 Task: Blend multiple musical genres in a single multitrack project.
Action: Mouse moved to (86, 3)
Screenshot: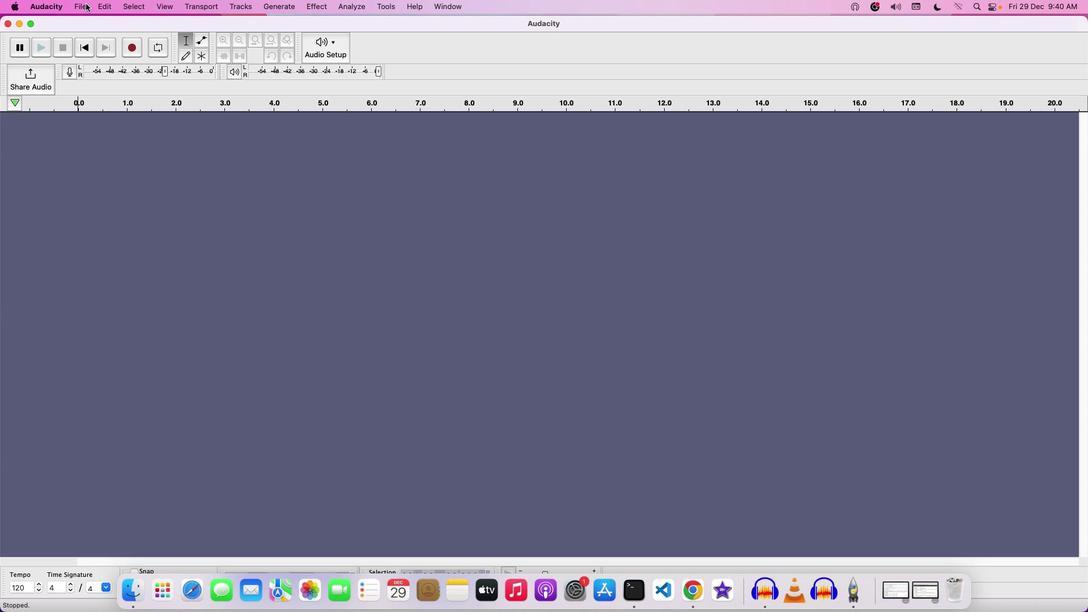 
Action: Mouse pressed left at (86, 3)
Screenshot: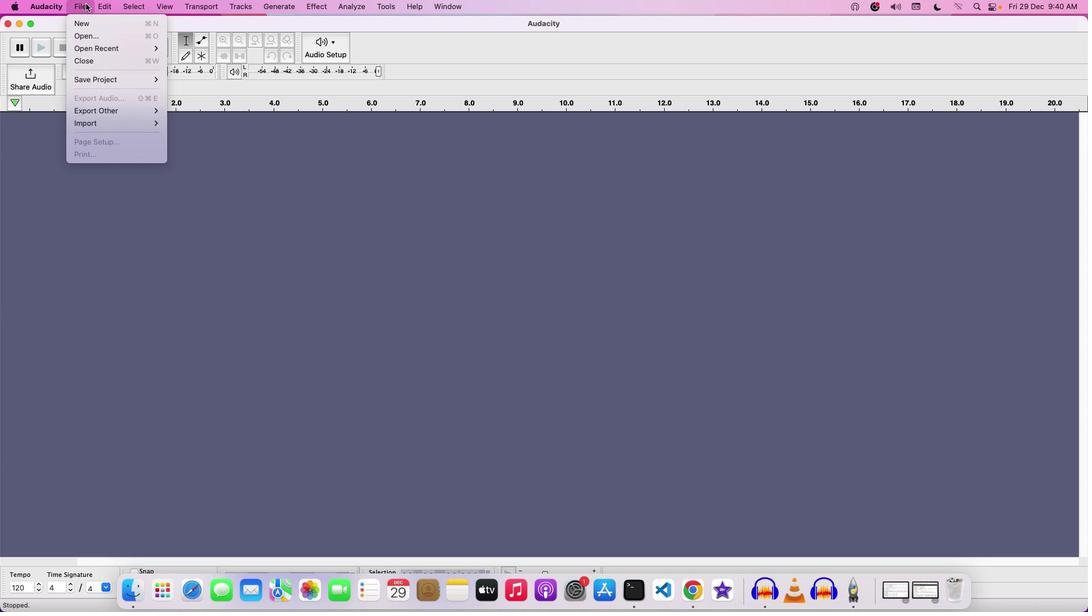 
Action: Mouse moved to (128, 39)
Screenshot: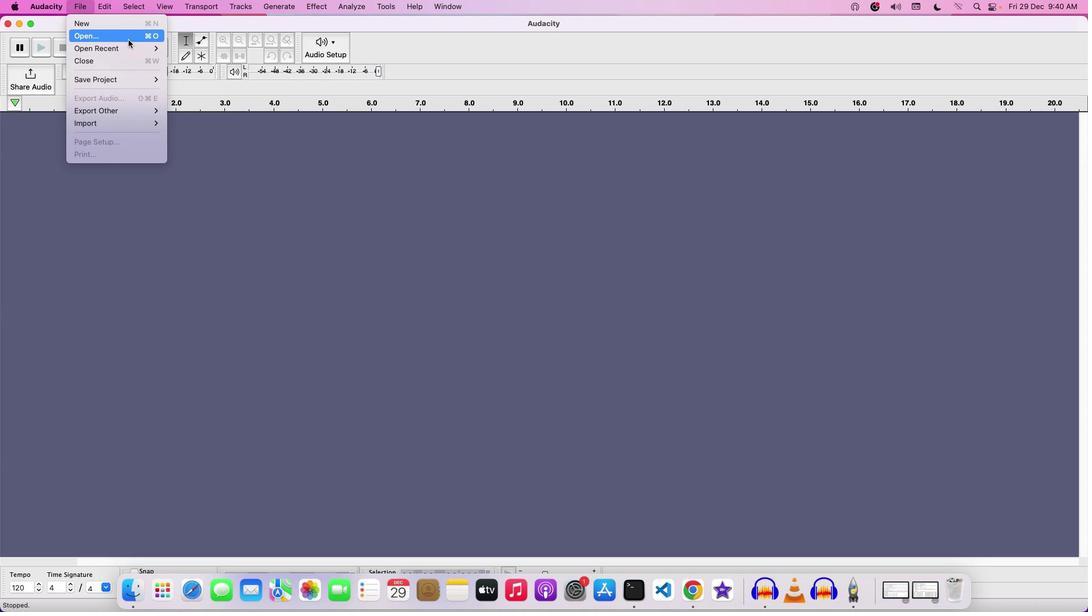 
Action: Mouse pressed left at (128, 39)
Screenshot: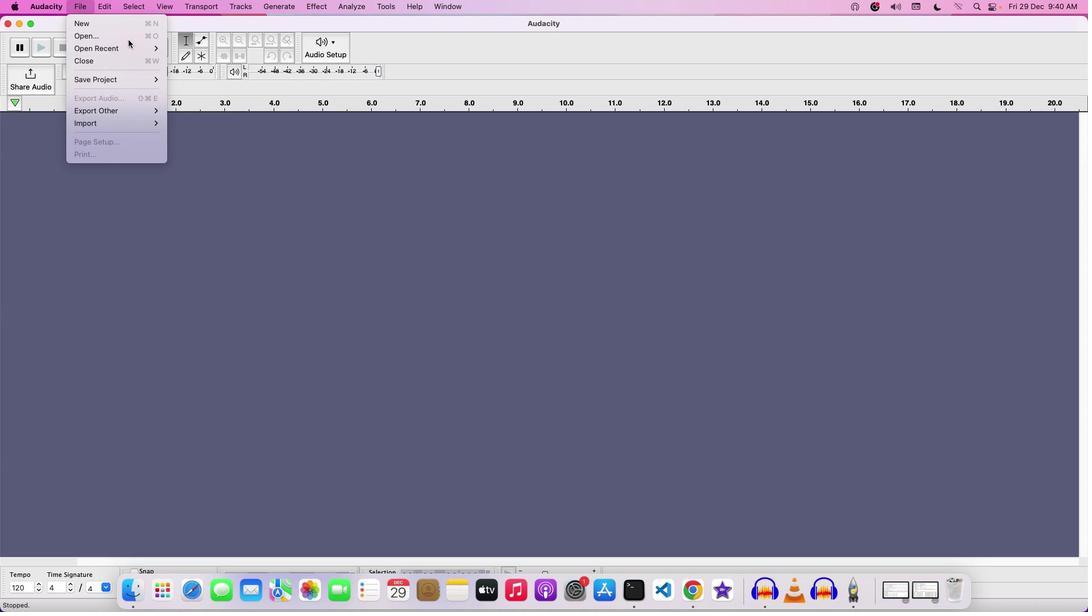
Action: Mouse moved to (358, 153)
Screenshot: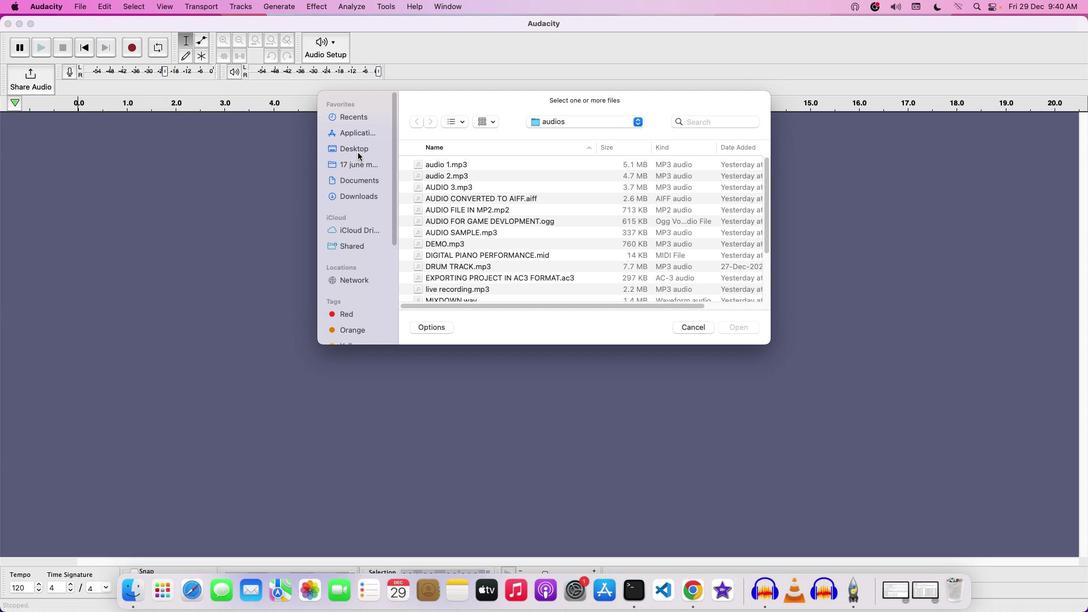 
Action: Mouse pressed left at (358, 153)
Screenshot: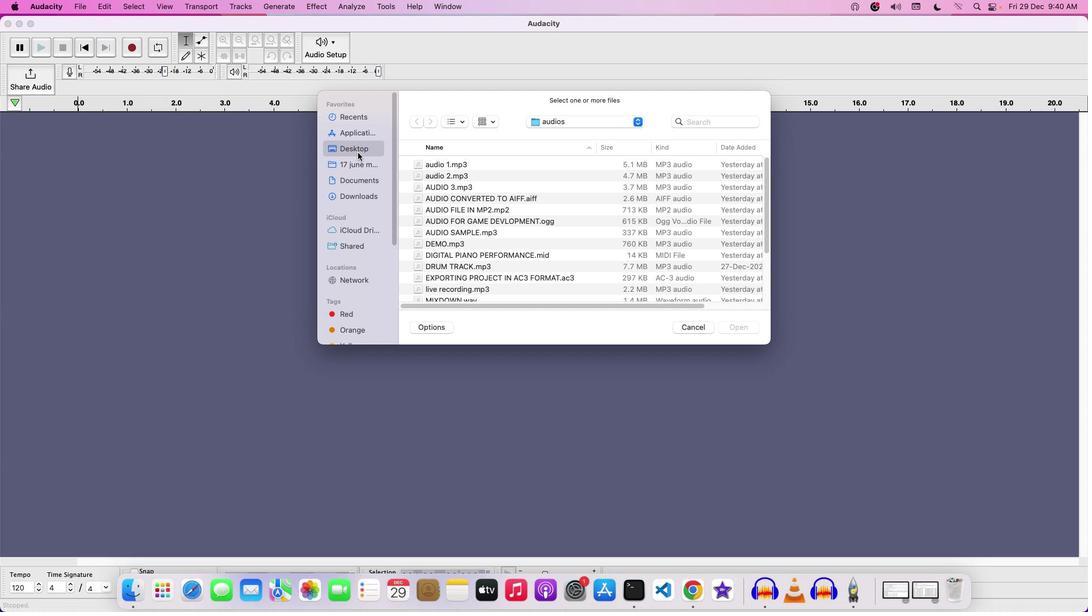 
Action: Mouse moved to (459, 177)
Screenshot: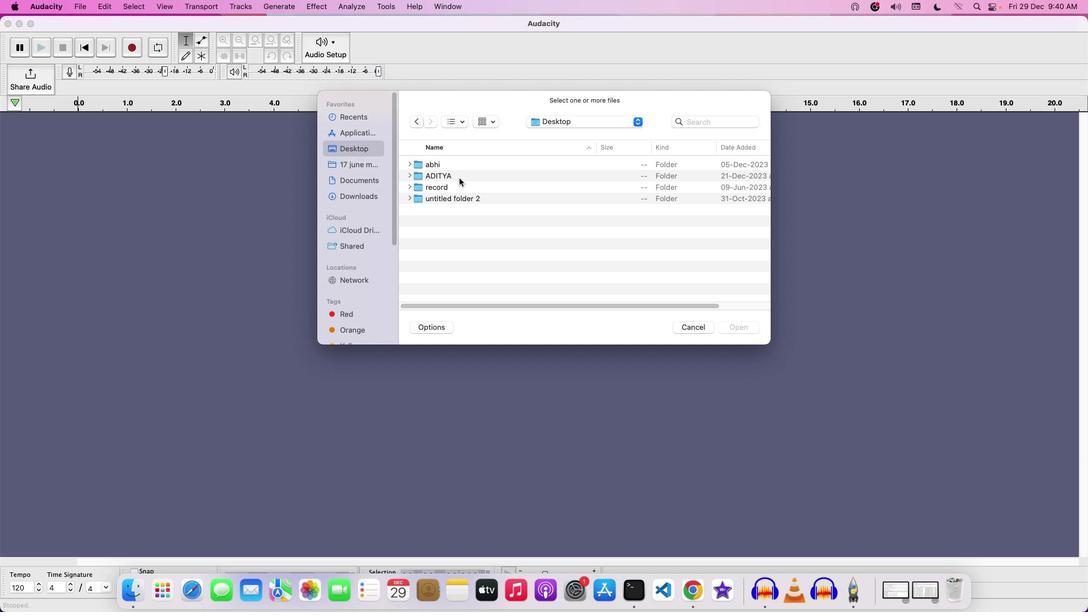 
Action: Mouse pressed left at (459, 177)
Screenshot: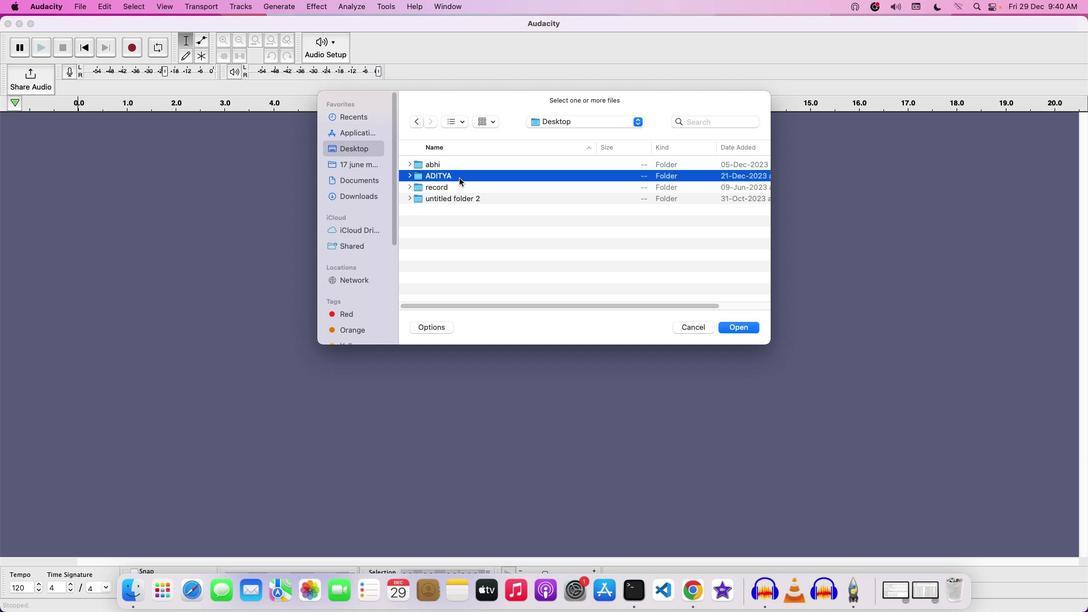 
Action: Mouse pressed left at (459, 177)
Screenshot: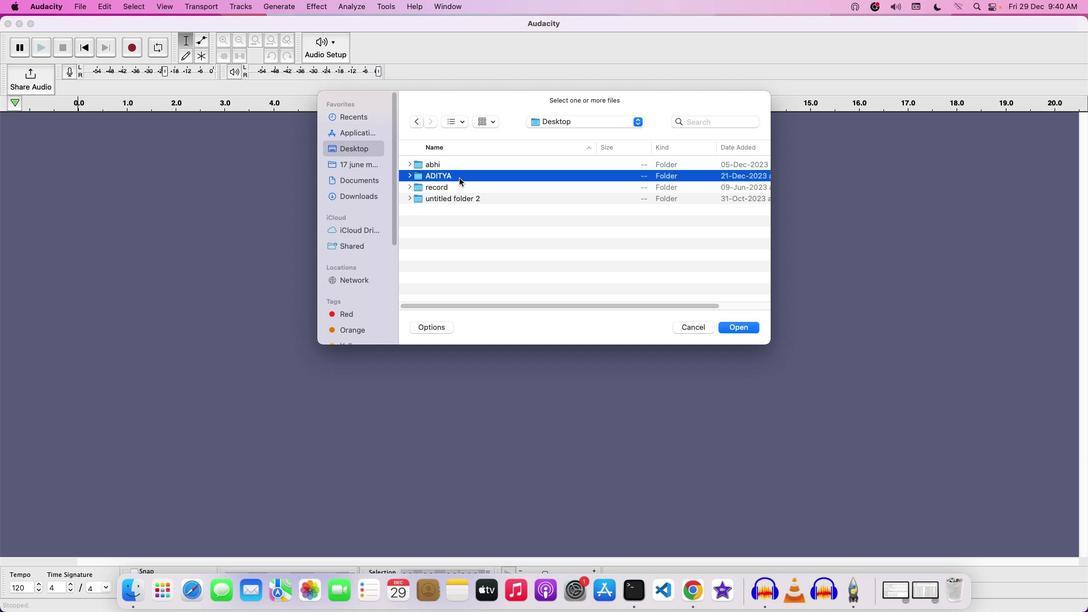 
Action: Mouse moved to (471, 166)
Screenshot: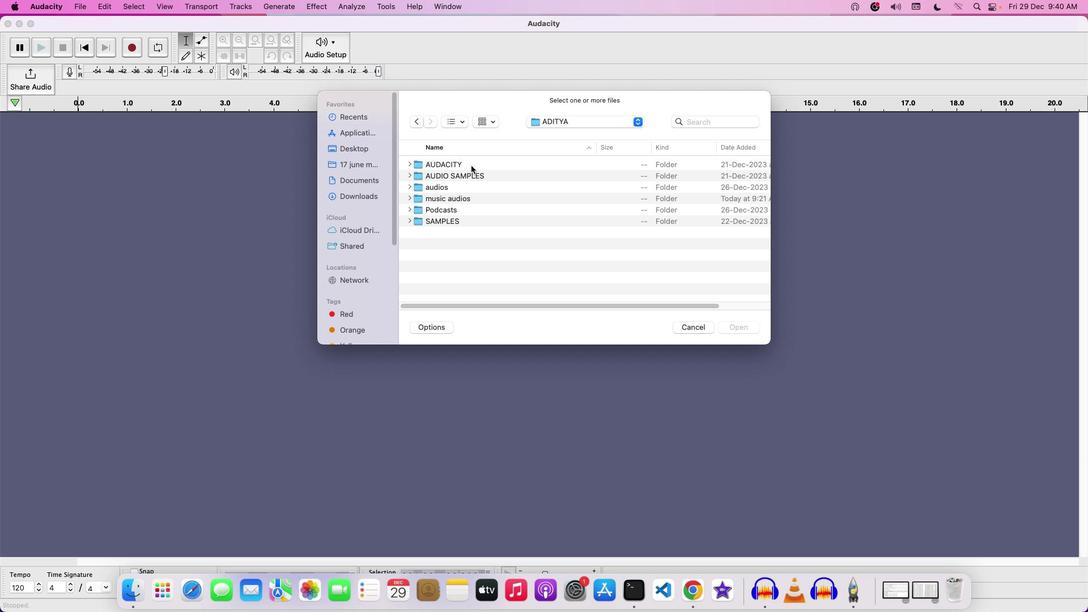 
Action: Mouse pressed left at (471, 166)
Screenshot: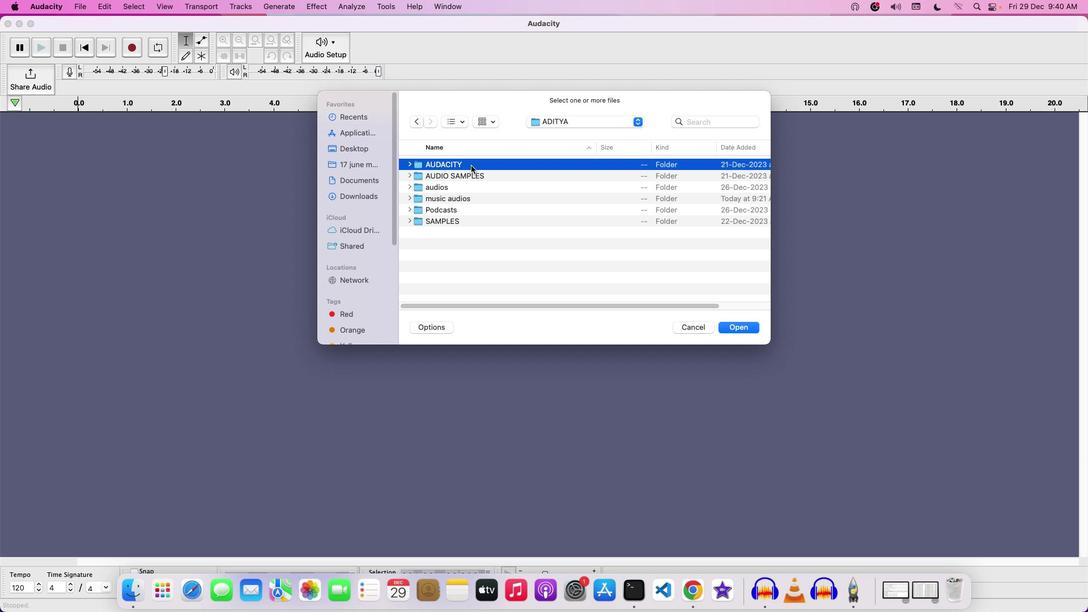 
Action: Mouse pressed left at (471, 166)
Screenshot: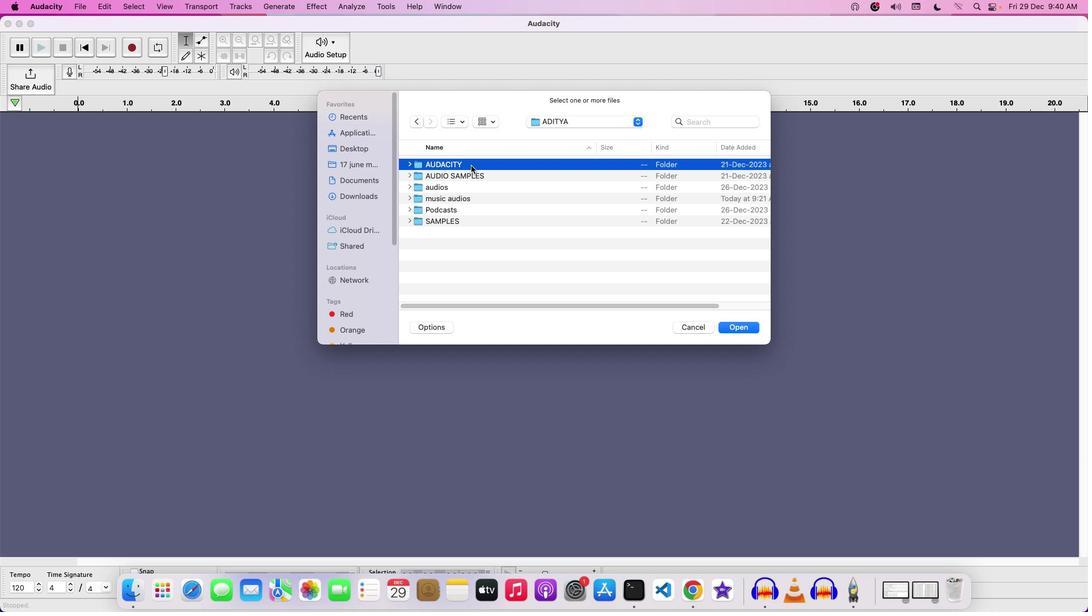 
Action: Mouse moved to (423, 119)
Screenshot: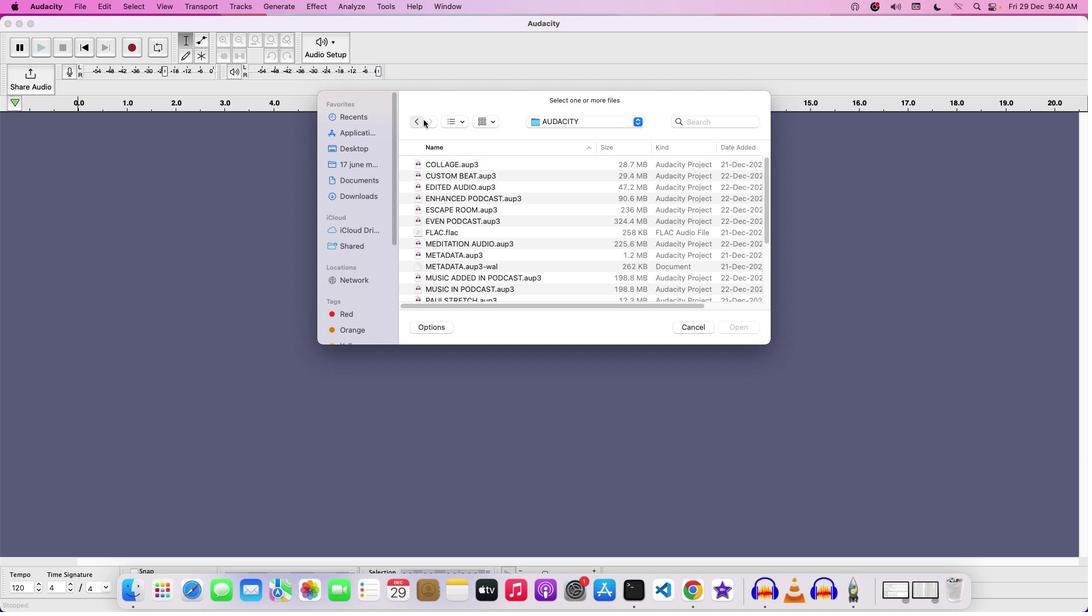 
Action: Mouse pressed left at (423, 119)
Screenshot: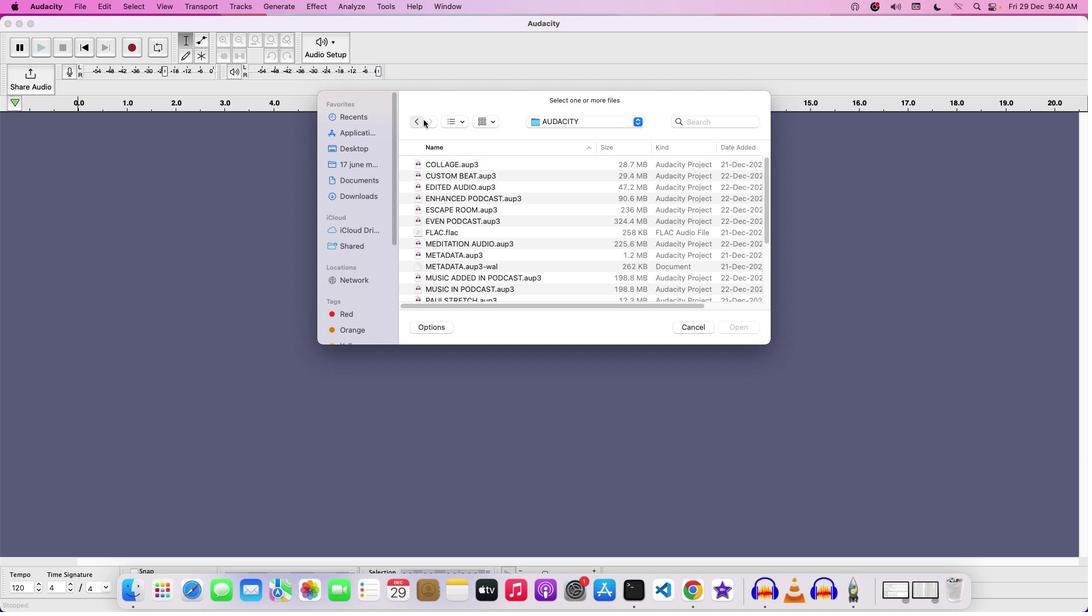
Action: Mouse moved to (442, 199)
Screenshot: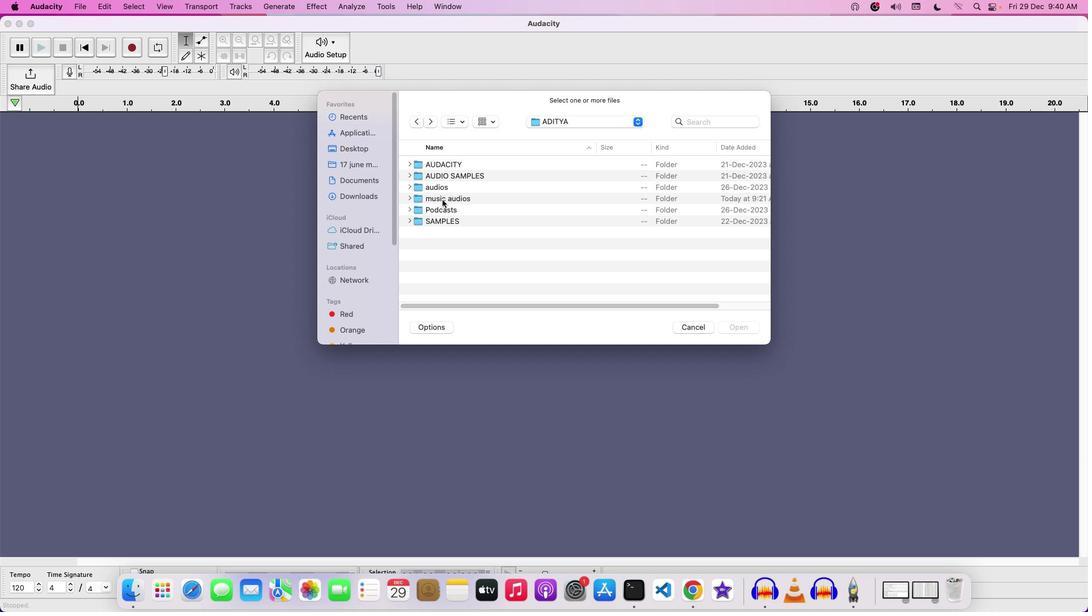 
Action: Mouse pressed left at (442, 199)
Screenshot: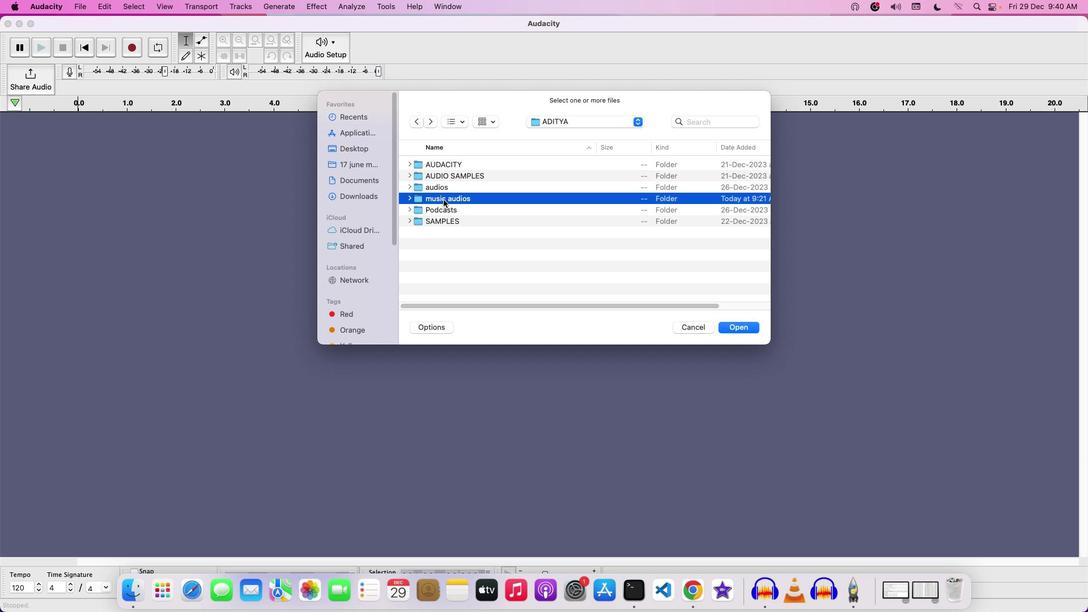 
Action: Mouse moved to (730, 325)
Screenshot: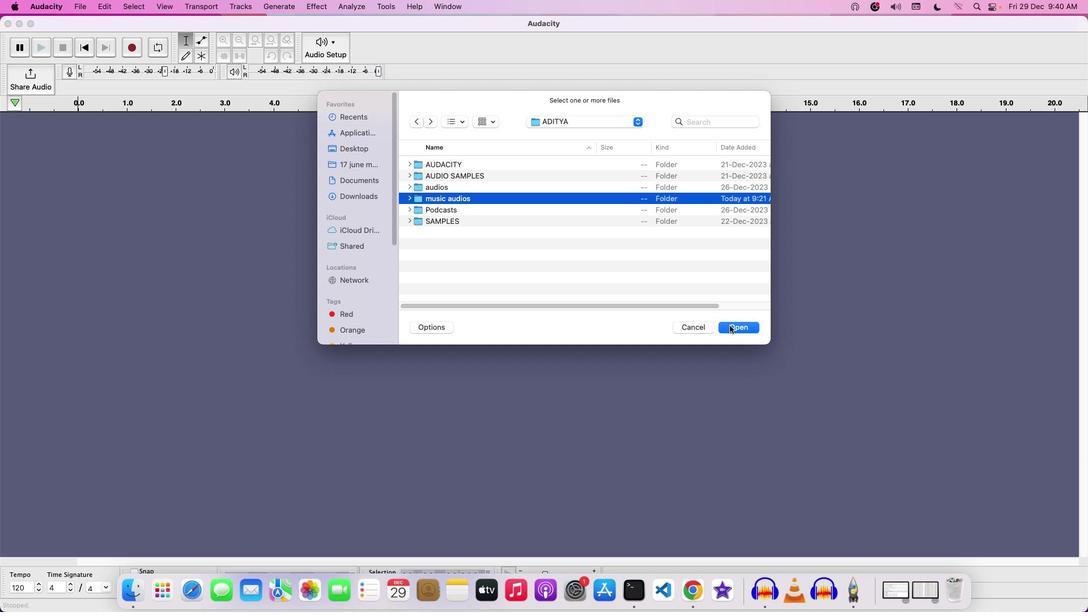 
Action: Mouse pressed left at (730, 325)
Screenshot: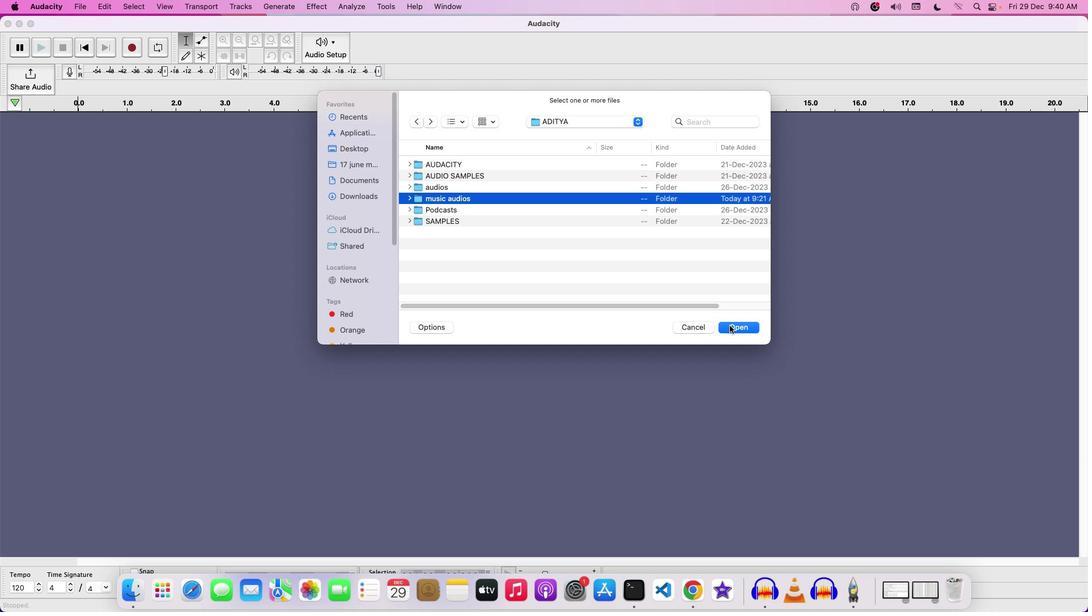 
Action: Mouse moved to (446, 188)
Screenshot: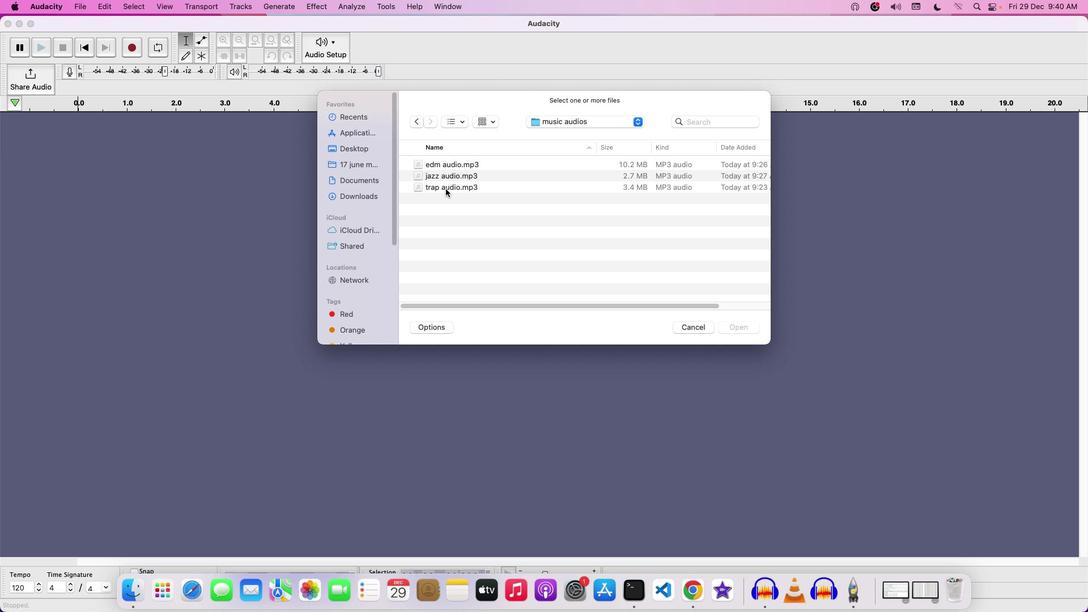 
Action: Mouse pressed left at (446, 188)
Screenshot: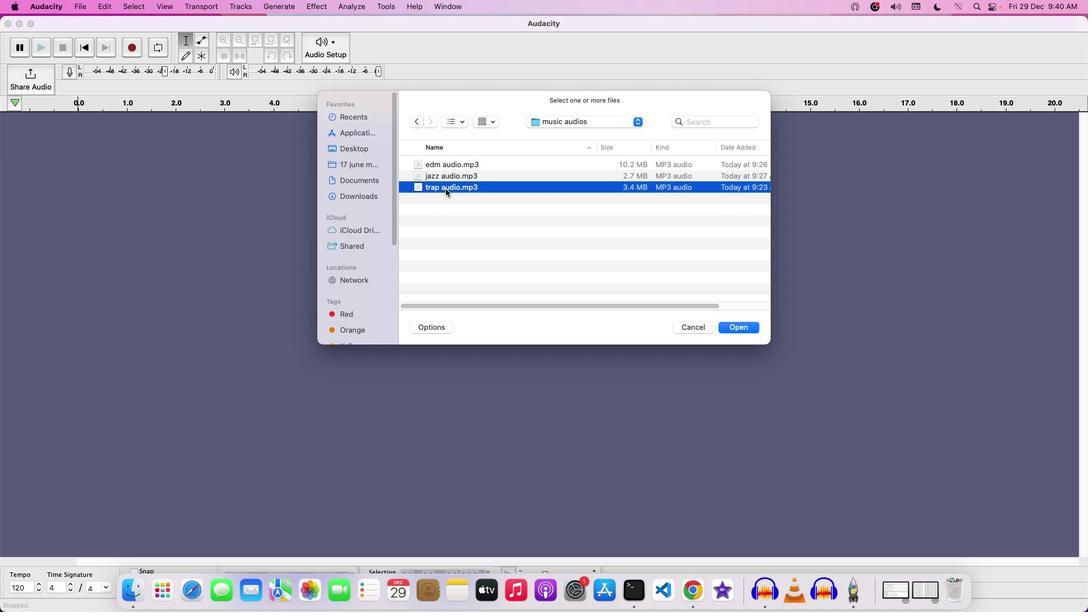 
Action: Mouse moved to (458, 189)
Screenshot: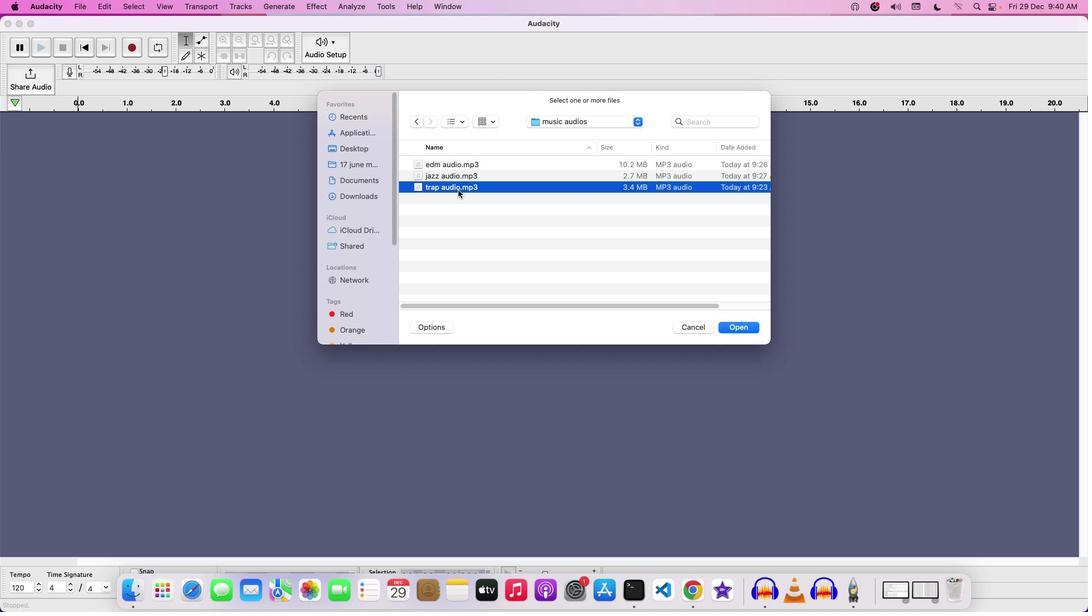 
Action: Mouse pressed left at (458, 189)
Screenshot: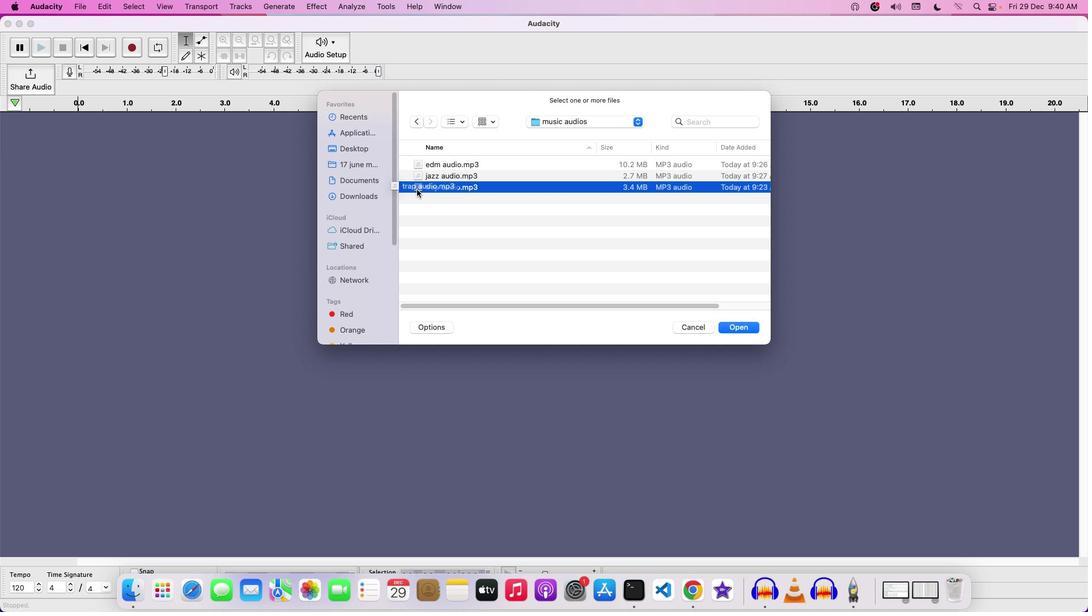 
Action: Mouse moved to (460, 174)
Screenshot: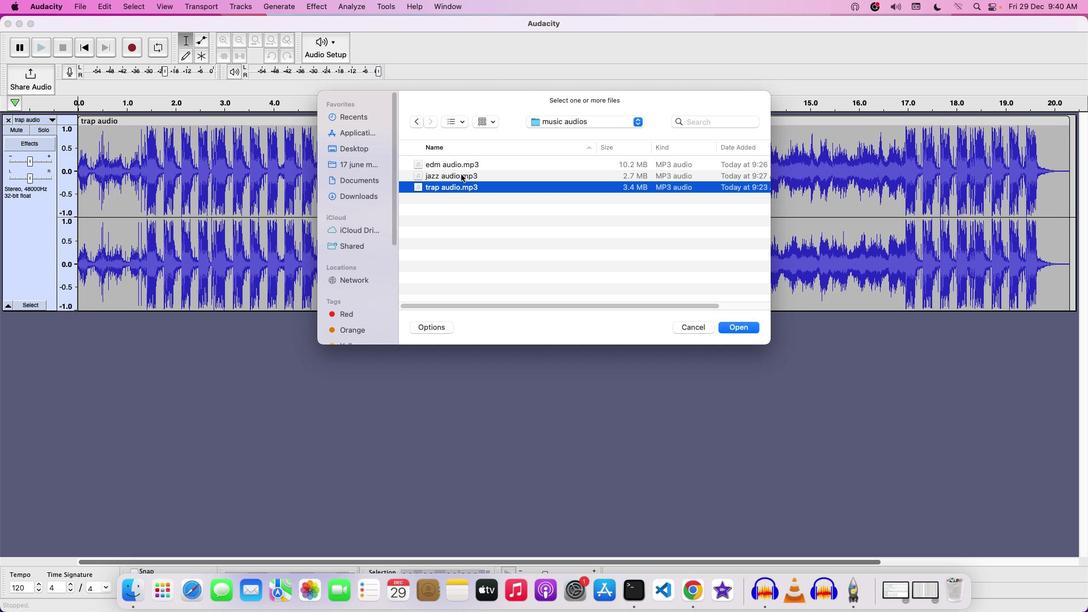 
Action: Mouse pressed left at (460, 174)
Screenshot: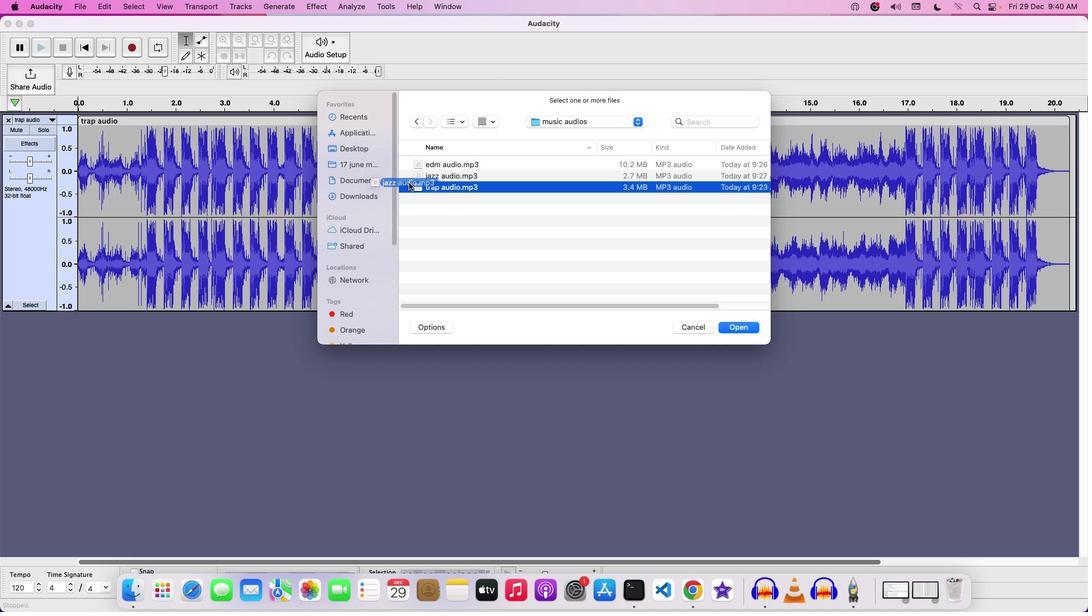 
Action: Mouse moved to (476, 169)
Screenshot: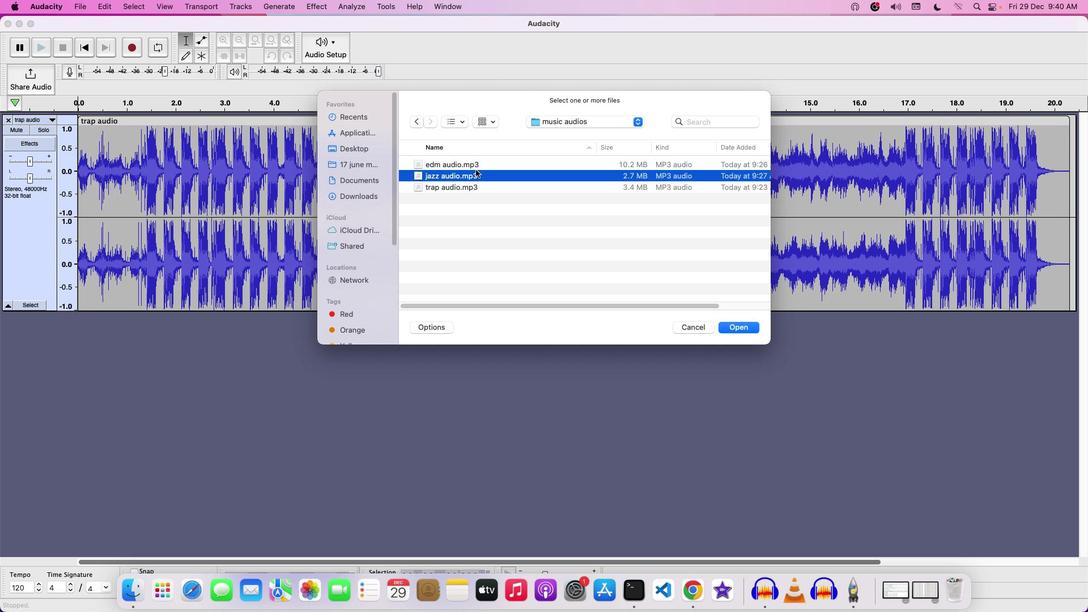 
Action: Mouse pressed left at (476, 169)
Screenshot: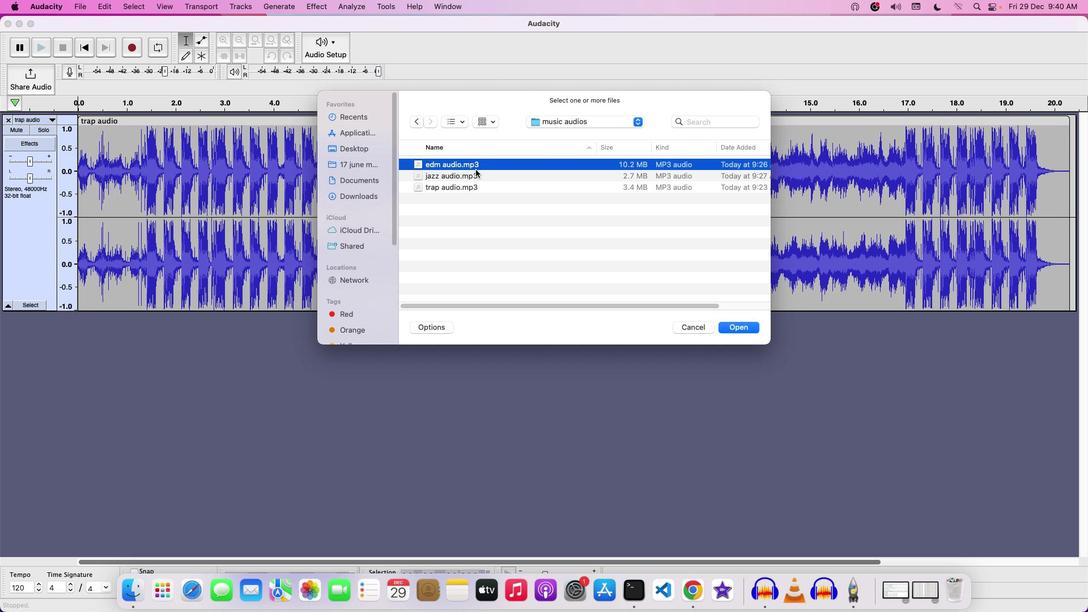 
Action: Mouse moved to (531, 227)
Screenshot: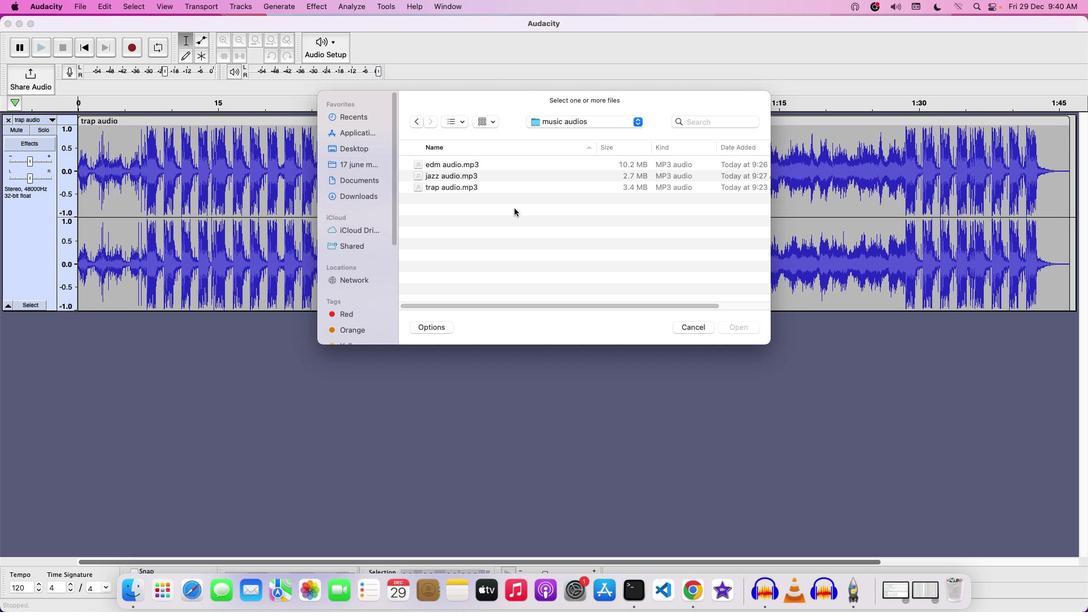 
Action: Mouse pressed left at (531, 227)
Screenshot: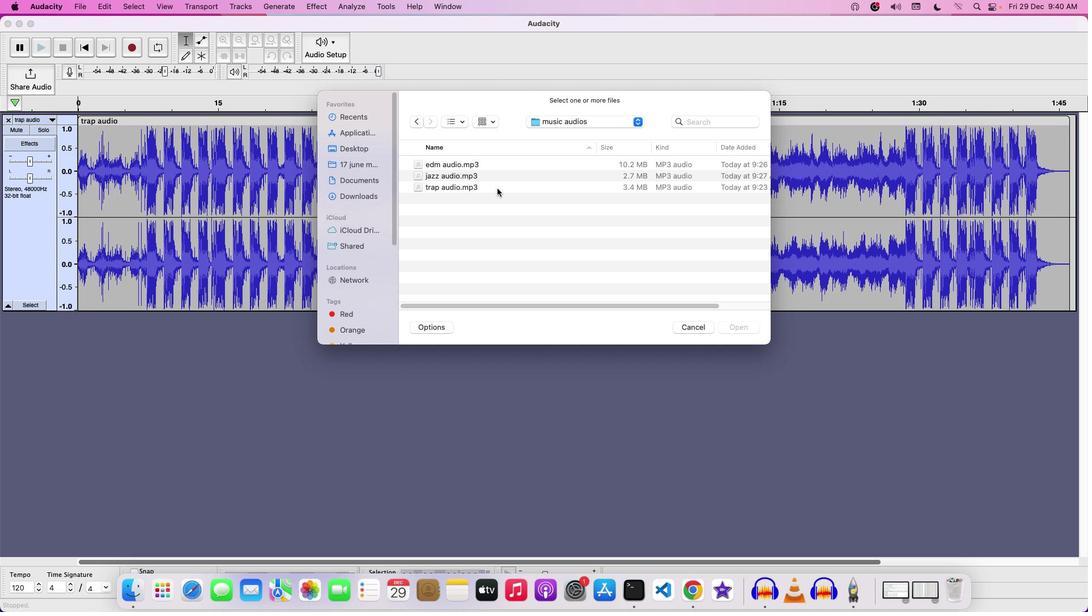 
Action: Mouse moved to (494, 163)
Screenshot: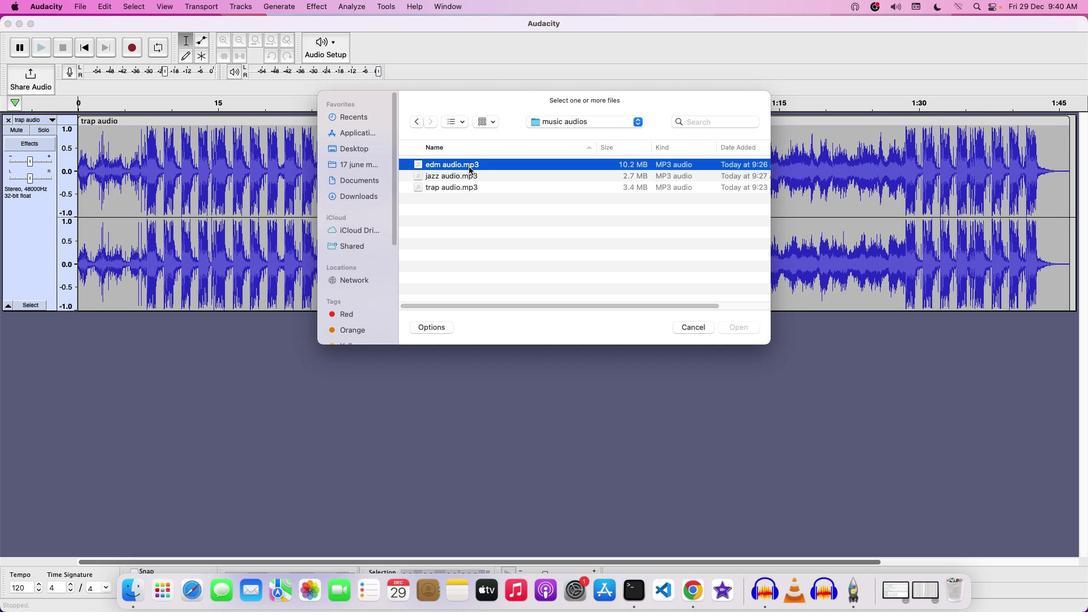 
Action: Mouse pressed left at (494, 163)
Screenshot: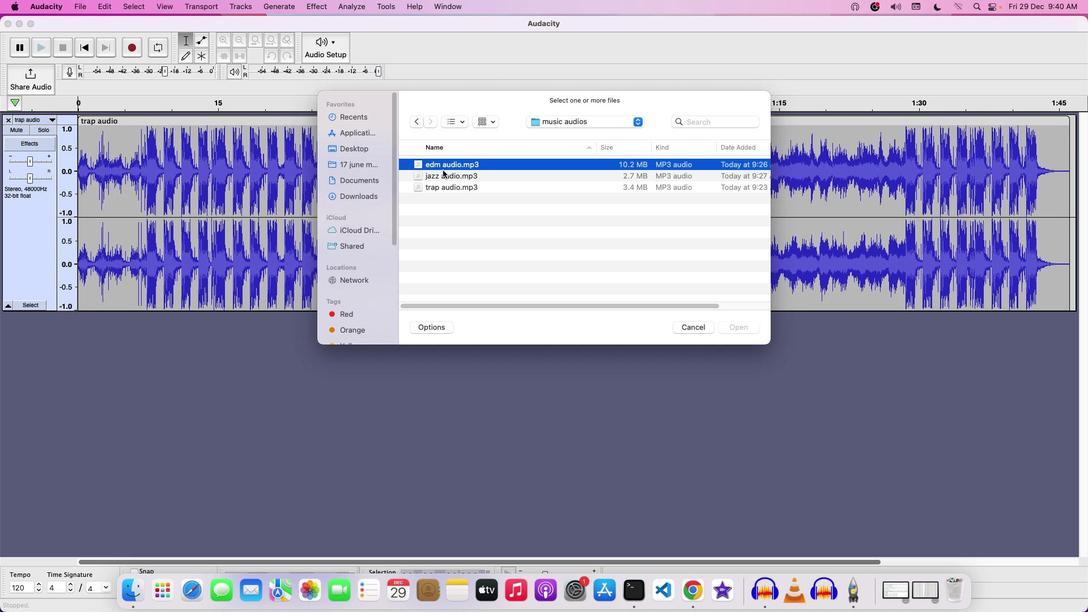 
Action: Mouse moved to (488, 164)
Screenshot: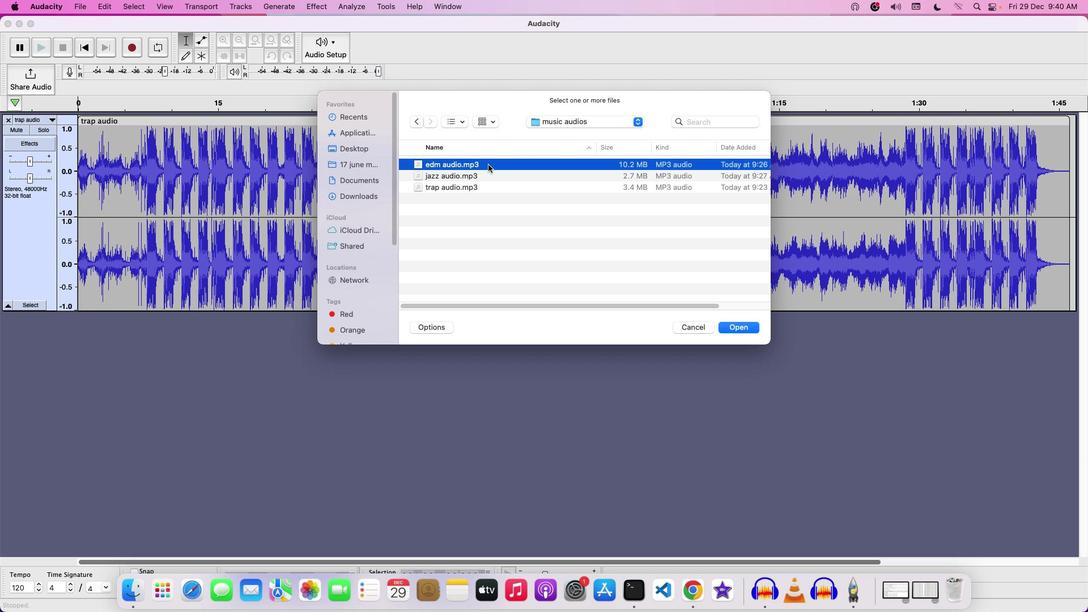 
Action: Mouse pressed left at (488, 164)
Screenshot: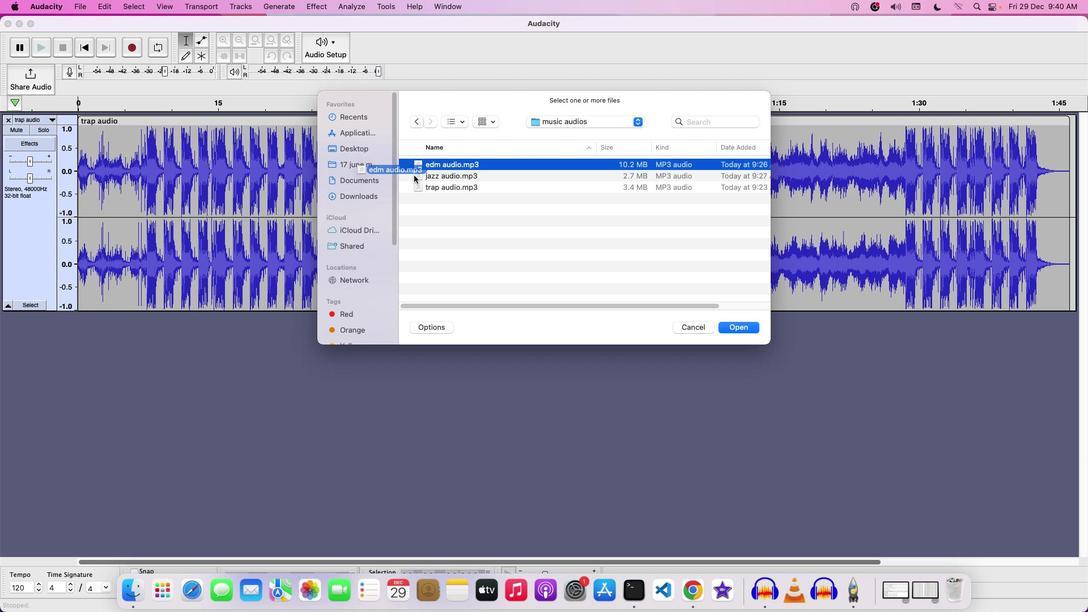 
Action: Mouse moved to (434, 176)
Screenshot: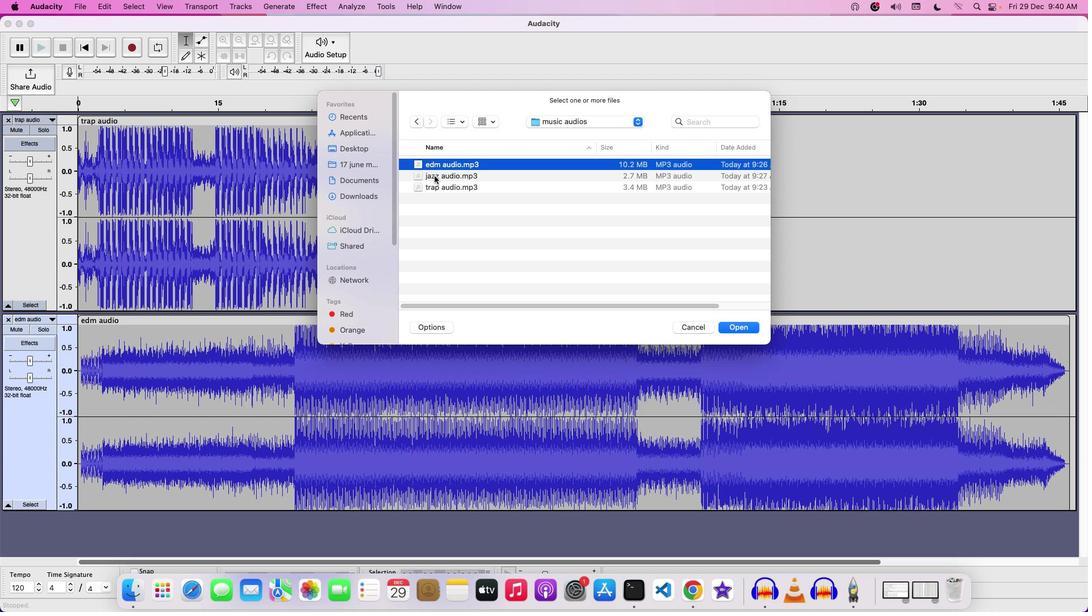 
Action: Mouse pressed left at (434, 176)
Screenshot: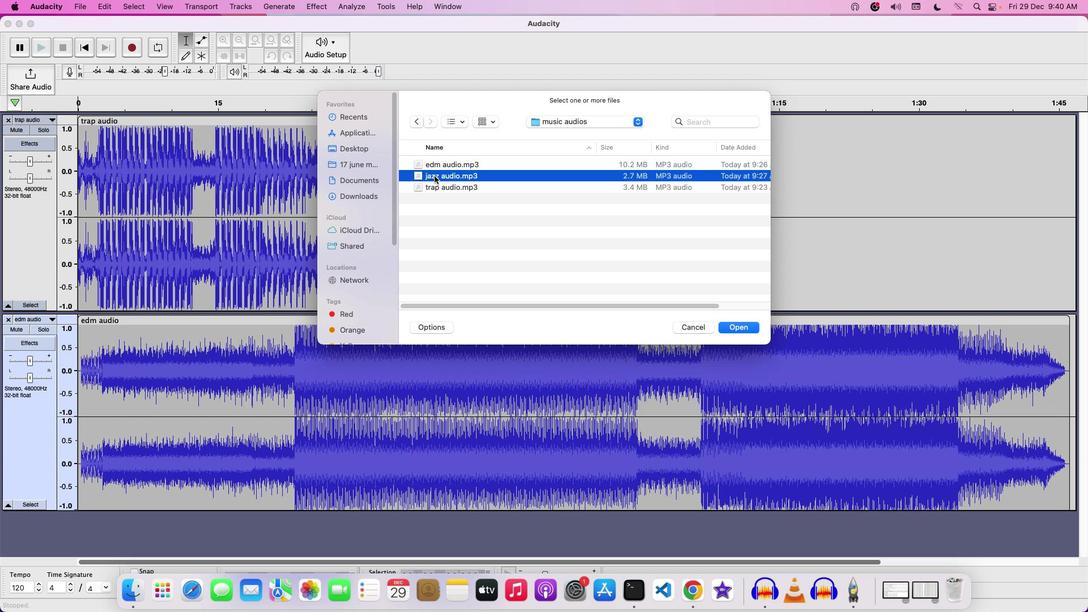 
Action: Mouse moved to (452, 176)
Screenshot: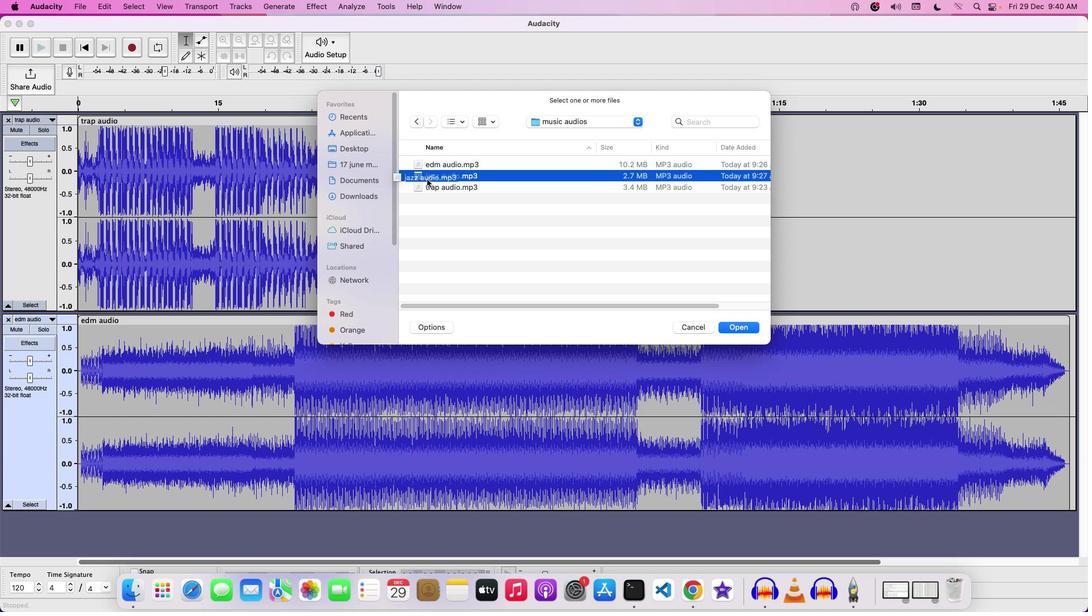 
Action: Mouse pressed left at (452, 176)
Screenshot: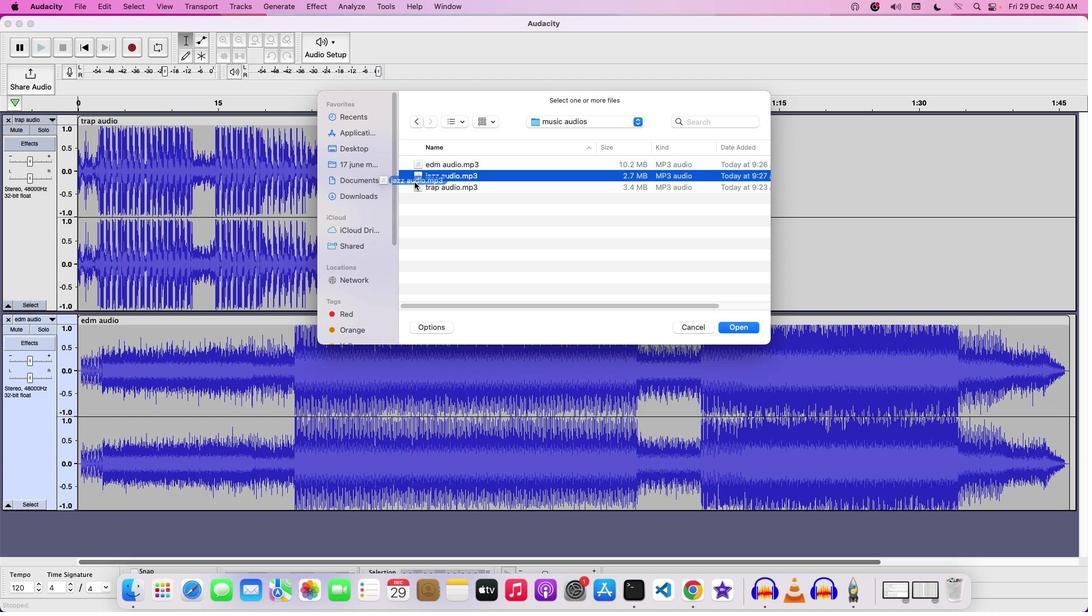 
Action: Mouse moved to (693, 324)
Screenshot: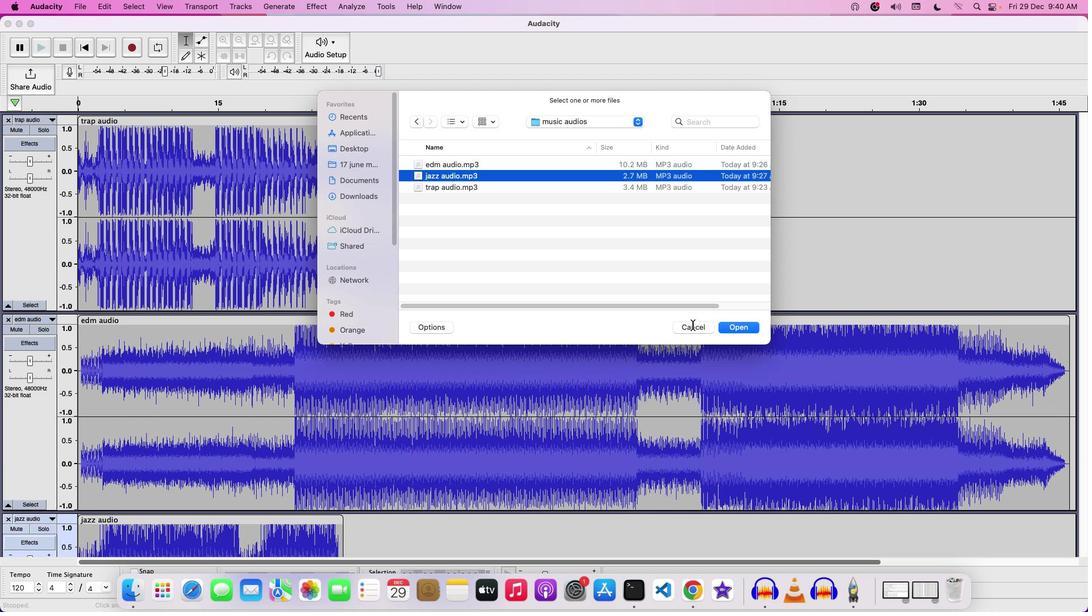 
Action: Mouse pressed left at (693, 324)
Screenshot: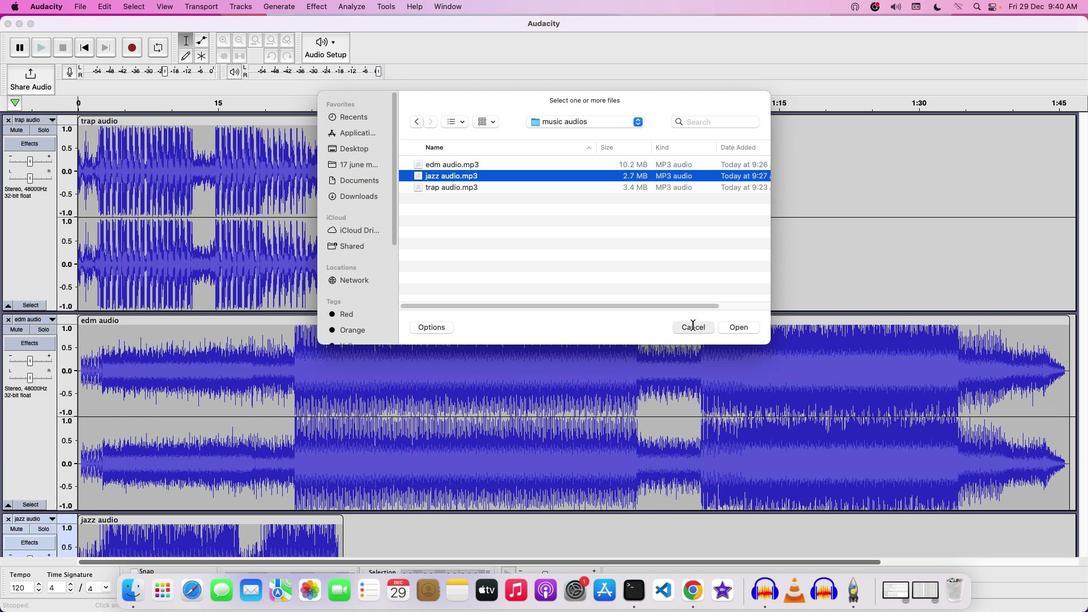 
Action: Mouse moved to (503, 348)
Screenshot: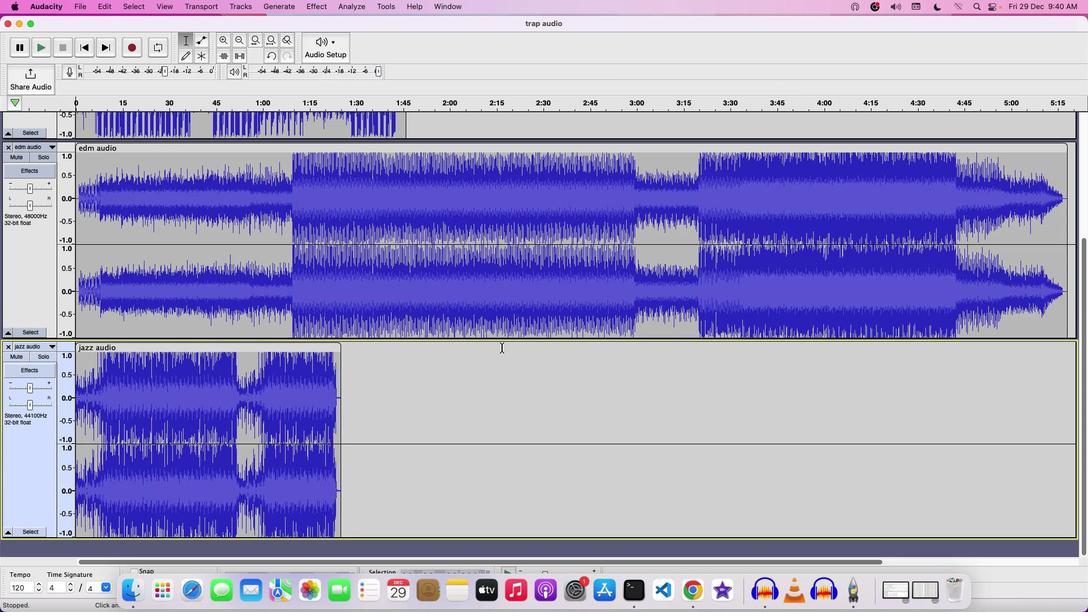 
Action: Mouse scrolled (503, 348) with delta (0, 0)
Screenshot: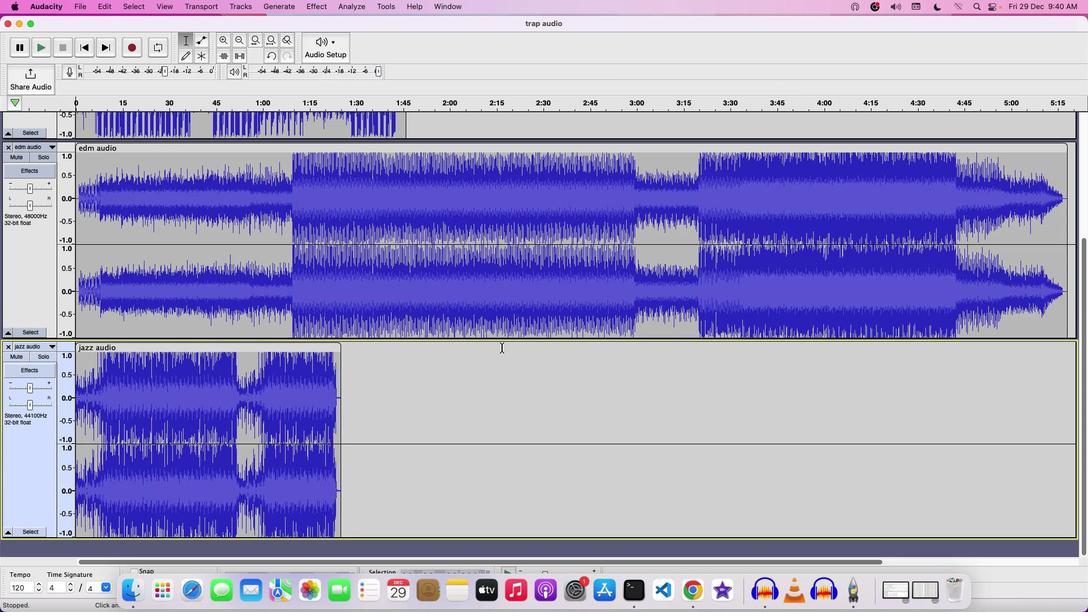 
Action: Mouse moved to (502, 348)
Screenshot: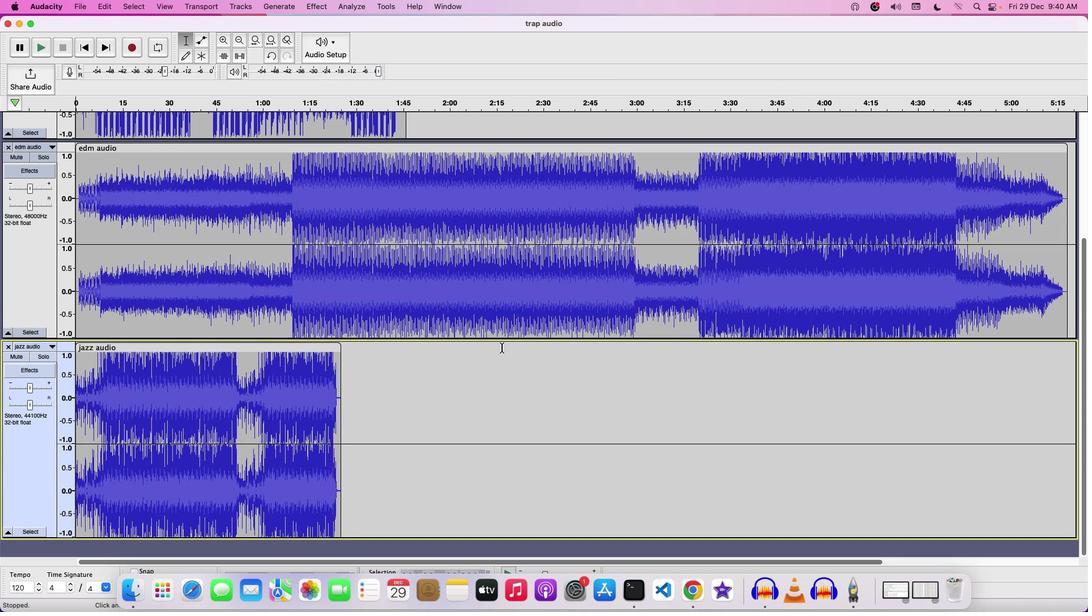 
Action: Mouse scrolled (502, 348) with delta (0, 0)
Screenshot: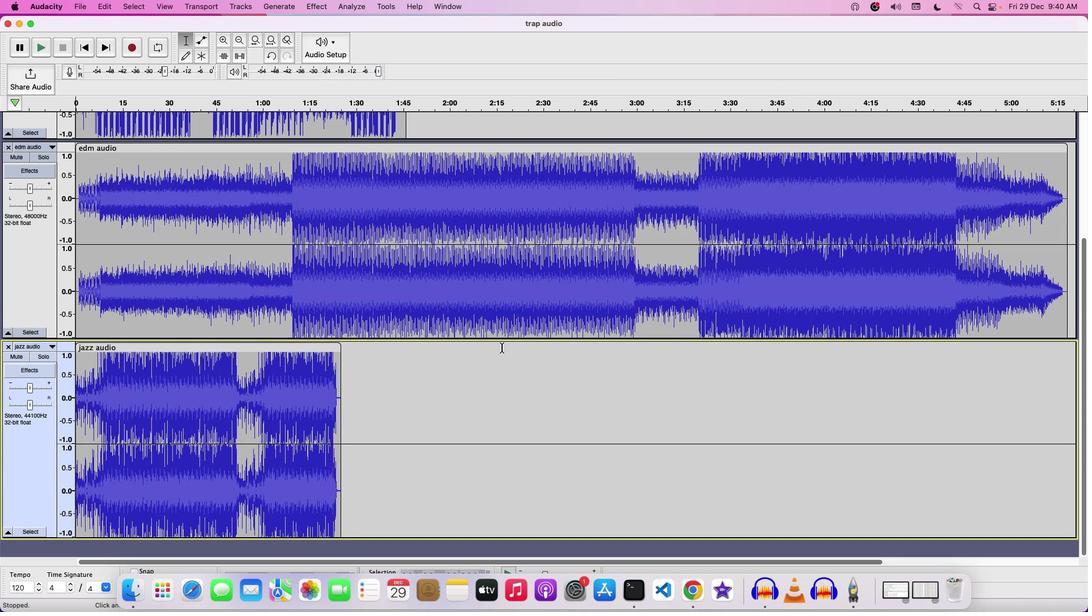 
Action: Mouse moved to (502, 348)
Screenshot: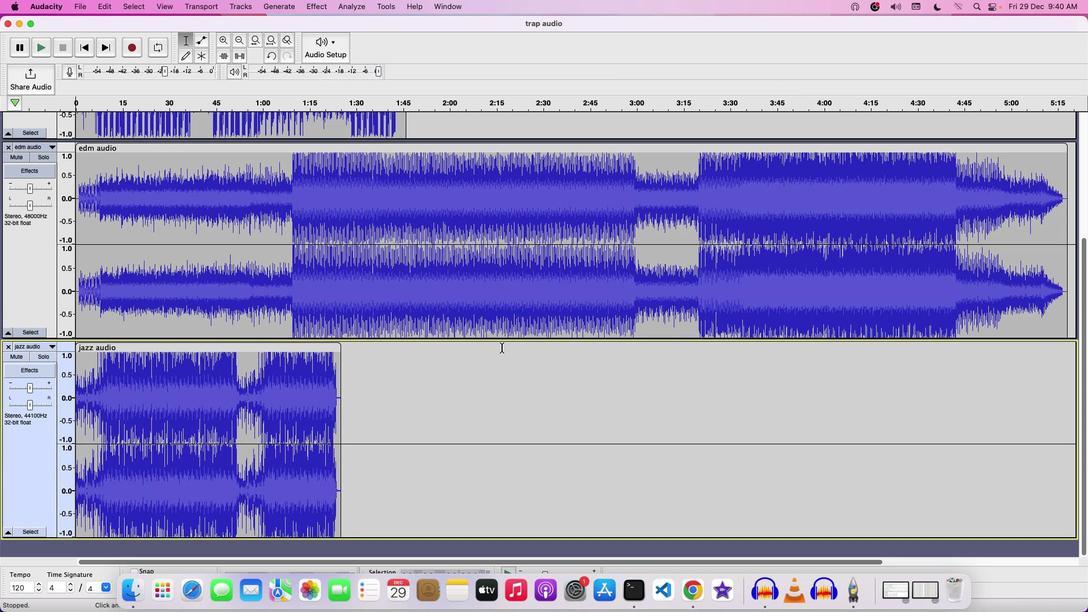 
Action: Mouse scrolled (502, 348) with delta (0, 0)
Screenshot: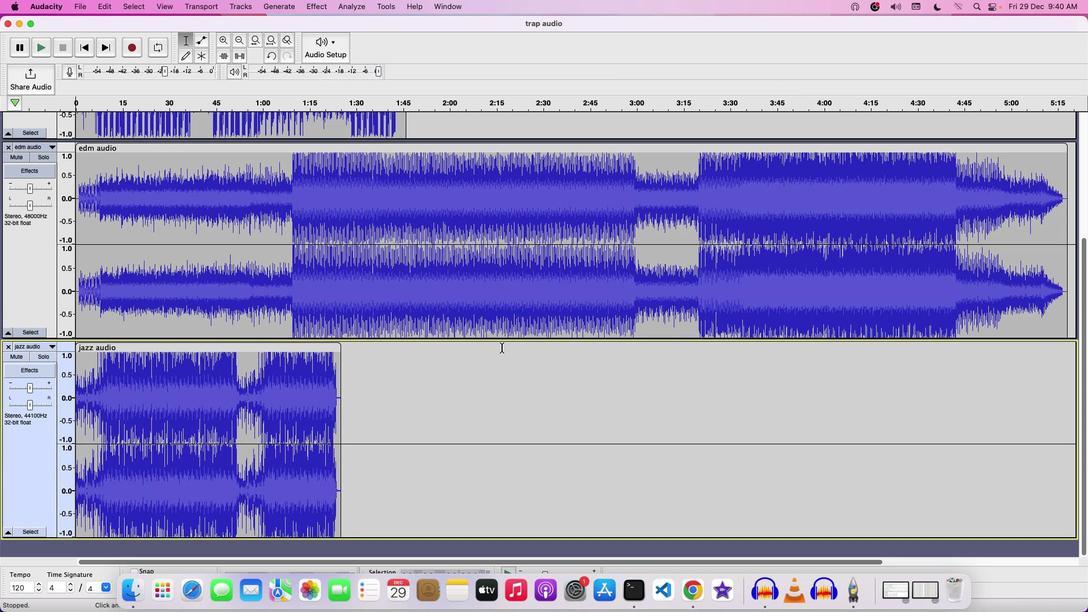 
Action: Mouse moved to (502, 348)
Screenshot: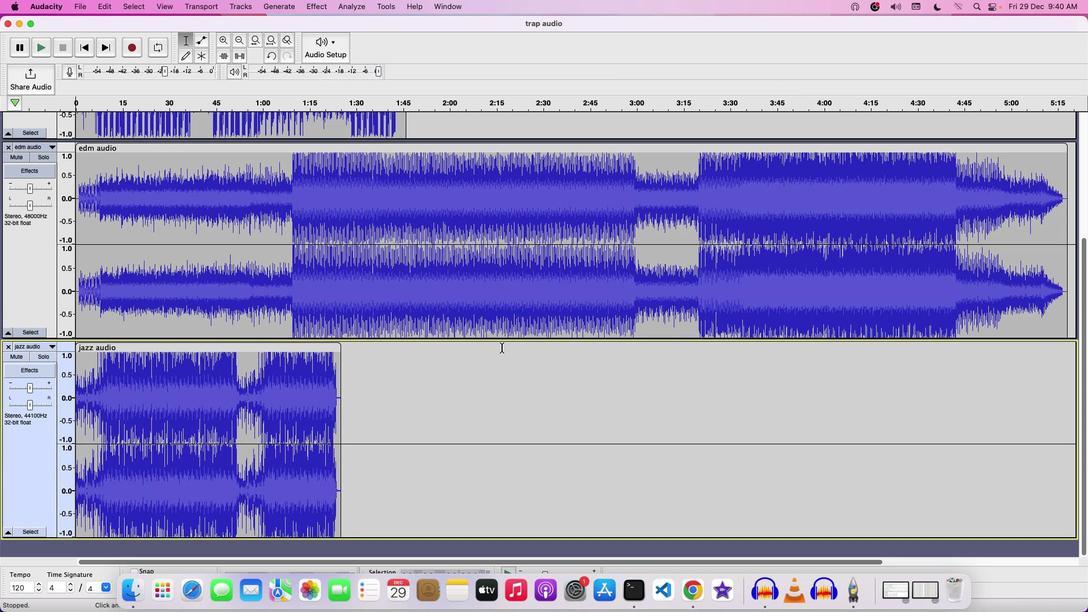 
Action: Mouse scrolled (502, 348) with delta (0, -1)
Screenshot: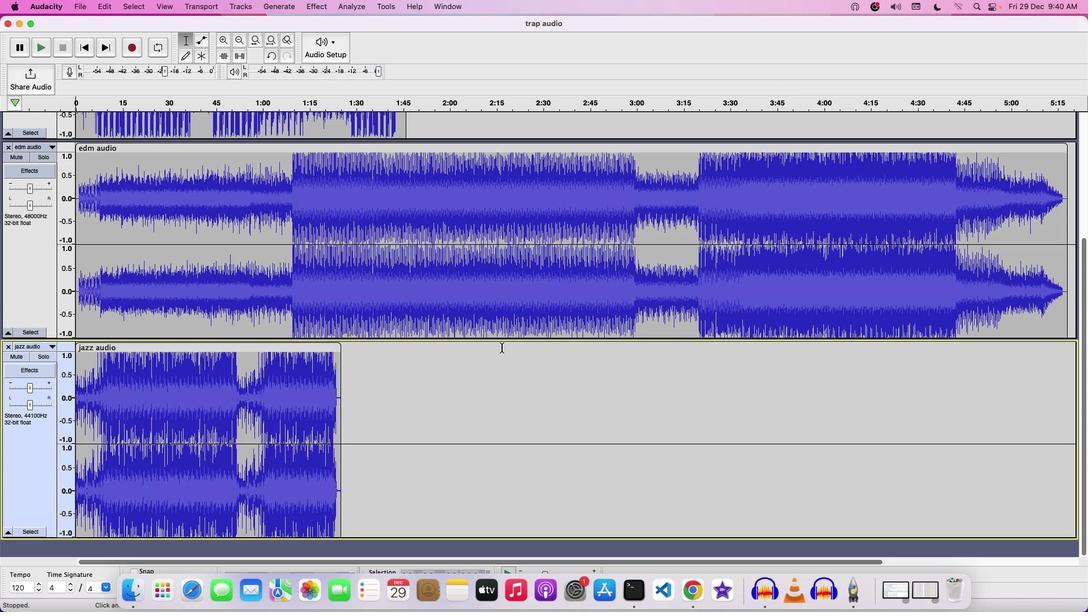 
Action: Mouse moved to (501, 348)
Screenshot: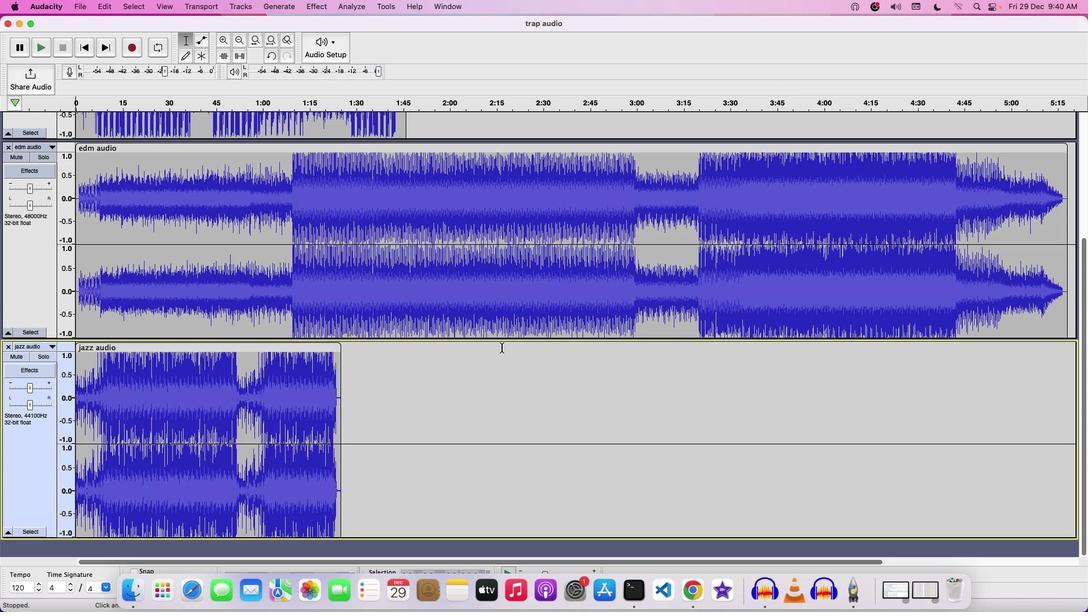 
Action: Mouse scrolled (501, 348) with delta (0, 0)
Screenshot: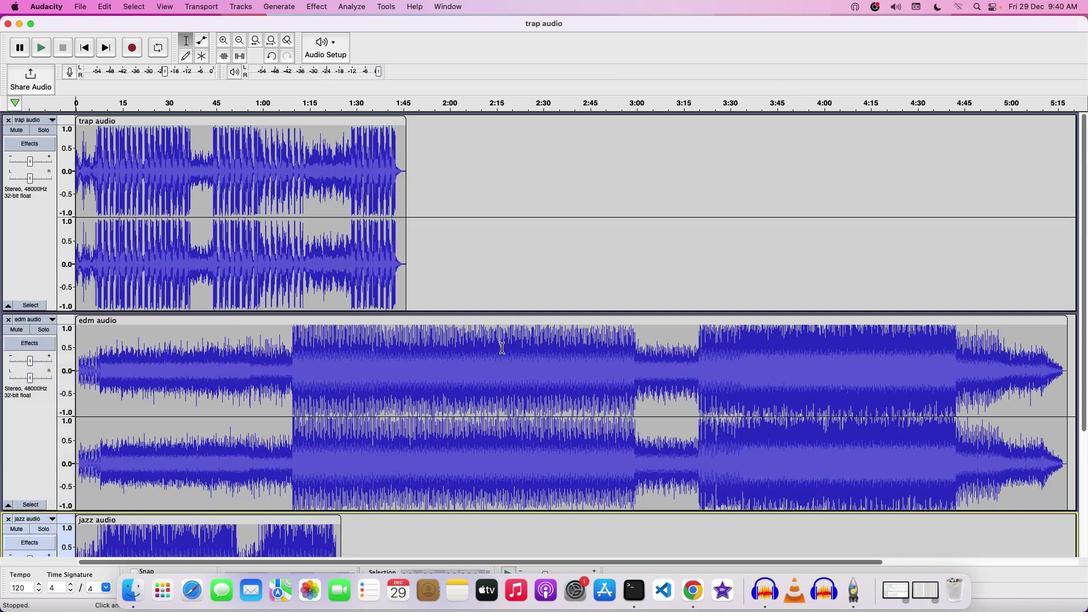 
Action: Mouse scrolled (501, 348) with delta (0, 0)
Screenshot: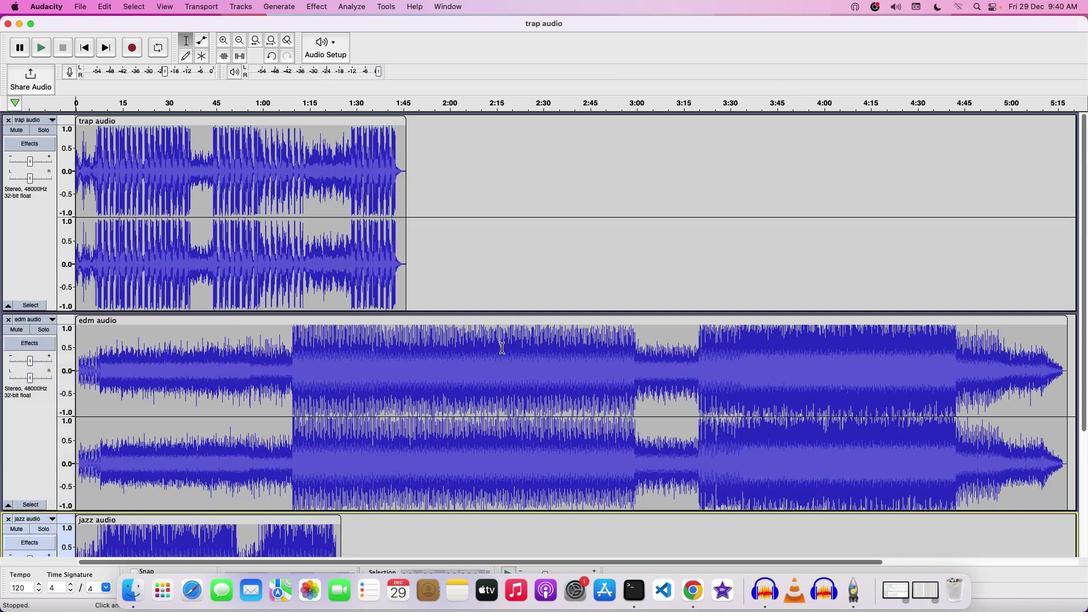
Action: Mouse scrolled (501, 348) with delta (0, 1)
Screenshot: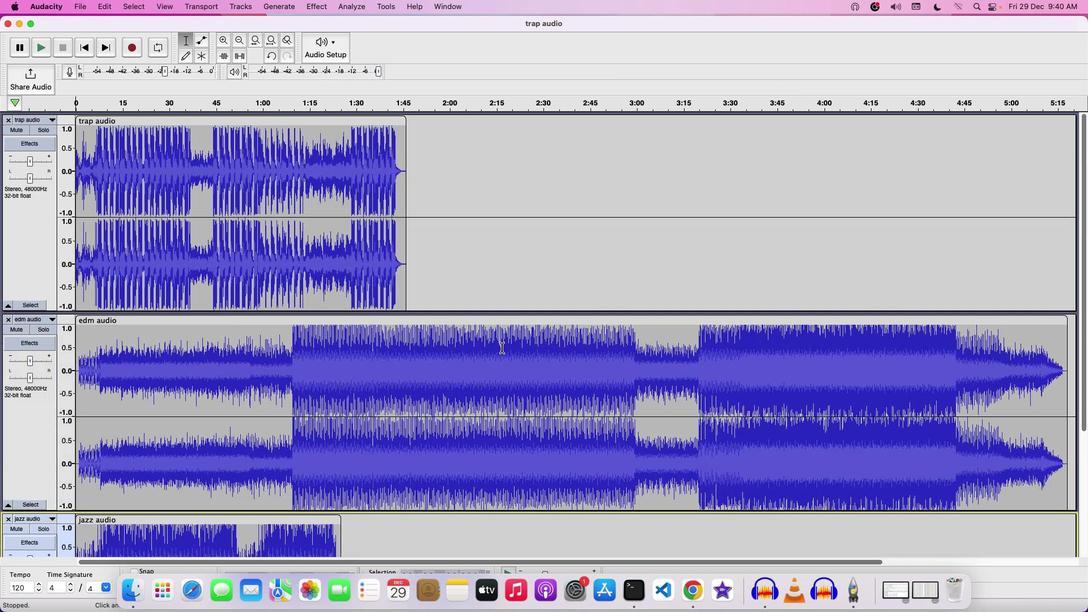 
Action: Mouse scrolled (501, 348) with delta (0, 2)
Screenshot: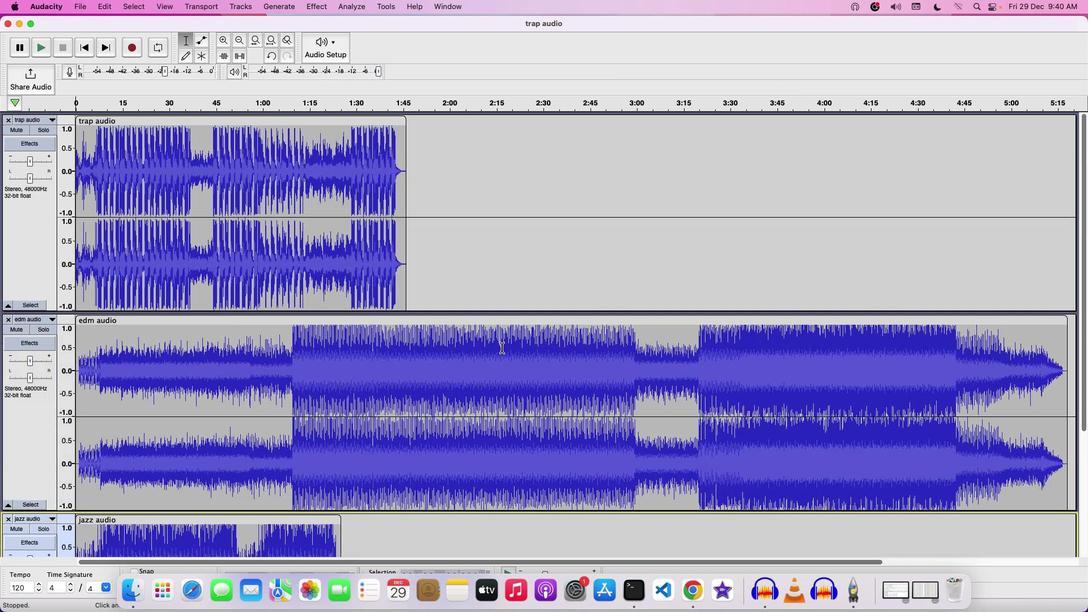 
Action: Mouse scrolled (501, 348) with delta (0, 0)
Screenshot: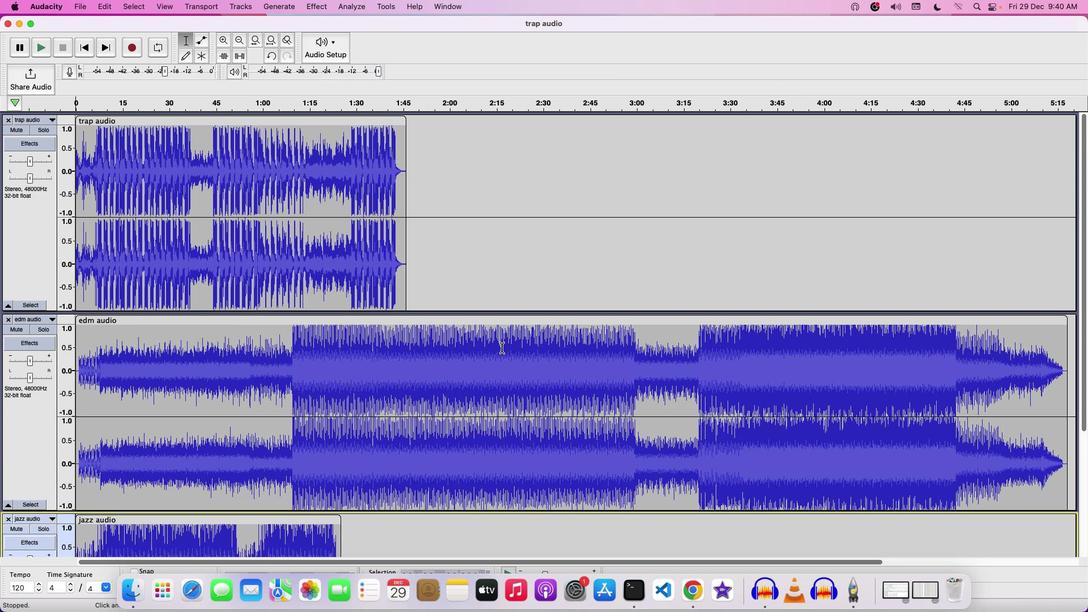 
Action: Mouse scrolled (501, 348) with delta (0, 0)
Screenshot: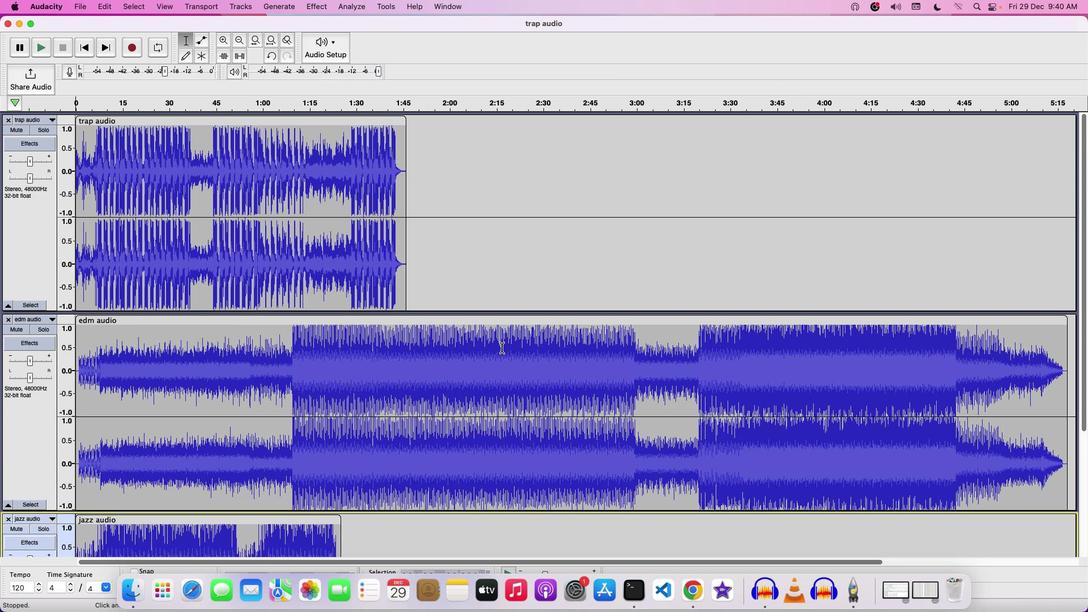 
Action: Mouse scrolled (501, 348) with delta (0, 1)
Screenshot: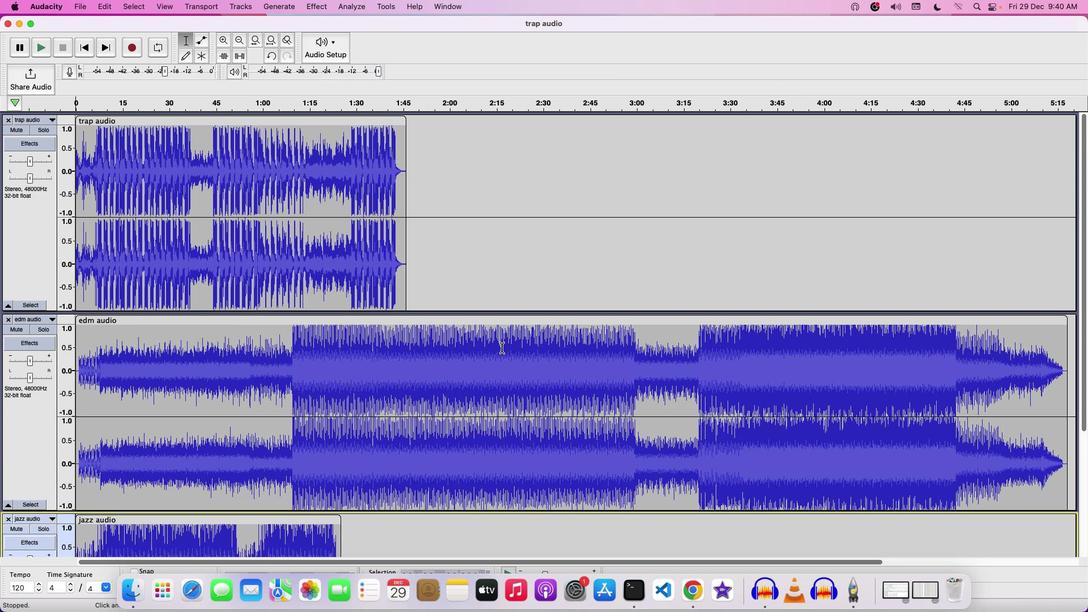 
Action: Mouse moved to (1069, 327)
Screenshot: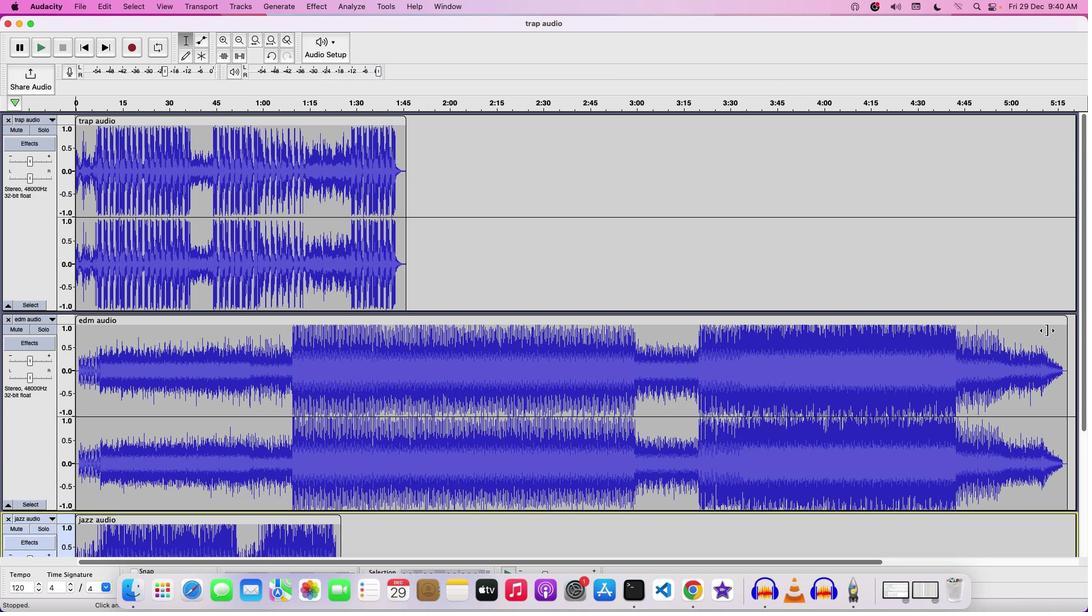 
Action: Mouse pressed left at (1069, 327)
Screenshot: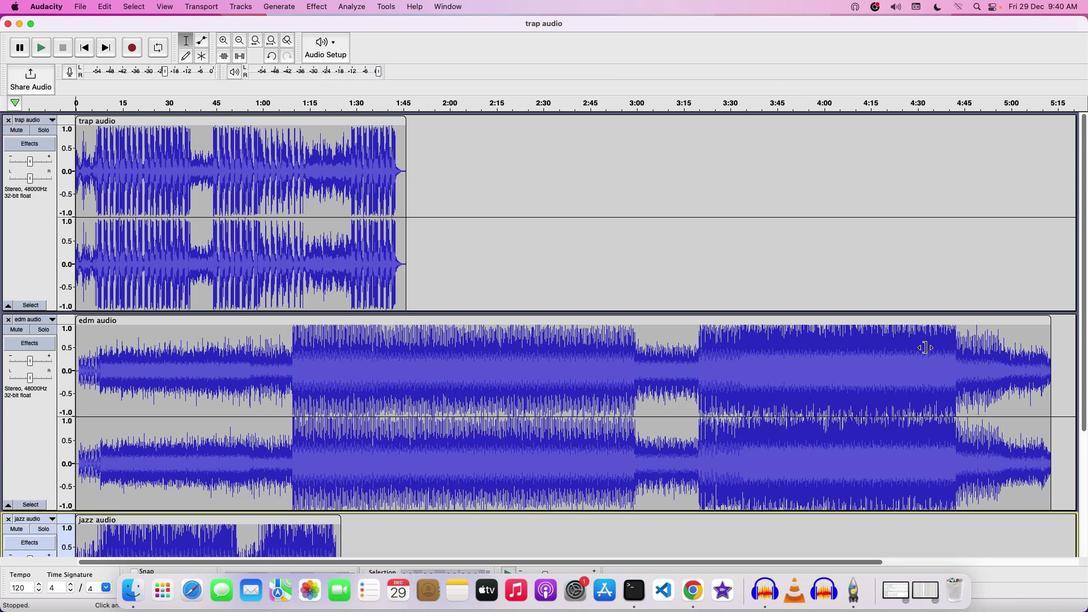 
Action: Mouse moved to (351, 321)
Screenshot: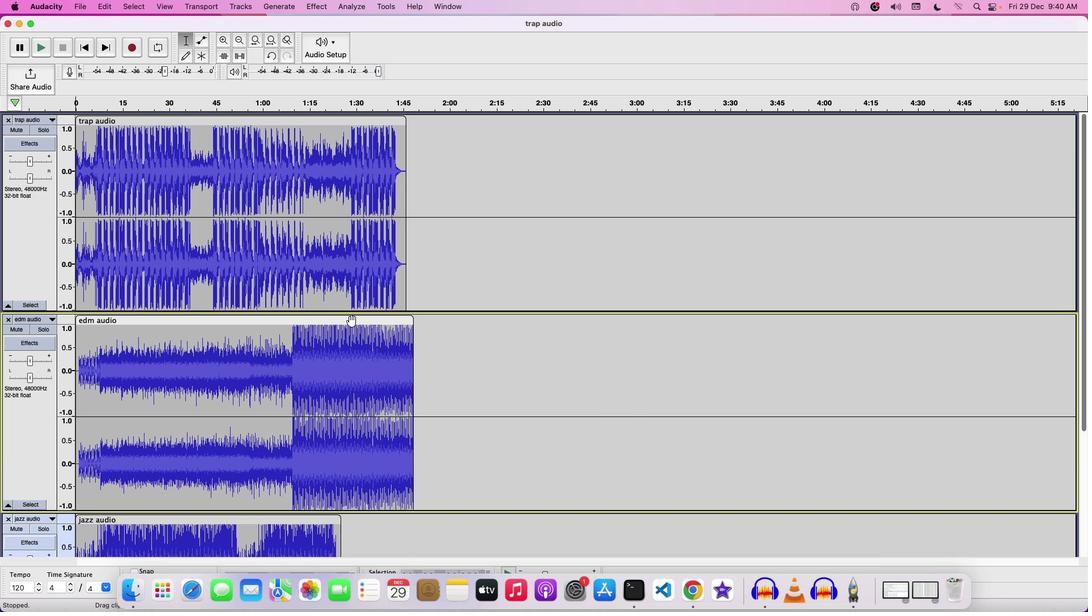 
Action: Mouse pressed left at (351, 321)
Screenshot: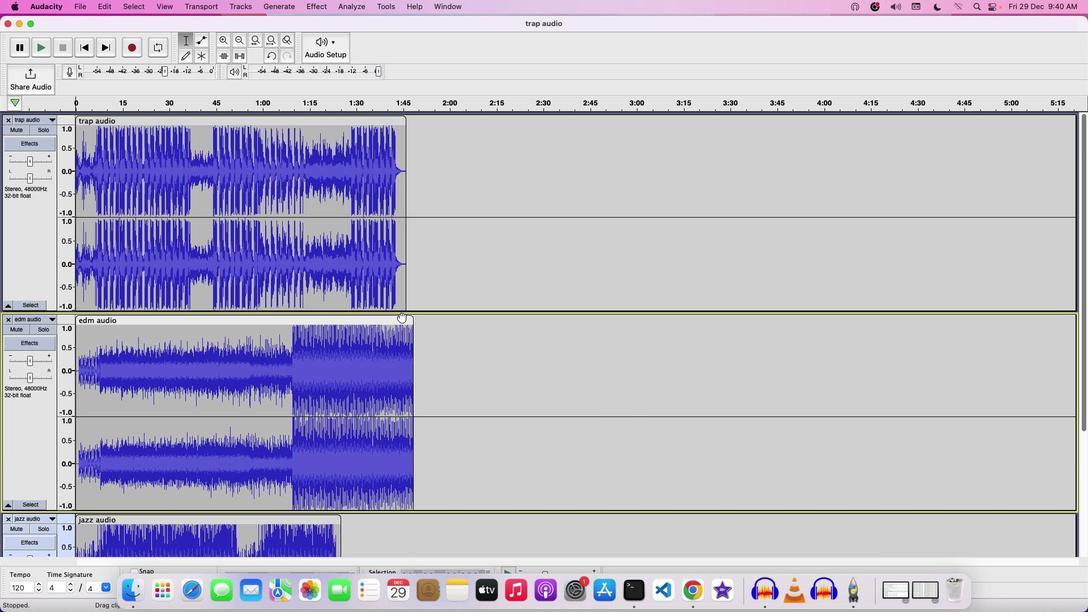 
Action: Mouse moved to (253, 522)
Screenshot: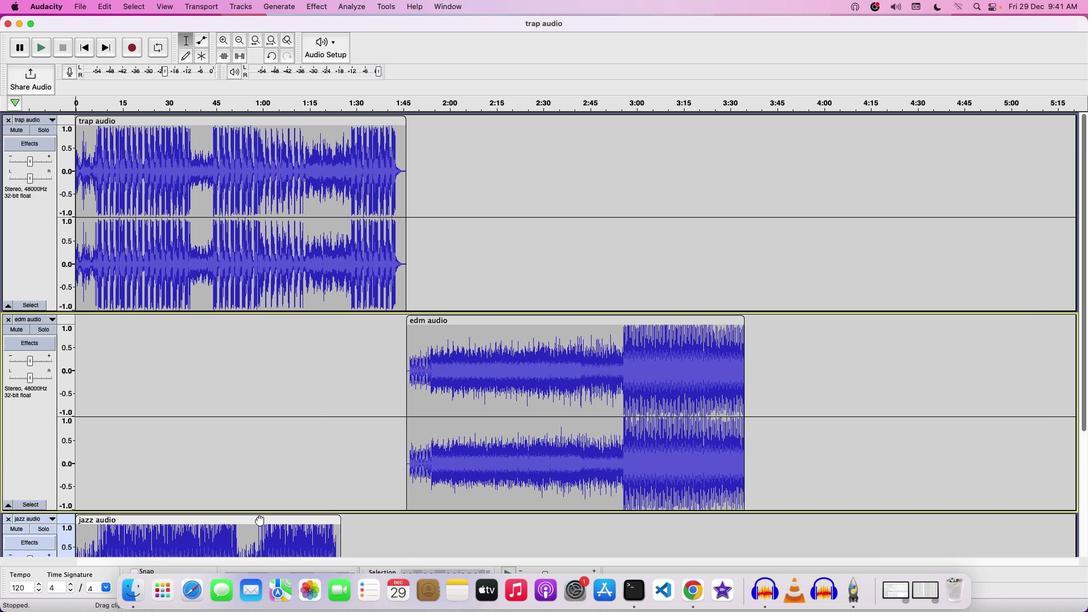
Action: Mouse pressed left at (253, 522)
Screenshot: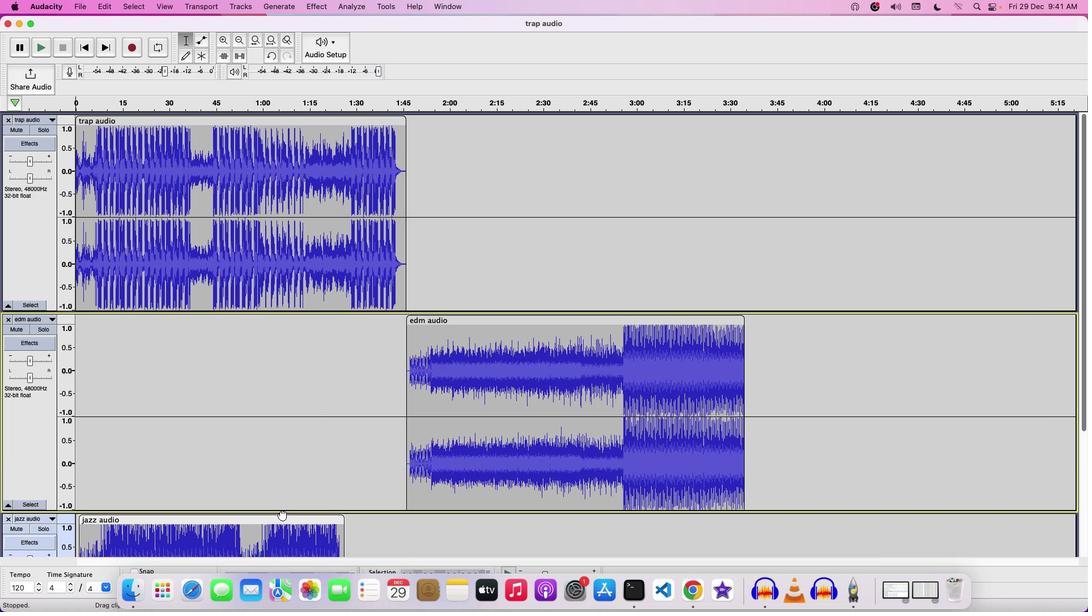 
Action: Mouse moved to (1008, 355)
Screenshot: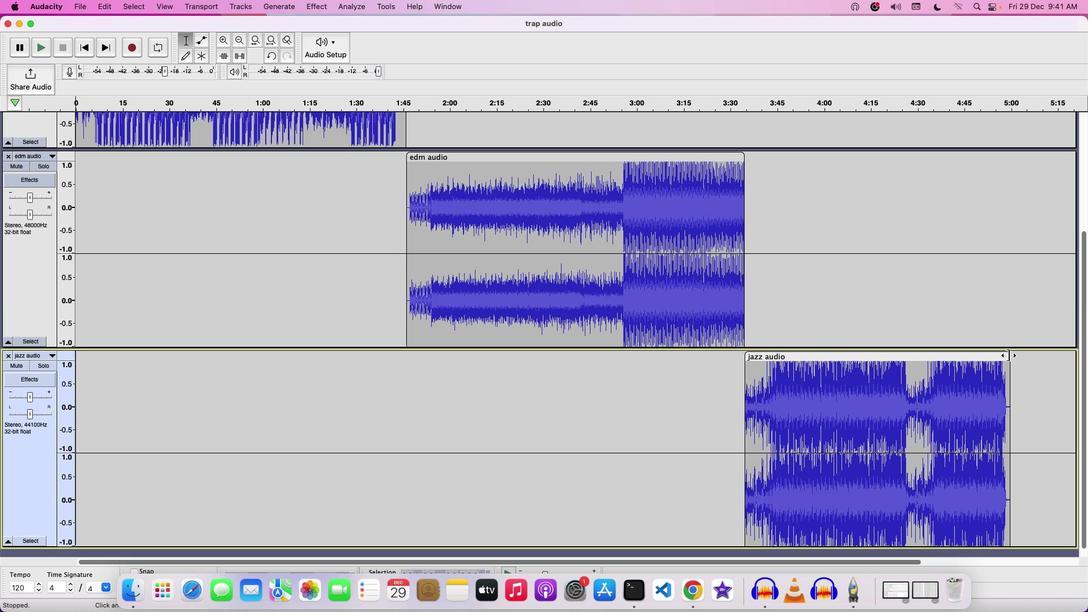 
Action: Mouse pressed left at (1008, 355)
Screenshot: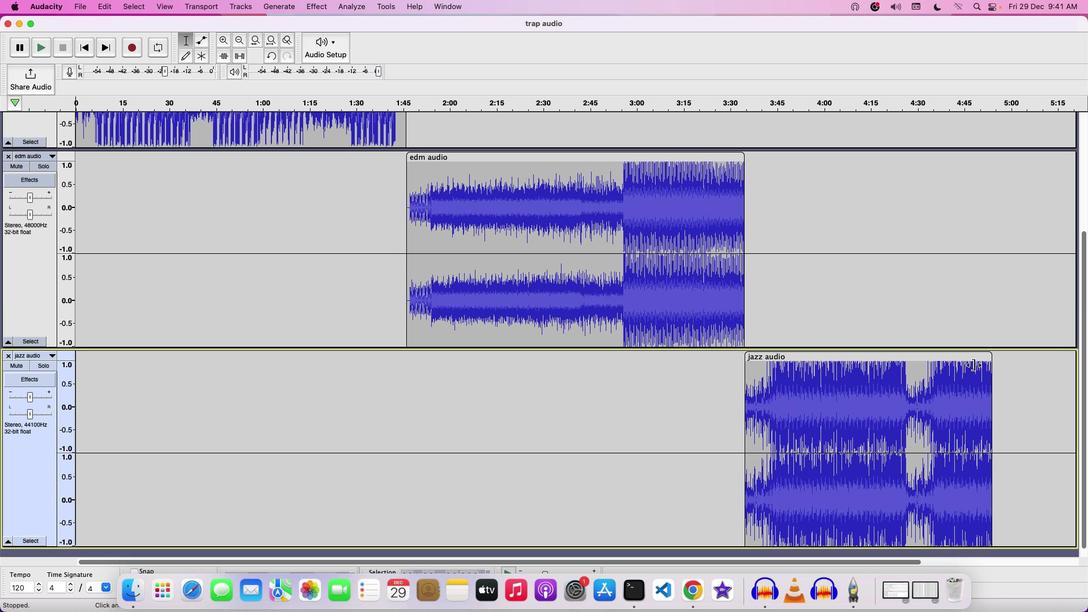 
Action: Mouse moved to (433, 375)
Screenshot: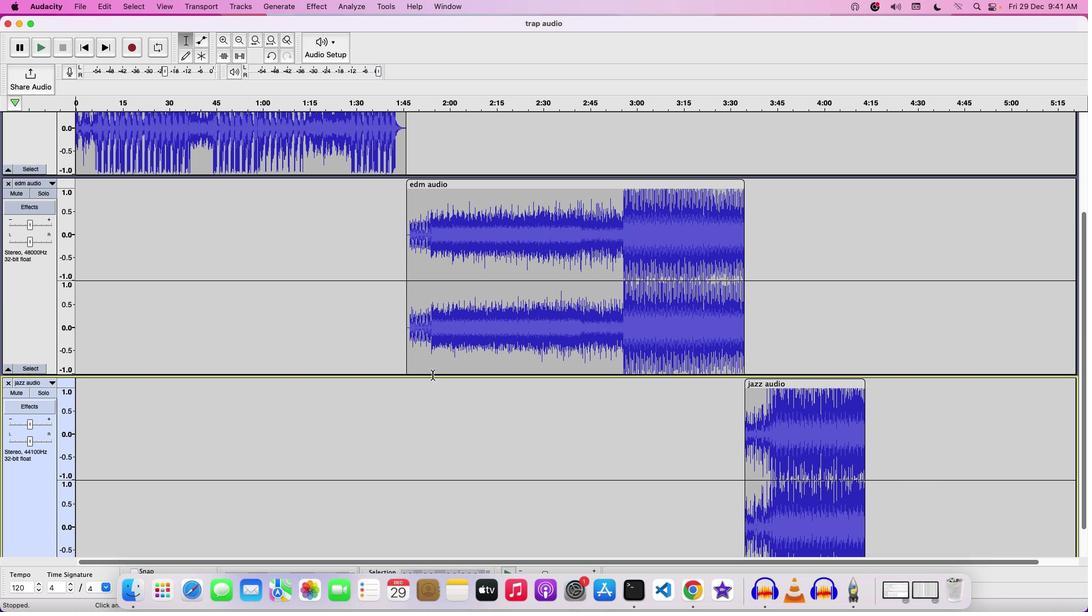 
Action: Mouse scrolled (433, 375) with delta (0, 0)
Screenshot: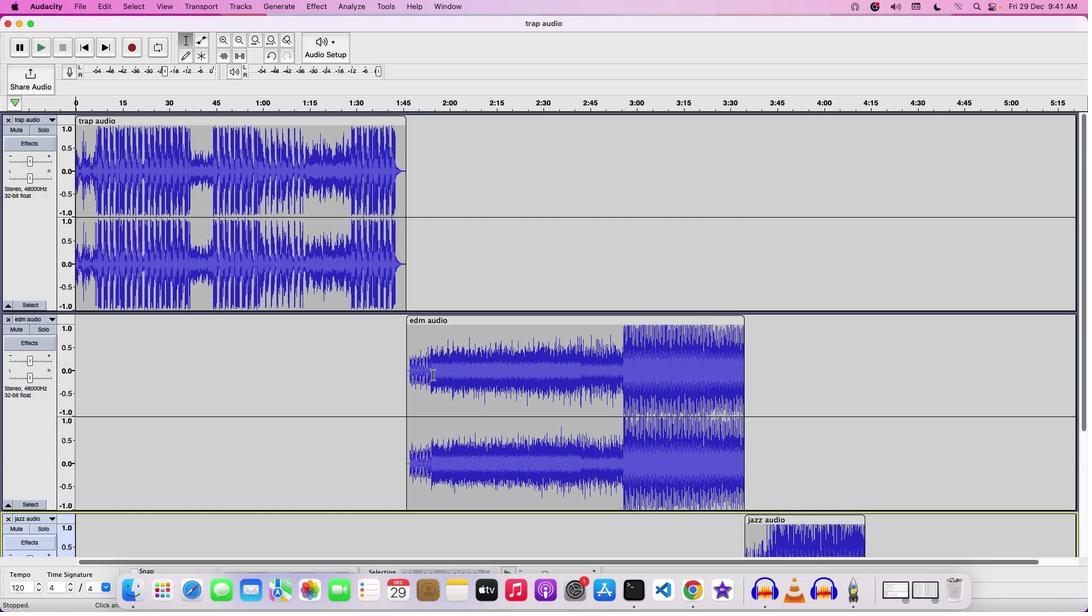 
Action: Mouse scrolled (433, 375) with delta (0, 0)
Screenshot: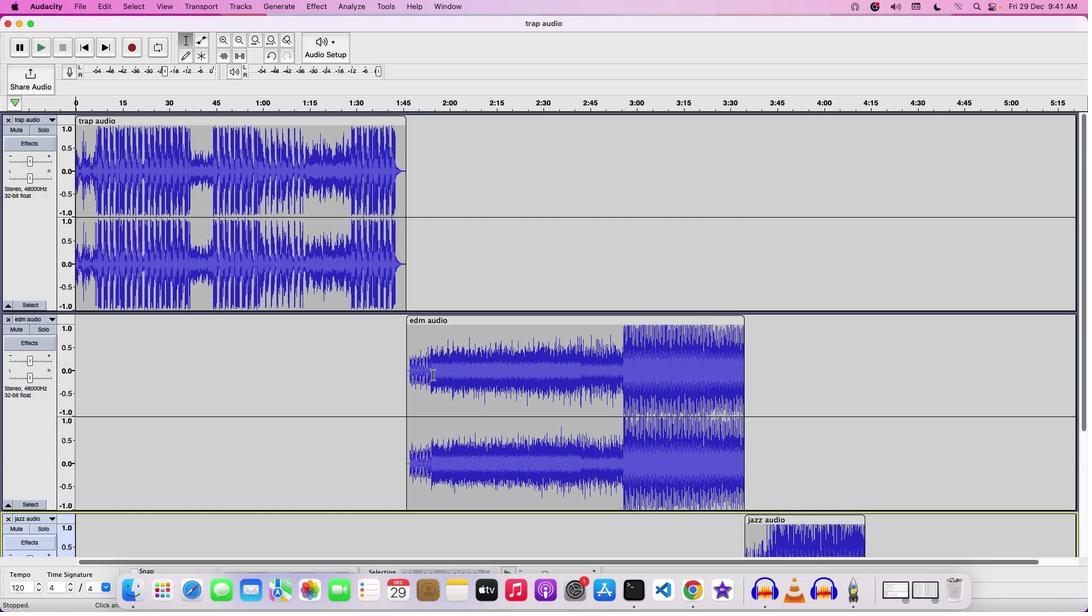 
Action: Mouse scrolled (433, 375) with delta (0, -1)
Screenshot: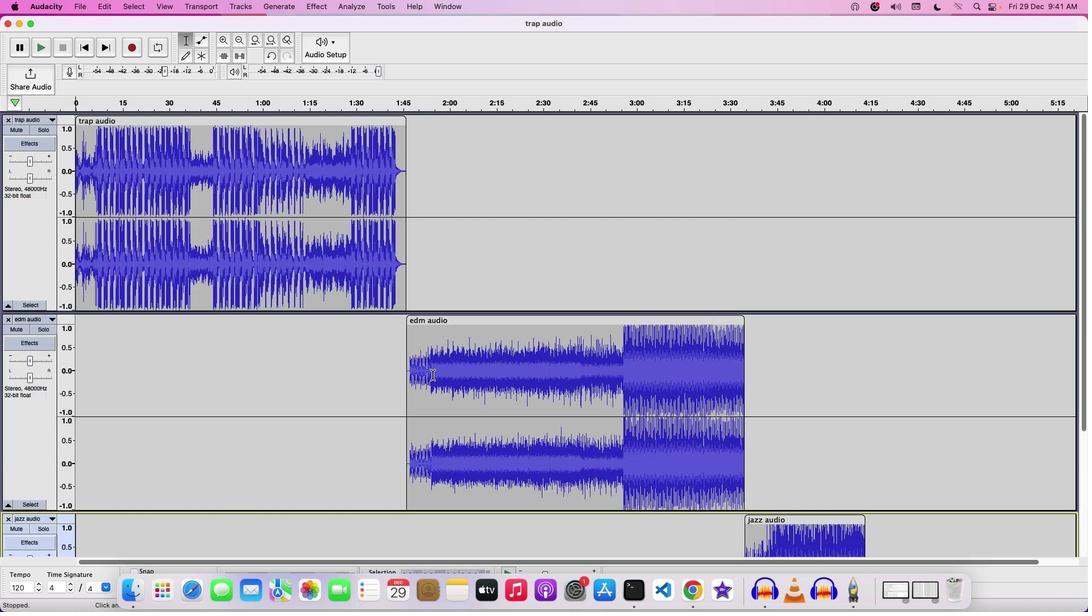 
Action: Mouse scrolled (433, 375) with delta (0, 2)
Screenshot: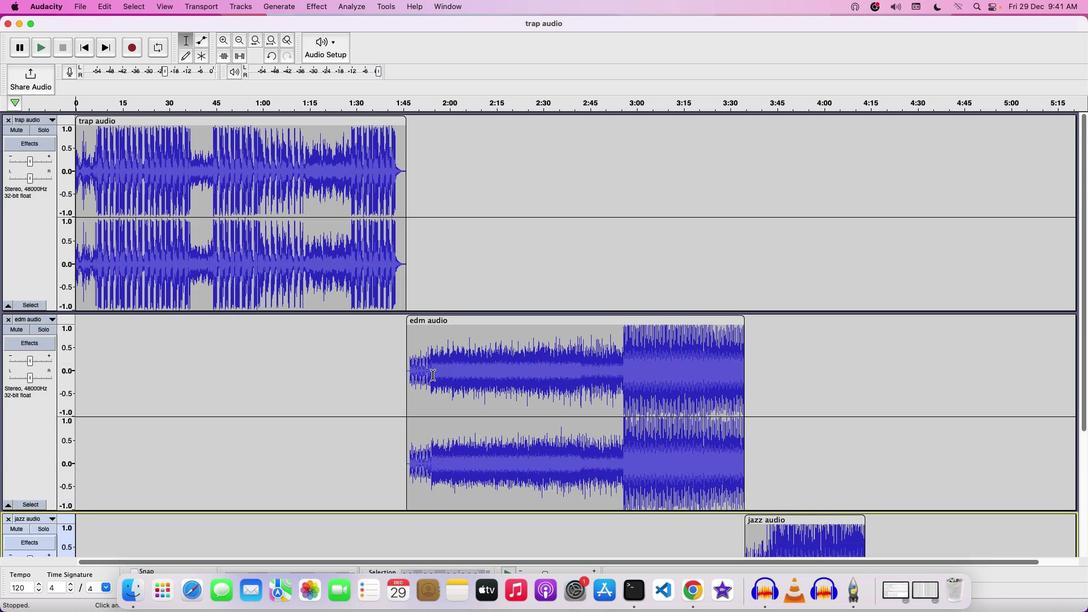 
Action: Mouse scrolled (433, 375) with delta (0, 2)
Screenshot: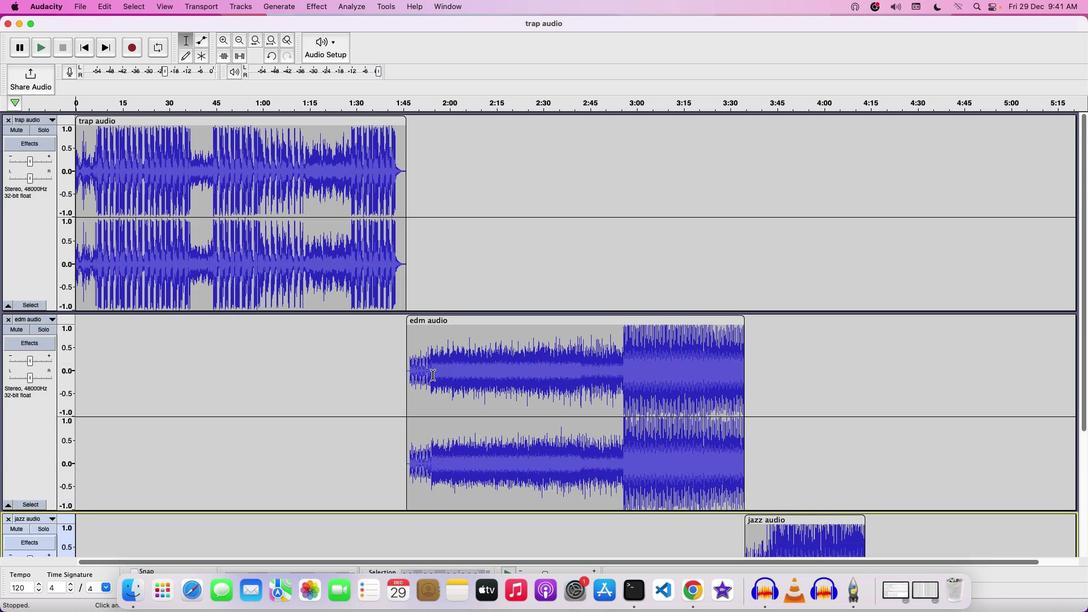 
Action: Mouse scrolled (433, 375) with delta (0, -1)
Screenshot: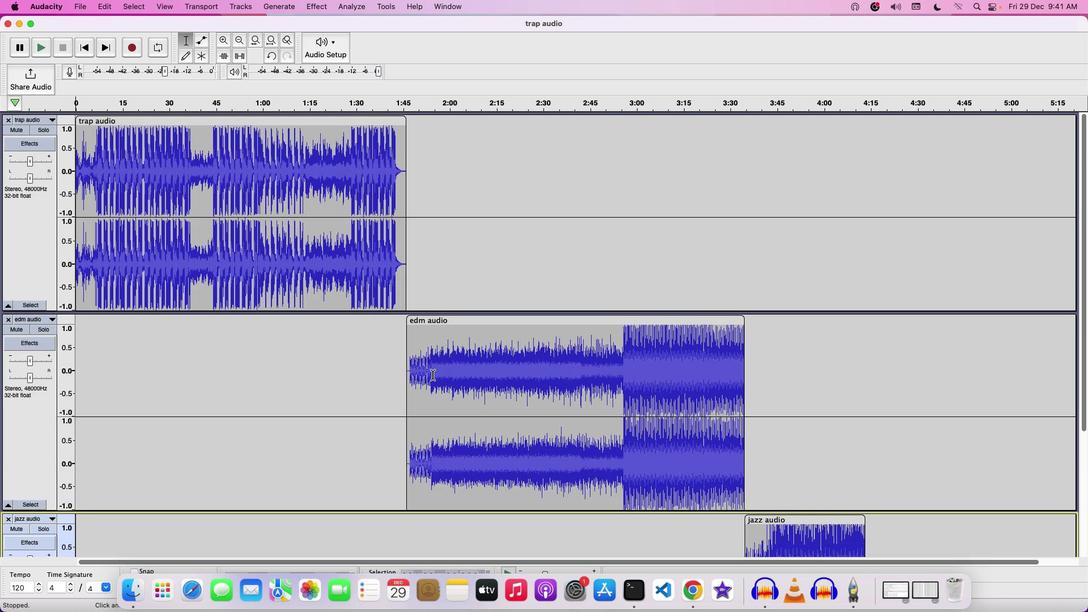 
Action: Mouse scrolled (433, 375) with delta (0, 2)
Screenshot: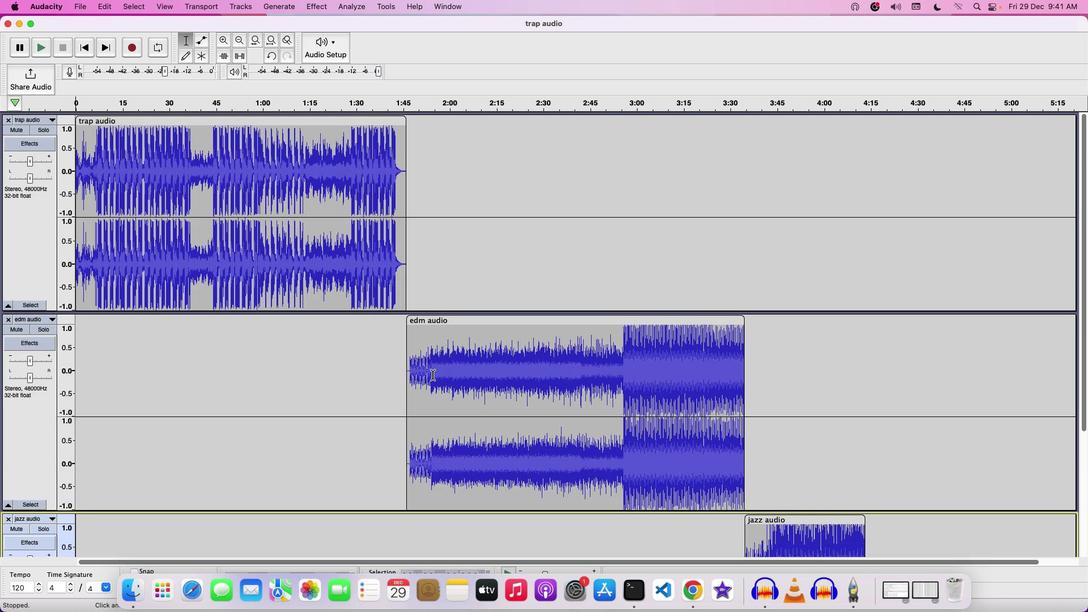 
Action: Mouse moved to (430, 373)
Screenshot: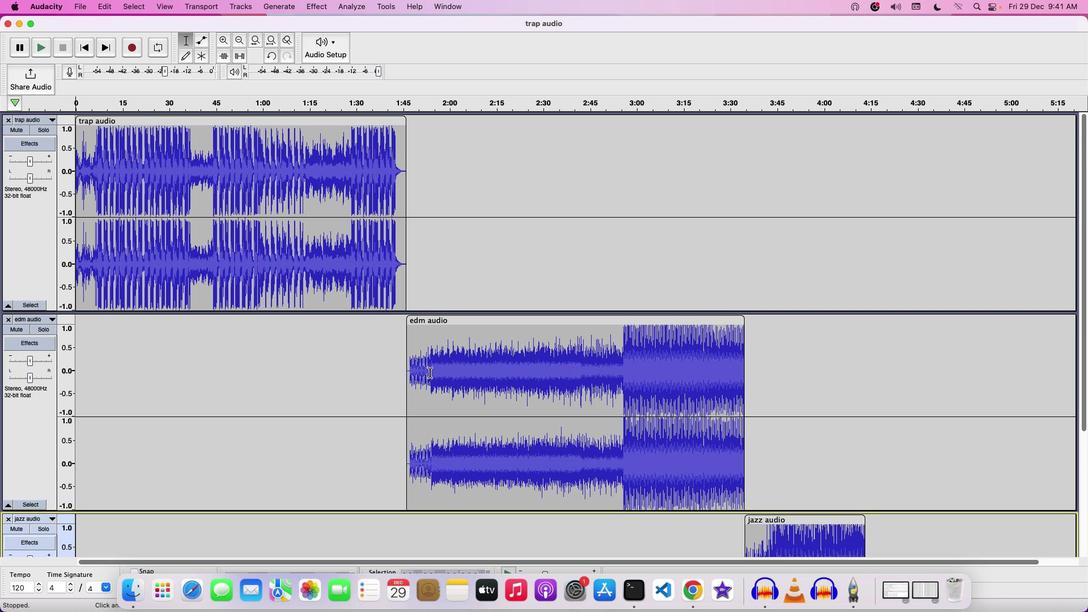 
Action: Mouse scrolled (430, 373) with delta (0, 0)
Screenshot: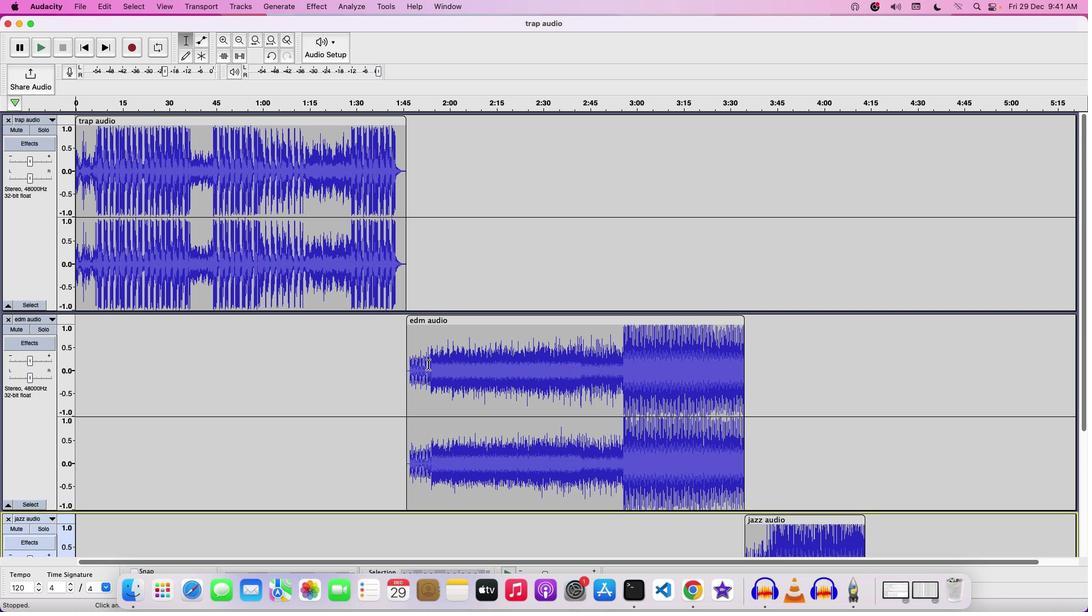 
Action: Mouse scrolled (430, 373) with delta (0, 0)
Screenshot: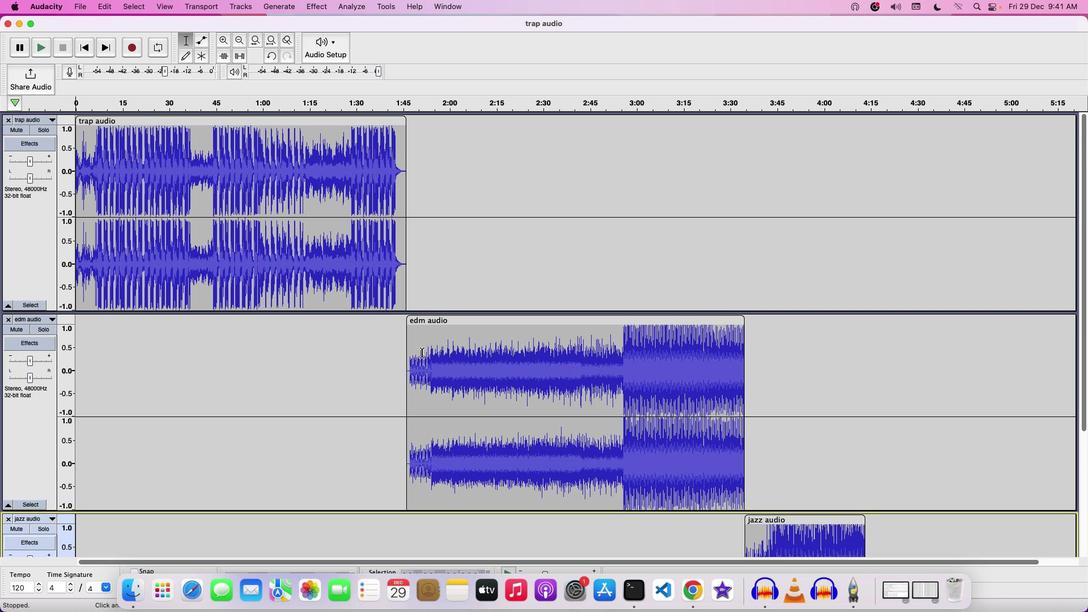 
Action: Mouse moved to (430, 373)
Screenshot: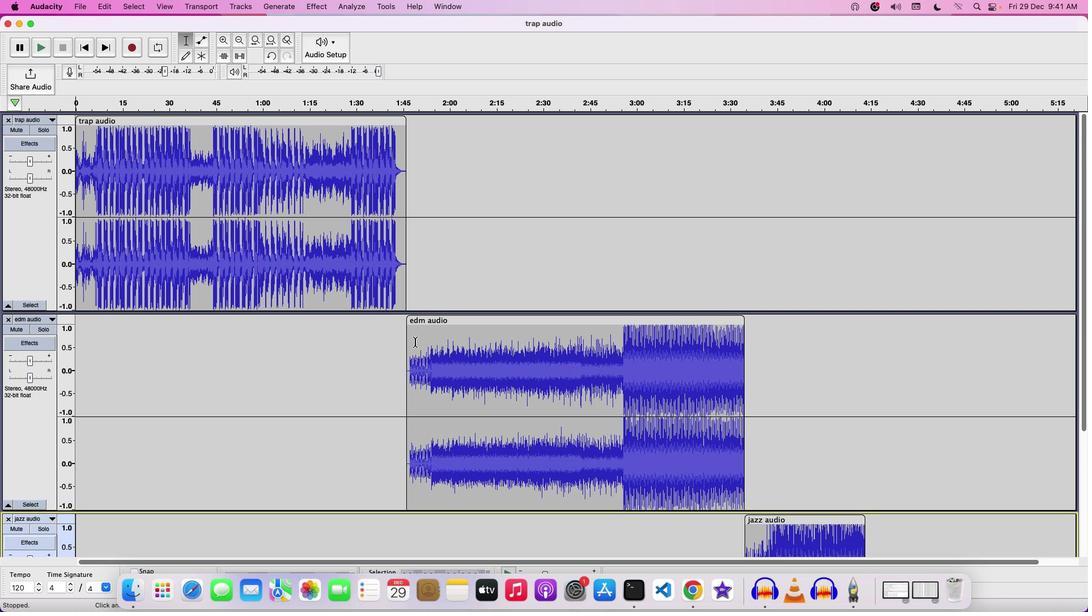 
Action: Mouse scrolled (430, 373) with delta (0, 1)
Screenshot: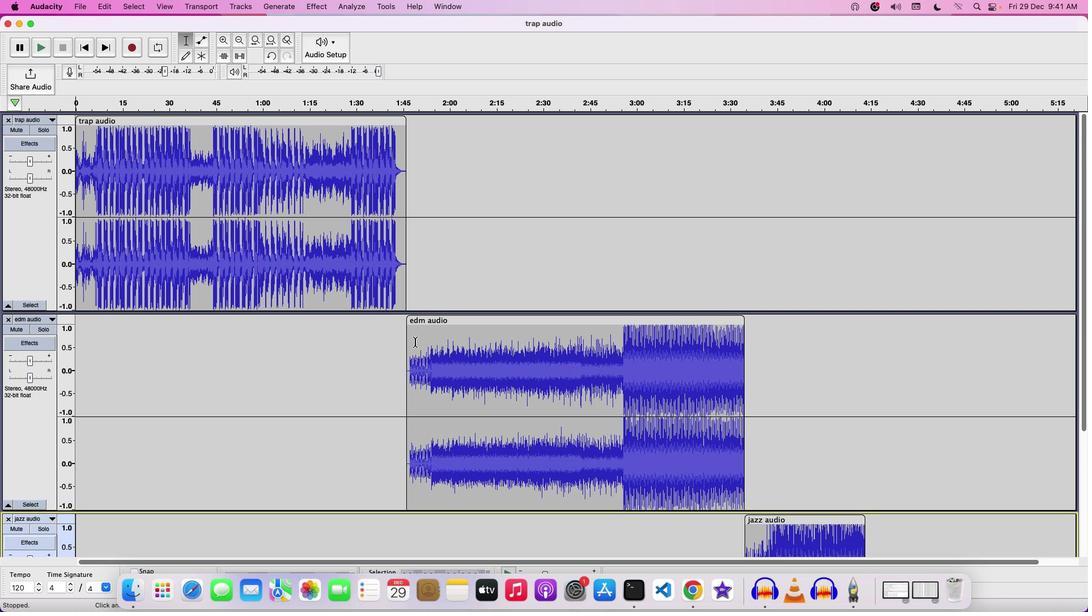
Action: Mouse moved to (403, 123)
Screenshot: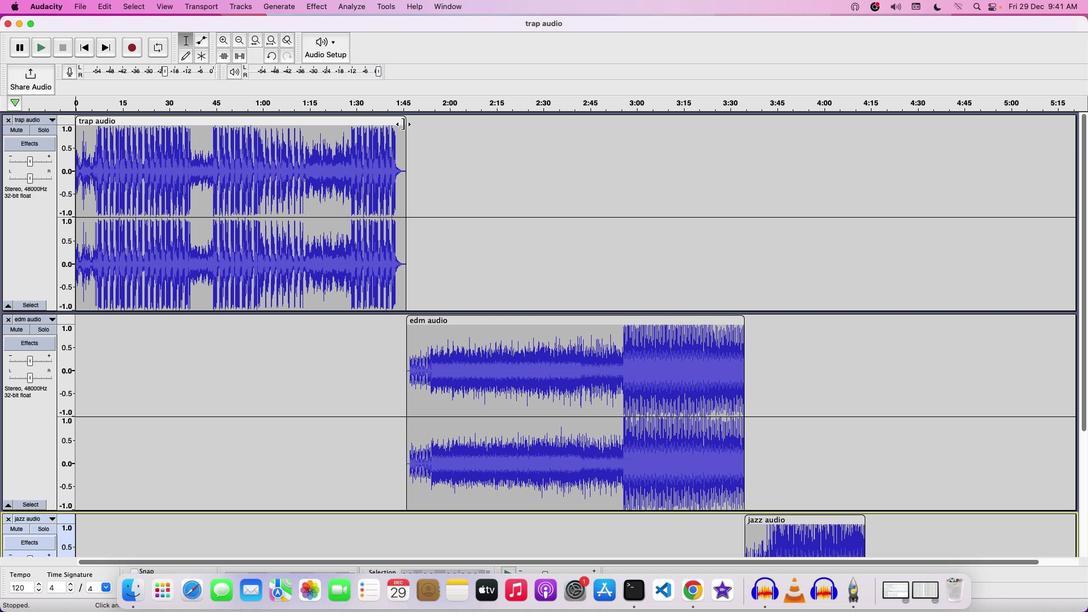 
Action: Mouse pressed left at (403, 123)
Screenshot: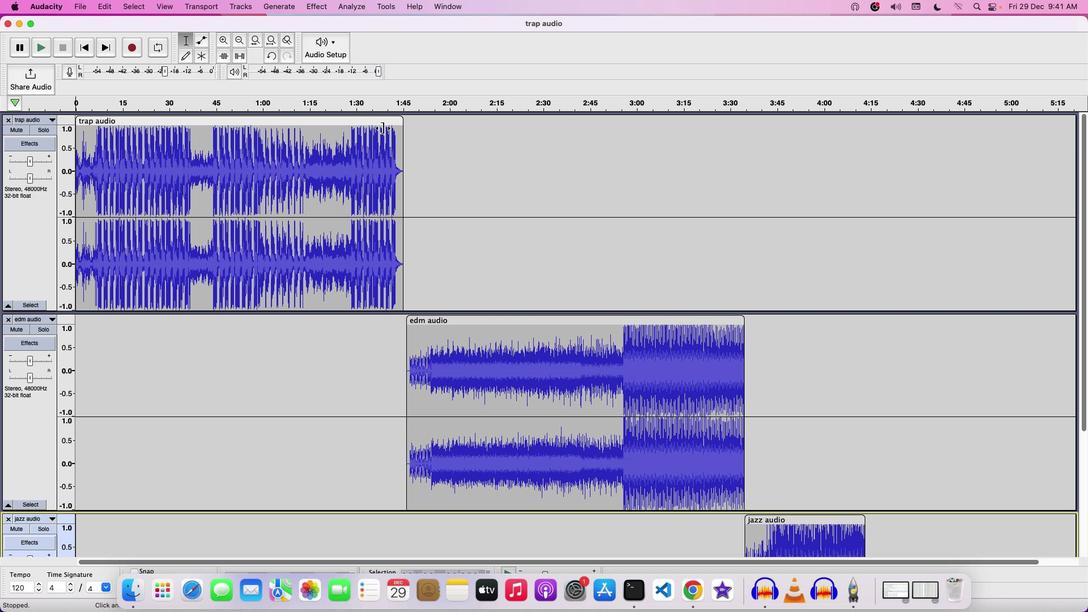 
Action: Mouse moved to (407, 321)
Screenshot: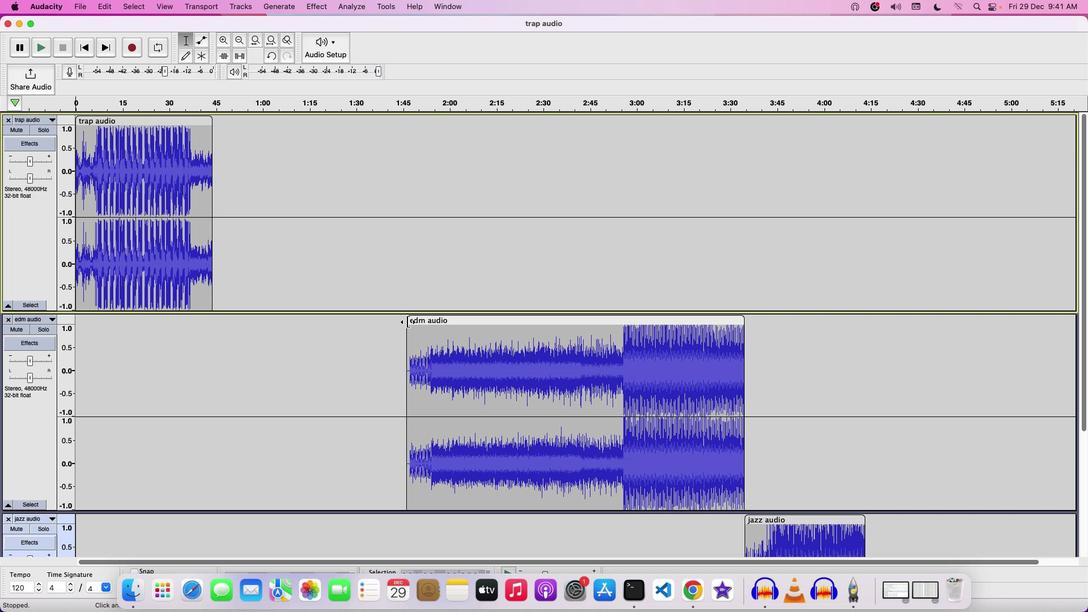 
Action: Mouse pressed left at (407, 321)
Screenshot: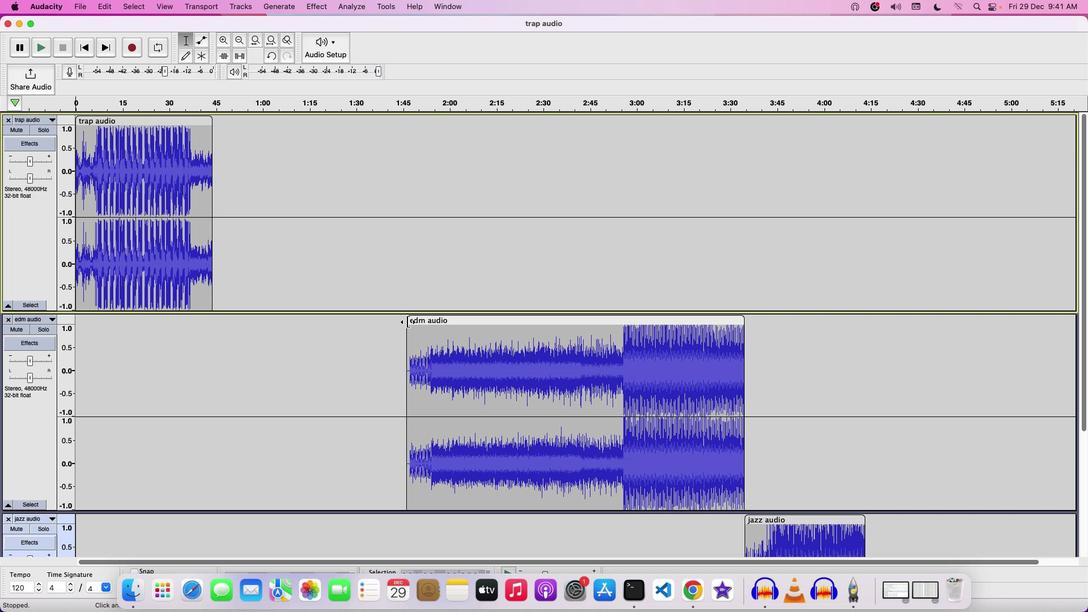 
Action: Mouse moved to (429, 320)
Screenshot: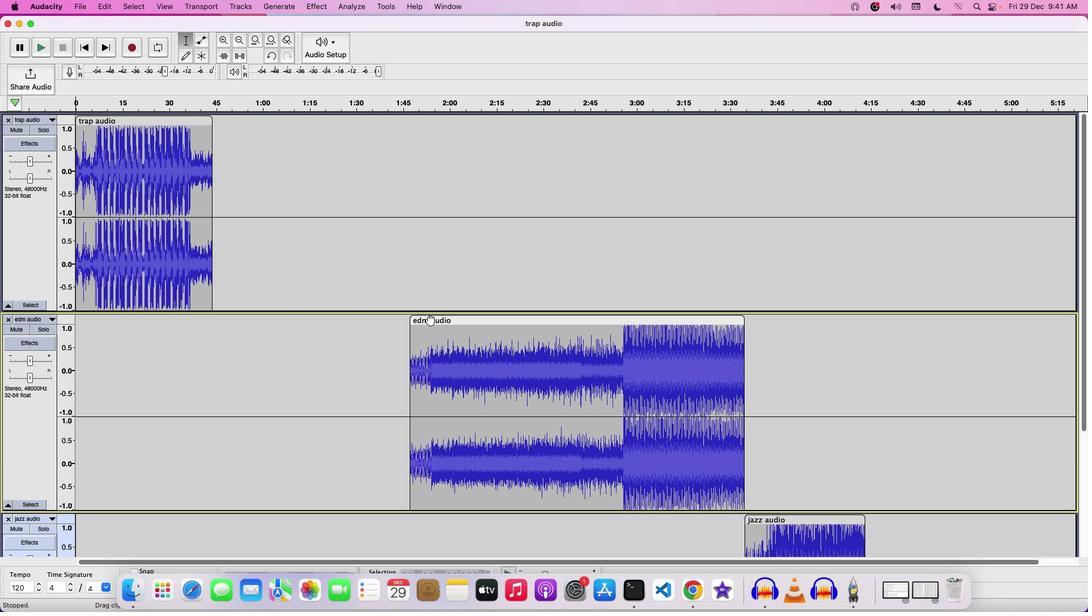 
Action: Mouse pressed left at (429, 320)
Screenshot: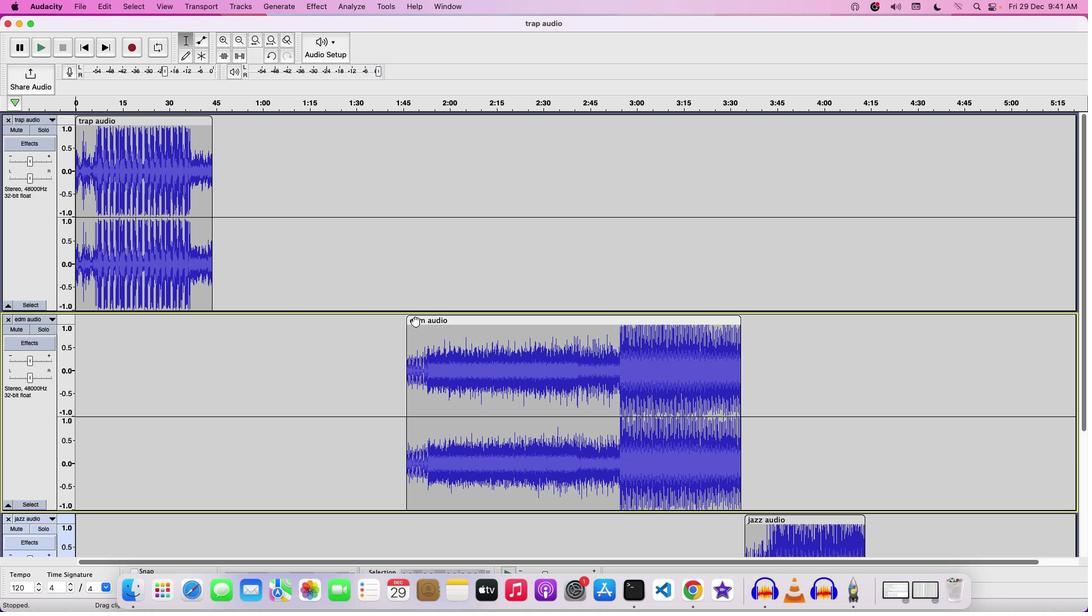 
Action: Mouse moved to (558, 322)
Screenshot: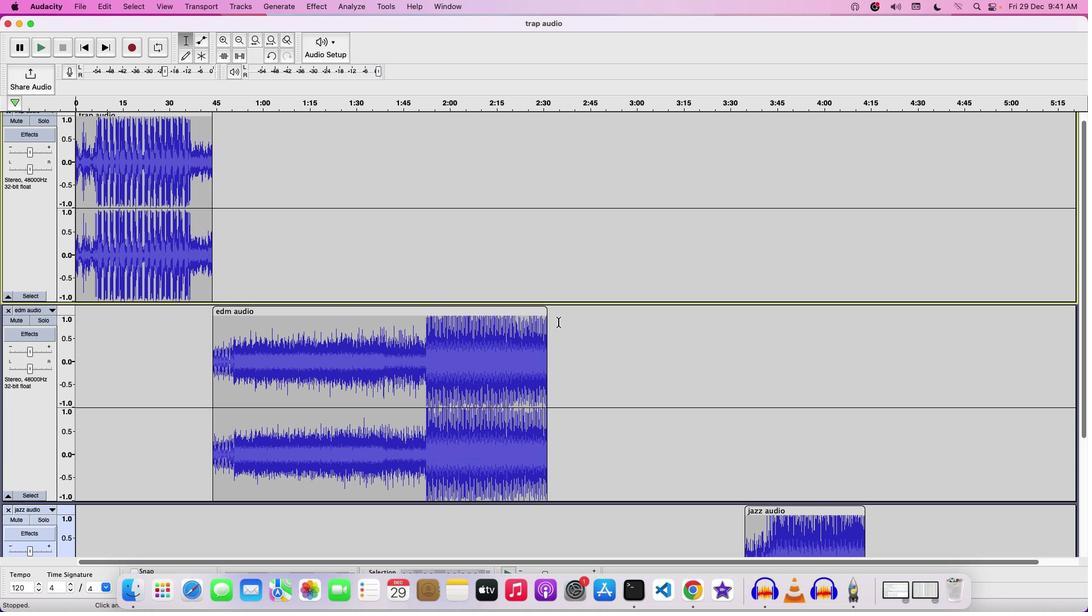 
Action: Mouse scrolled (558, 322) with delta (0, 0)
Screenshot: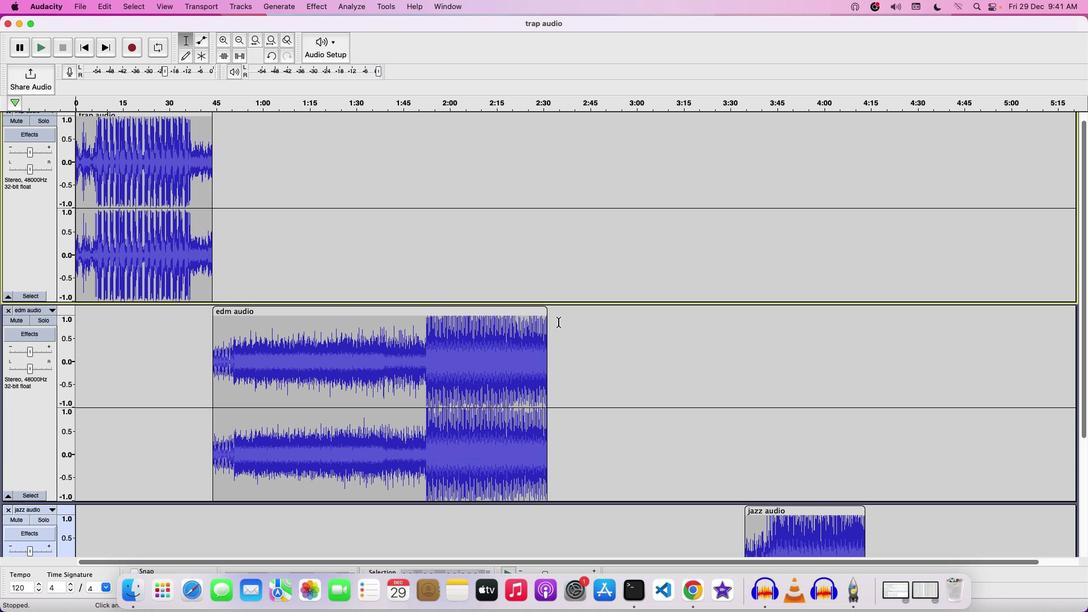 
Action: Mouse scrolled (558, 322) with delta (0, 0)
Screenshot: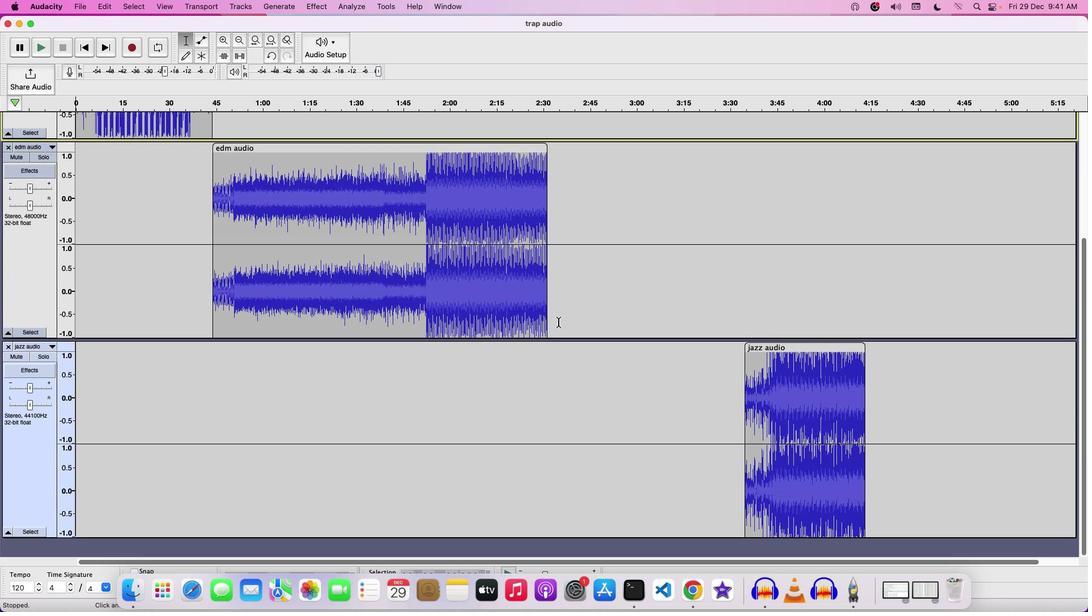 
Action: Mouse scrolled (558, 322) with delta (0, 0)
Screenshot: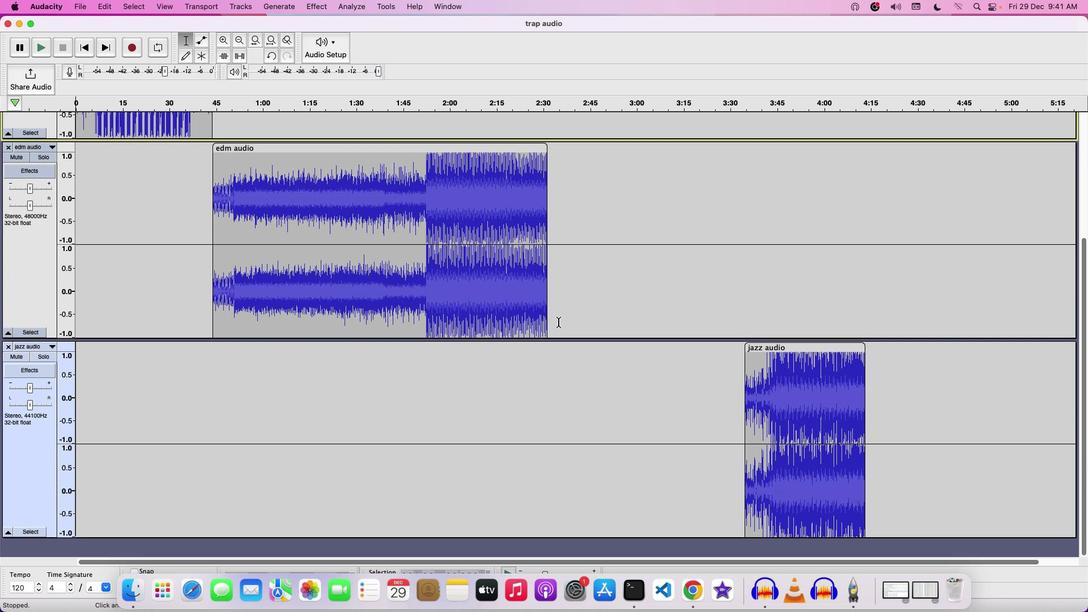 
Action: Mouse scrolled (558, 322) with delta (0, -1)
Screenshot: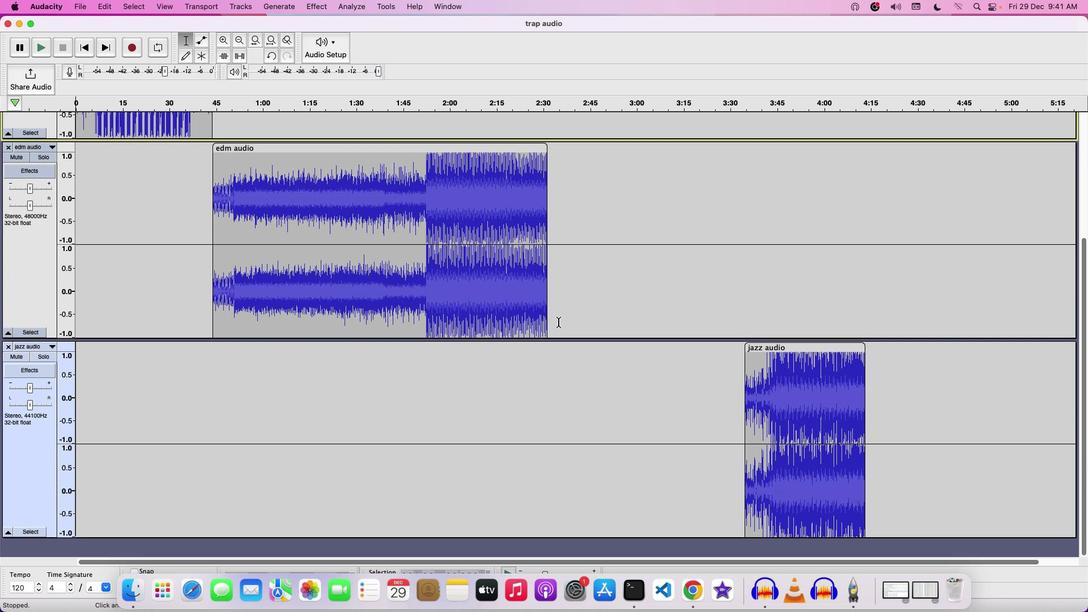 
Action: Mouse scrolled (558, 322) with delta (0, -2)
Screenshot: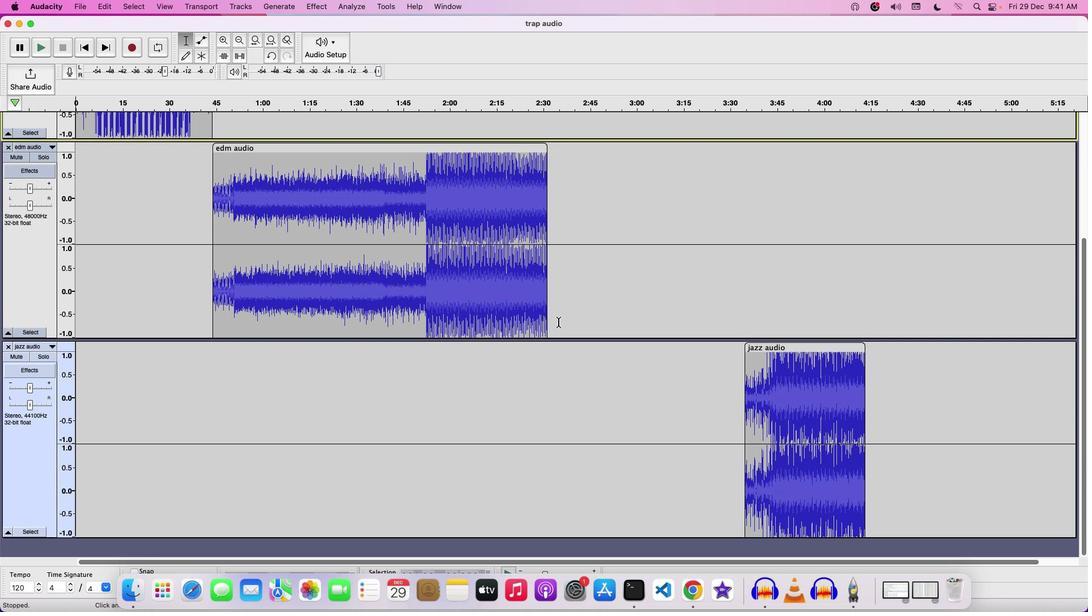 
Action: Mouse scrolled (558, 322) with delta (0, 0)
Screenshot: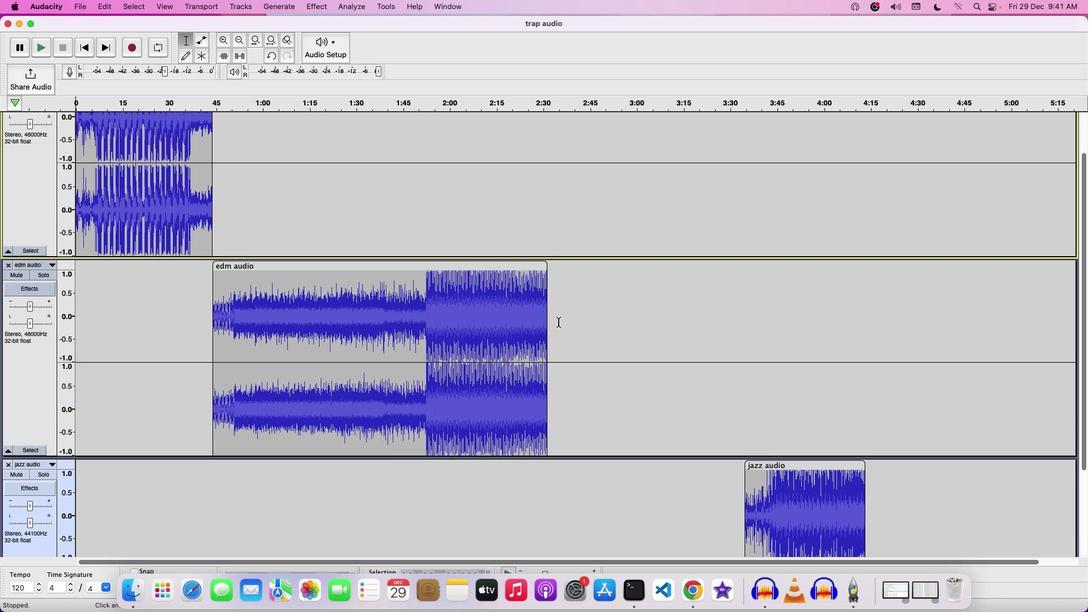
Action: Mouse scrolled (558, 322) with delta (0, 0)
Screenshot: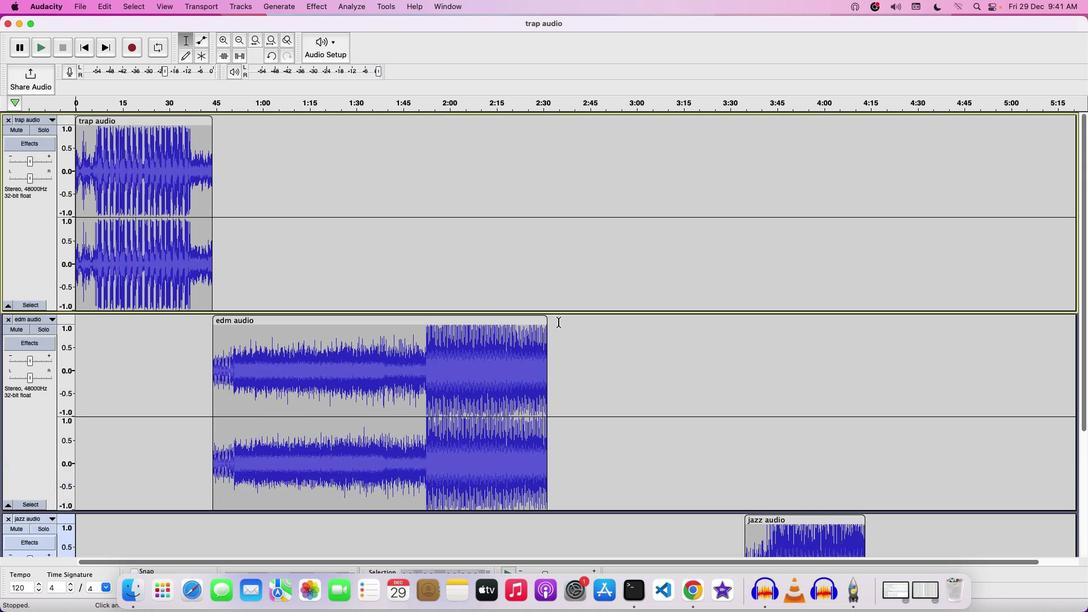 
Action: Mouse scrolled (558, 322) with delta (0, 1)
Screenshot: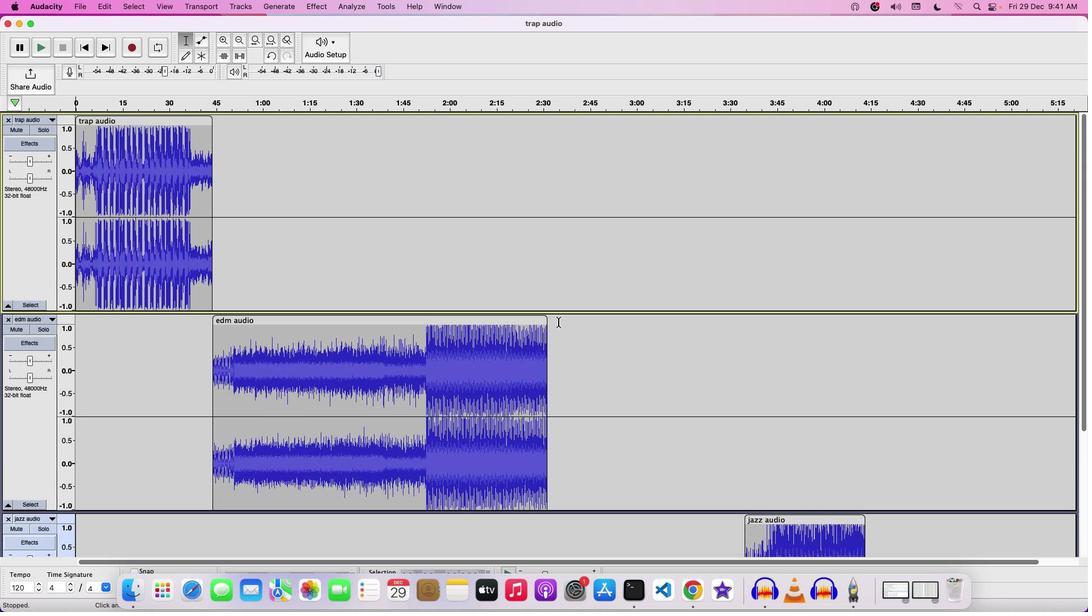 
Action: Mouse scrolled (558, 322) with delta (0, 1)
Screenshot: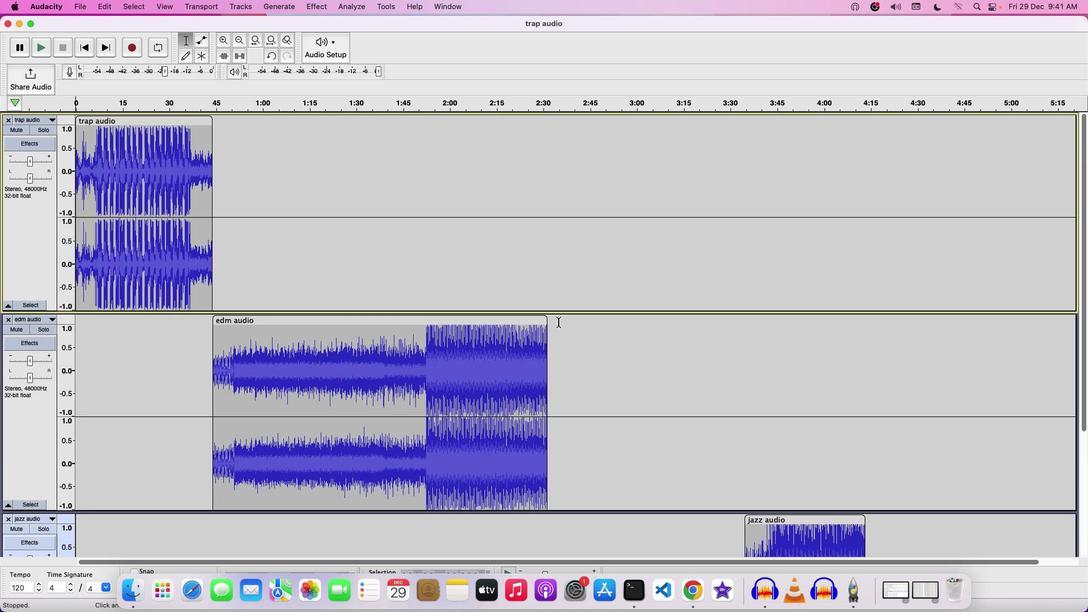 
Action: Mouse moved to (213, 323)
Screenshot: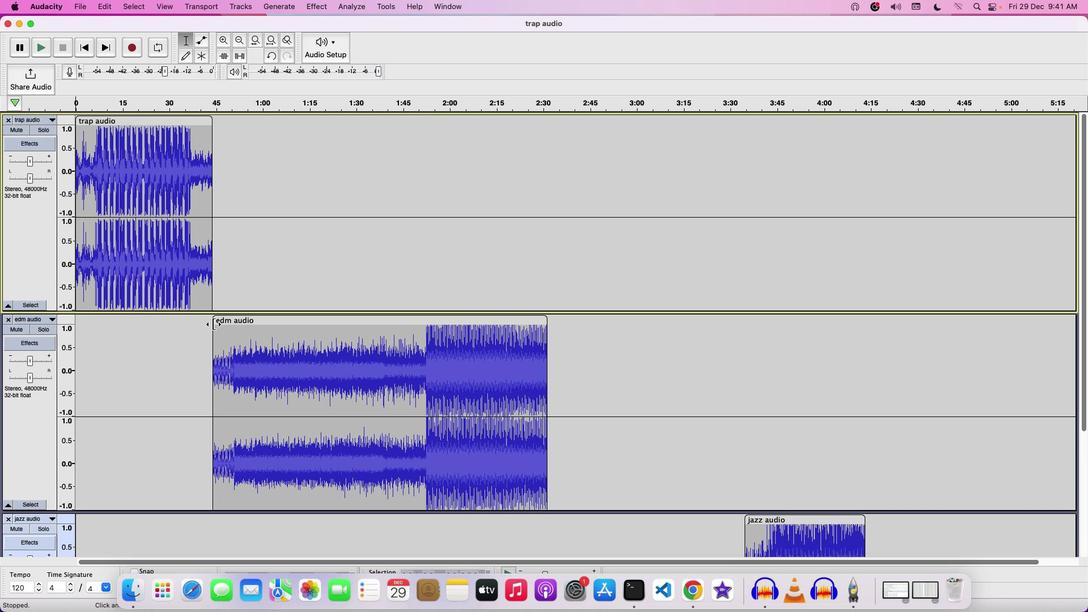 
Action: Mouse pressed left at (213, 323)
Screenshot: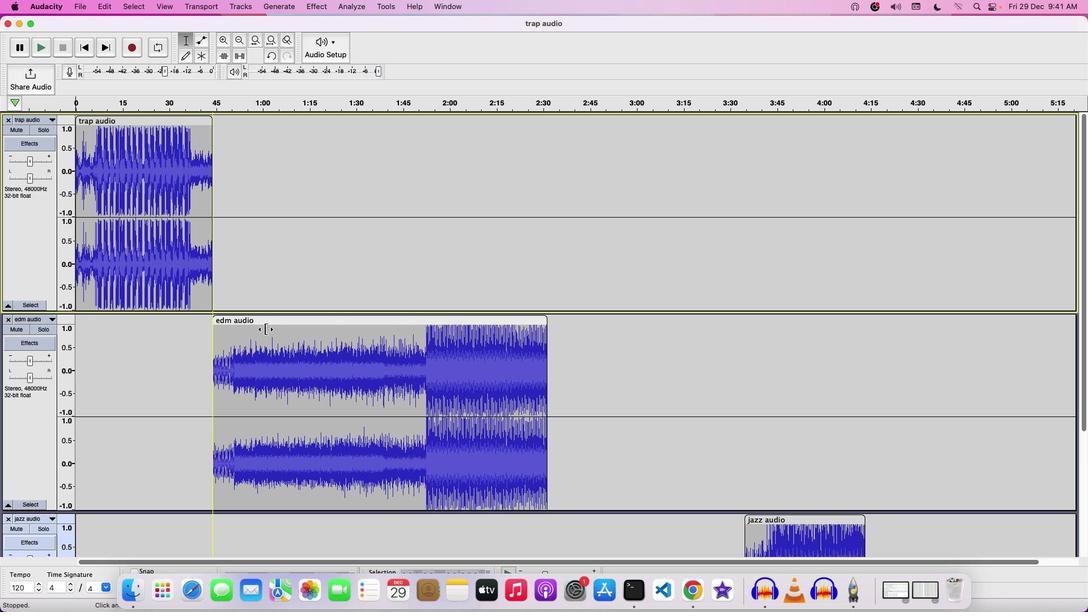 
Action: Mouse moved to (371, 320)
Screenshot: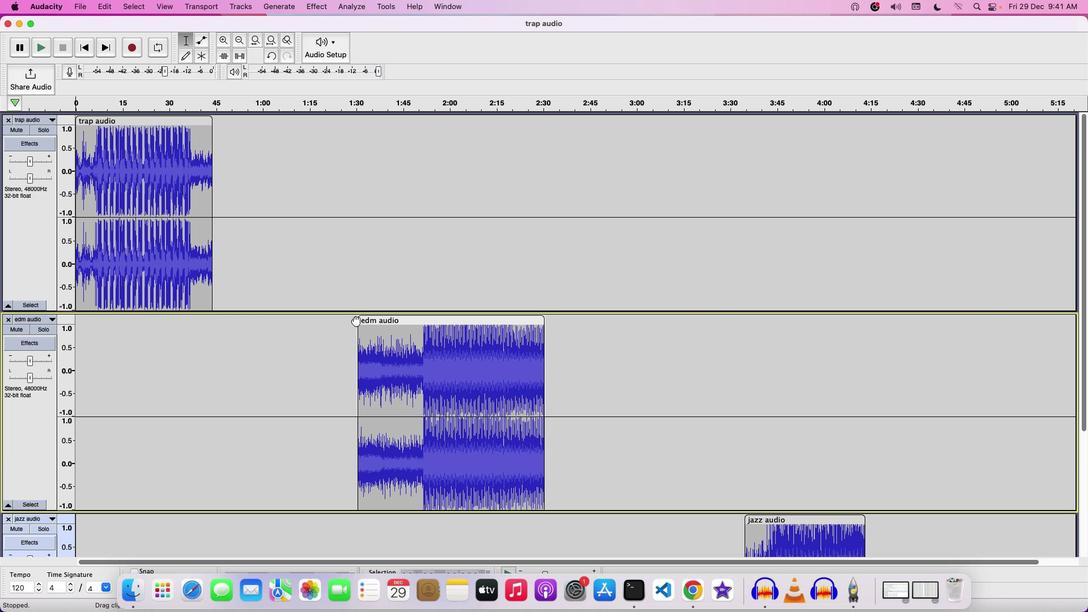 
Action: Mouse pressed left at (371, 320)
Screenshot: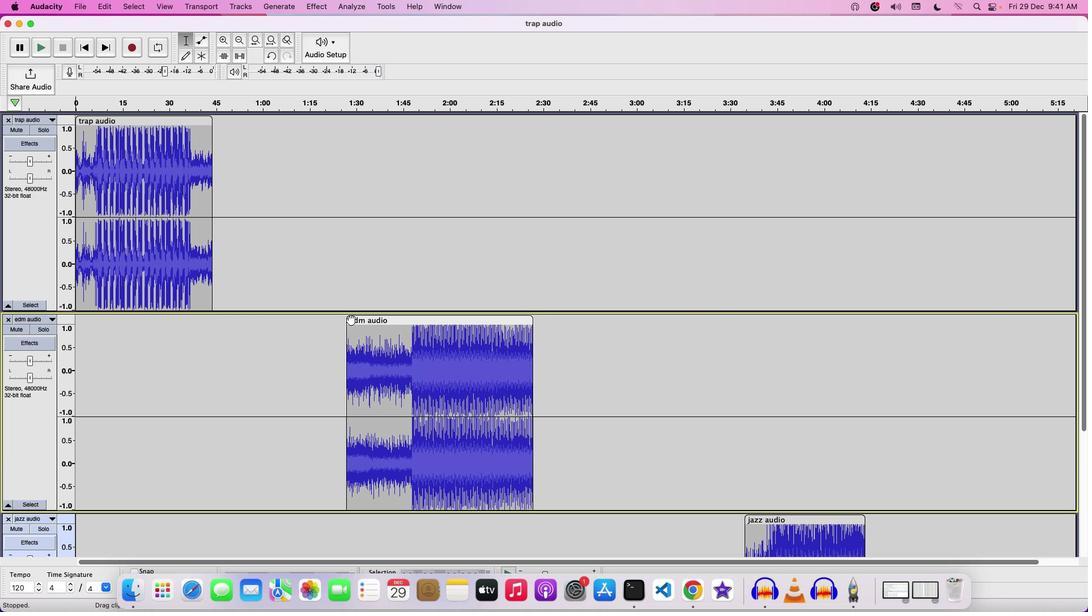 
Action: Mouse moved to (616, 320)
Screenshot: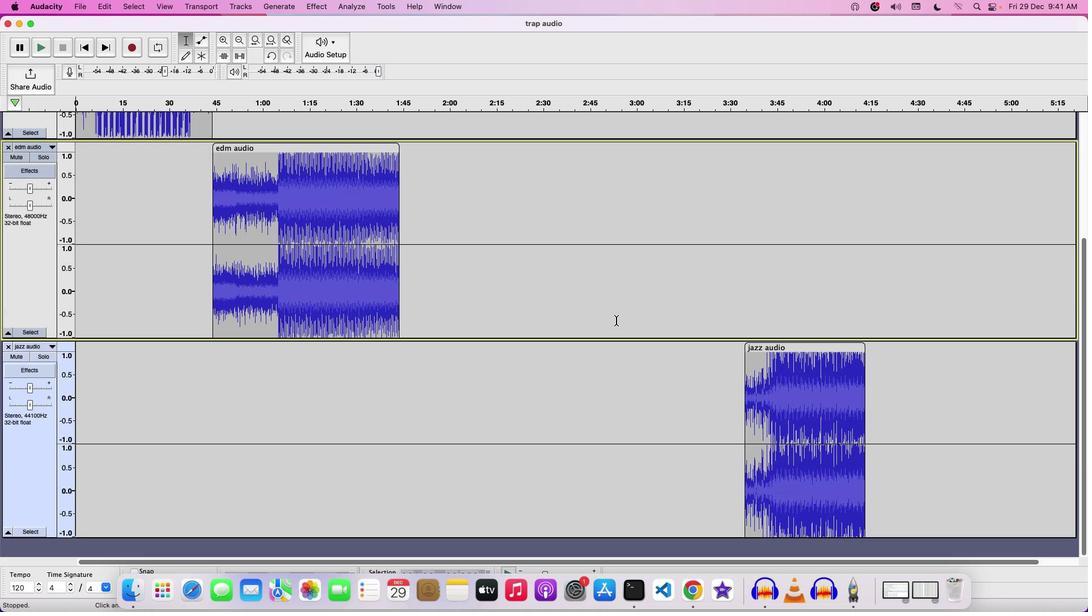 
Action: Mouse scrolled (616, 320) with delta (0, 0)
Screenshot: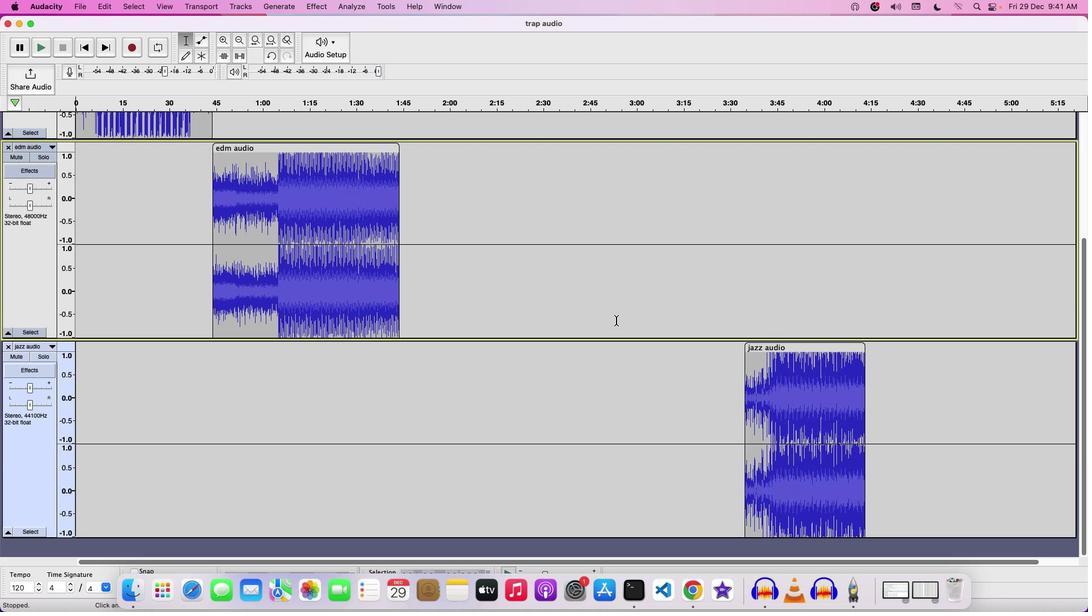 
Action: Mouse scrolled (616, 320) with delta (0, 0)
Screenshot: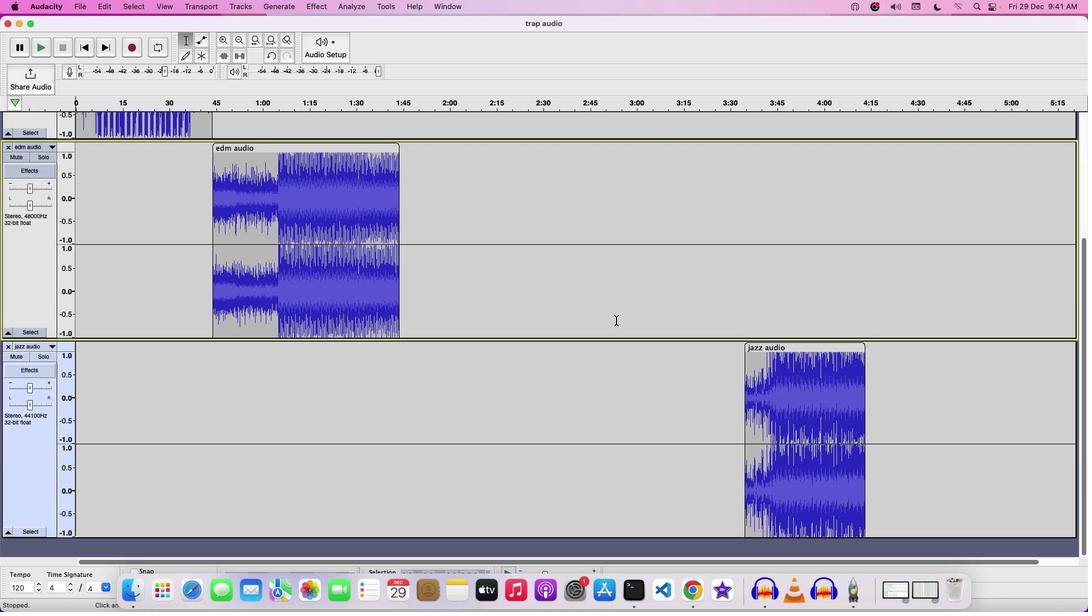 
Action: Mouse scrolled (616, 320) with delta (0, -1)
Screenshot: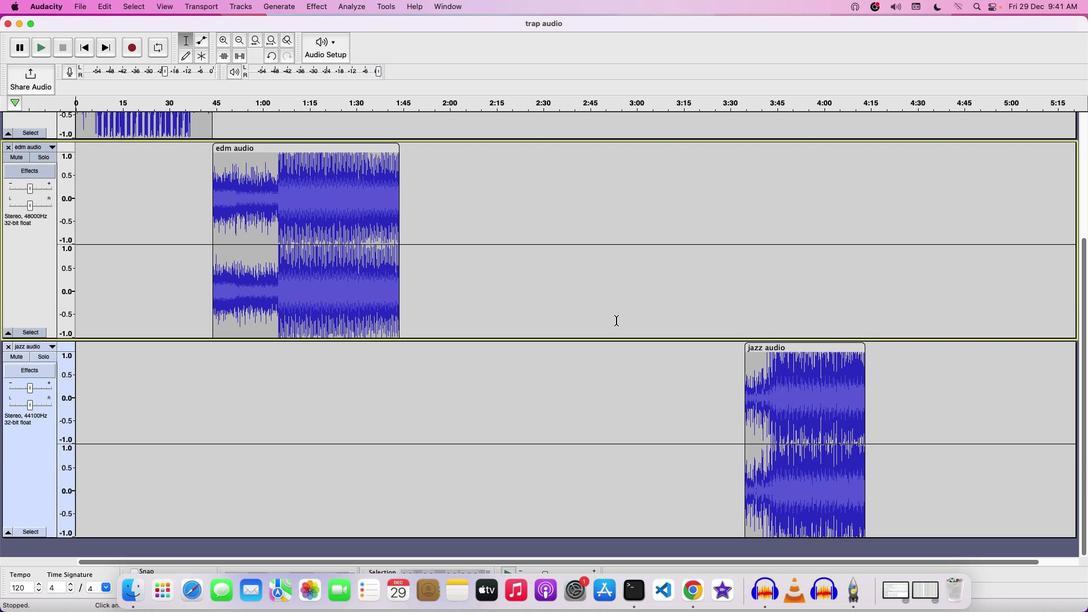
Action: Mouse scrolled (616, 320) with delta (0, -1)
Screenshot: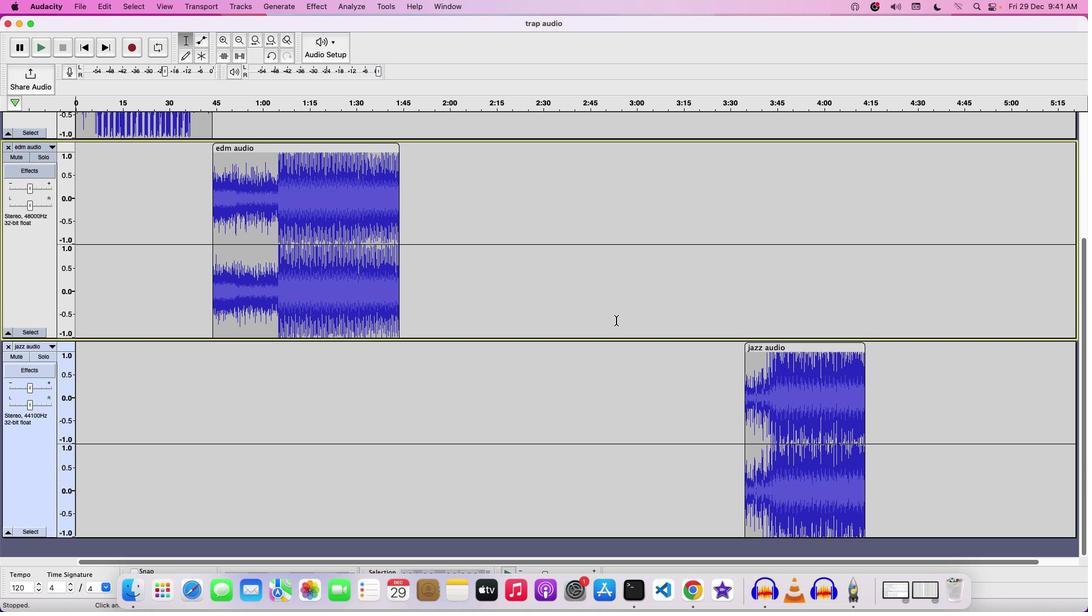 
Action: Mouse moved to (758, 348)
Screenshot: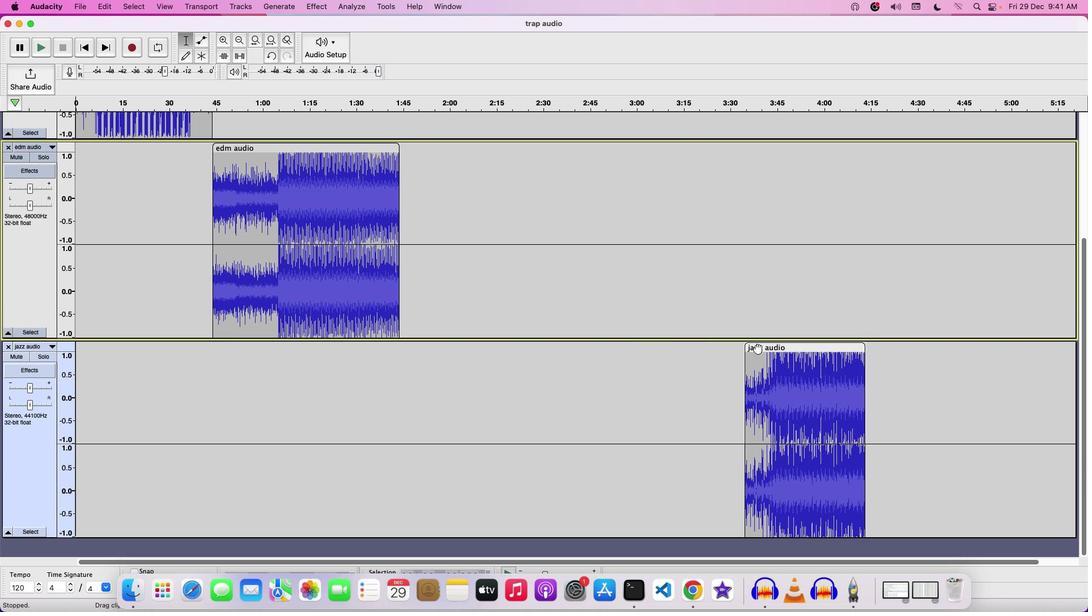 
Action: Mouse pressed left at (758, 348)
Screenshot: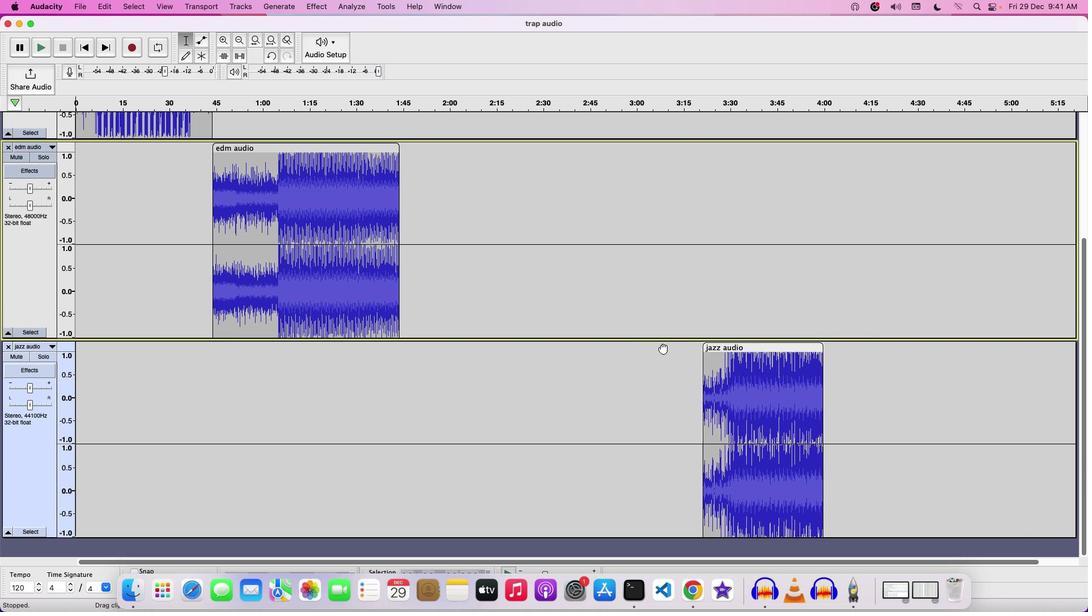 
Action: Mouse moved to (503, 301)
Screenshot: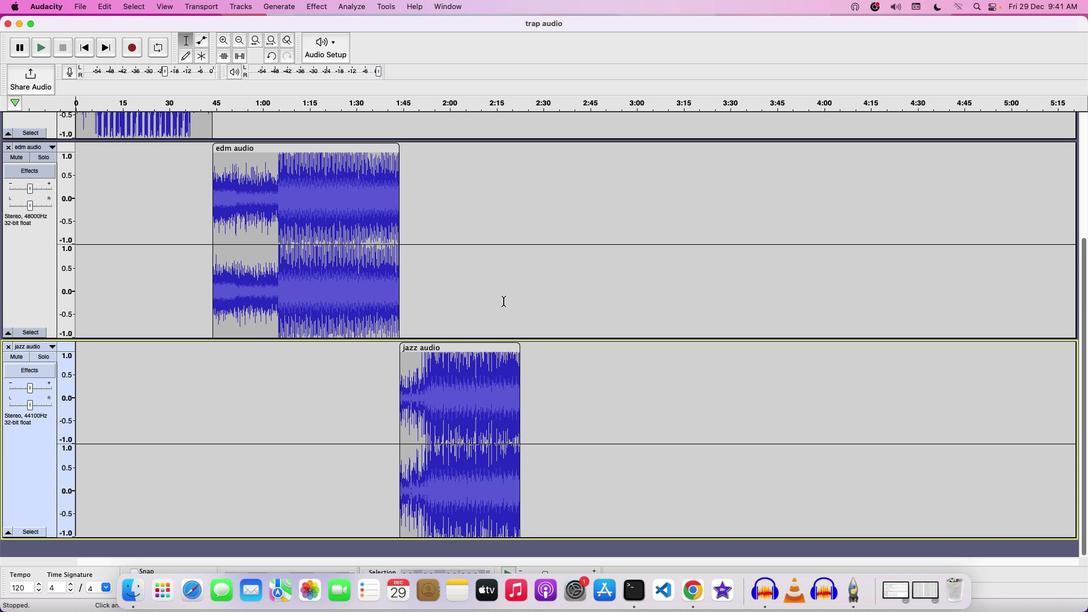 
Action: Mouse scrolled (503, 301) with delta (0, 0)
Screenshot: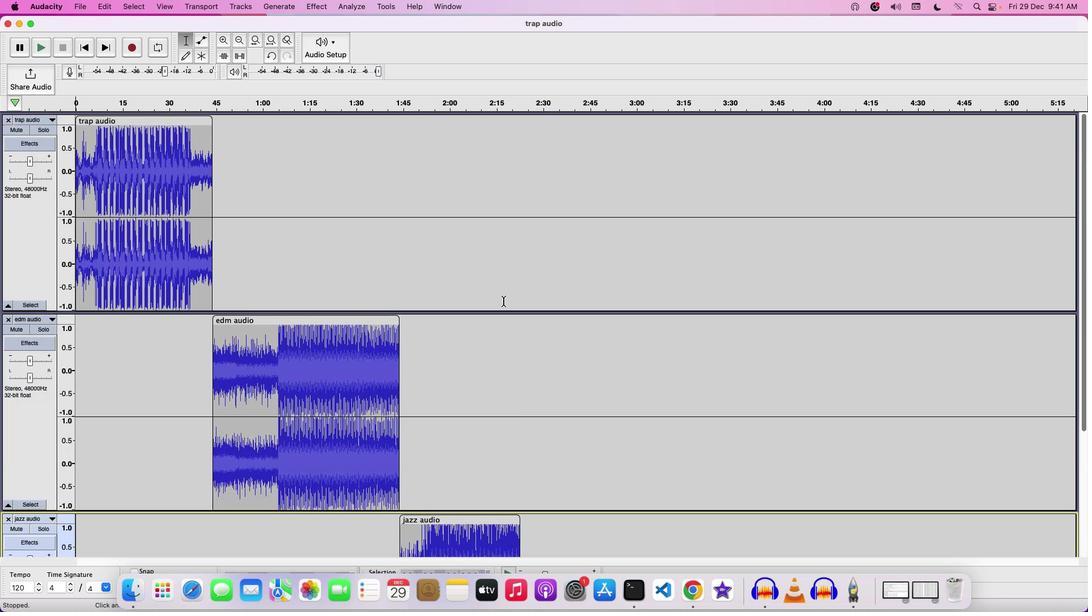 
Action: Mouse scrolled (503, 301) with delta (0, 0)
Screenshot: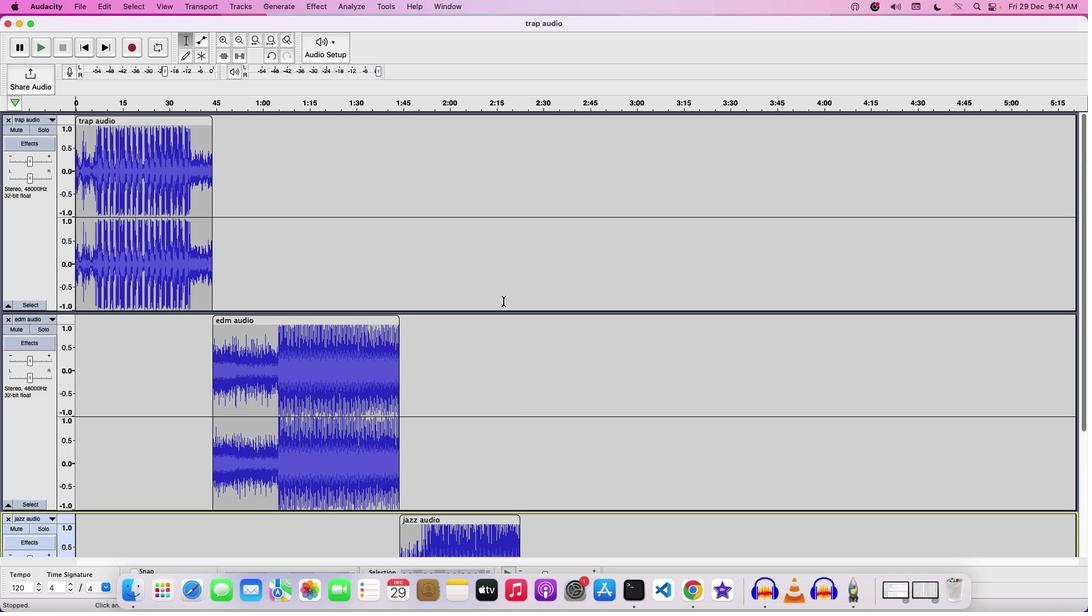 
Action: Mouse scrolled (503, 301) with delta (0, 1)
Screenshot: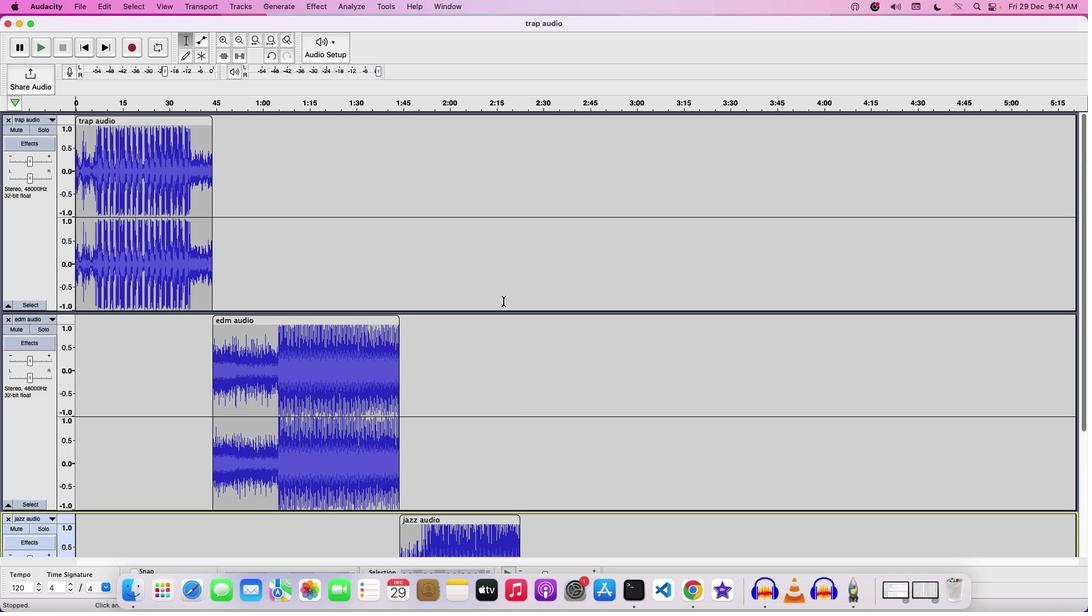 
Action: Mouse scrolled (503, 301) with delta (0, 2)
Screenshot: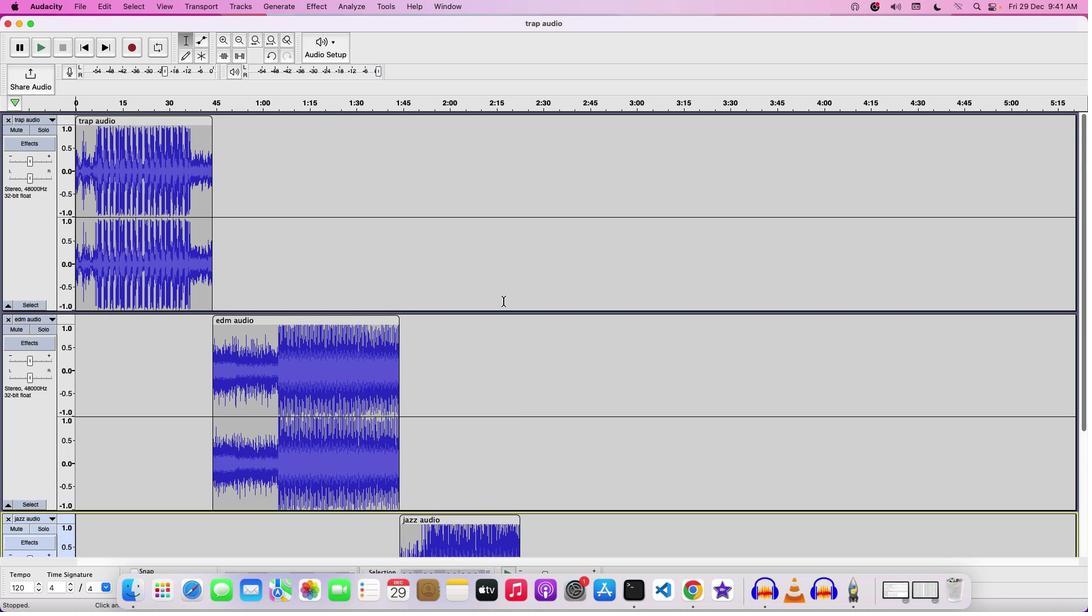 
Action: Mouse scrolled (503, 301) with delta (0, 2)
Screenshot: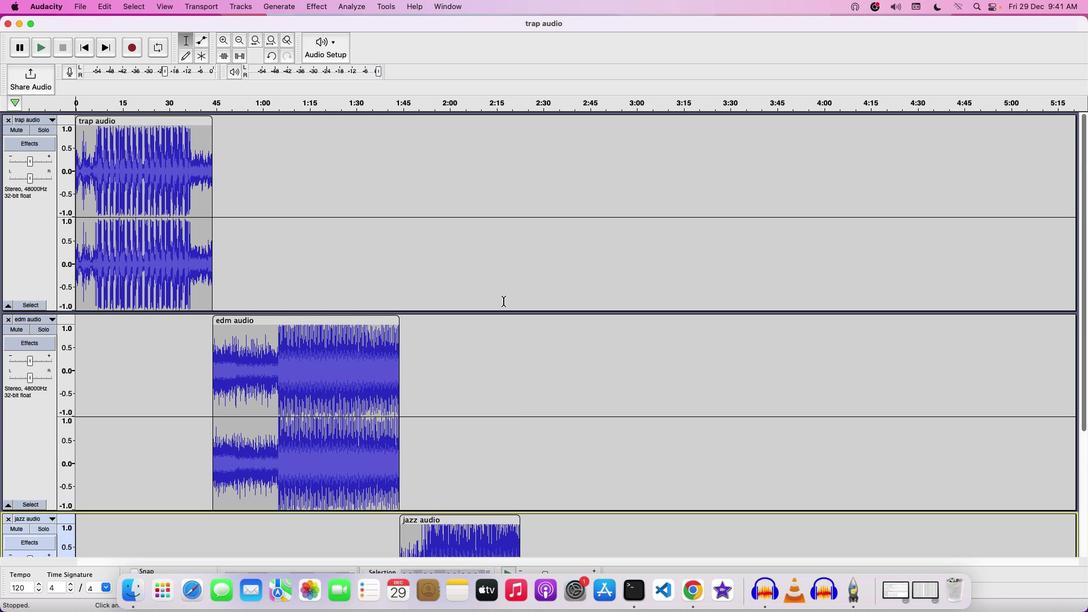 
Action: Mouse scrolled (503, 301) with delta (0, 3)
Screenshot: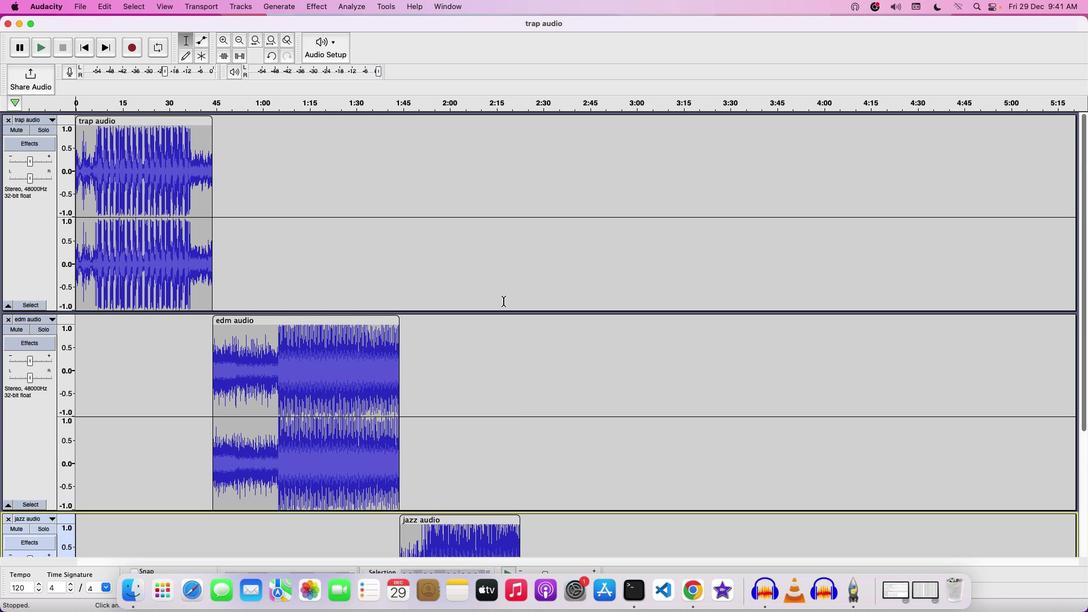 
Action: Mouse scrolled (503, 301) with delta (0, 3)
Screenshot: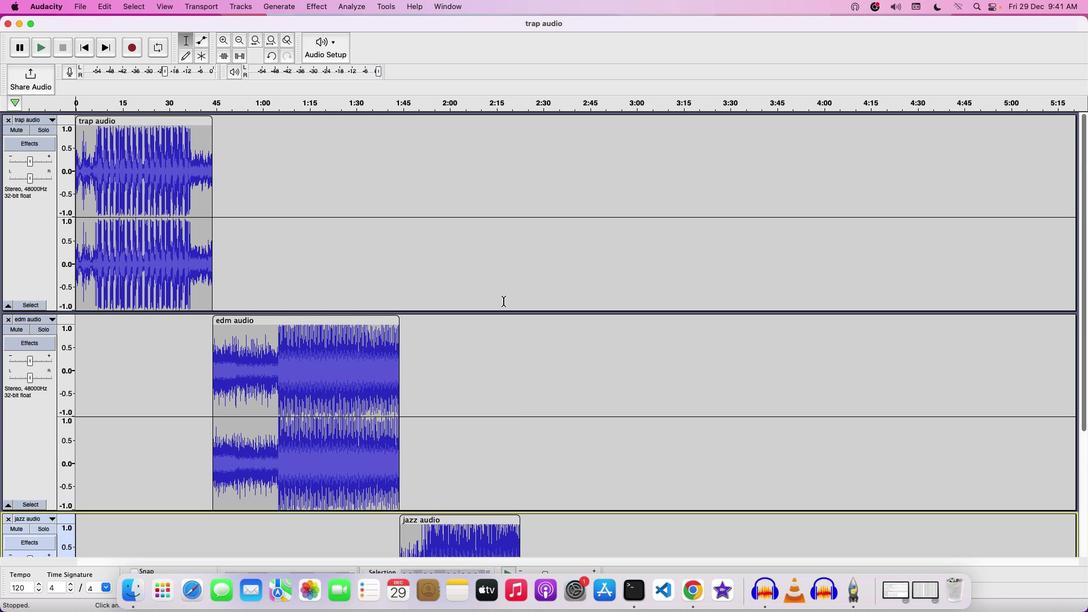 
Action: Mouse scrolled (503, 301) with delta (0, 0)
Screenshot: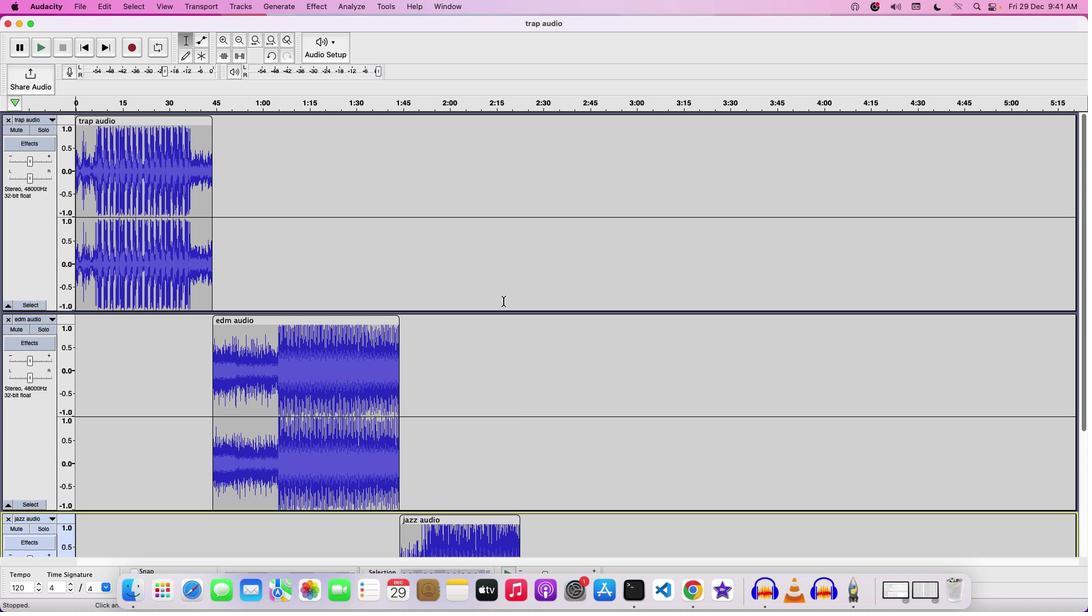 
Action: Mouse scrolled (503, 301) with delta (0, 0)
Screenshot: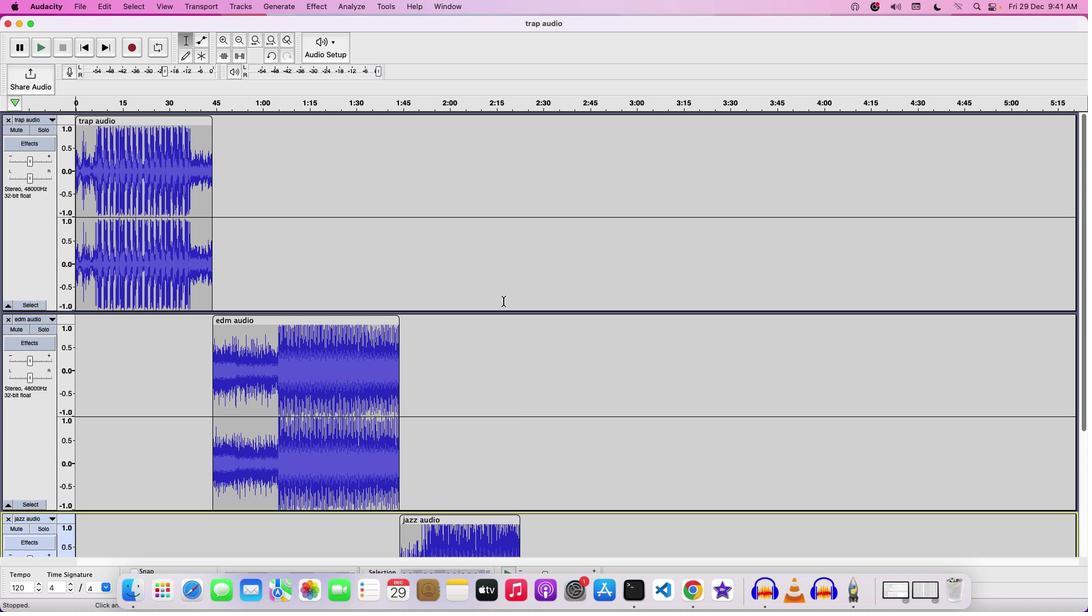 
Action: Mouse scrolled (503, 301) with delta (0, 1)
Screenshot: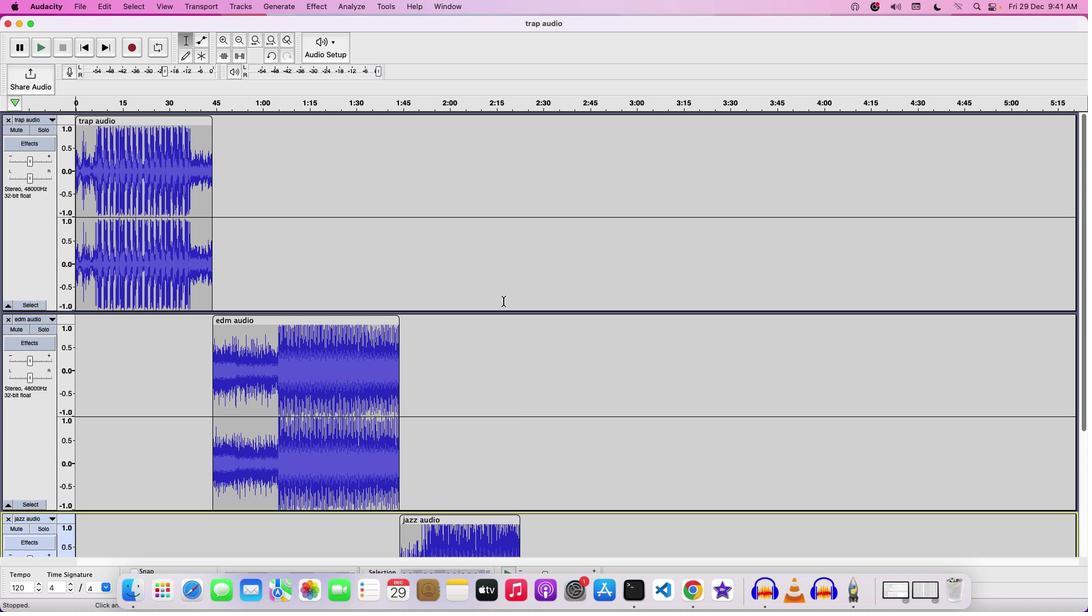 
Action: Mouse scrolled (503, 301) with delta (0, 2)
Screenshot: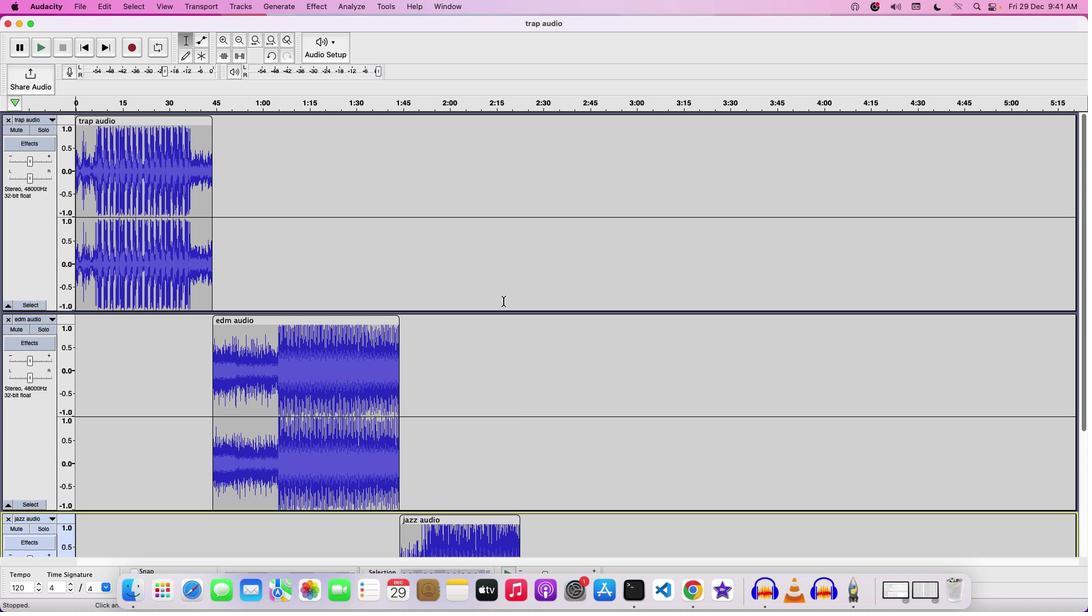 
Action: Mouse scrolled (503, 301) with delta (0, 3)
Screenshot: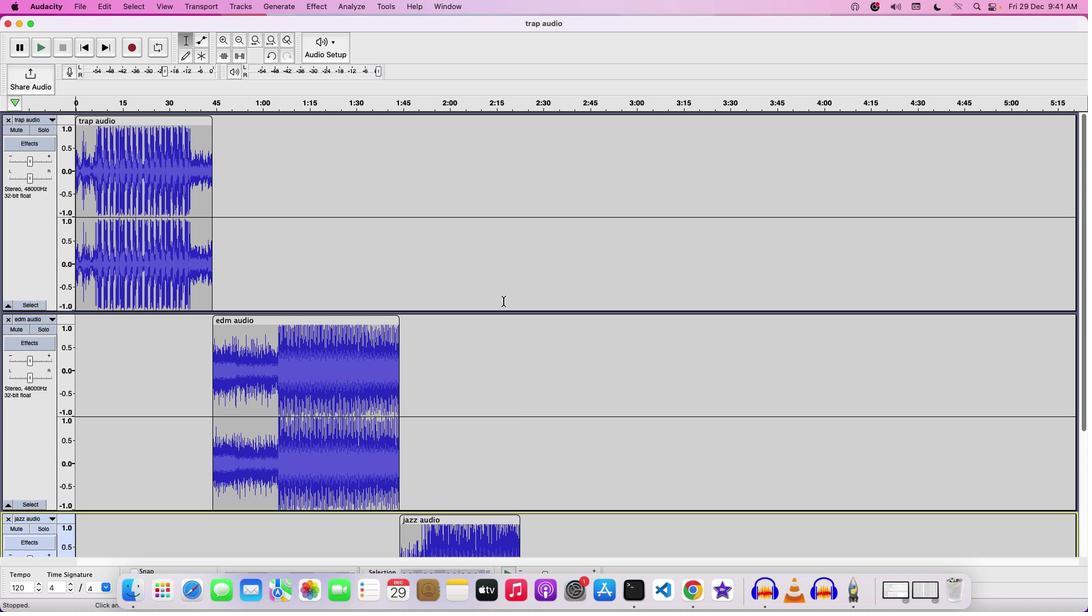 
Action: Mouse moved to (204, 40)
Screenshot: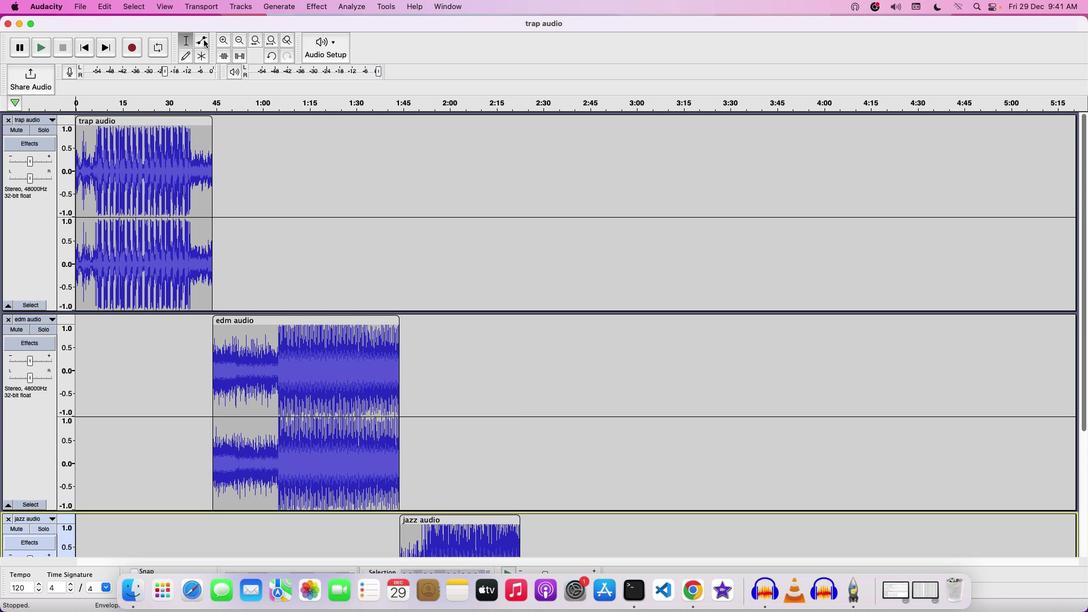
Action: Mouse pressed left at (204, 40)
Screenshot: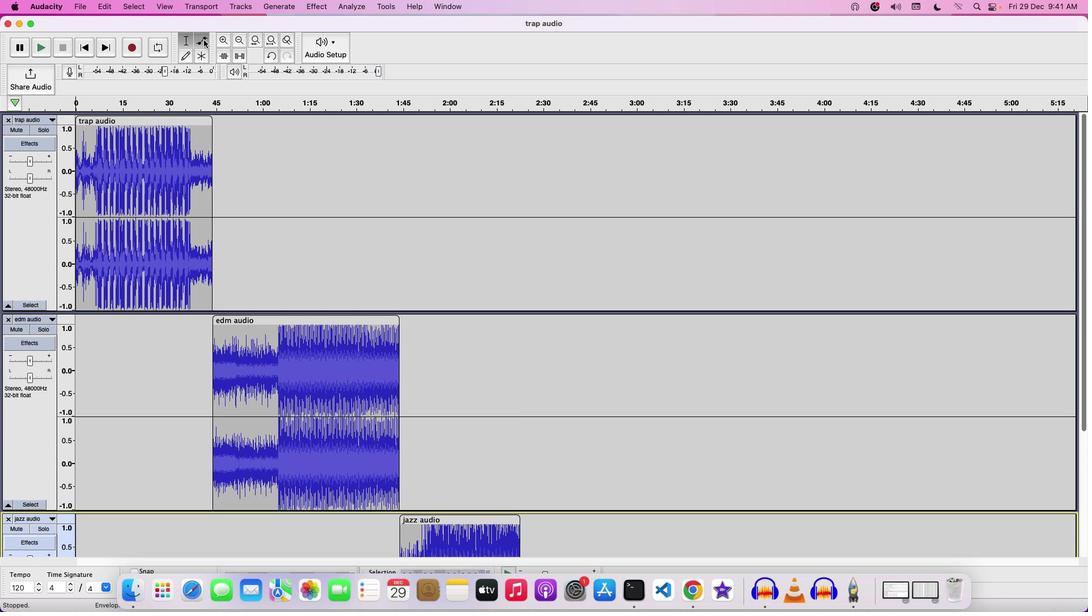 
Action: Mouse moved to (205, 125)
Screenshot: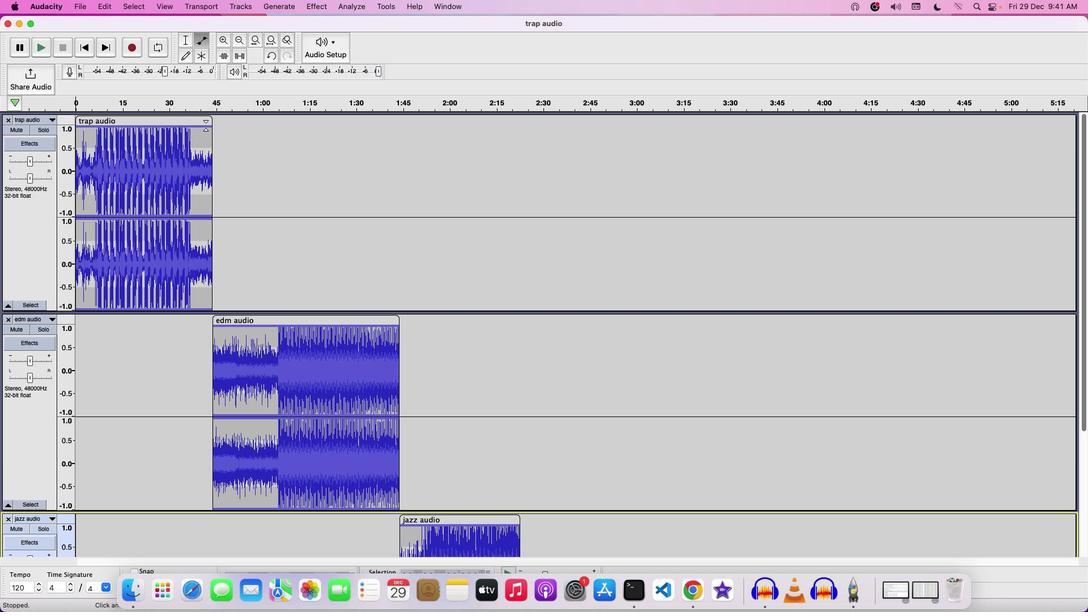 
Action: Mouse pressed left at (205, 125)
Screenshot: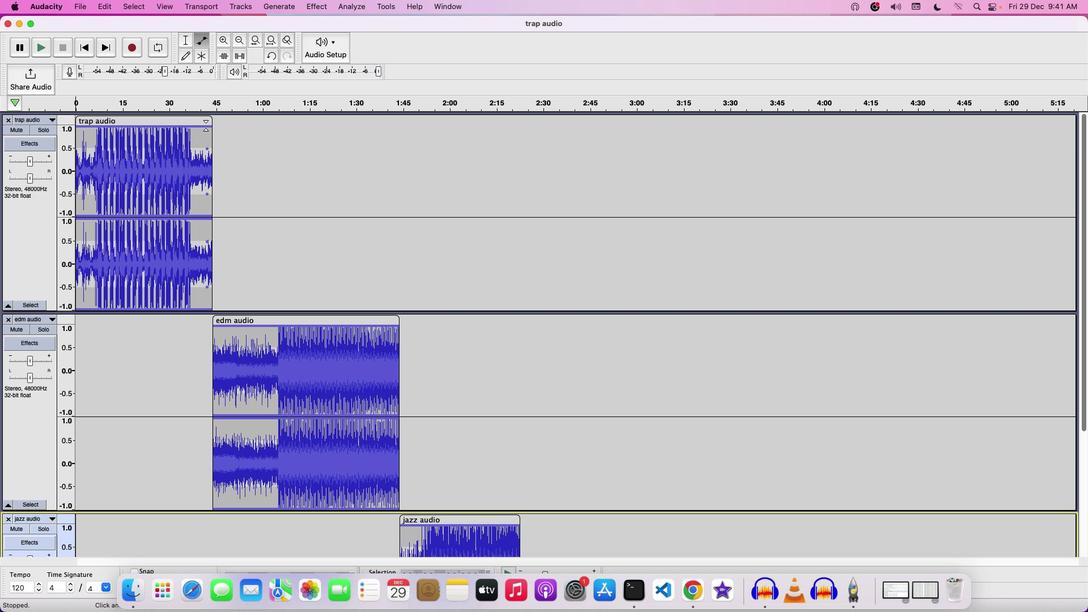 
Action: Mouse moved to (196, 126)
Screenshot: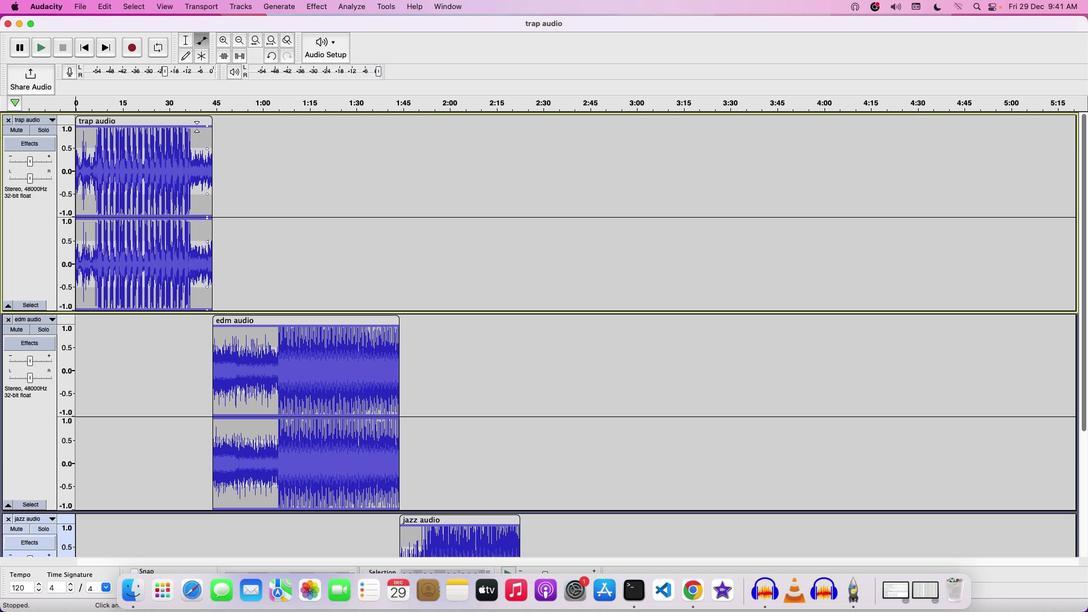 
Action: Mouse pressed left at (196, 126)
Screenshot: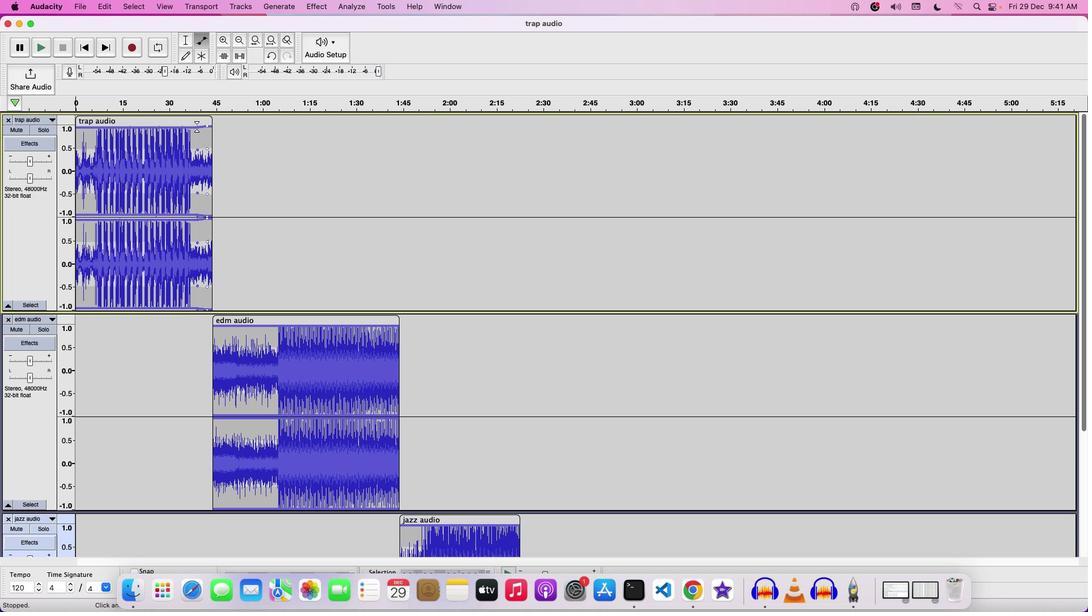 
Action: Mouse moved to (192, 126)
Screenshot: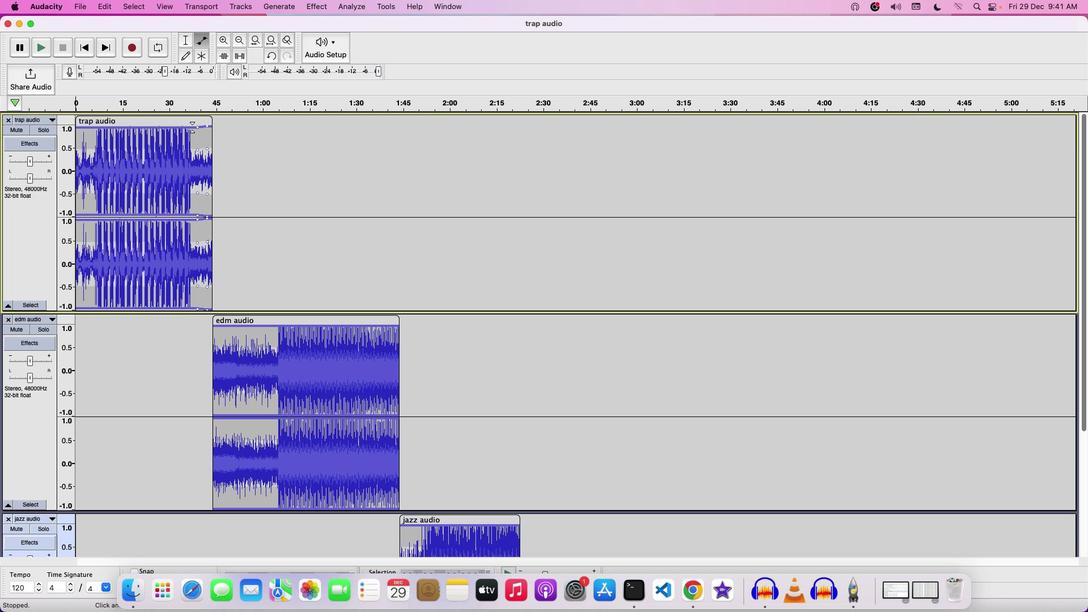 
Action: Mouse pressed left at (192, 126)
Screenshot: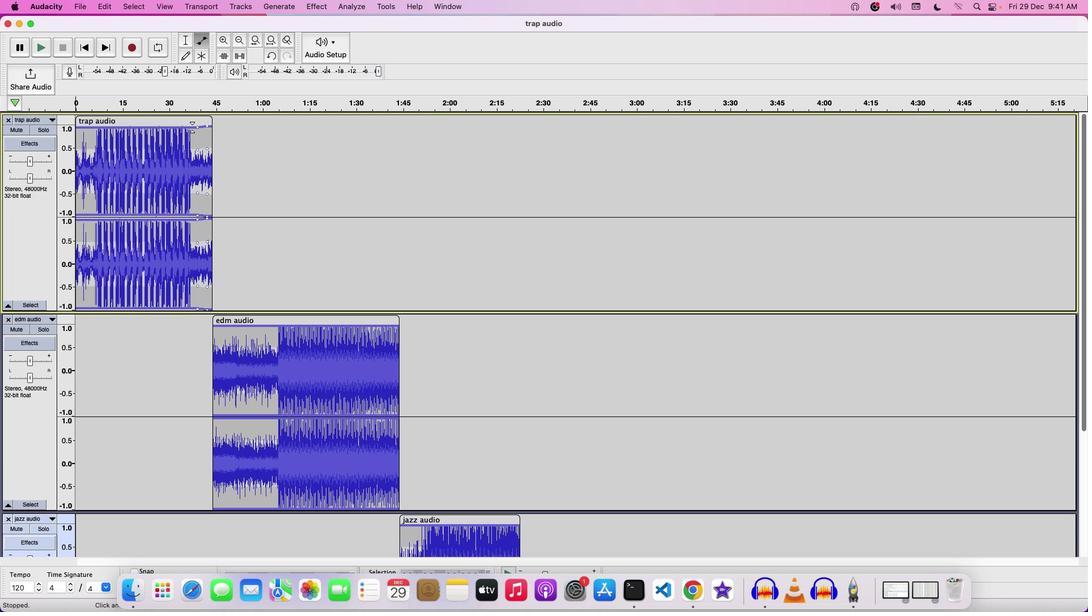 
Action: Mouse moved to (187, 125)
Screenshot: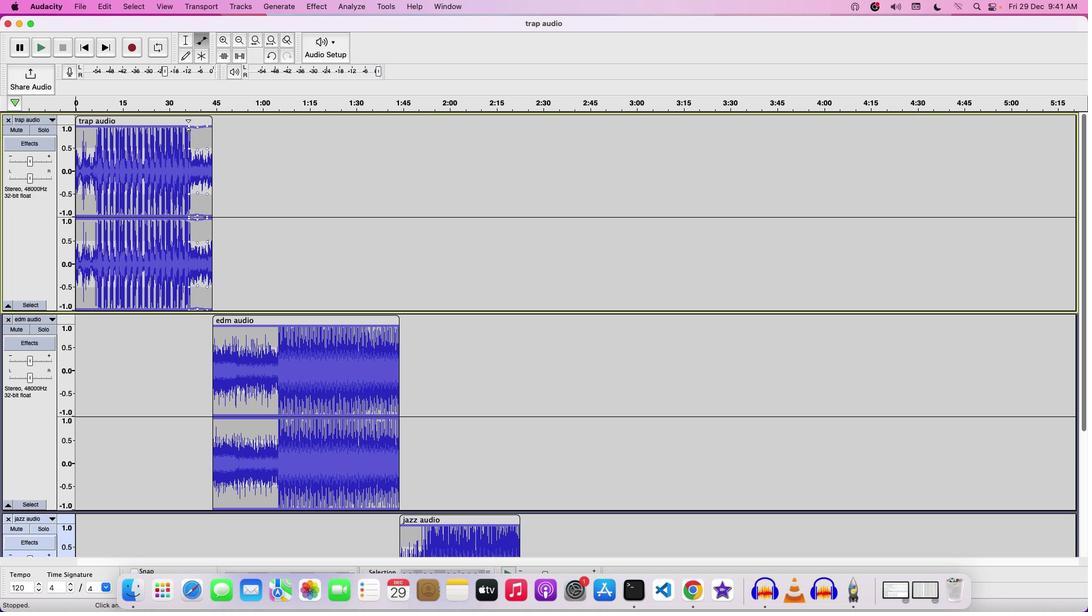 
Action: Mouse pressed left at (187, 125)
Screenshot: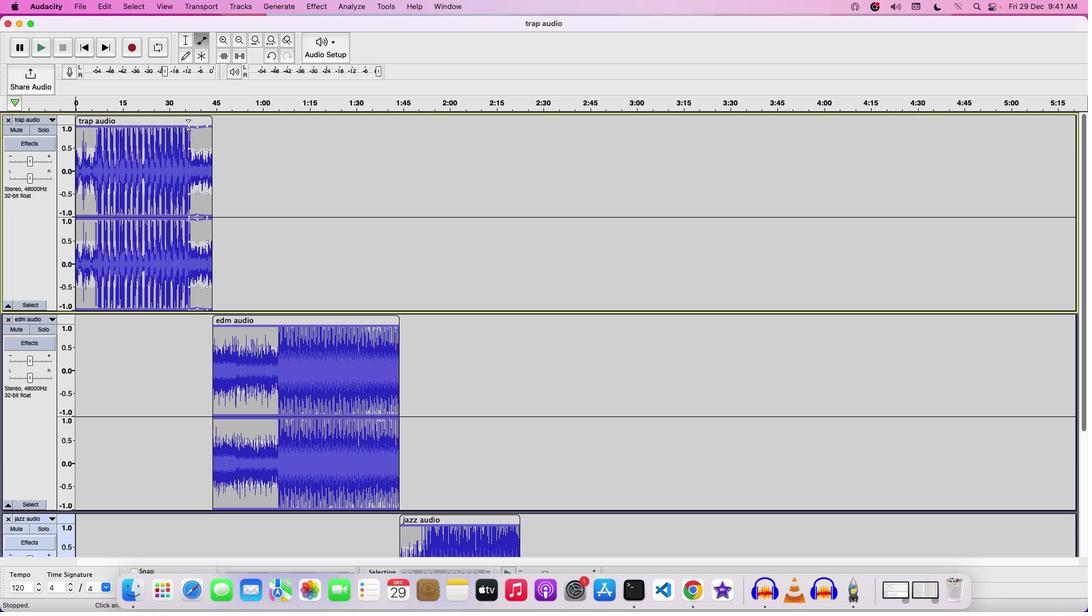 
Action: Mouse moved to (92, 126)
Screenshot: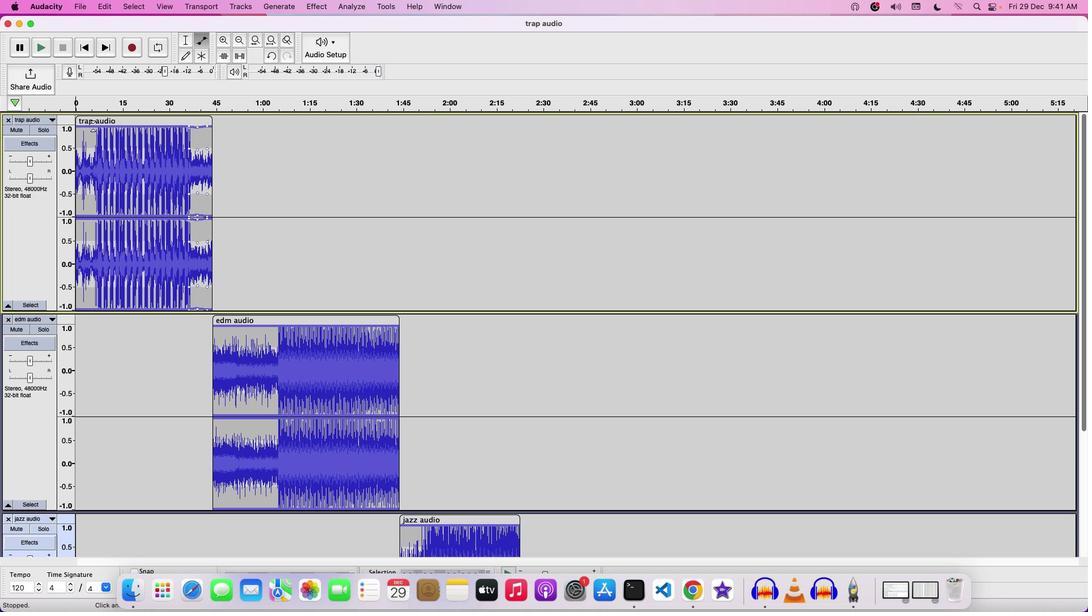 
Action: Mouse pressed left at (92, 126)
Screenshot: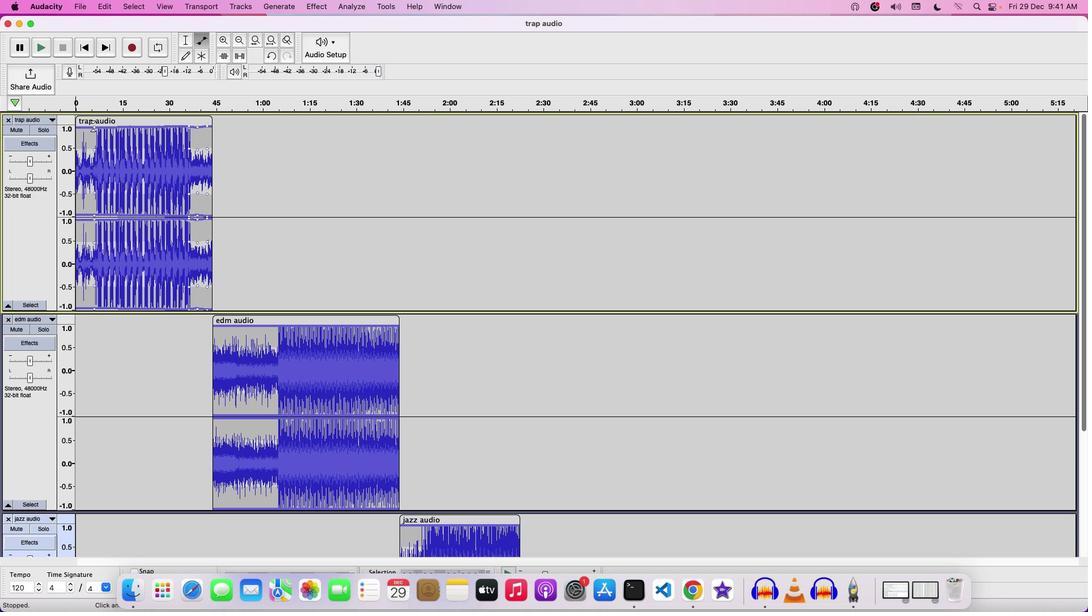 
Action: Mouse moved to (86, 125)
Screenshot: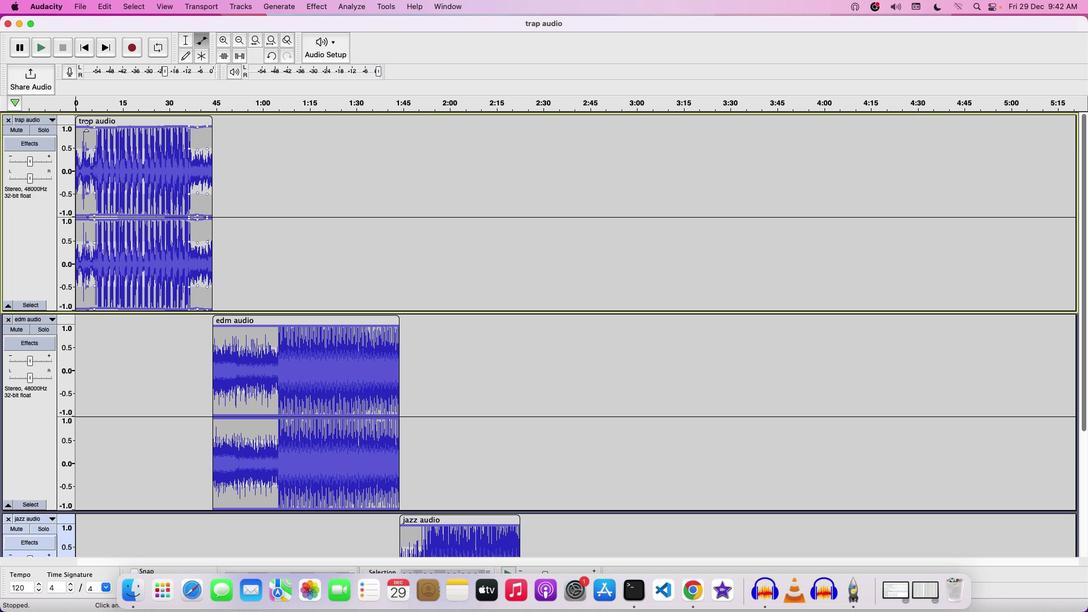 
Action: Mouse pressed left at (86, 125)
Screenshot: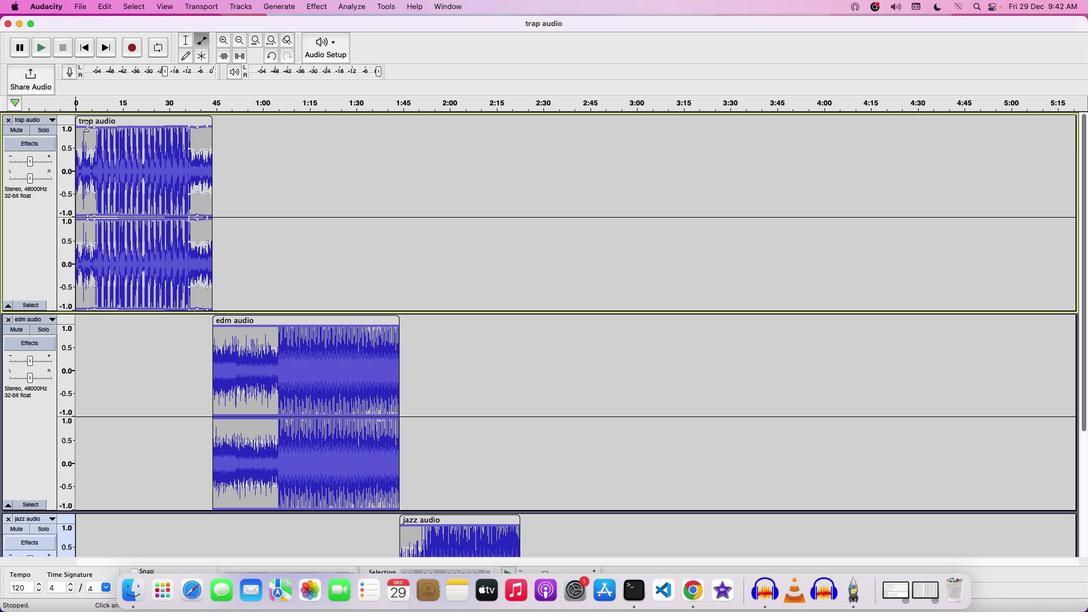 
Action: Mouse moved to (80, 125)
Screenshot: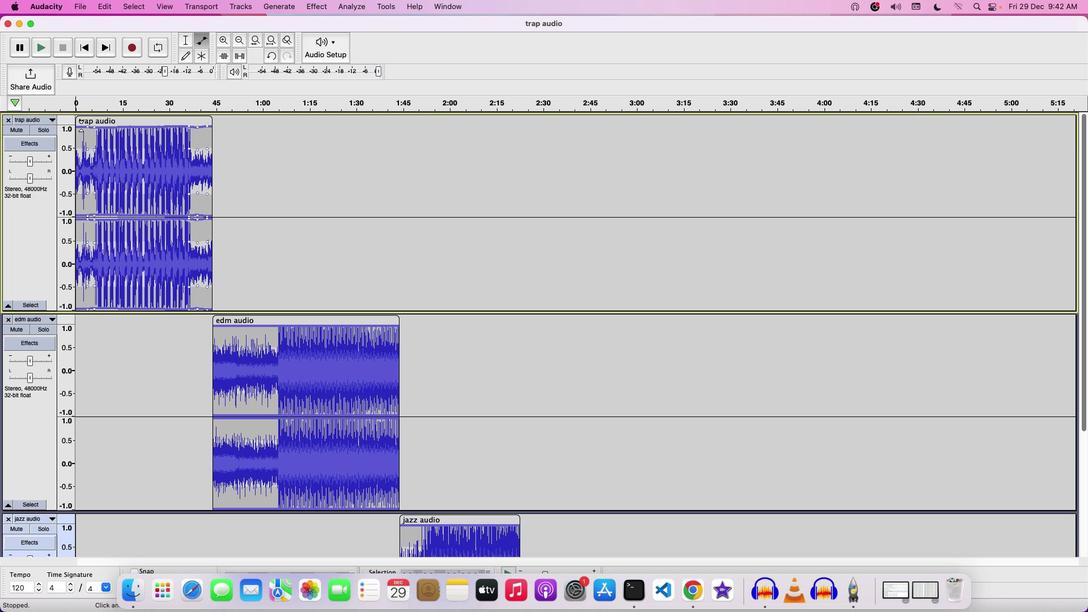 
Action: Mouse pressed left at (80, 125)
Screenshot: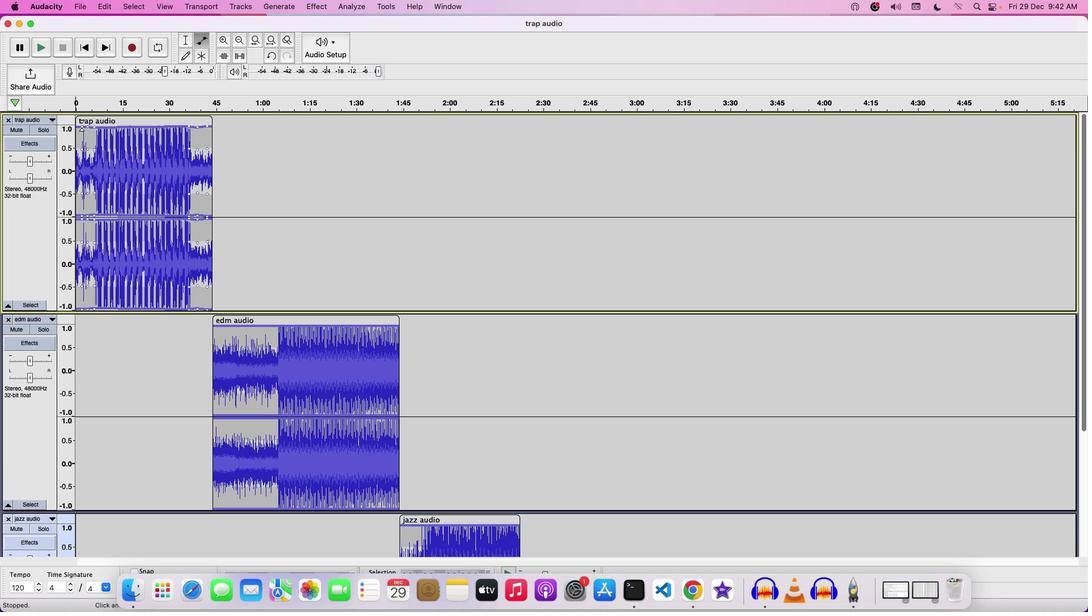 
Action: Mouse moved to (223, 325)
Screenshot: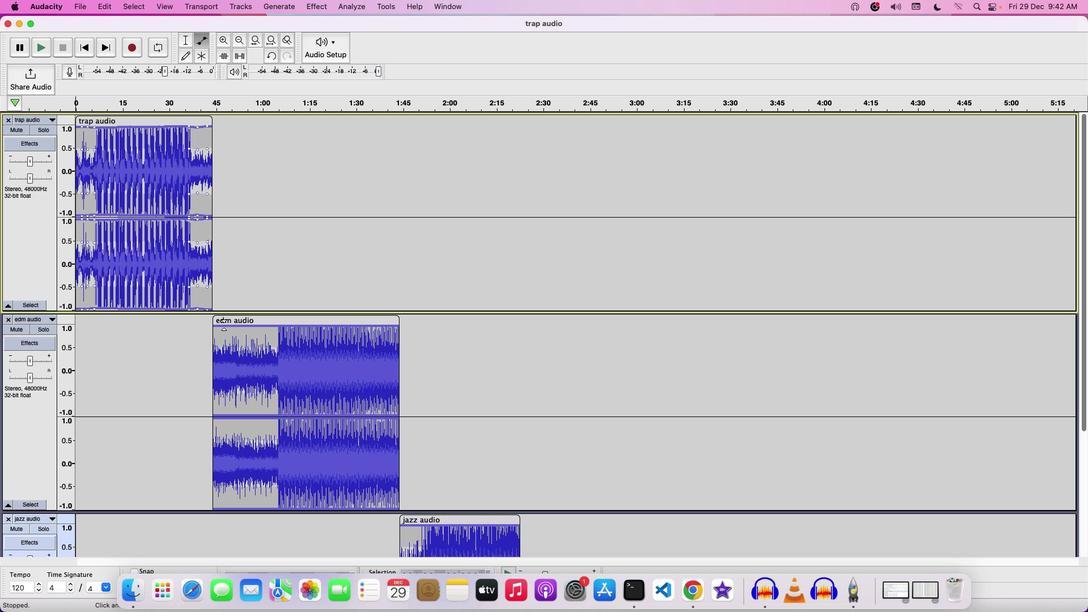 
Action: Mouse pressed left at (223, 325)
Screenshot: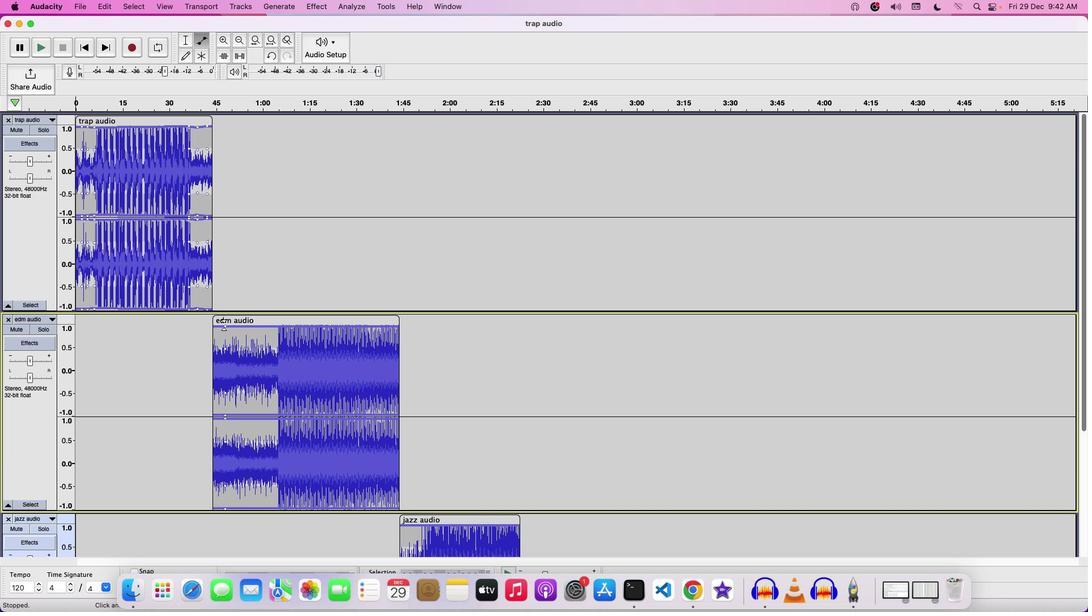 
Action: Mouse moved to (229, 325)
Screenshot: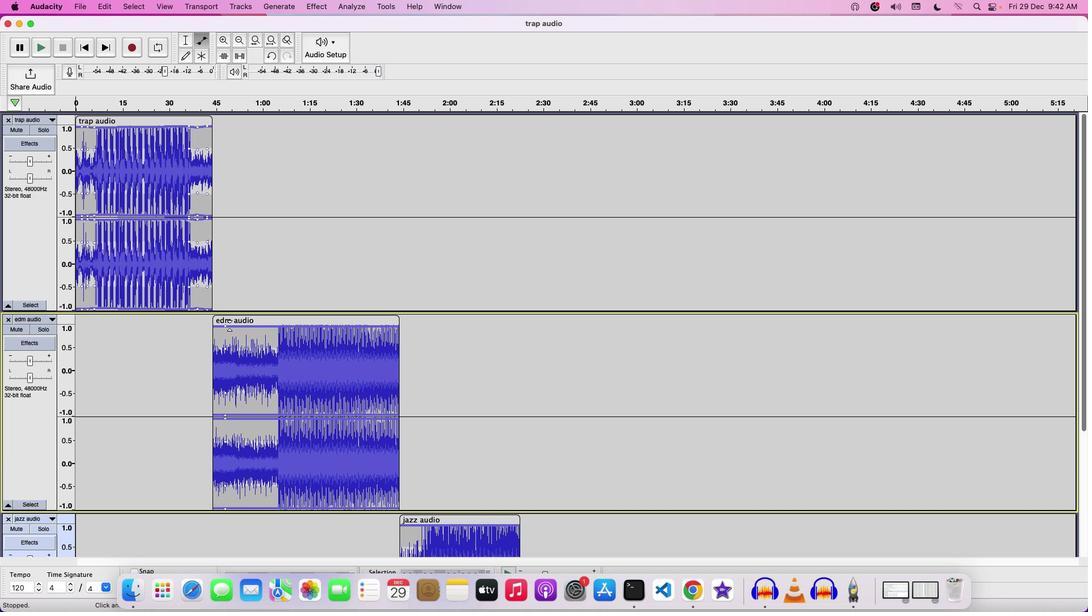 
Action: Mouse pressed left at (229, 325)
Screenshot: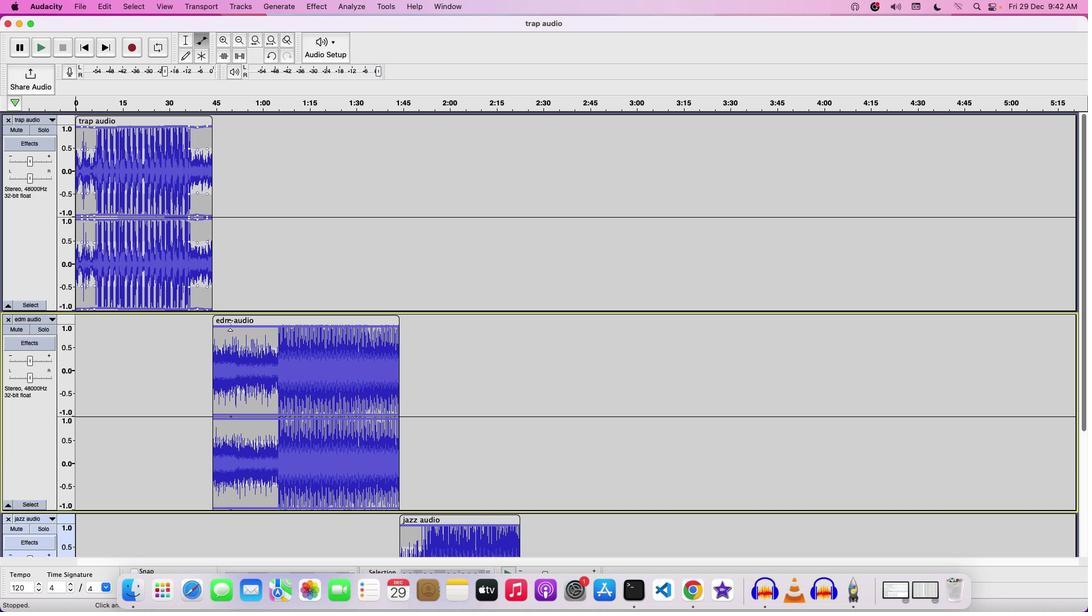 
Action: Mouse moved to (219, 325)
Screenshot: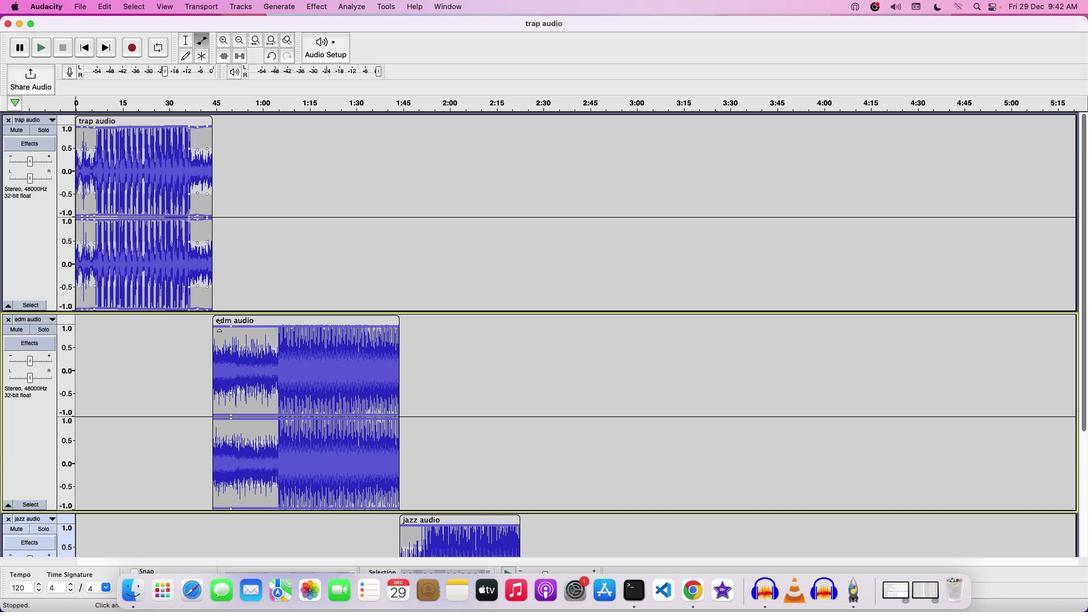 
Action: Mouse pressed left at (219, 325)
Screenshot: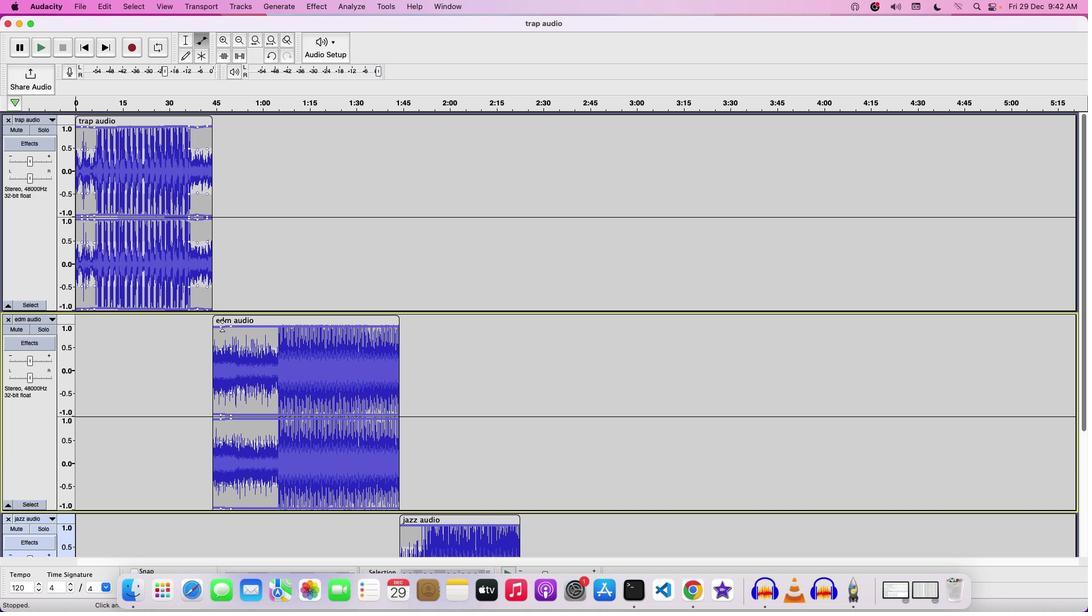 
Action: Mouse moved to (242, 325)
Screenshot: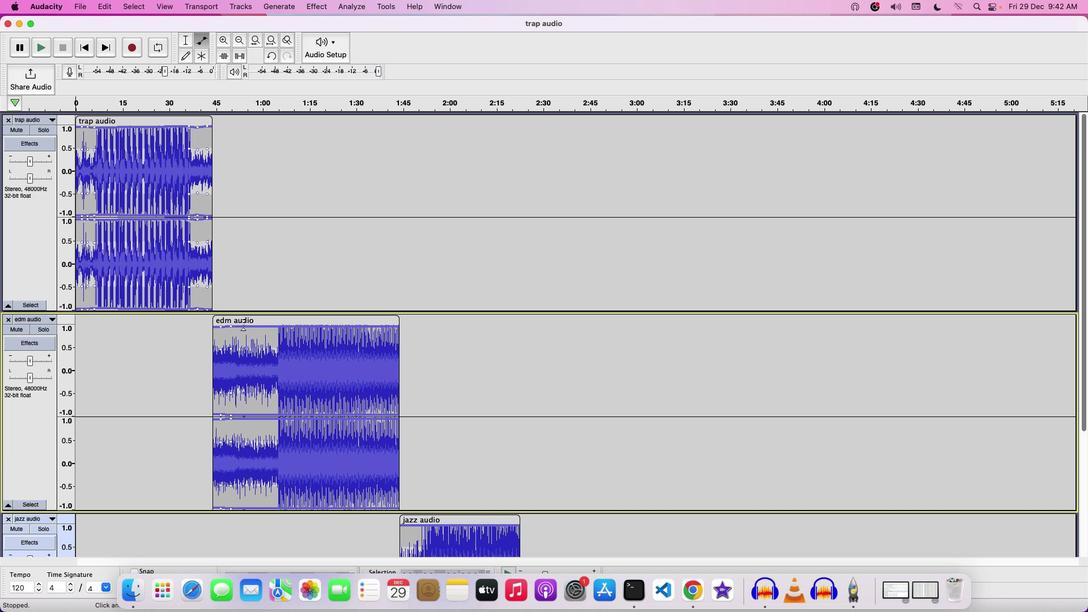 
Action: Mouse pressed left at (242, 325)
Screenshot: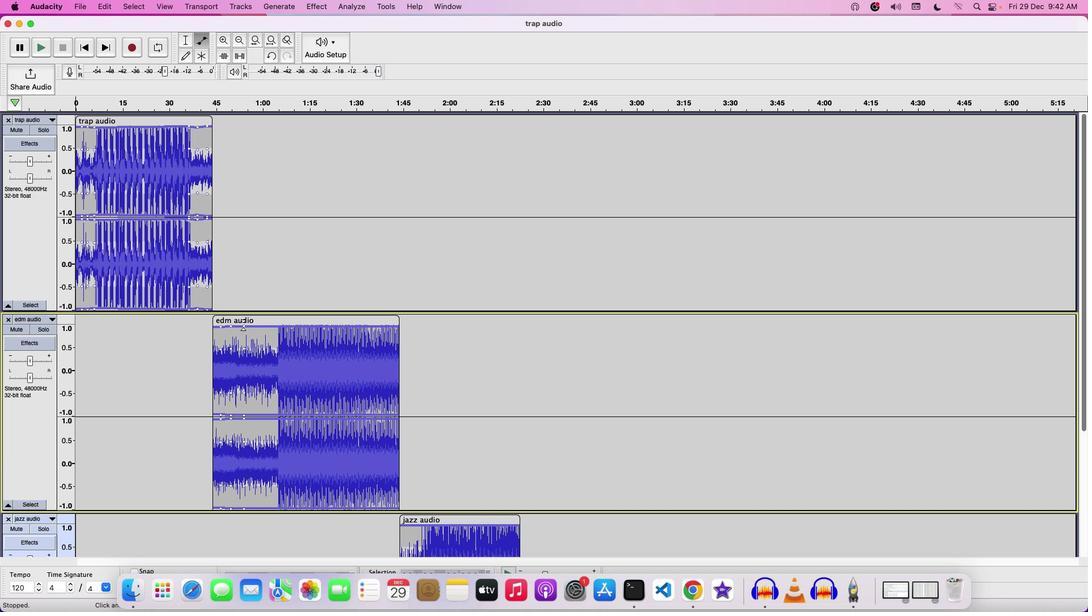 
Action: Mouse moved to (387, 328)
Screenshot: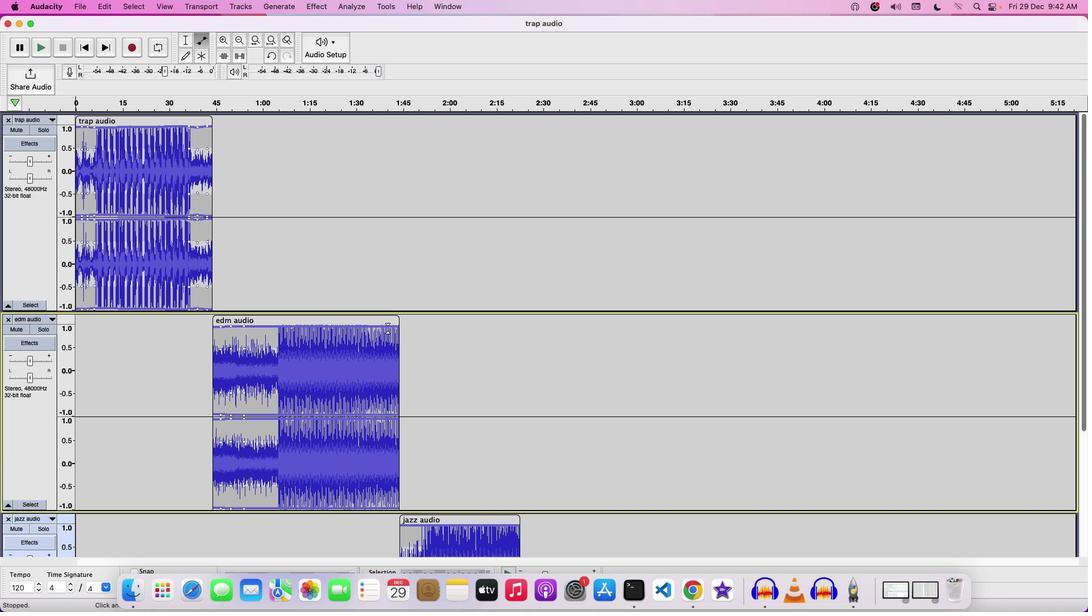 
Action: Mouse pressed left at (387, 328)
Screenshot: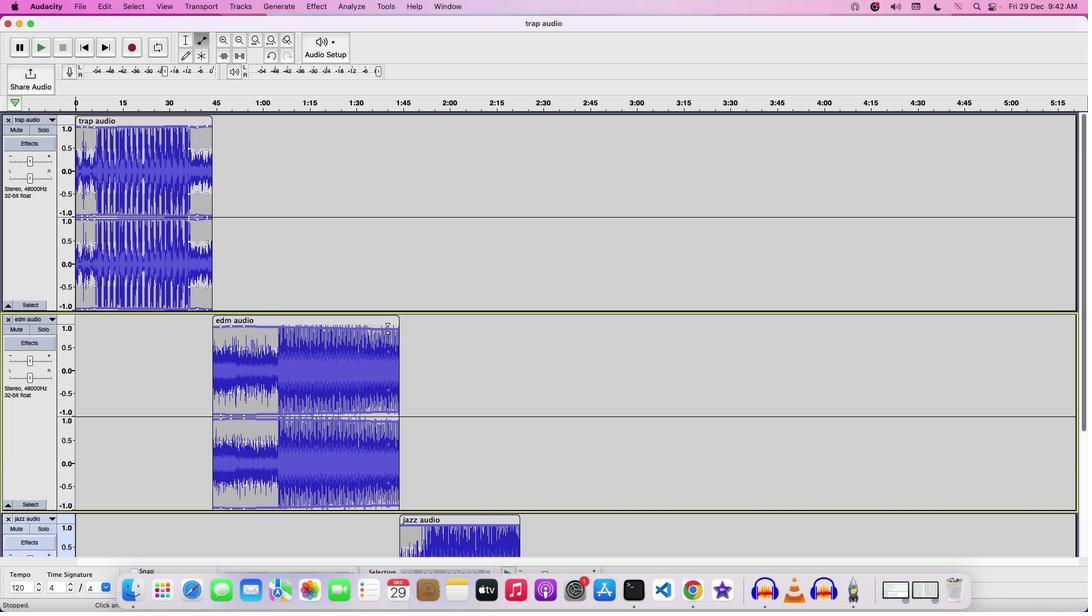 
Action: Mouse moved to (393, 328)
Screenshot: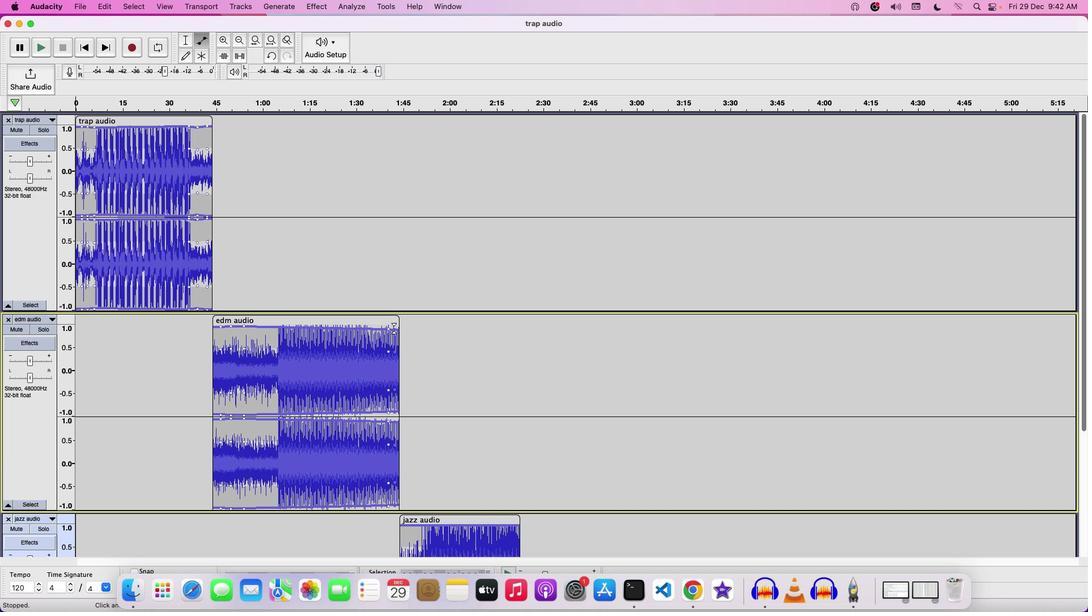 
Action: Mouse pressed left at (393, 328)
Screenshot: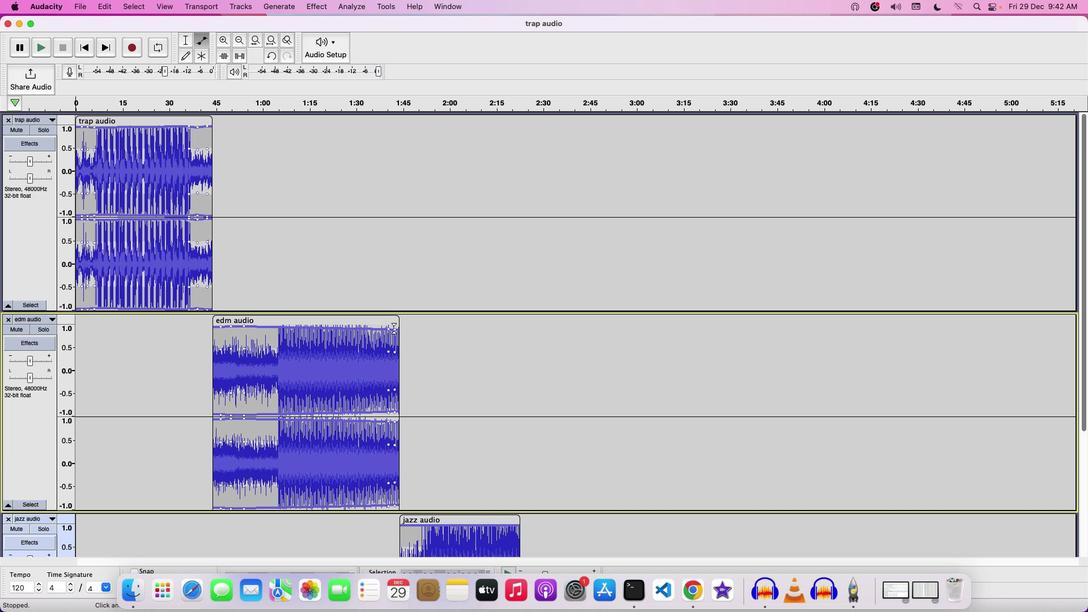 
Action: Mouse moved to (376, 327)
Screenshot: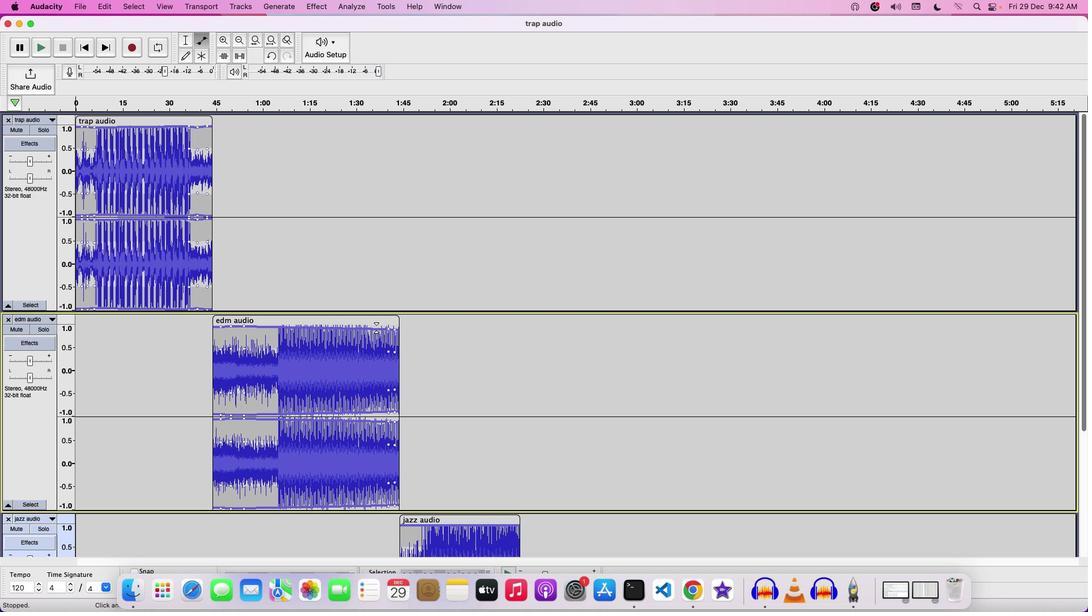 
Action: Mouse pressed left at (376, 327)
Screenshot: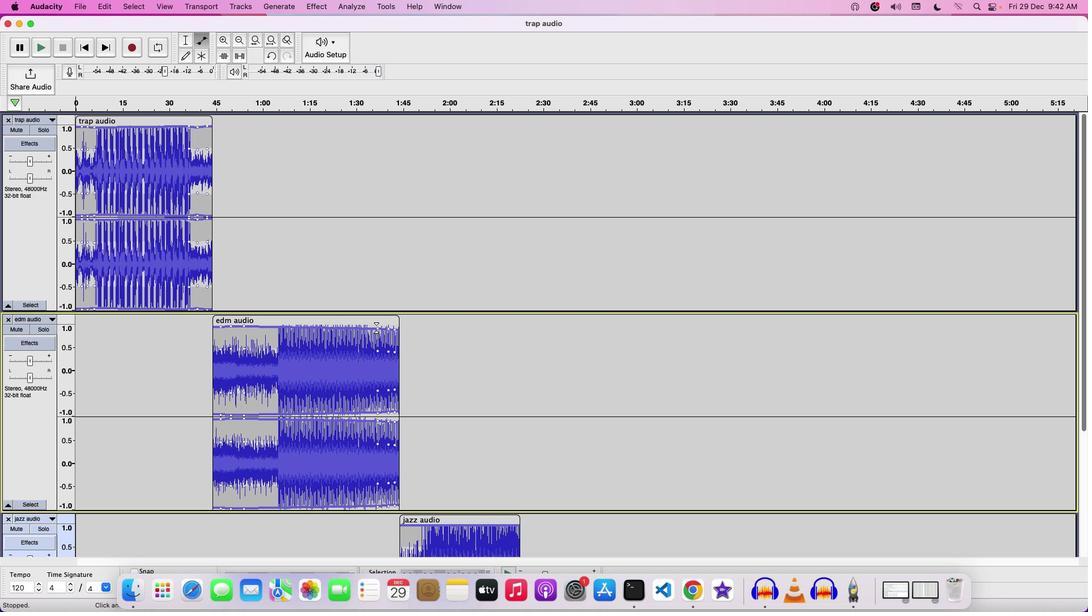 
Action: Mouse moved to (474, 338)
Screenshot: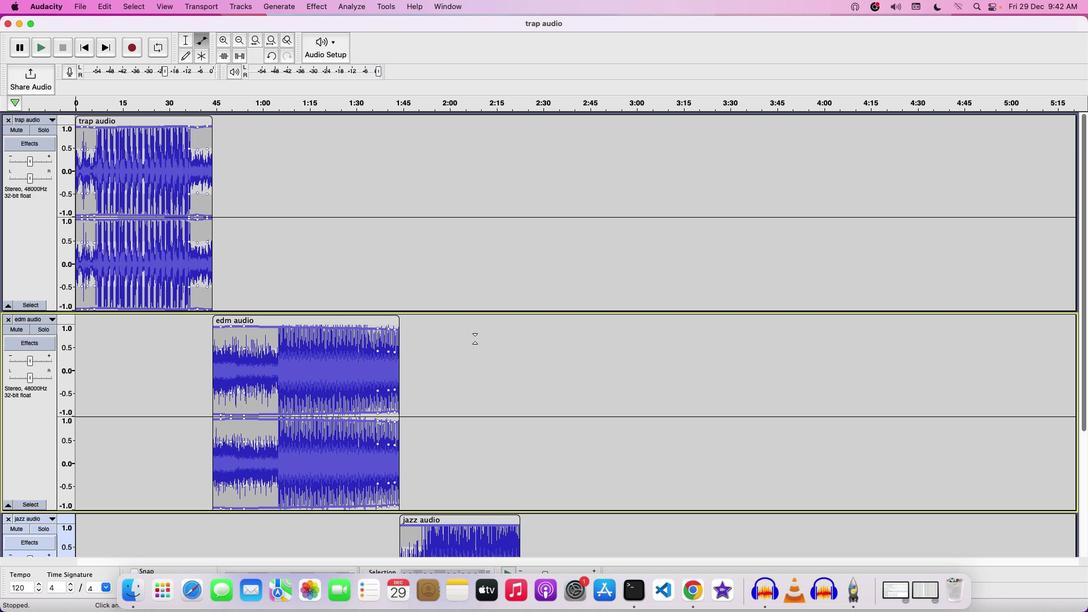 
Action: Mouse scrolled (474, 338) with delta (0, 0)
Screenshot: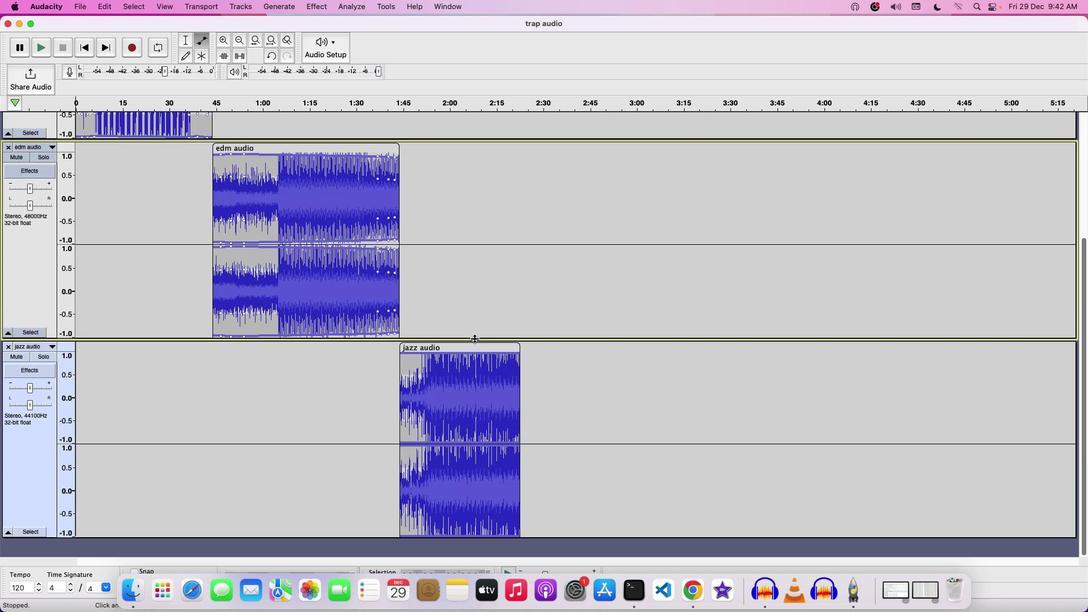 
Action: Mouse scrolled (474, 338) with delta (0, 0)
Screenshot: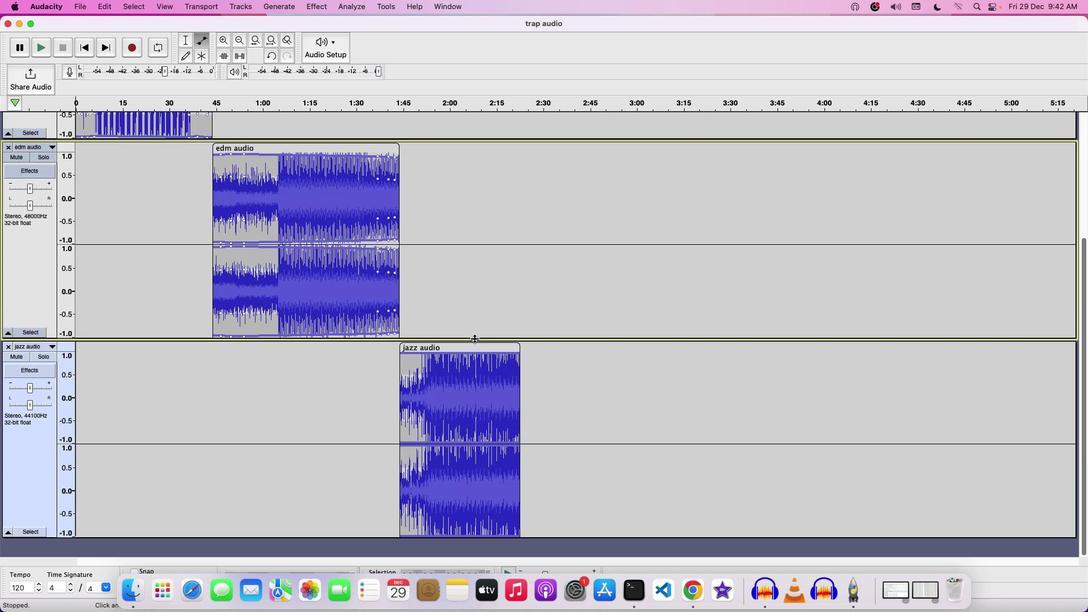 
Action: Mouse scrolled (474, 338) with delta (0, -1)
Screenshot: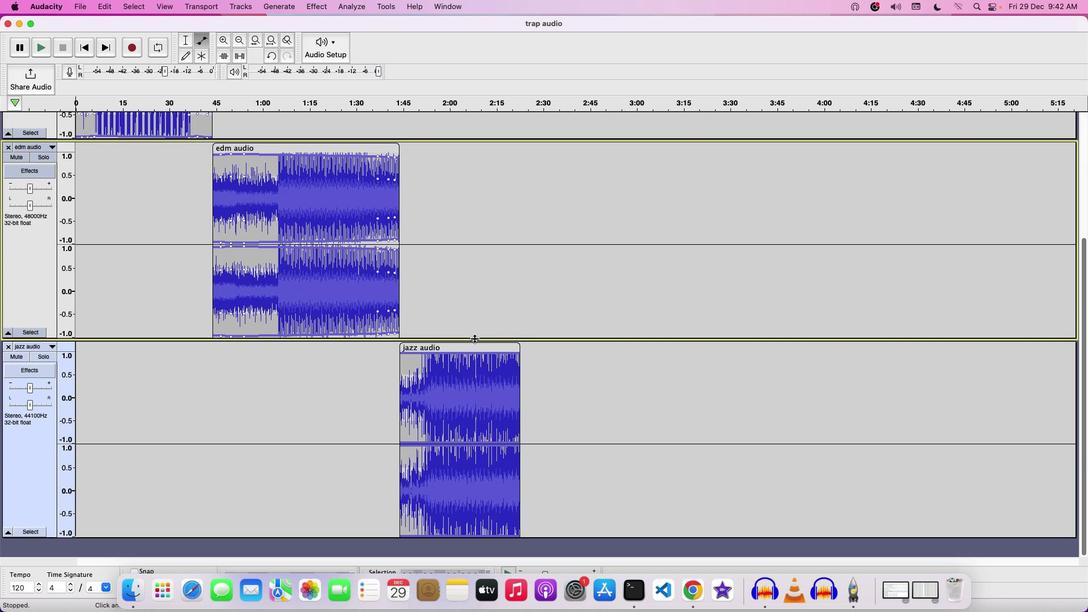 
Action: Mouse scrolled (474, 338) with delta (0, 0)
Screenshot: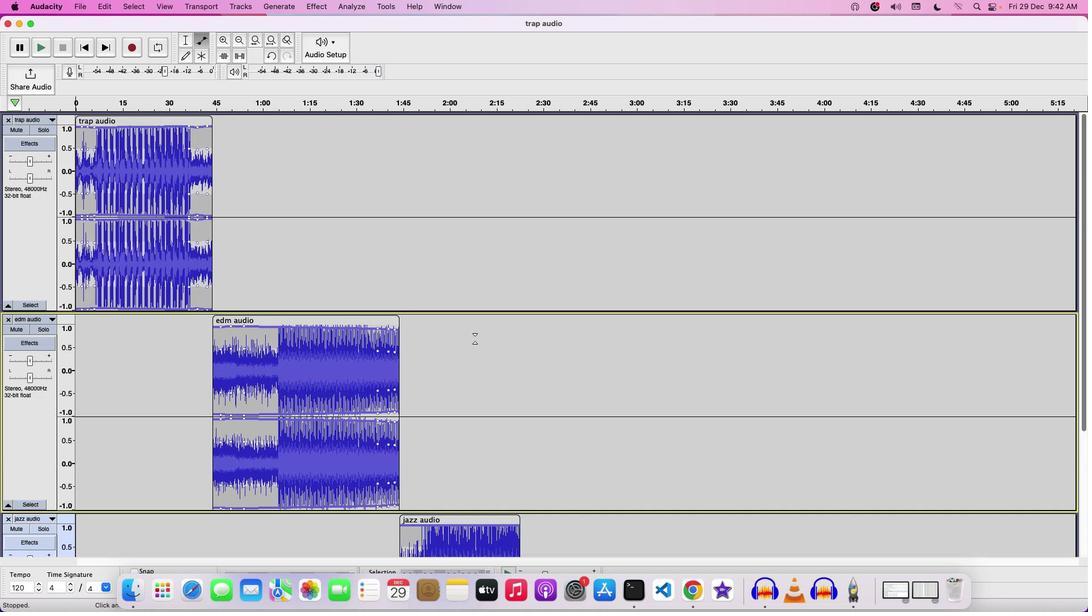 
Action: Mouse scrolled (474, 338) with delta (0, 0)
Screenshot: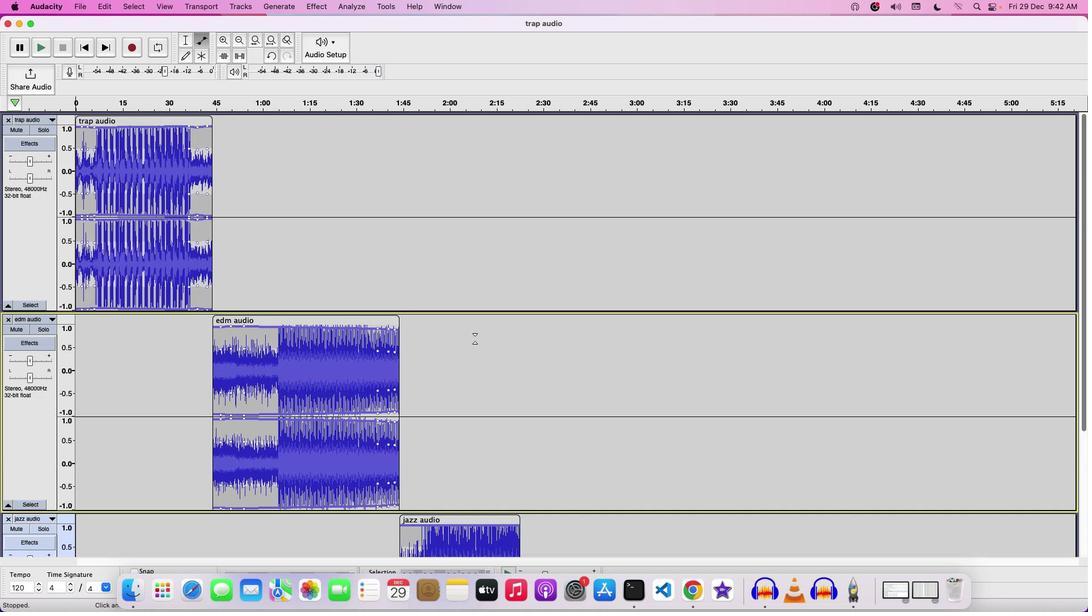 
Action: Mouse scrolled (474, 338) with delta (0, 1)
Screenshot: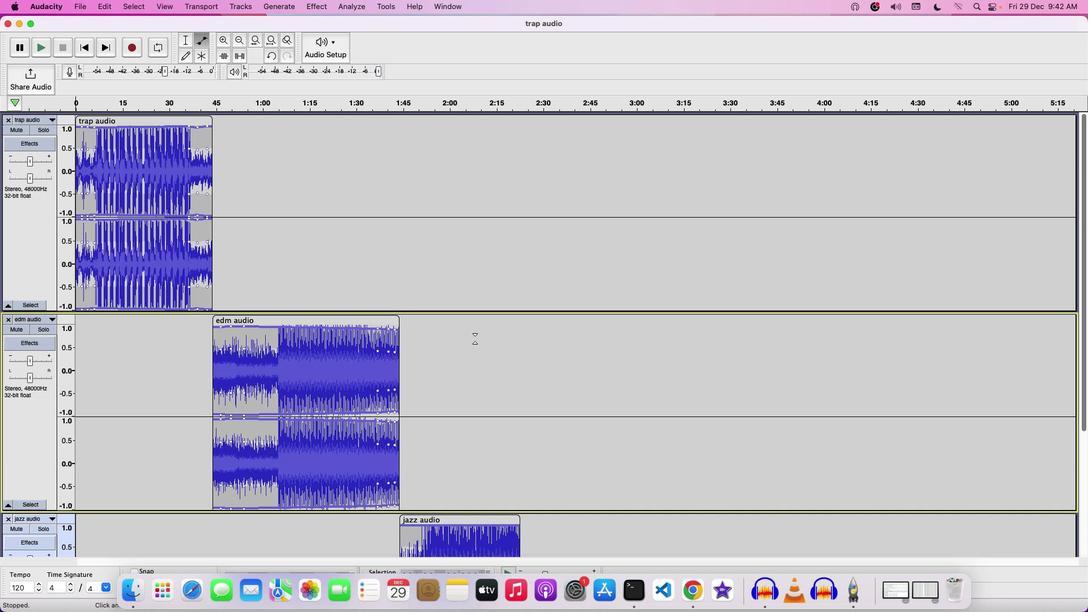 
Action: Mouse scrolled (474, 338) with delta (0, 2)
Screenshot: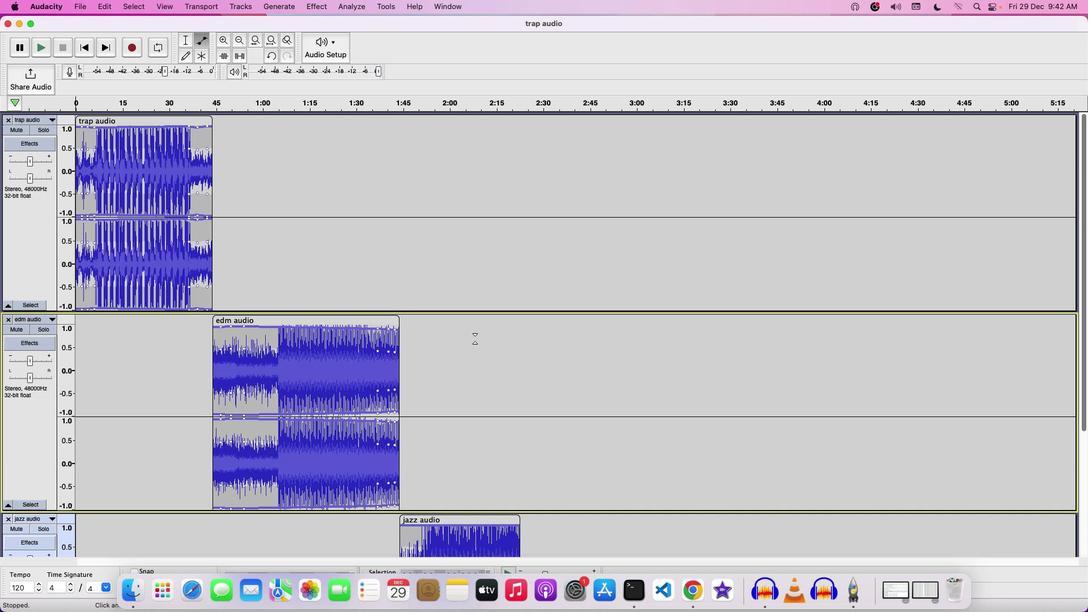 
Action: Mouse scrolled (474, 338) with delta (0, 0)
Screenshot: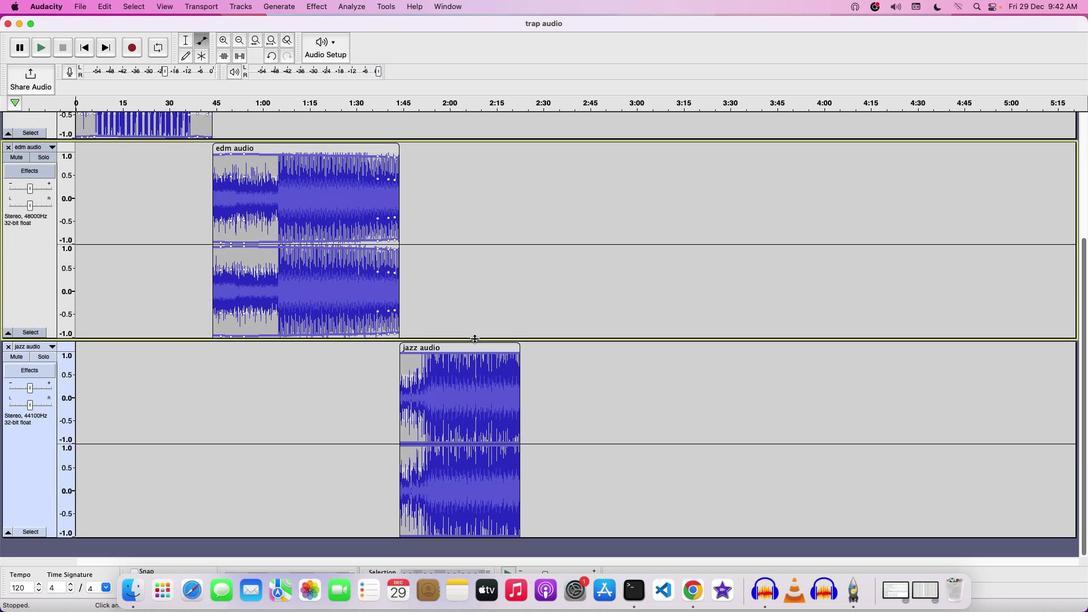 
Action: Mouse scrolled (474, 338) with delta (0, 0)
Screenshot: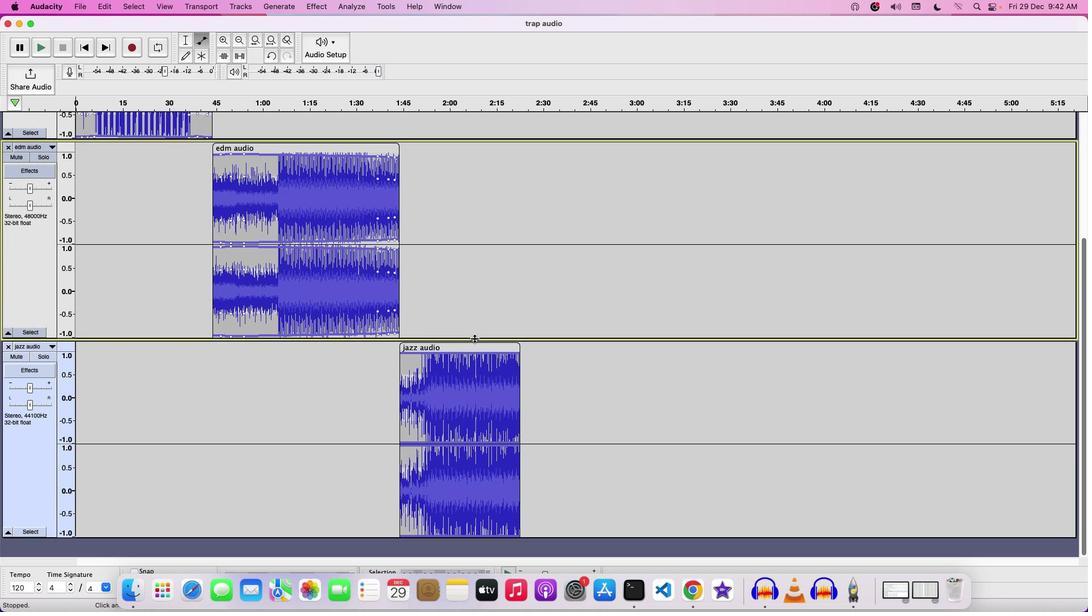 
Action: Mouse scrolled (474, 338) with delta (0, -1)
Screenshot: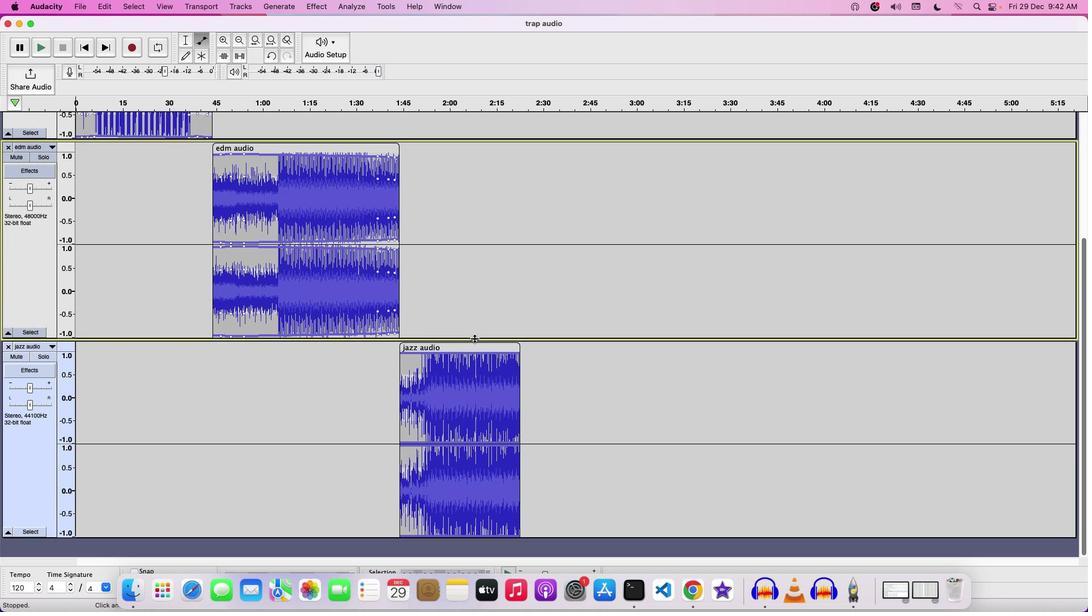 
Action: Mouse scrolled (474, 338) with delta (0, -1)
Screenshot: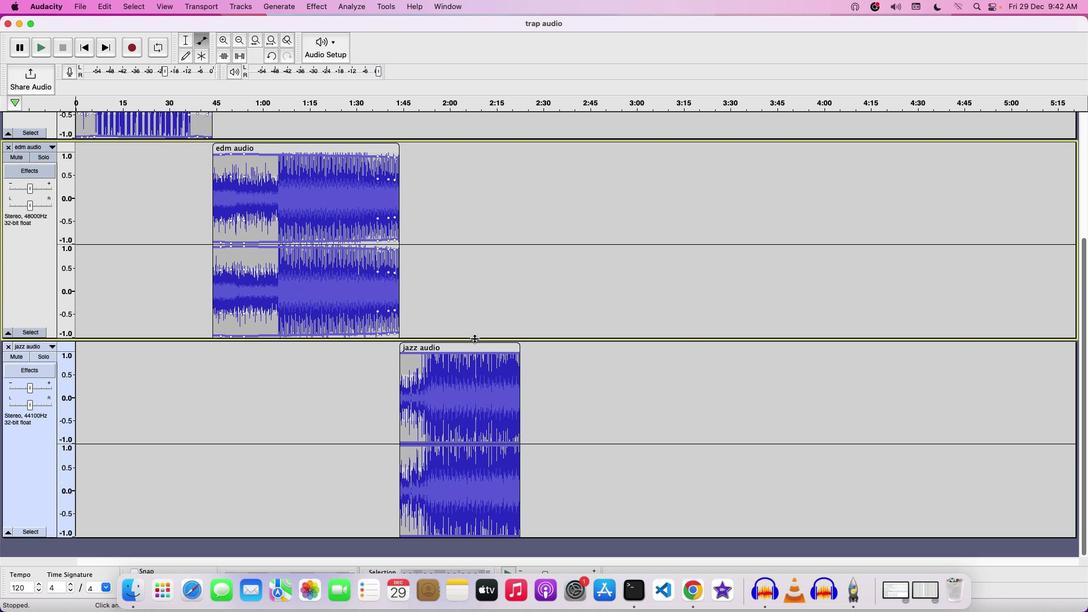 
Action: Mouse moved to (404, 352)
Screenshot: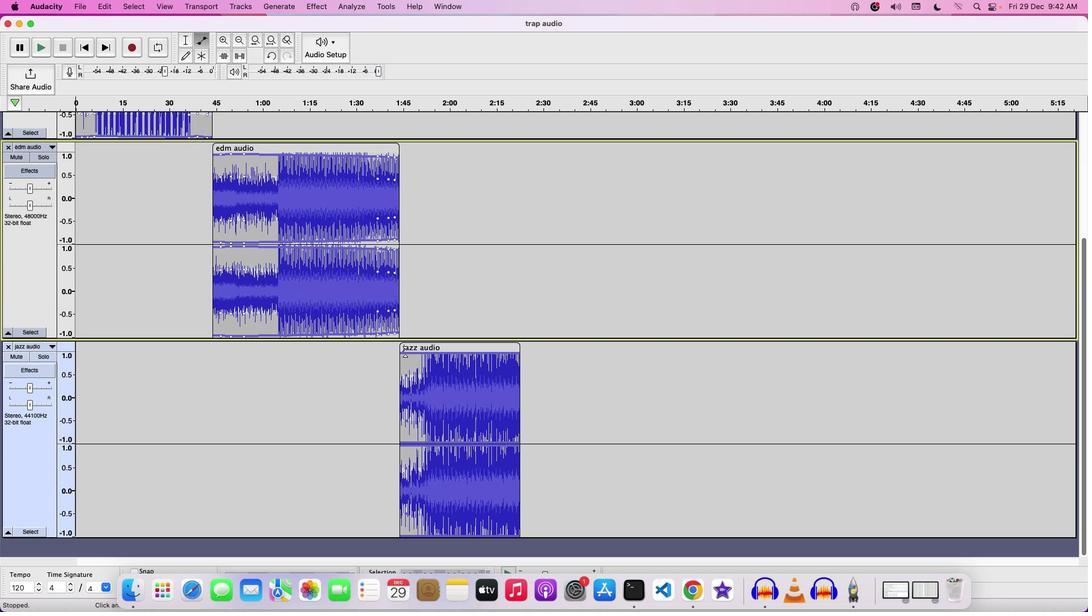 
Action: Mouse pressed left at (404, 352)
Screenshot: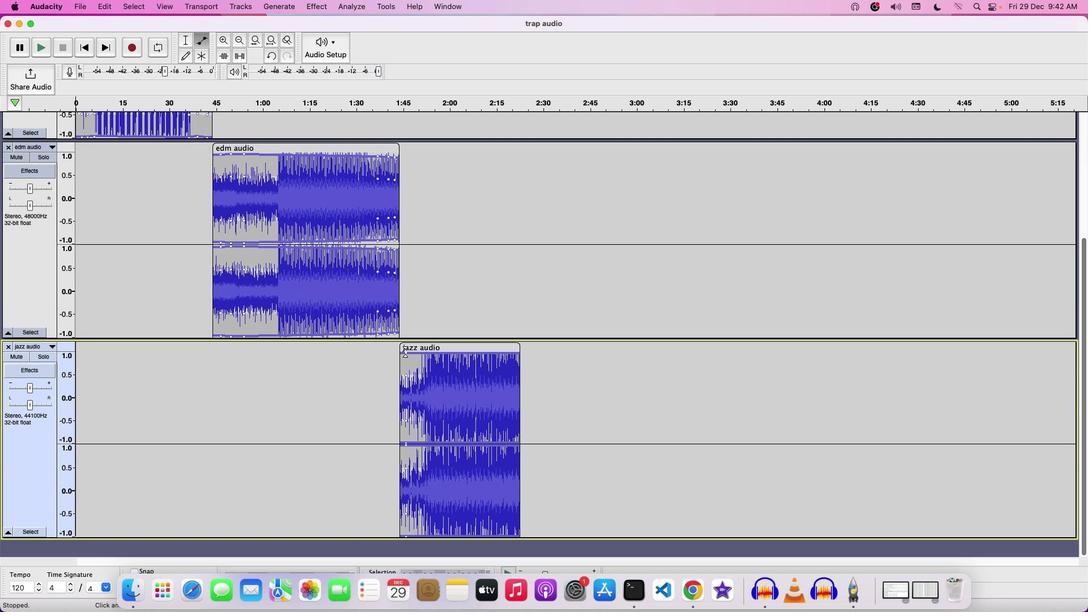 
Action: Mouse moved to (410, 351)
Screenshot: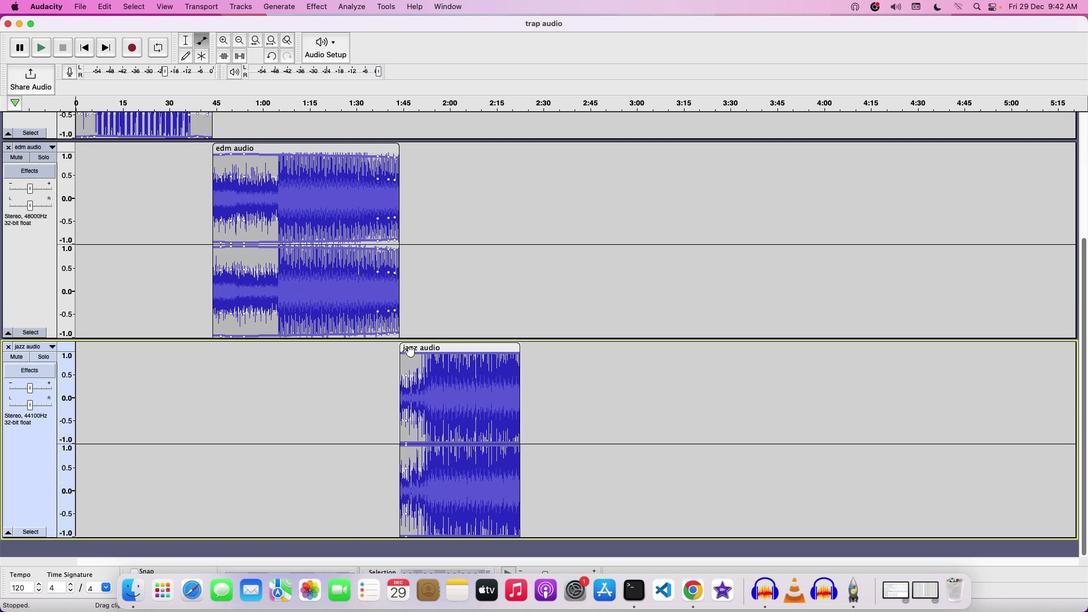 
Action: Mouse pressed left at (410, 351)
Screenshot: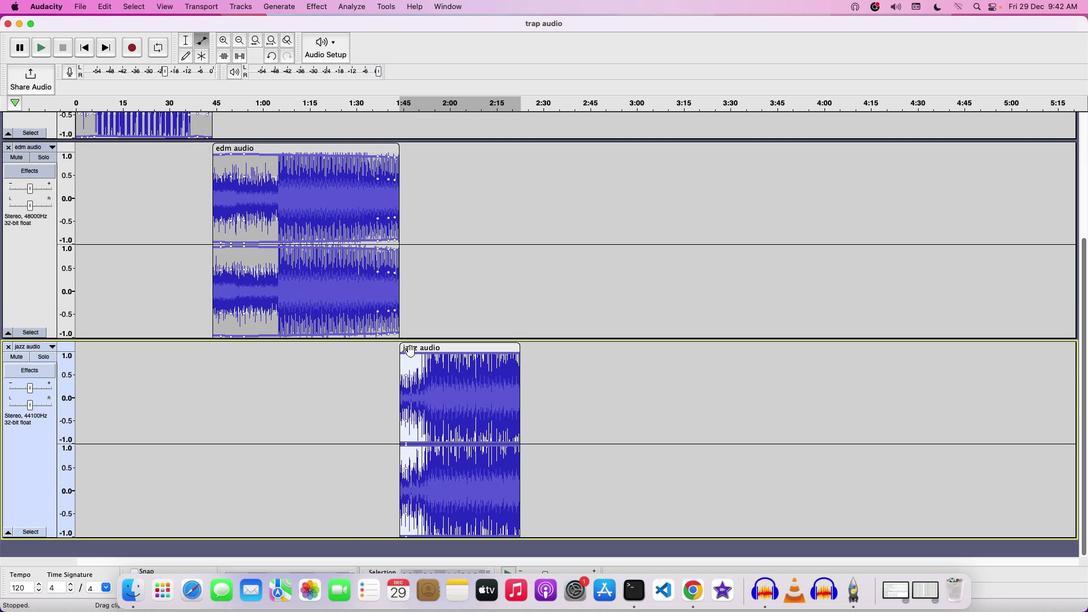 
Action: Mouse moved to (411, 353)
Screenshot: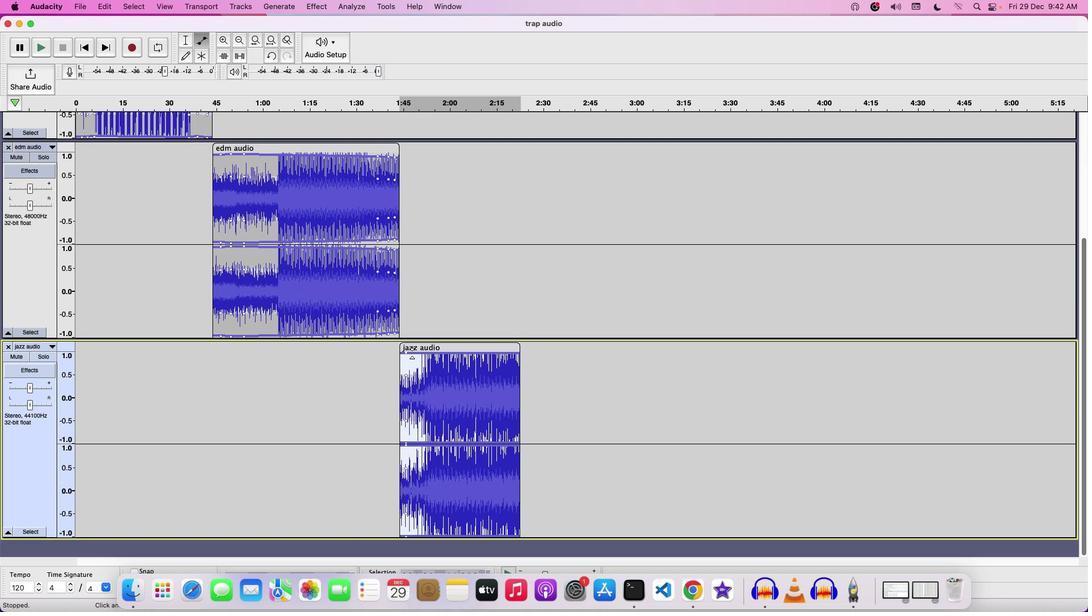 
Action: Mouse pressed left at (411, 353)
Screenshot: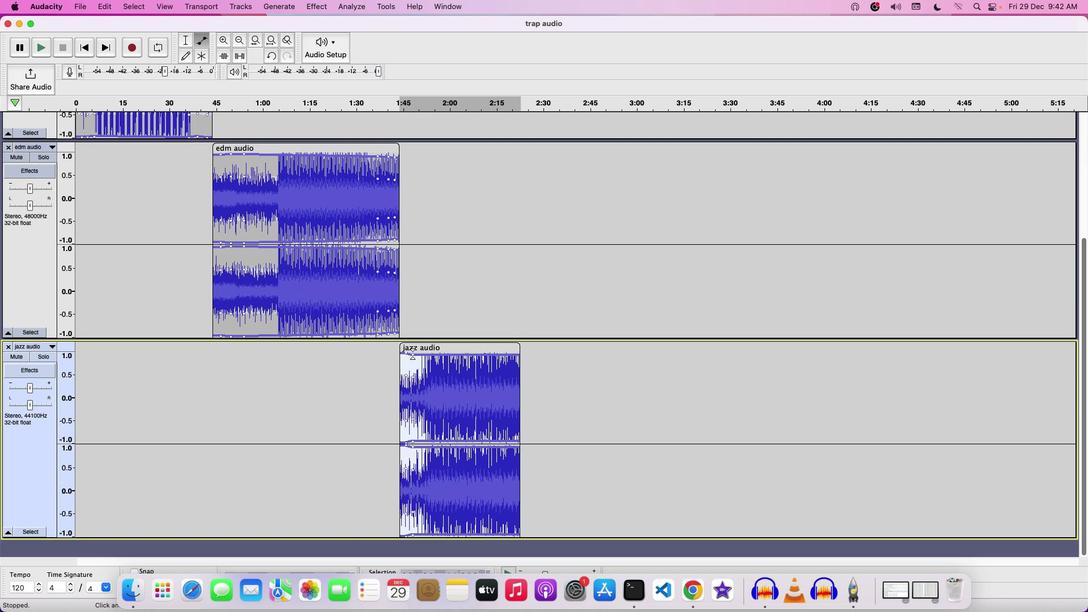 
Action: Mouse moved to (420, 352)
Screenshot: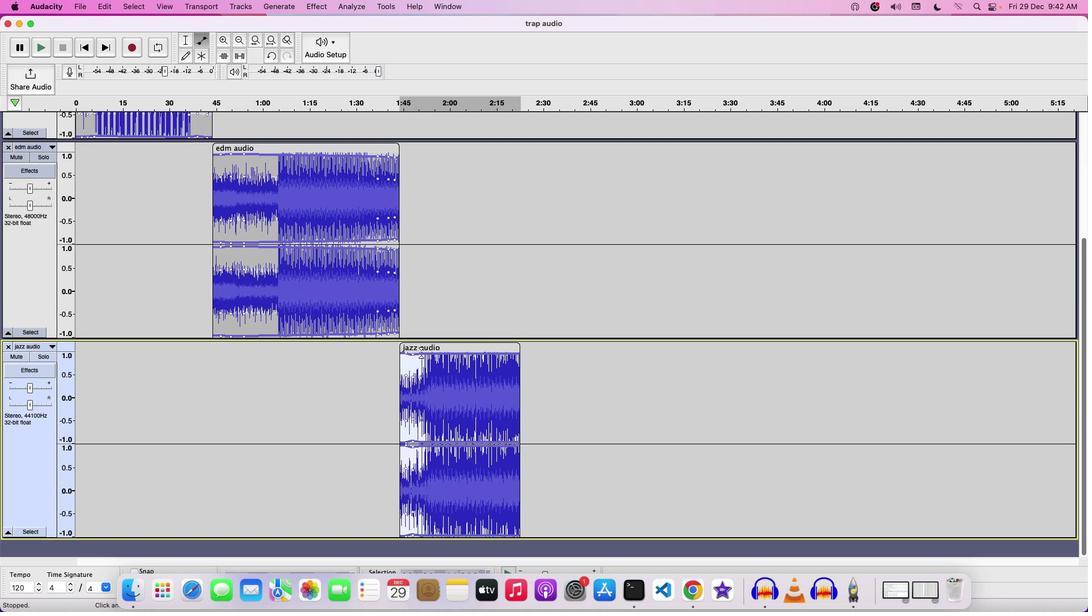 
Action: Mouse pressed left at (420, 352)
Screenshot: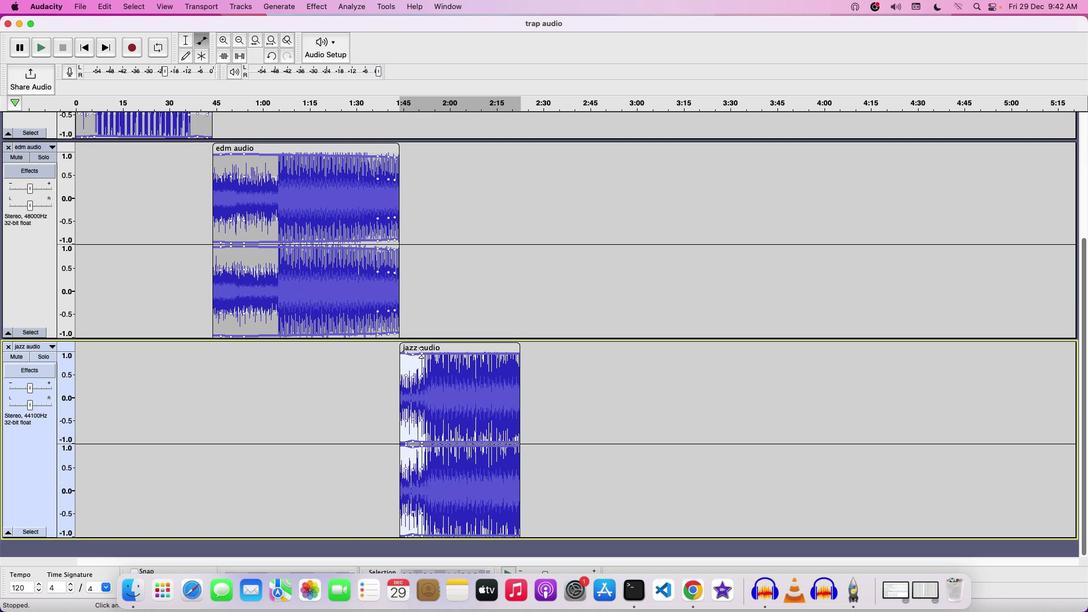 
Action: Mouse moved to (515, 354)
Screenshot: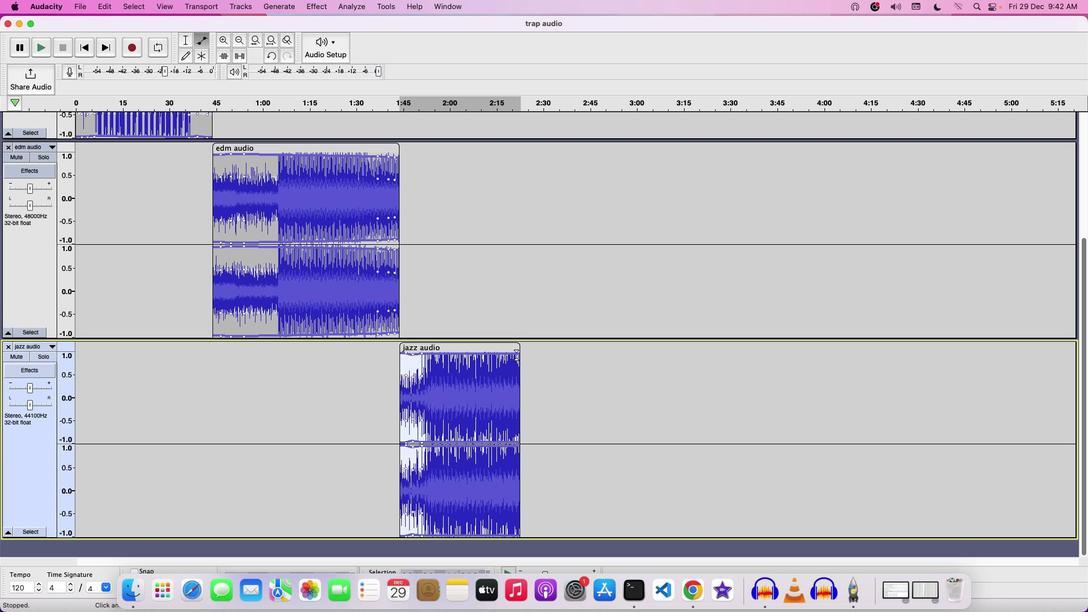 
Action: Mouse pressed left at (515, 354)
Screenshot: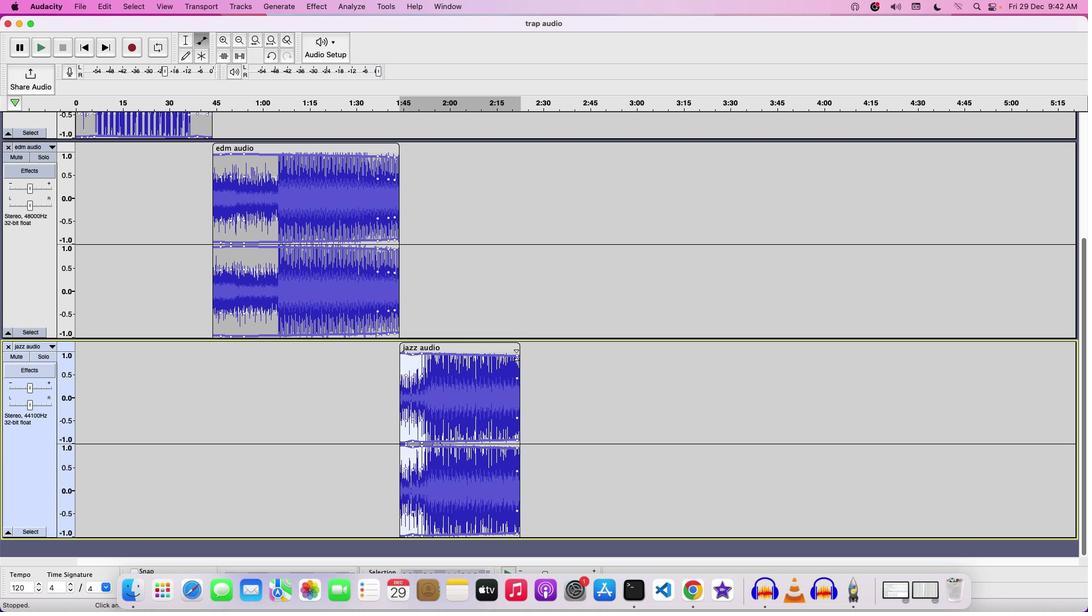 
Action: Mouse moved to (511, 354)
Screenshot: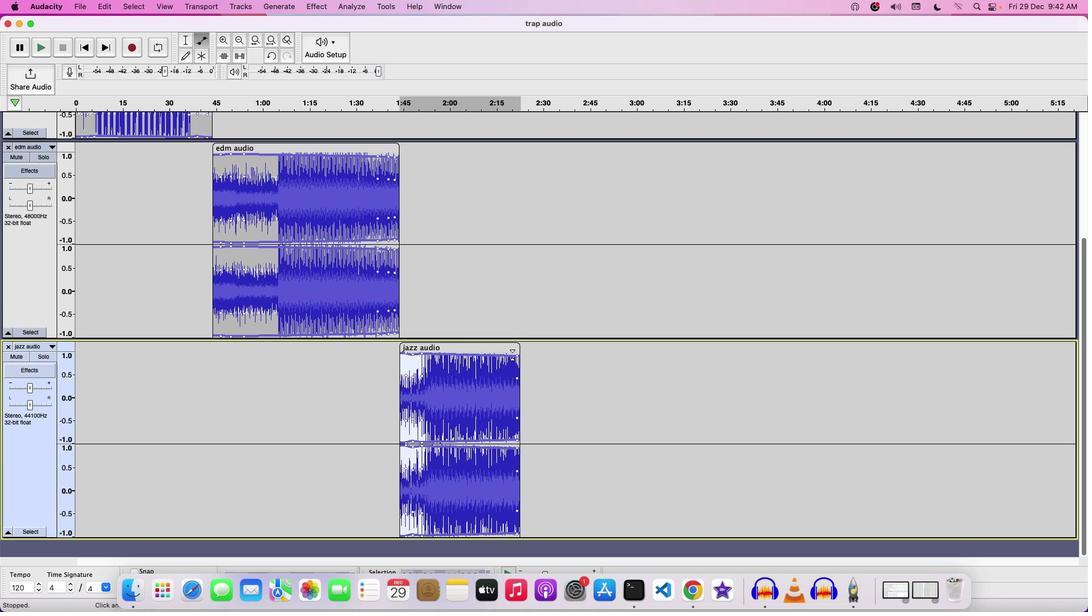 
Action: Mouse pressed left at (511, 354)
Screenshot: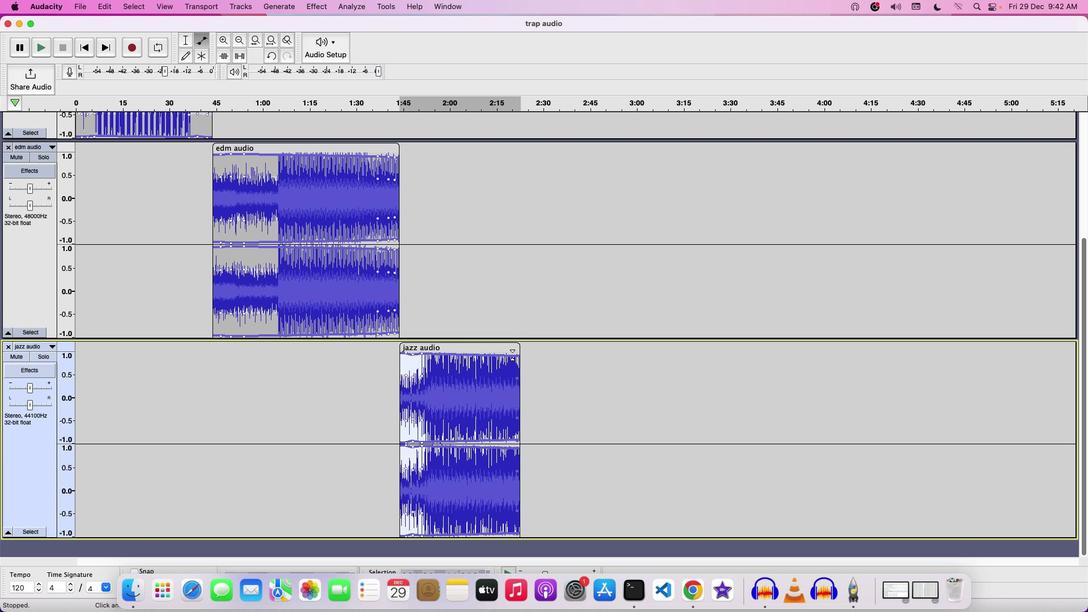 
Action: Mouse moved to (509, 355)
Screenshot: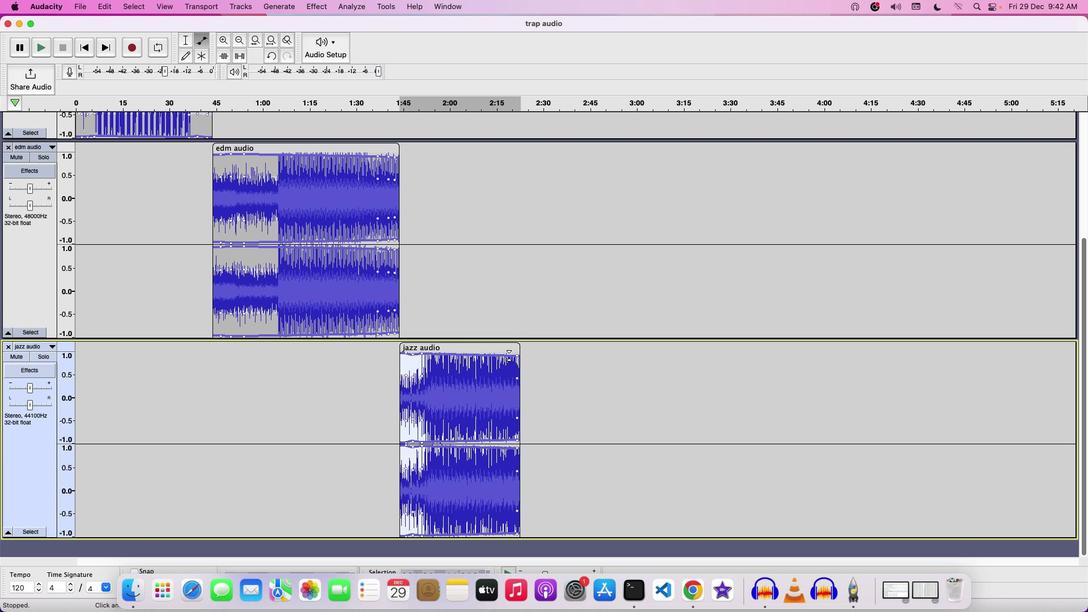 
Action: Mouse pressed left at (509, 355)
Screenshot: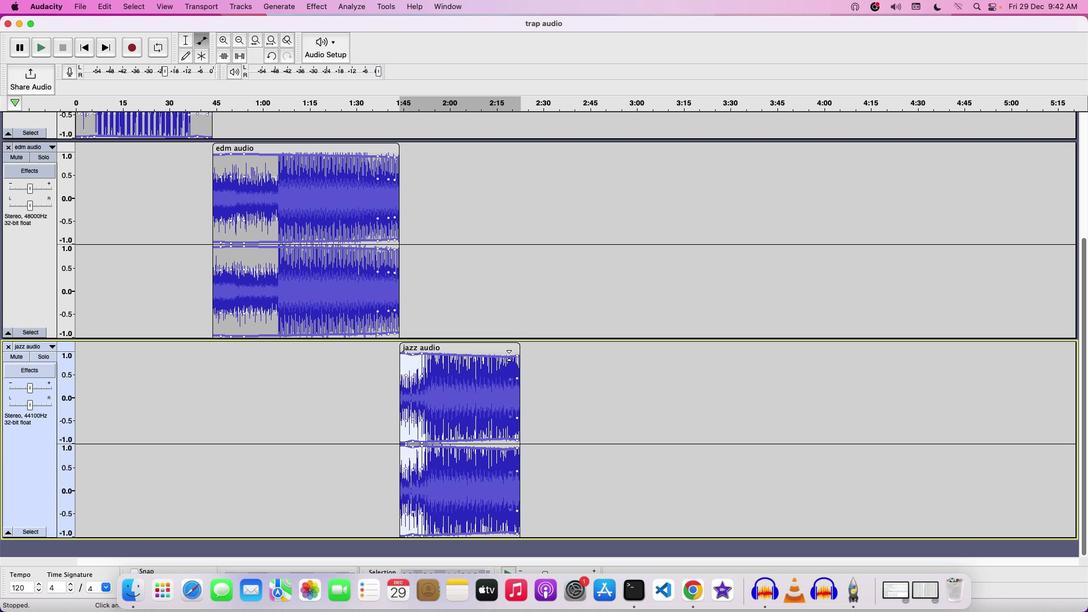 
Action: Mouse moved to (503, 355)
Screenshot: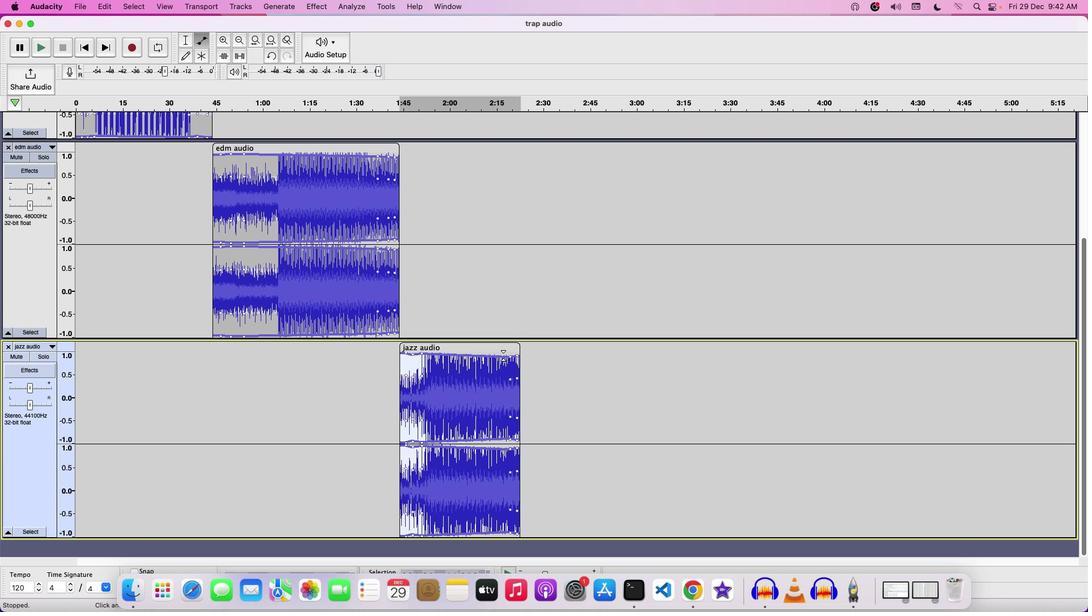 
Action: Mouse pressed left at (503, 355)
Screenshot: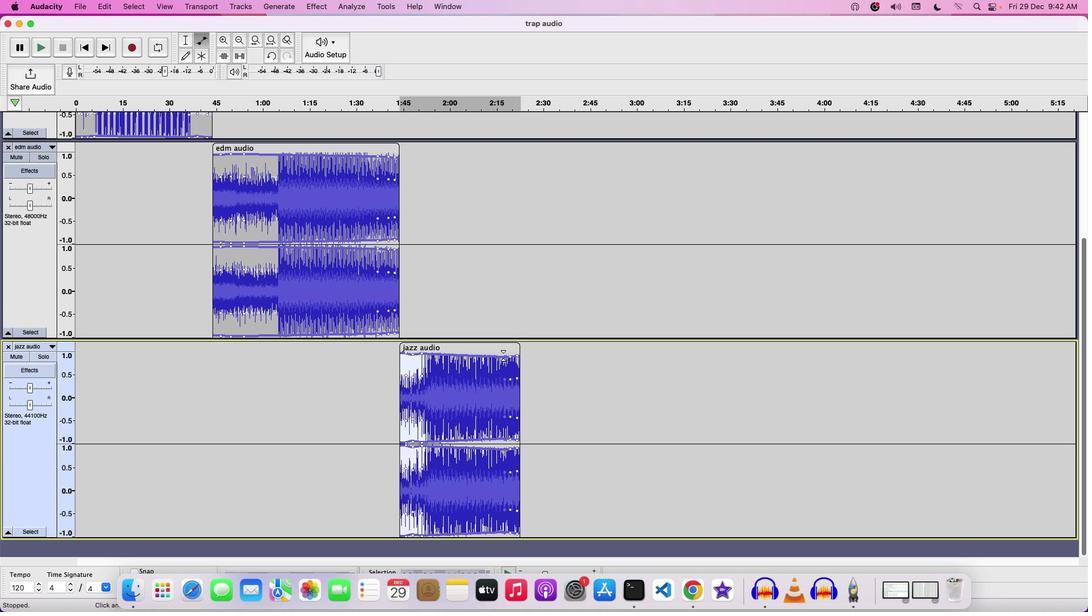 
Action: Mouse moved to (314, 289)
Screenshot: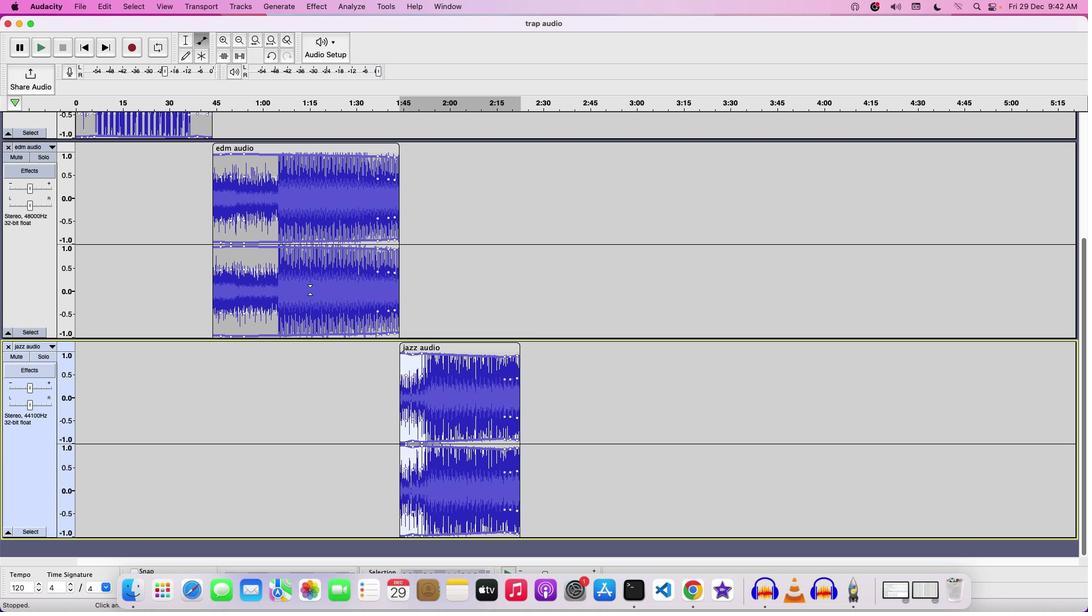 
Action: Mouse scrolled (314, 289) with delta (0, 0)
Screenshot: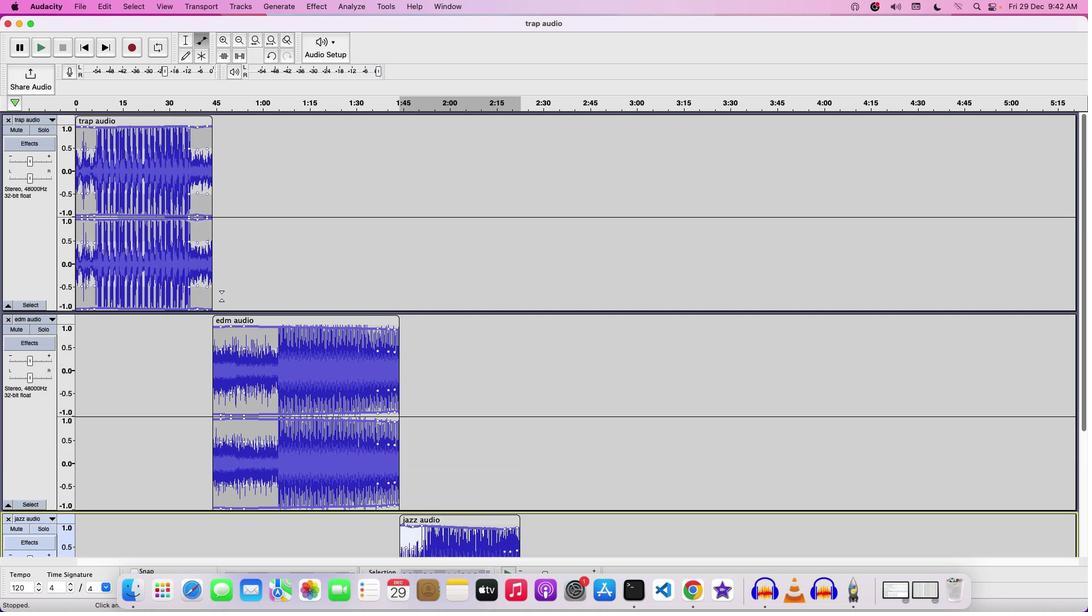 
Action: Mouse scrolled (314, 289) with delta (0, 0)
Screenshot: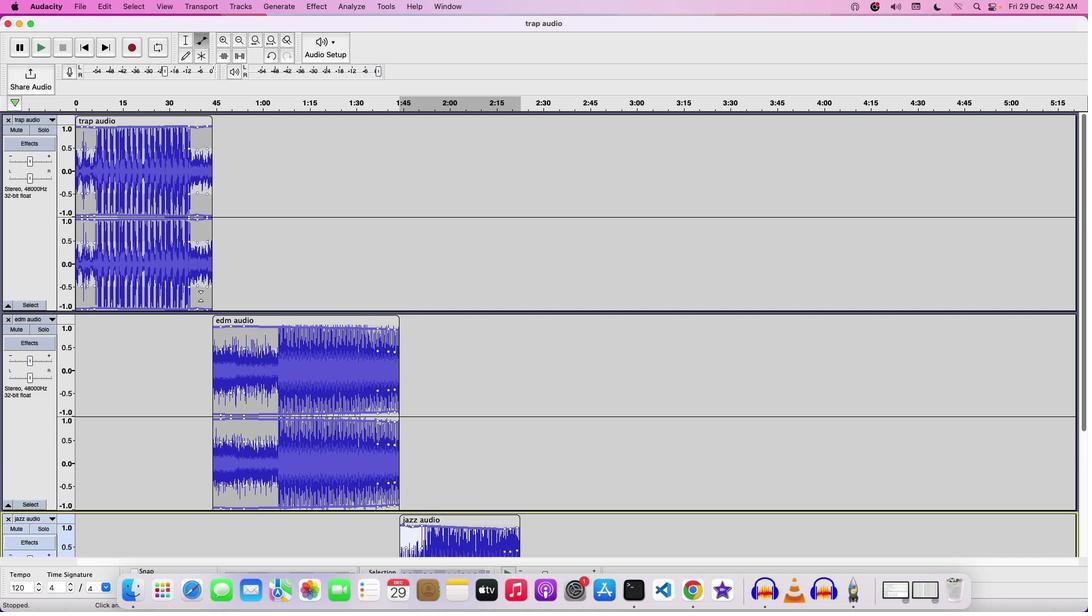 
Action: Mouse scrolled (314, 289) with delta (0, 1)
Screenshot: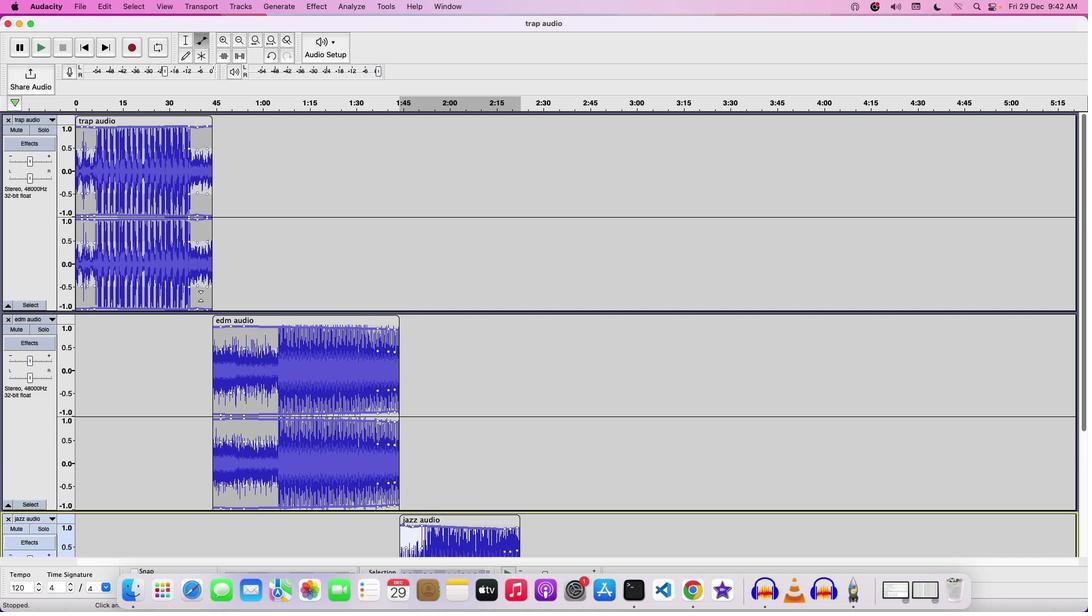 
Action: Mouse scrolled (314, 289) with delta (0, 2)
Screenshot: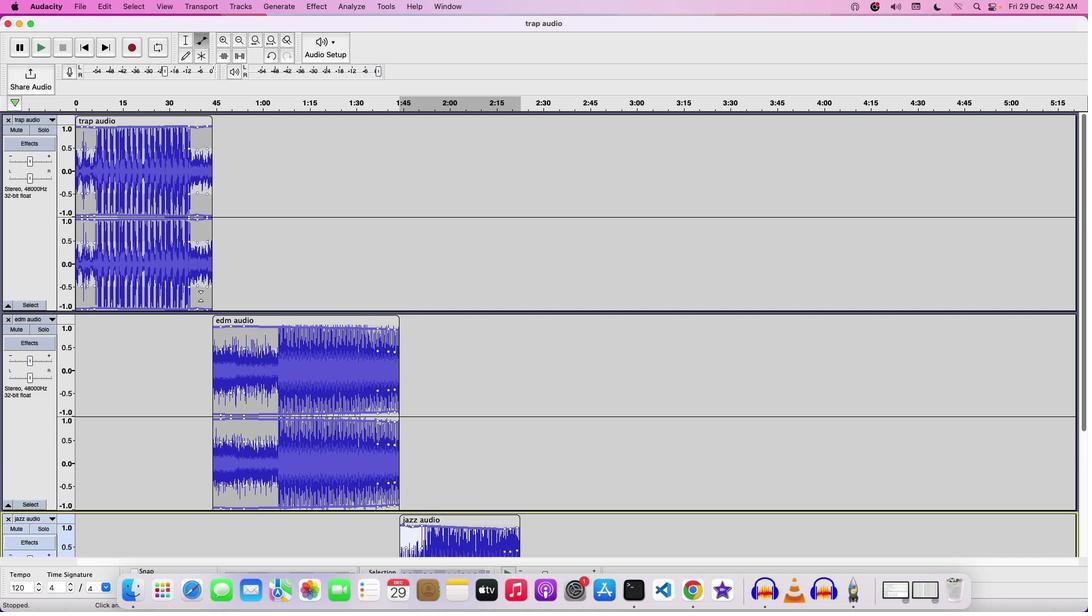 
Action: Mouse moved to (314, 289)
Screenshot: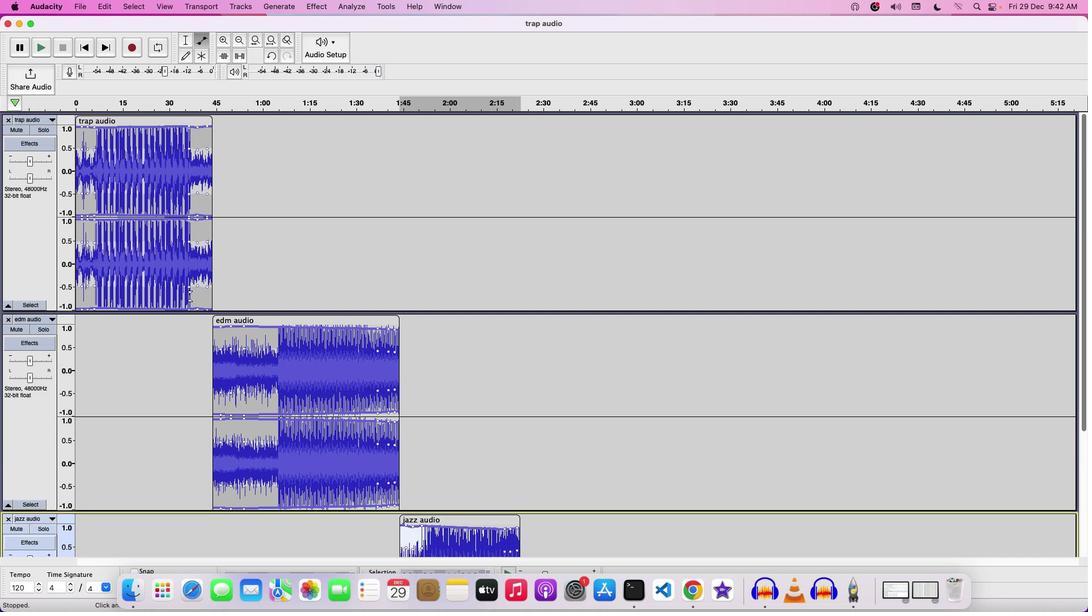 
Action: Mouse scrolled (314, 289) with delta (0, 3)
Screenshot: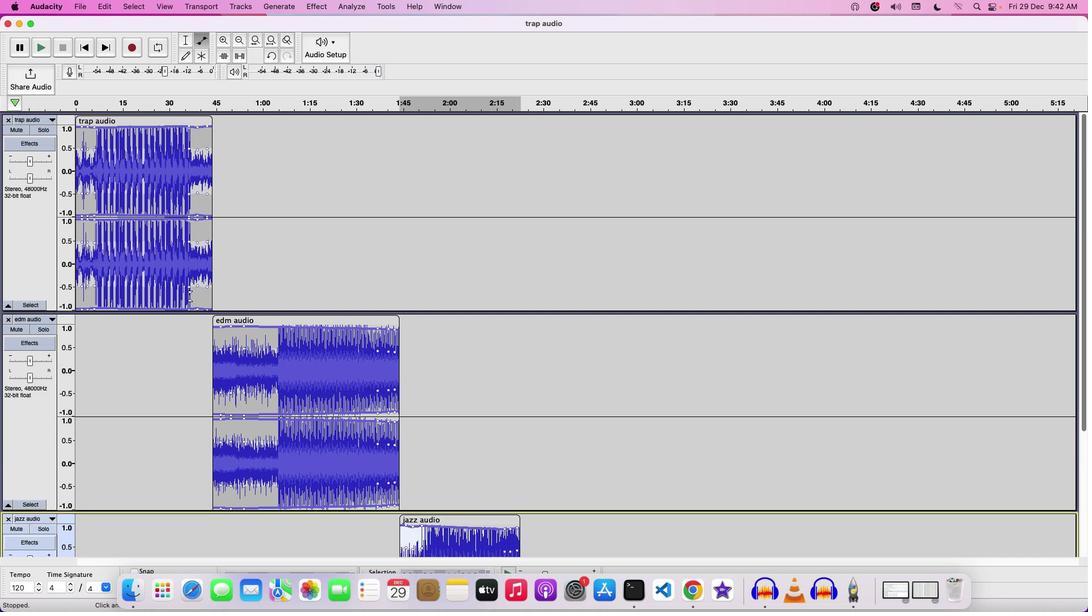 
Action: Mouse moved to (302, 291)
Screenshot: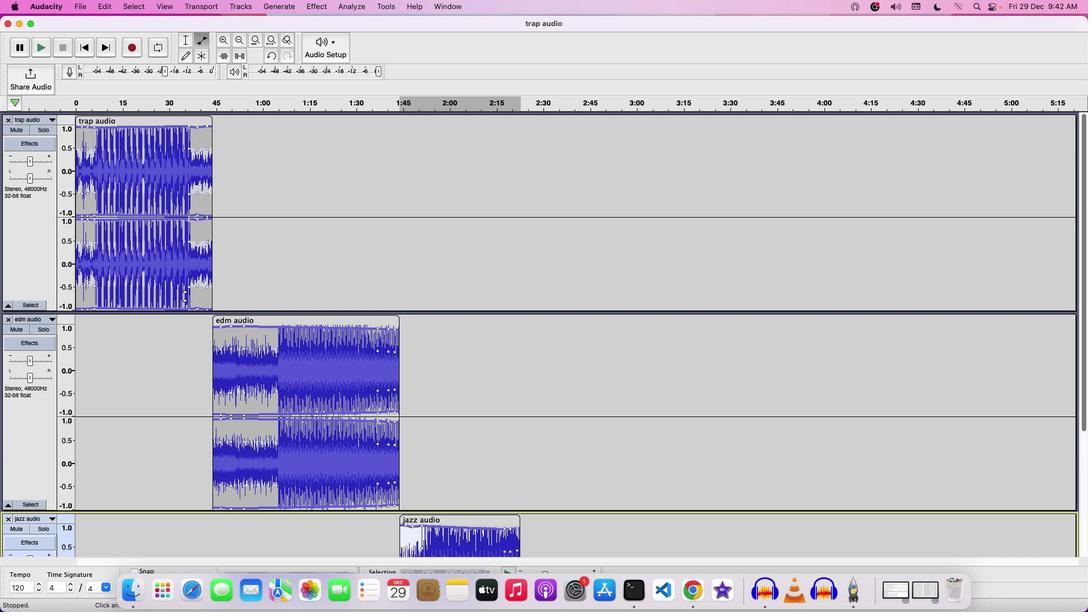 
Action: Mouse scrolled (302, 291) with delta (0, 3)
Screenshot: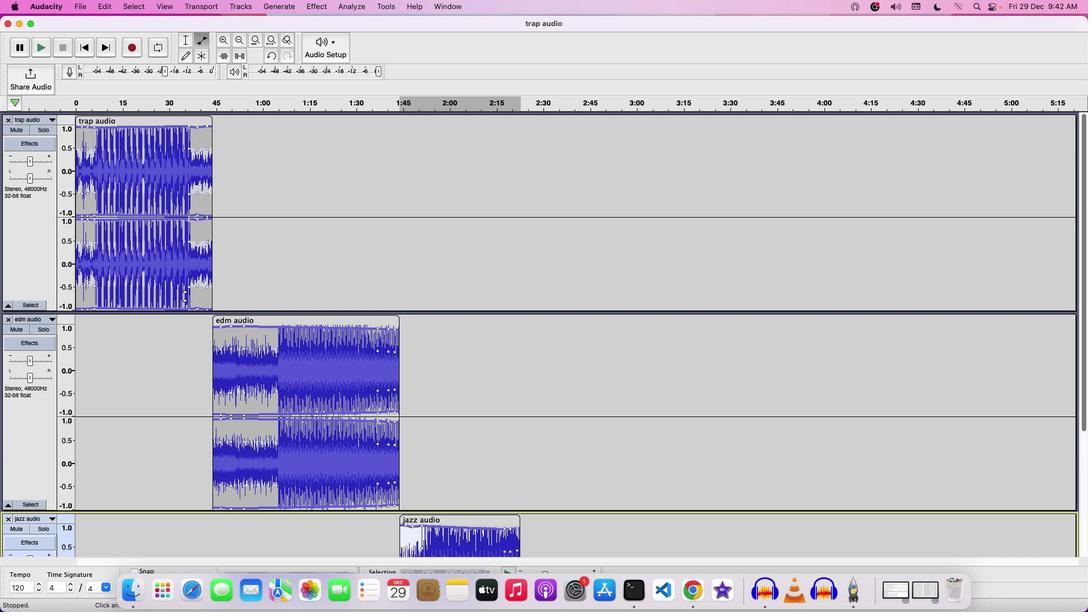 
Action: Mouse moved to (278, 294)
Screenshot: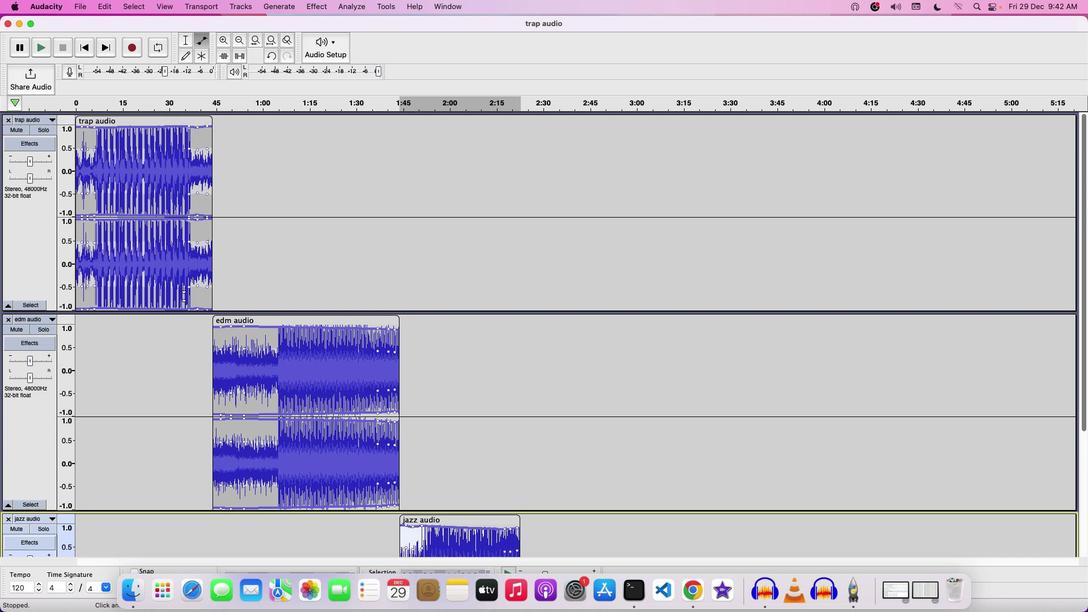 
Action: Mouse scrolled (278, 294) with delta (0, 3)
Screenshot: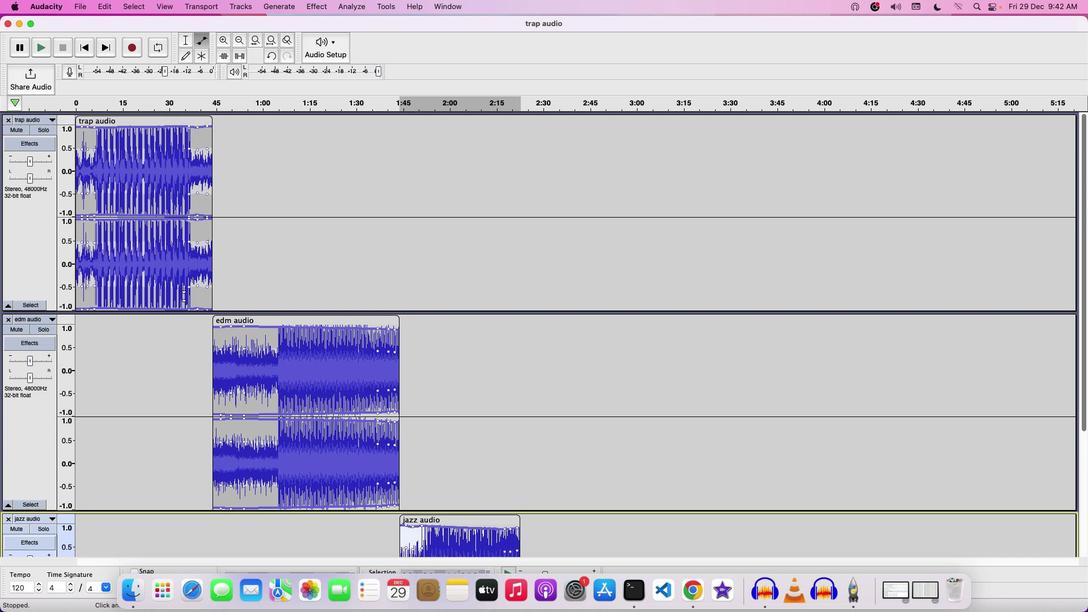 
Action: Mouse moved to (226, 39)
Screenshot: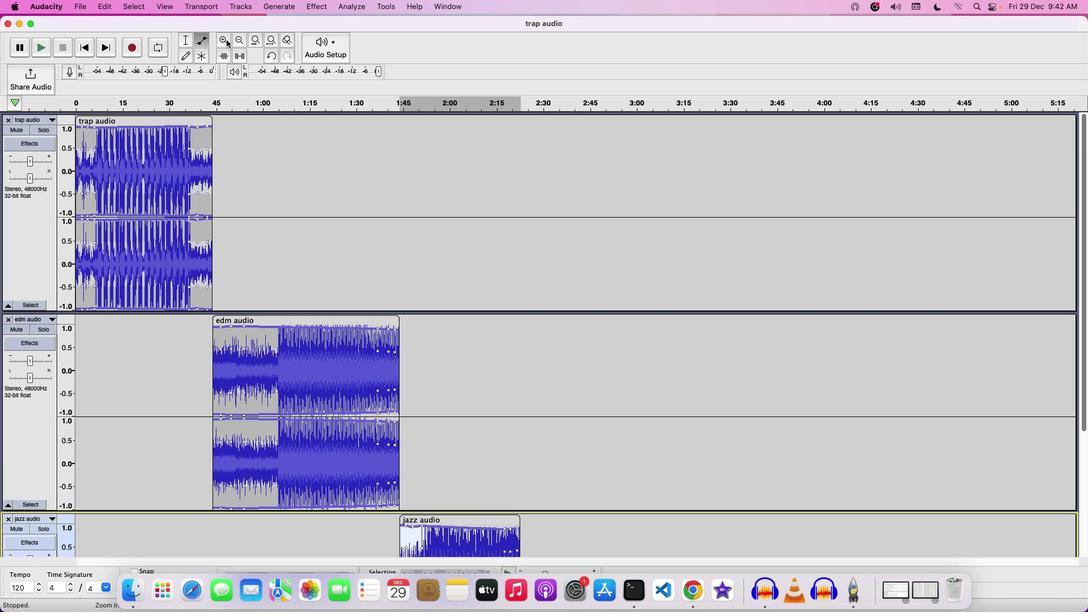 
Action: Mouse pressed left at (226, 39)
Screenshot: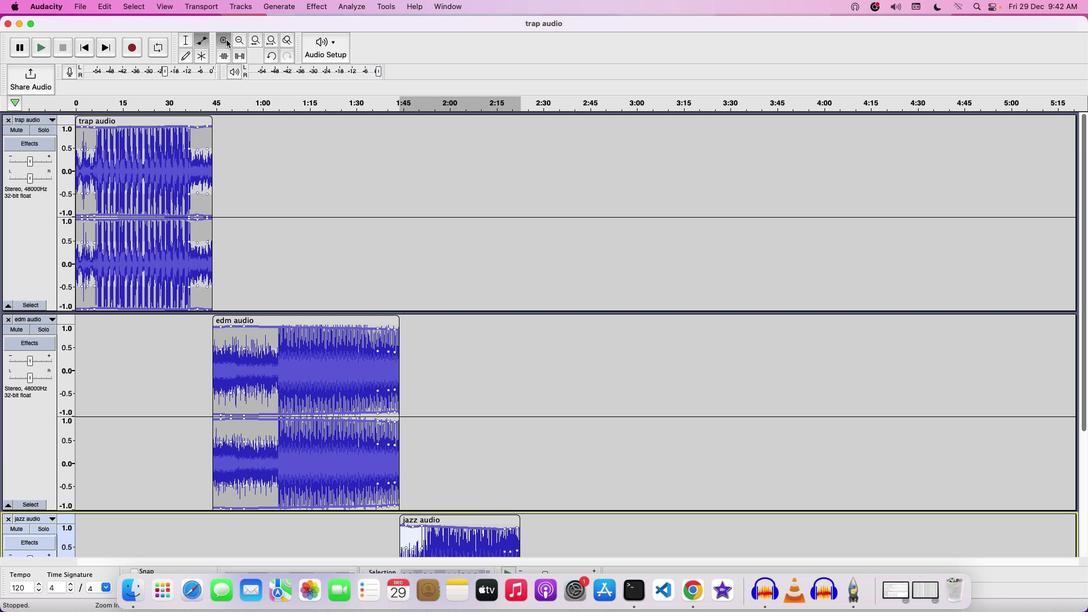 
Action: Mouse pressed left at (226, 39)
Screenshot: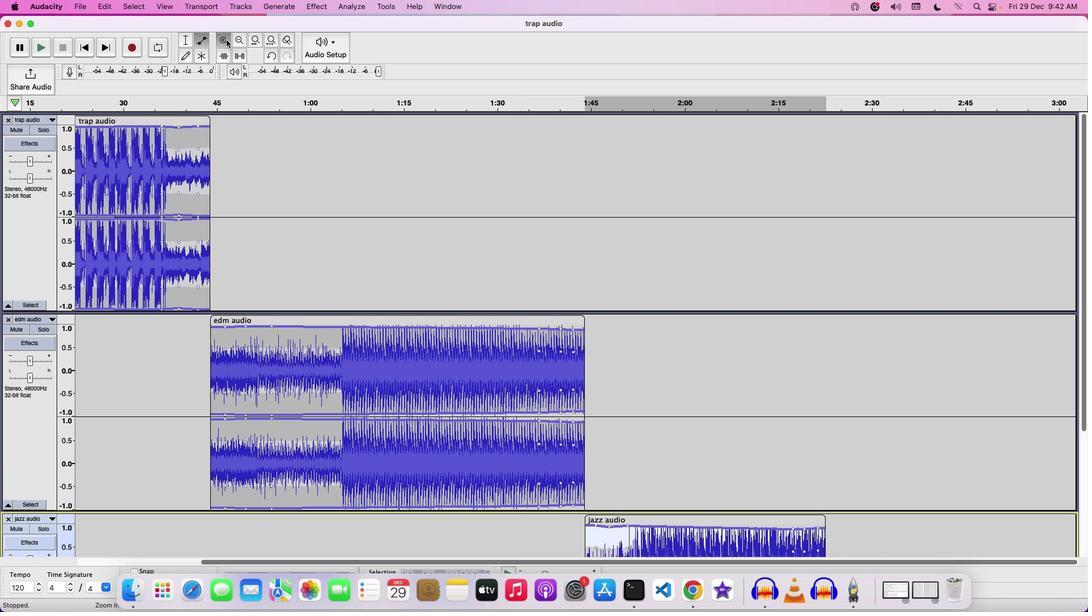 
Action: Mouse moved to (630, 560)
Screenshot: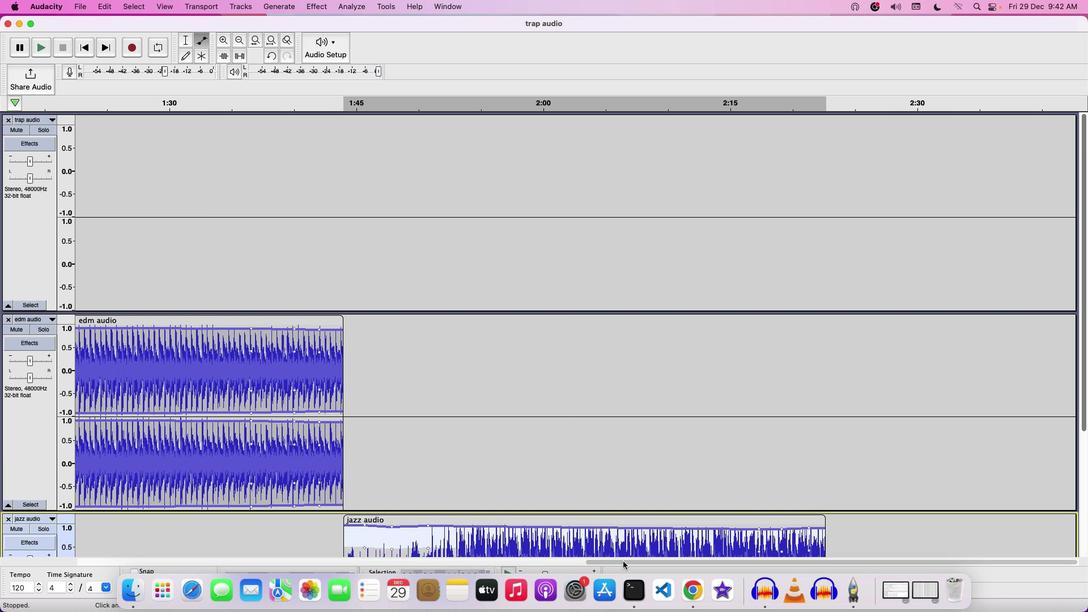 
Action: Mouse pressed left at (630, 560)
Screenshot: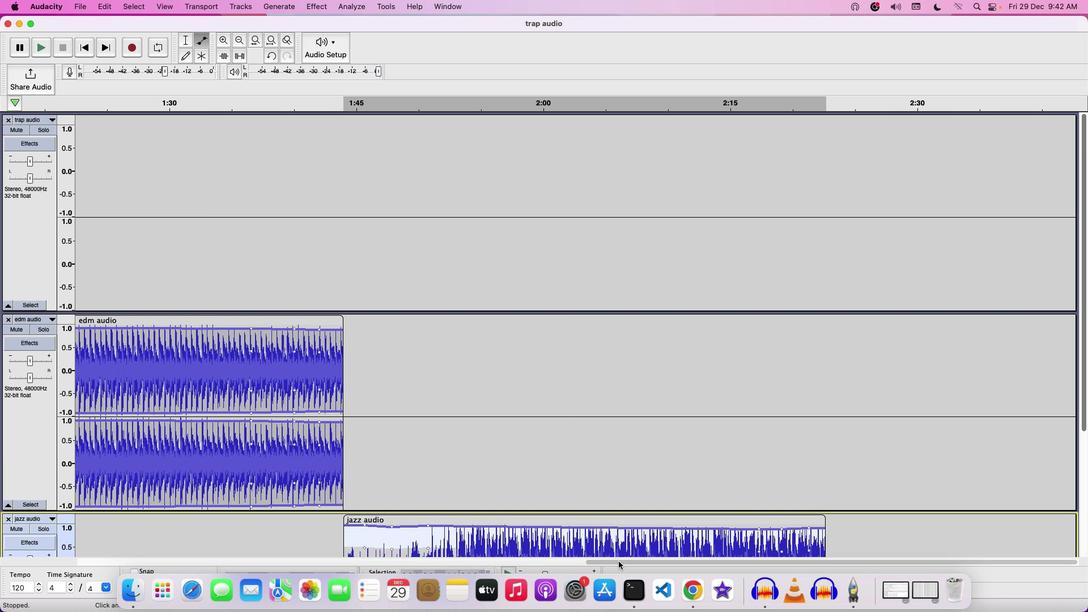 
Action: Mouse moved to (96, 146)
Screenshot: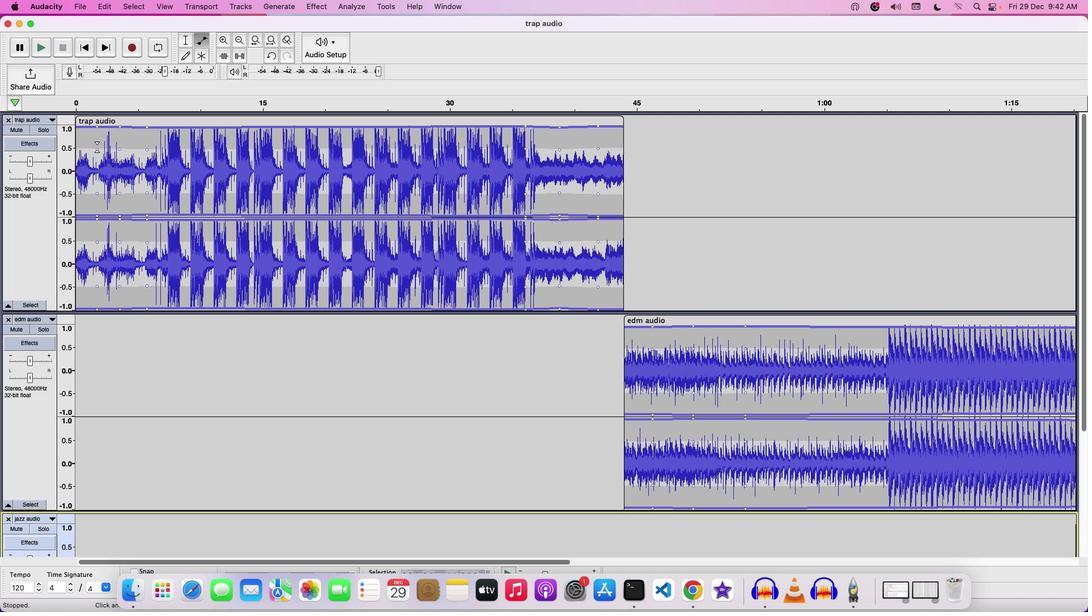 
Action: Mouse pressed left at (96, 146)
Screenshot: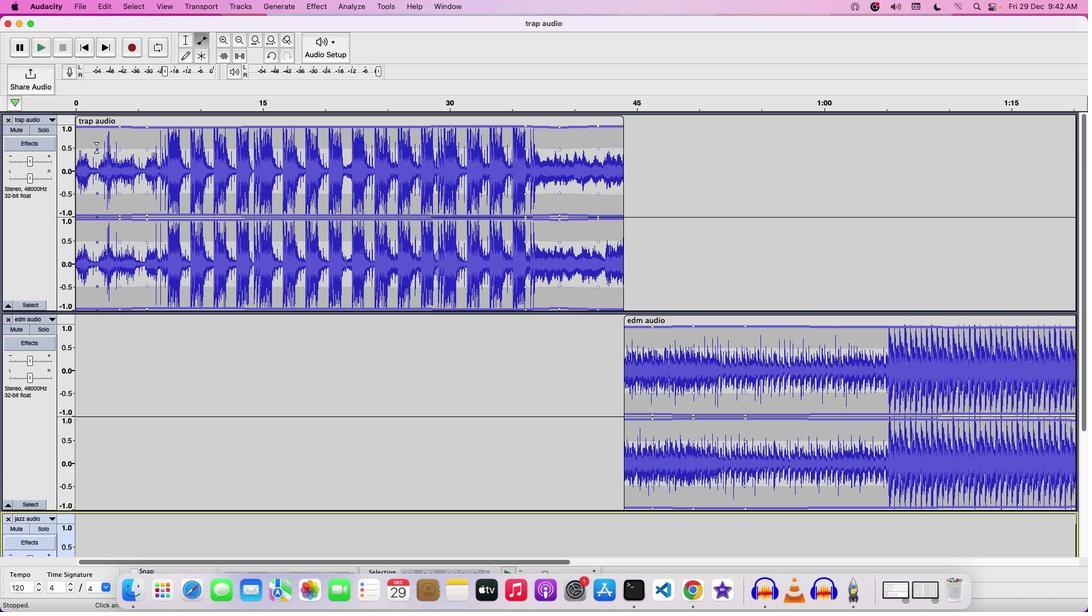 
Action: Mouse moved to (119, 129)
Screenshot: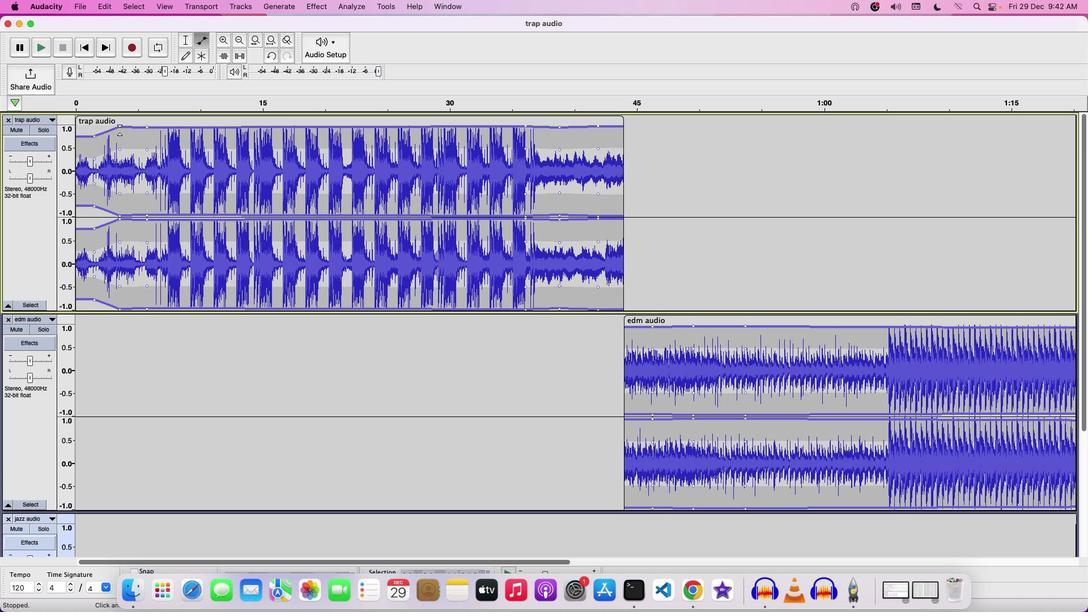 
Action: Mouse pressed left at (119, 129)
Screenshot: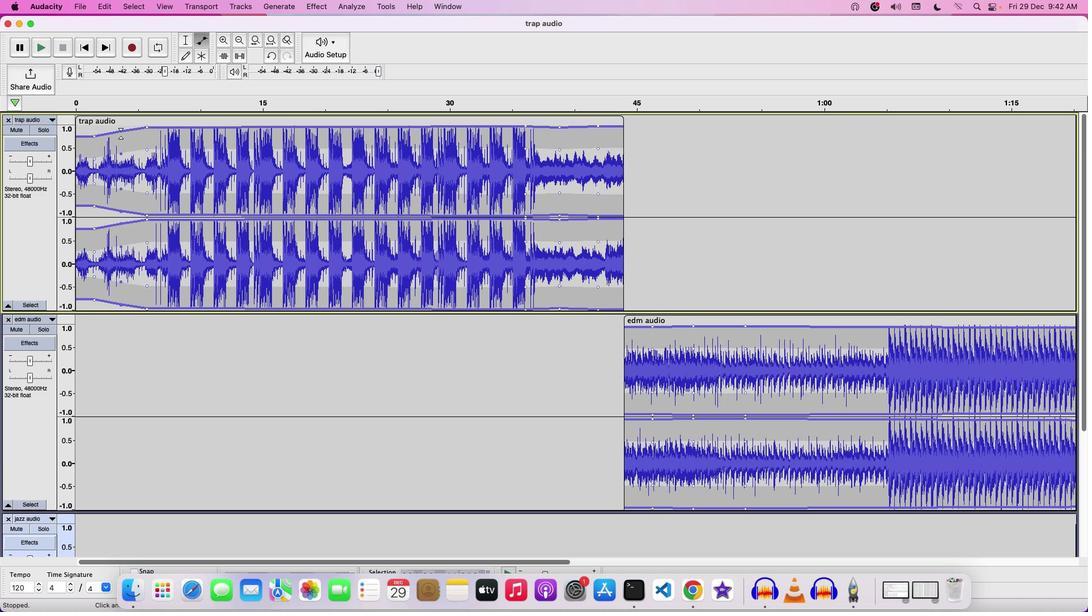 
Action: Mouse moved to (143, 127)
Screenshot: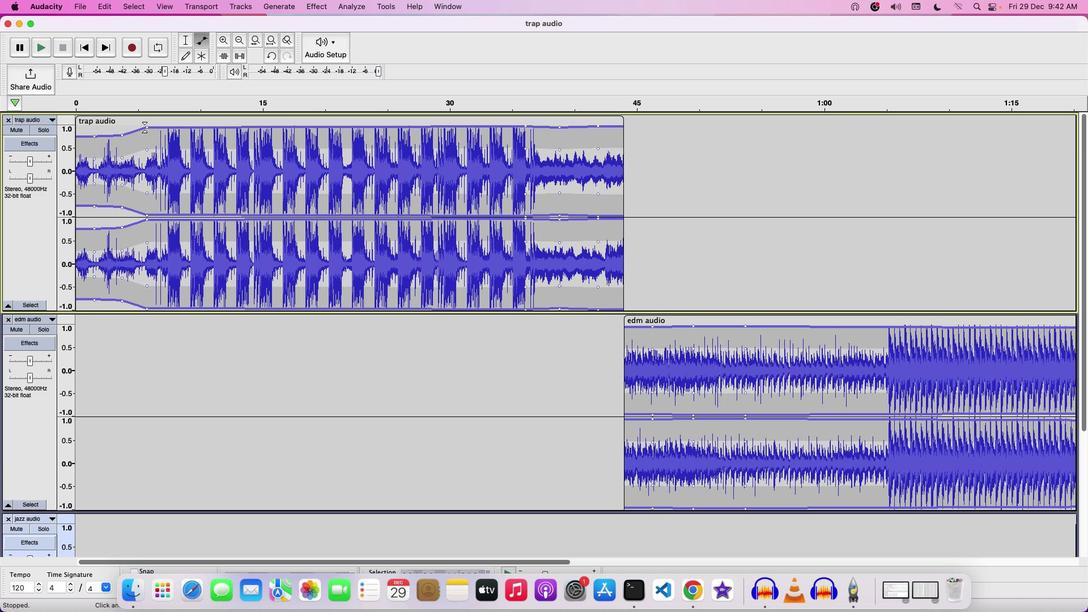 
Action: Mouse pressed left at (143, 127)
Screenshot: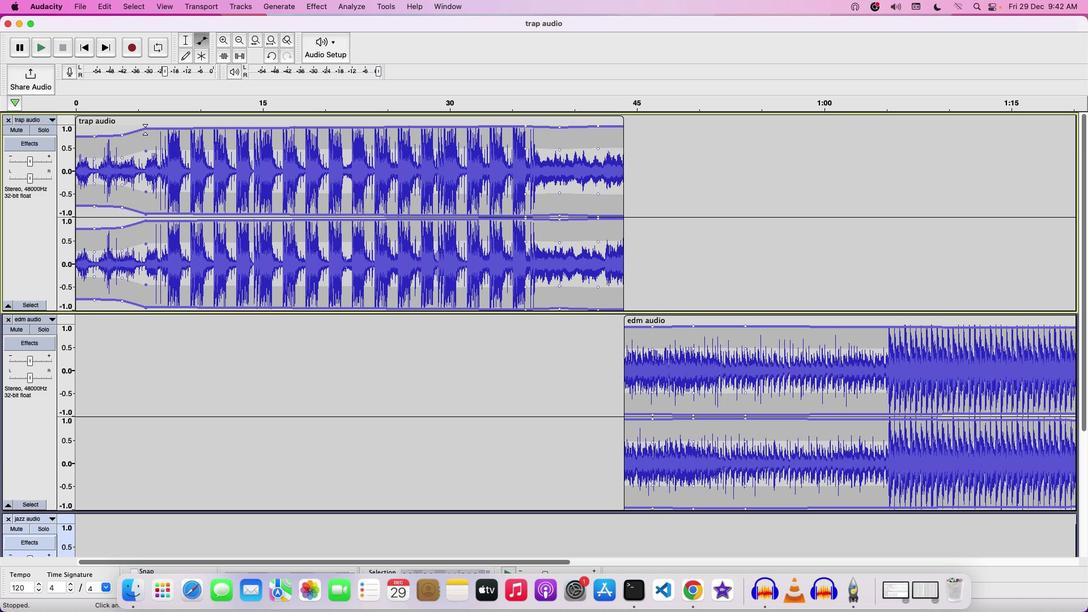 
Action: Mouse moved to (599, 126)
Screenshot: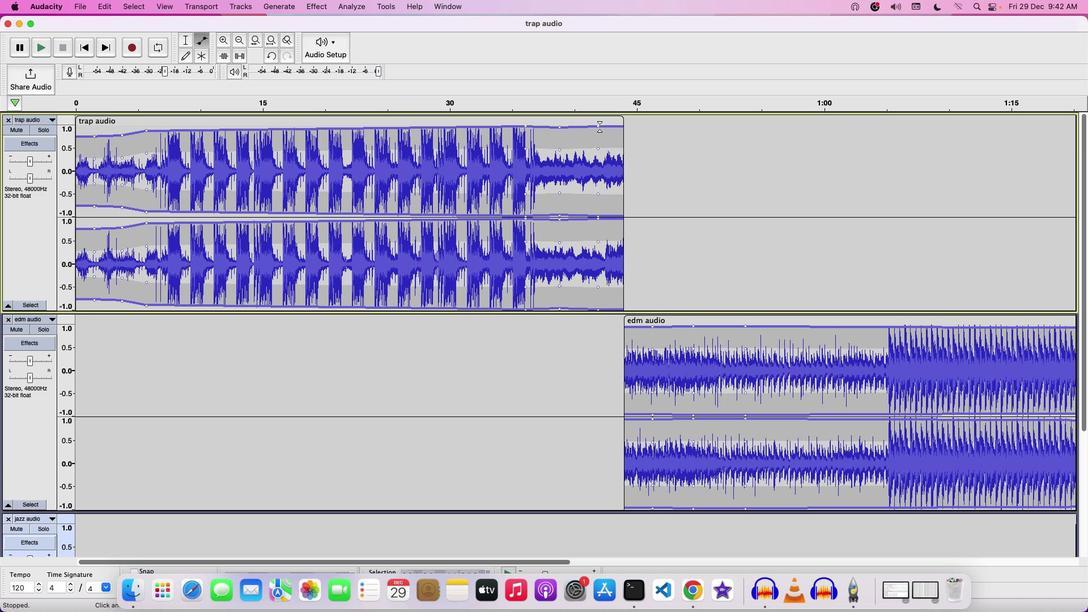 
Action: Mouse pressed left at (599, 126)
Screenshot: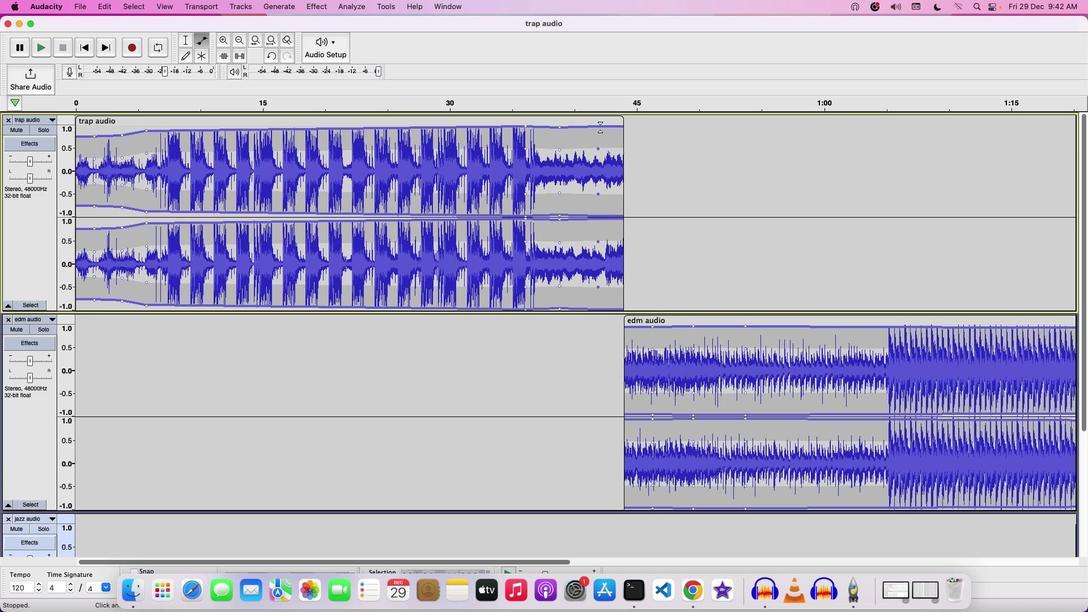 
Action: Mouse moved to (561, 124)
Screenshot: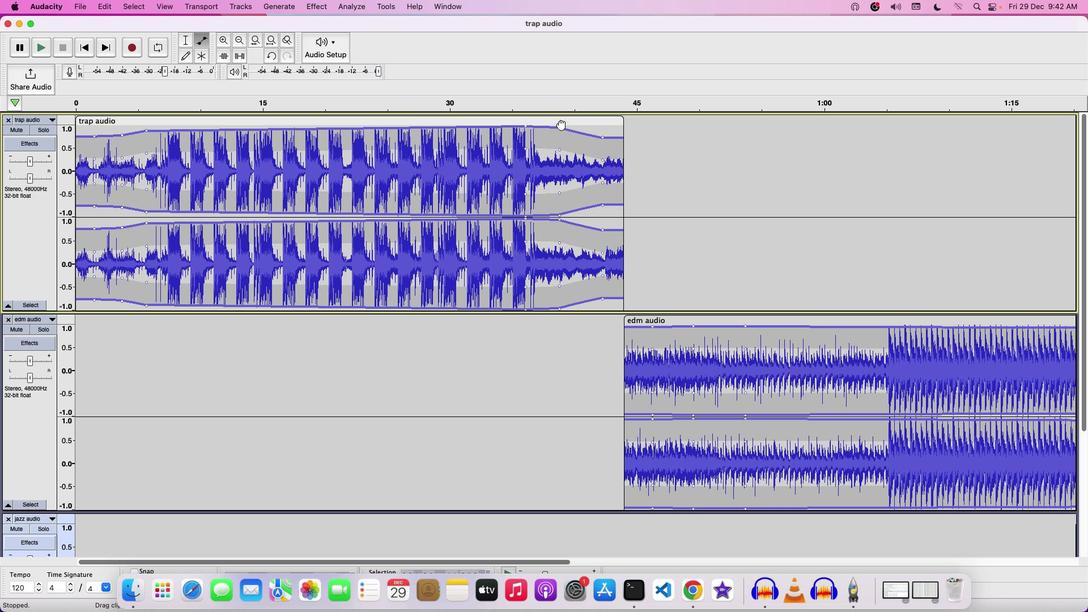 
Action: Mouse pressed left at (561, 124)
Screenshot: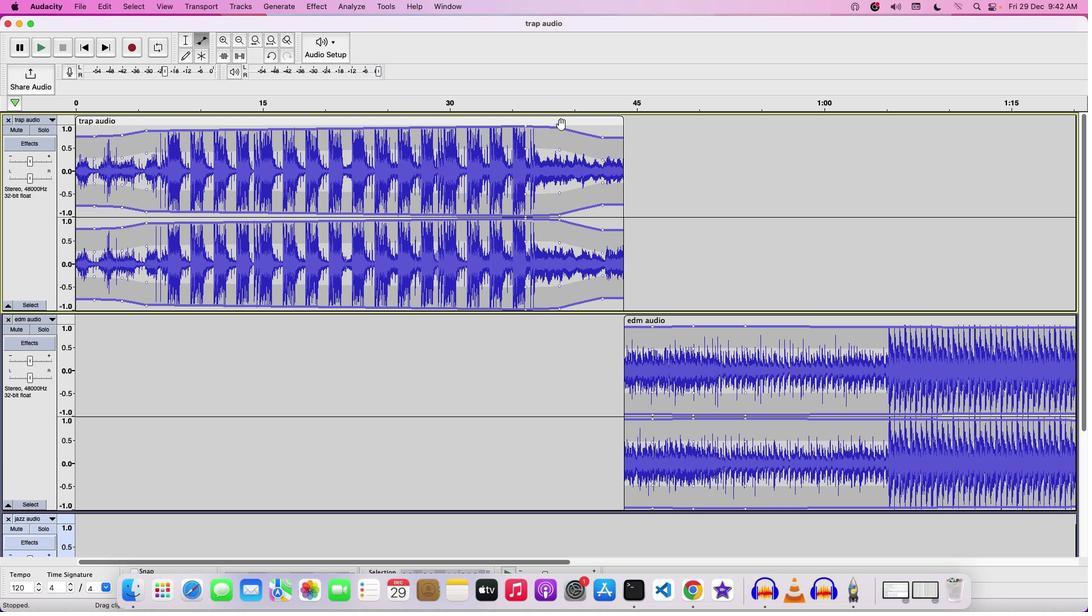 
Action: Mouse moved to (560, 128)
Screenshot: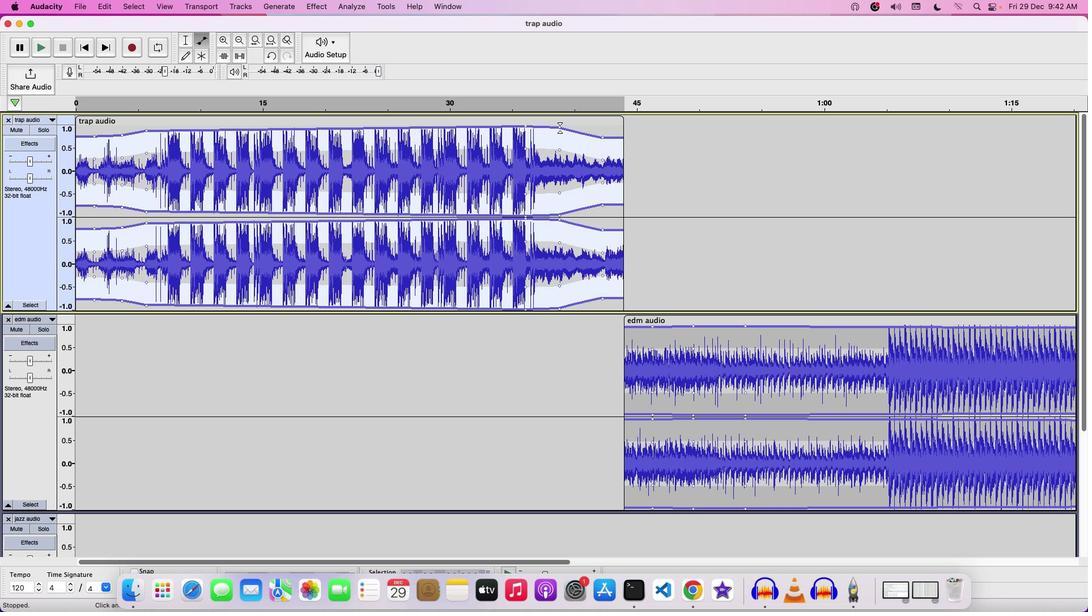 
Action: Mouse pressed left at (560, 128)
Screenshot: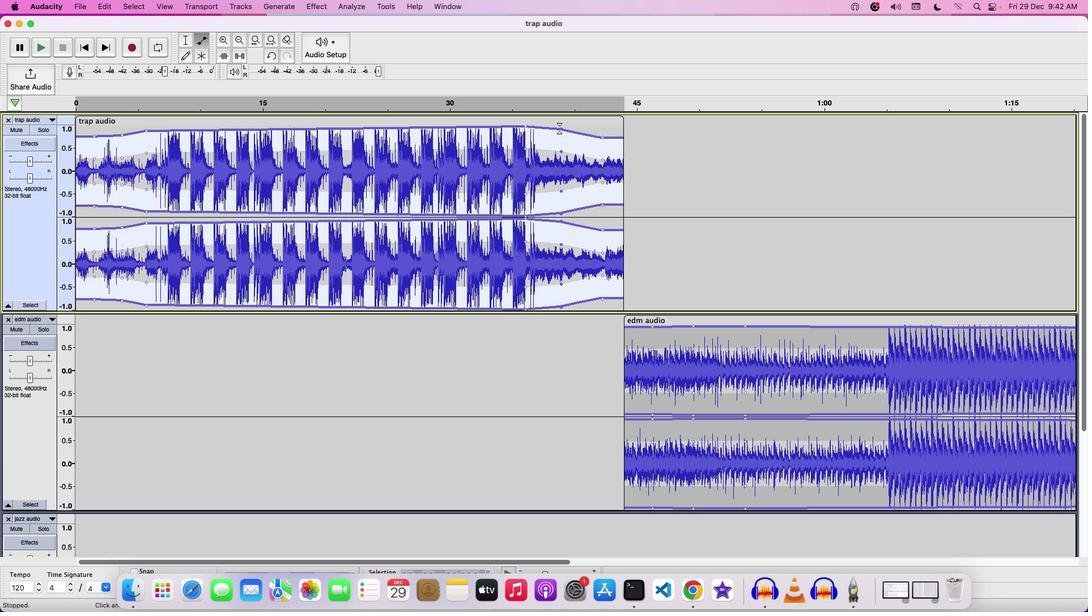 
Action: Mouse moved to (602, 158)
Screenshot: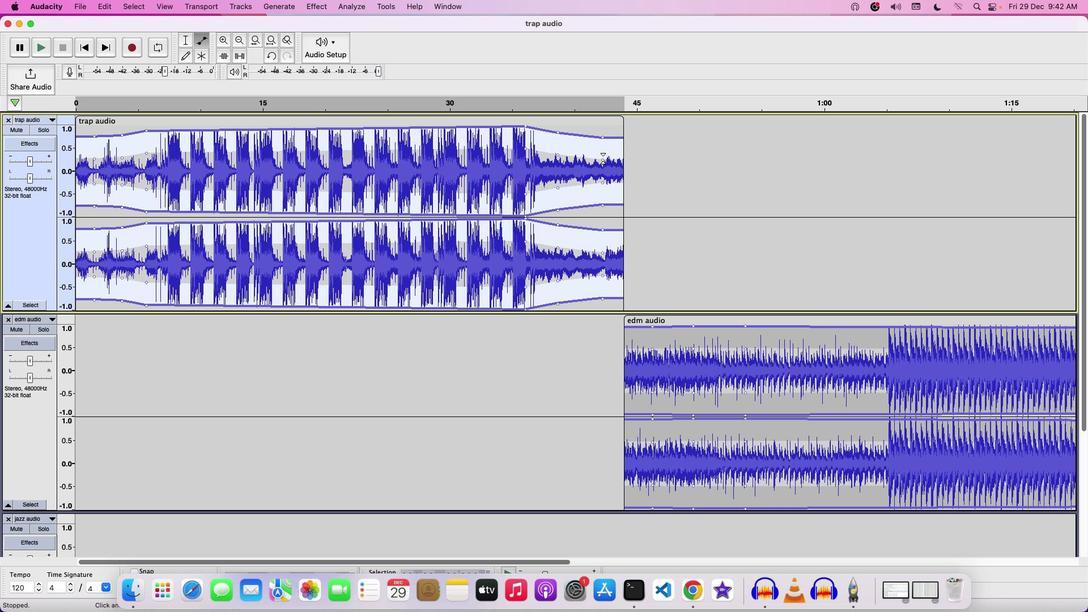
Action: Mouse pressed left at (602, 158)
Screenshot: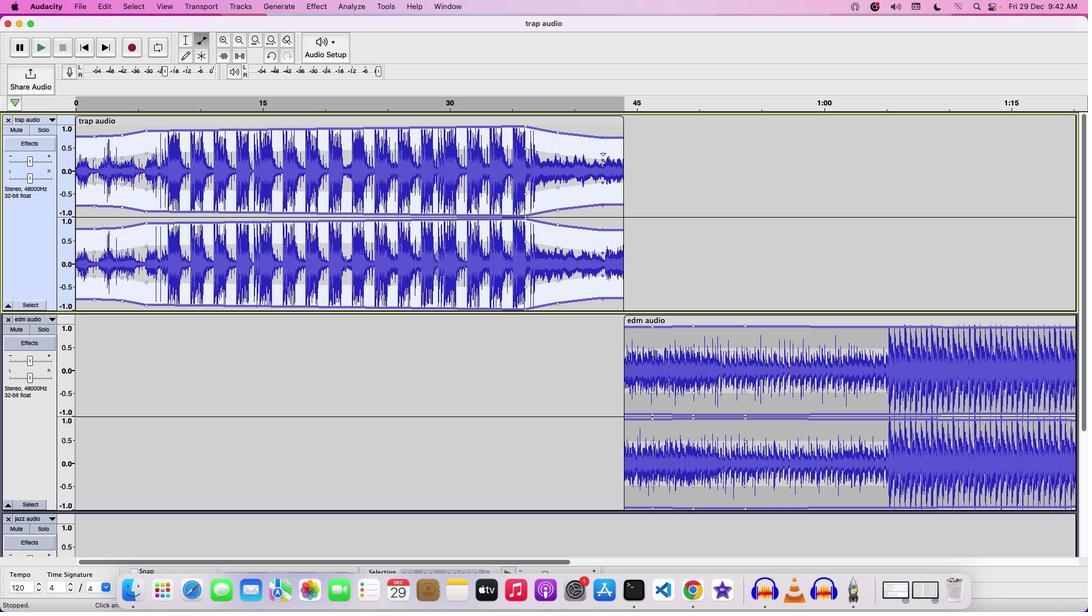 
Action: Mouse moved to (526, 126)
Screenshot: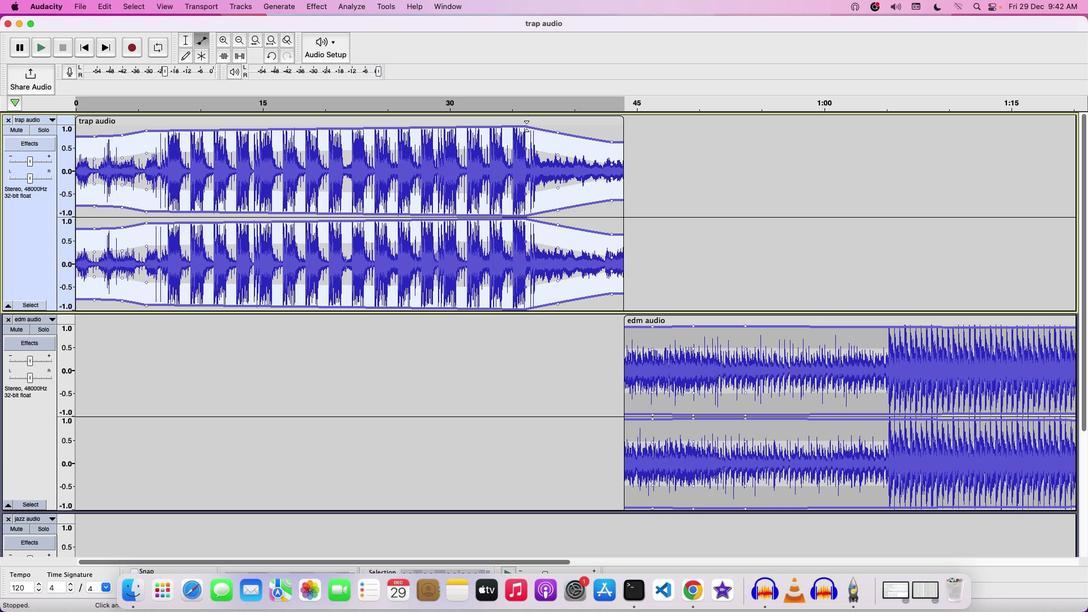 
Action: Mouse pressed left at (526, 126)
Screenshot: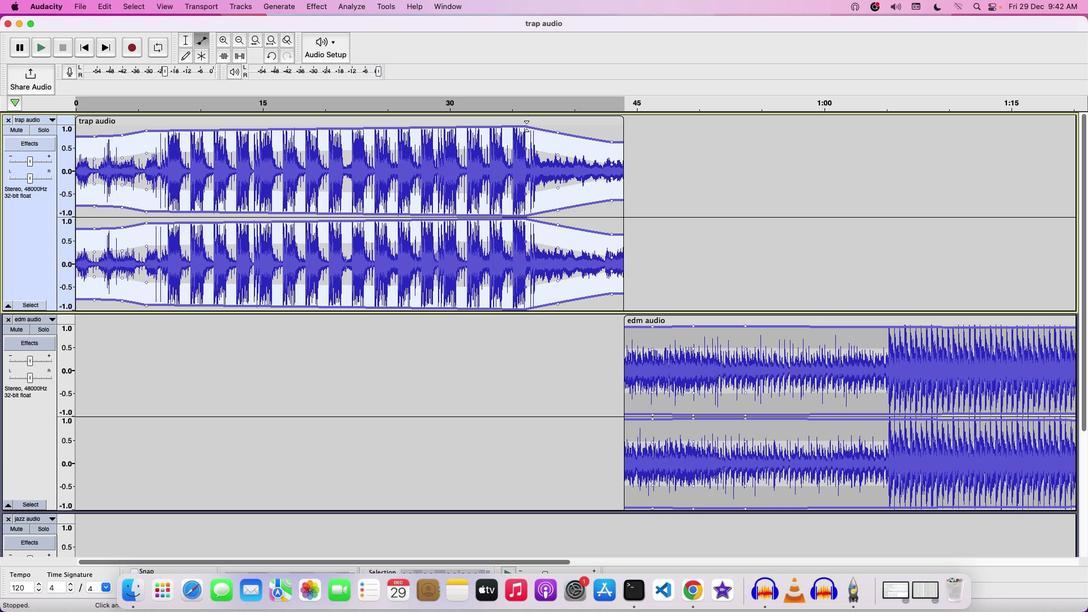 
Action: Mouse moved to (526, 149)
Screenshot: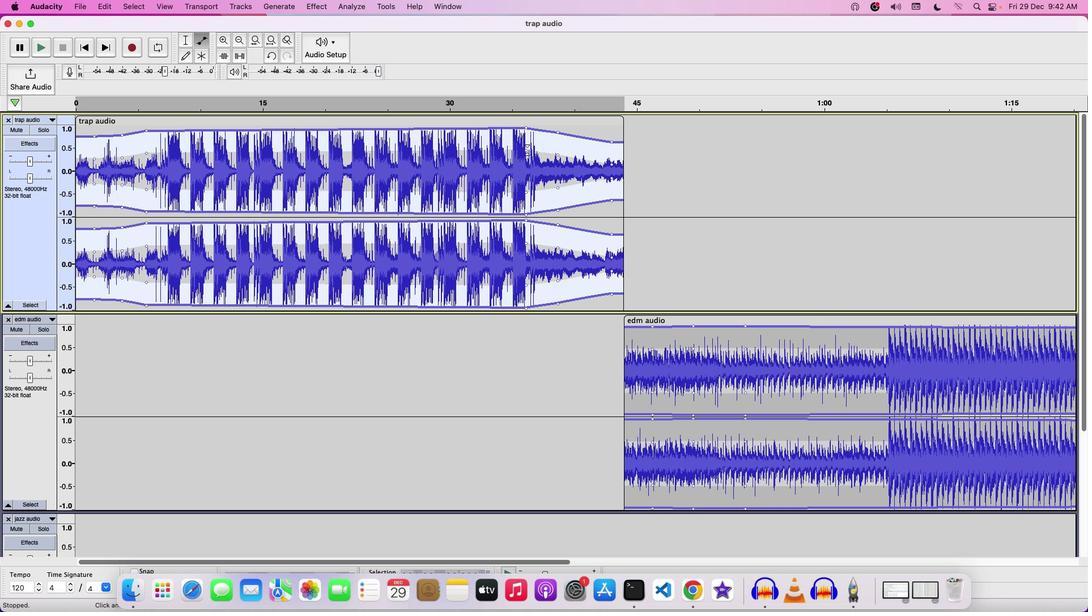 
Action: Mouse pressed left at (526, 149)
Screenshot: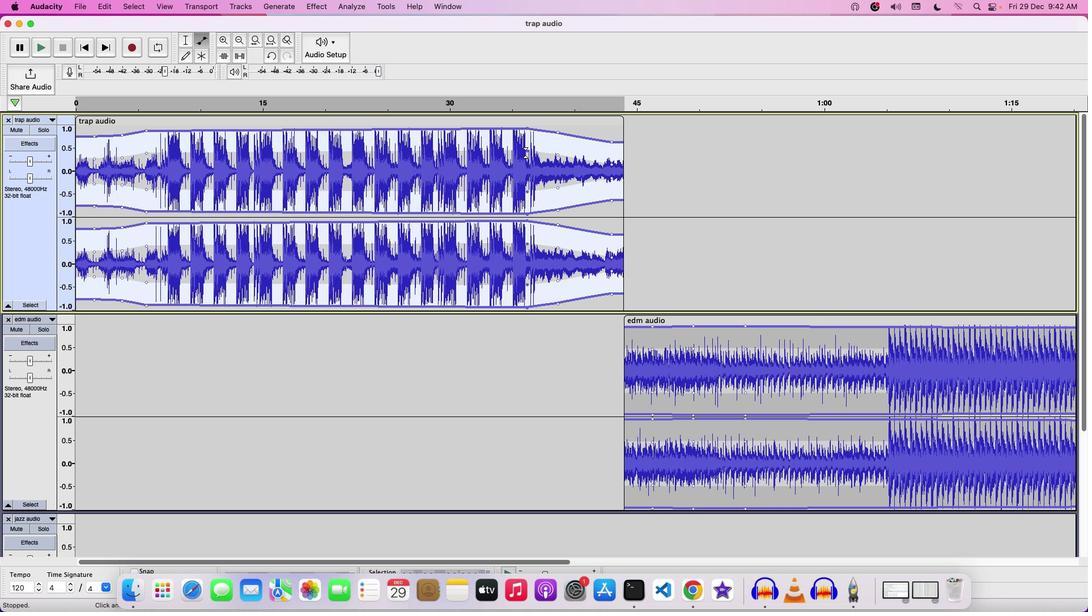 
Action: Mouse moved to (490, 129)
Screenshot: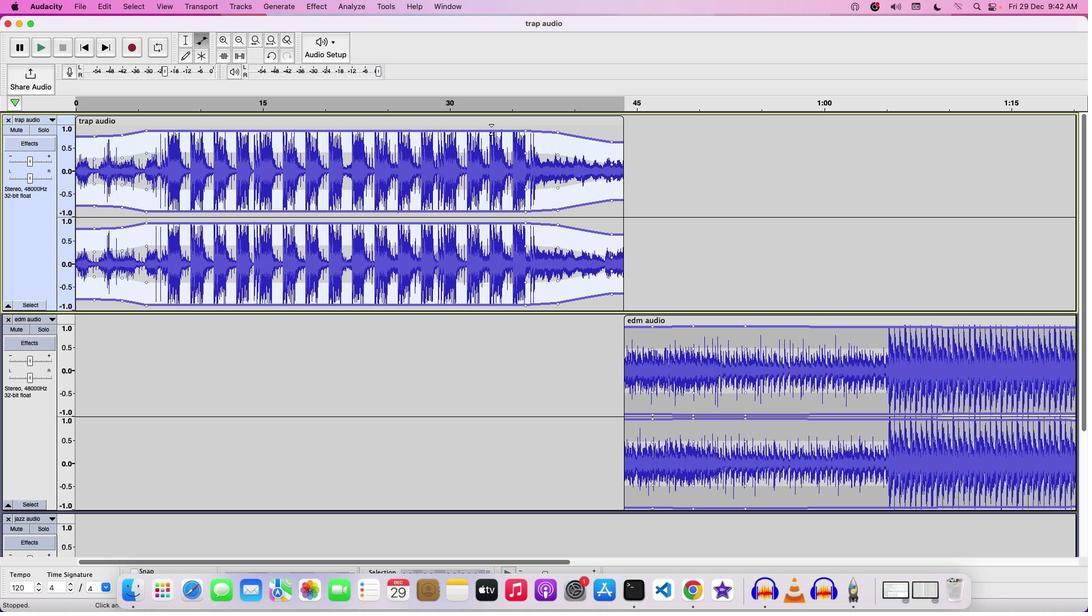 
Action: Mouse pressed left at (490, 129)
Screenshot: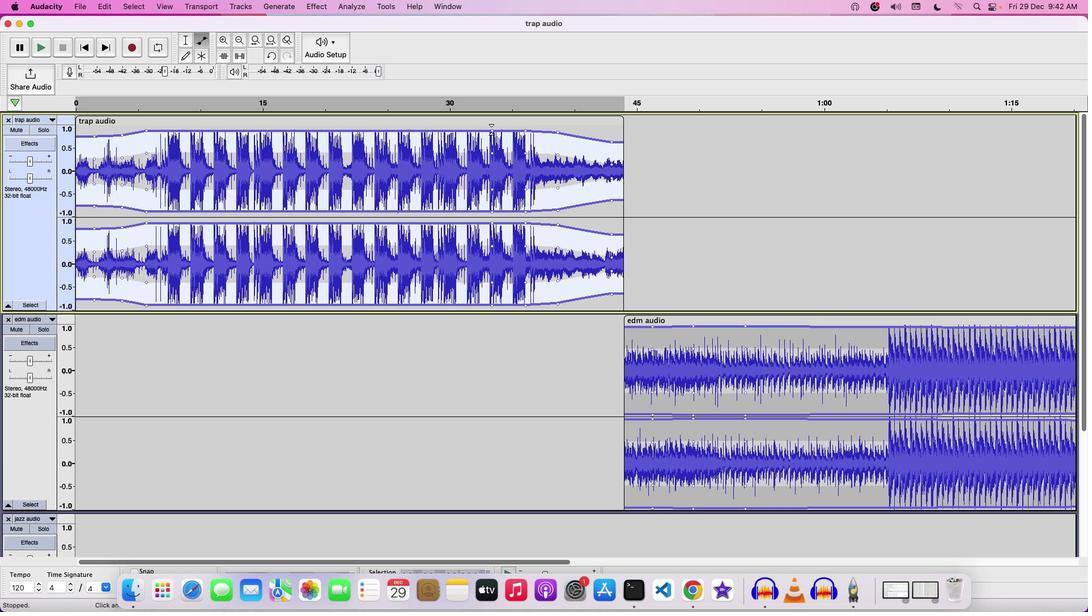 
Action: Mouse pressed left at (490, 129)
Screenshot: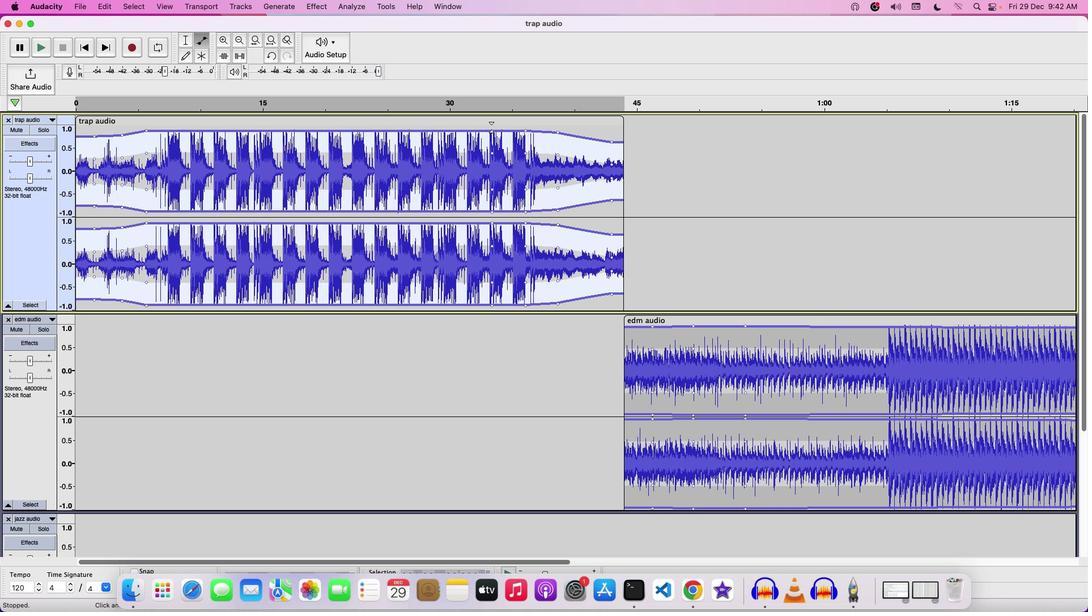 
Action: Mouse moved to (492, 131)
Screenshot: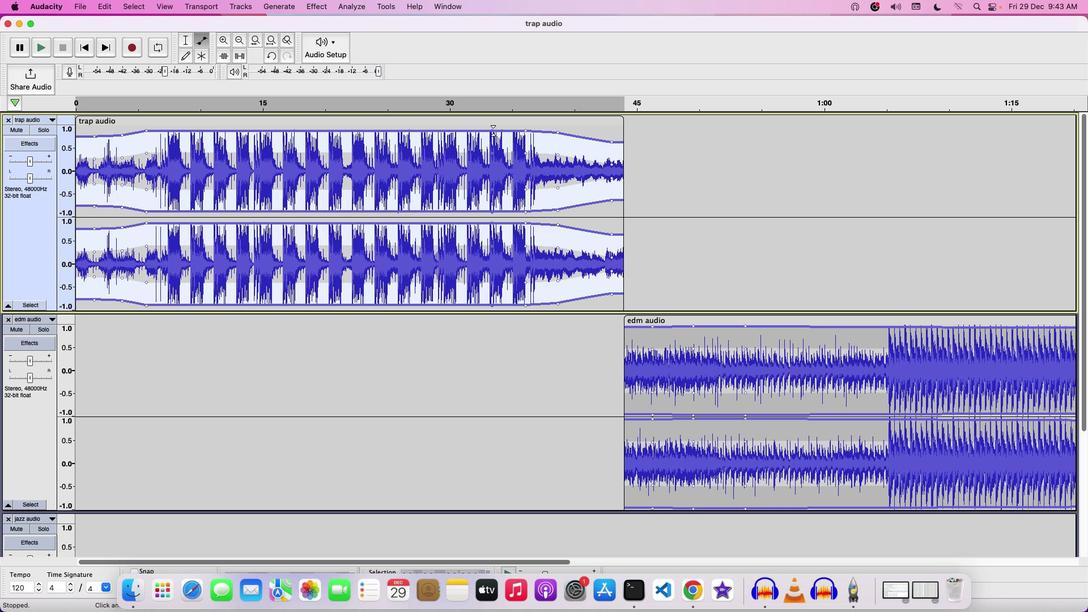 
Action: Mouse pressed left at (492, 131)
Screenshot: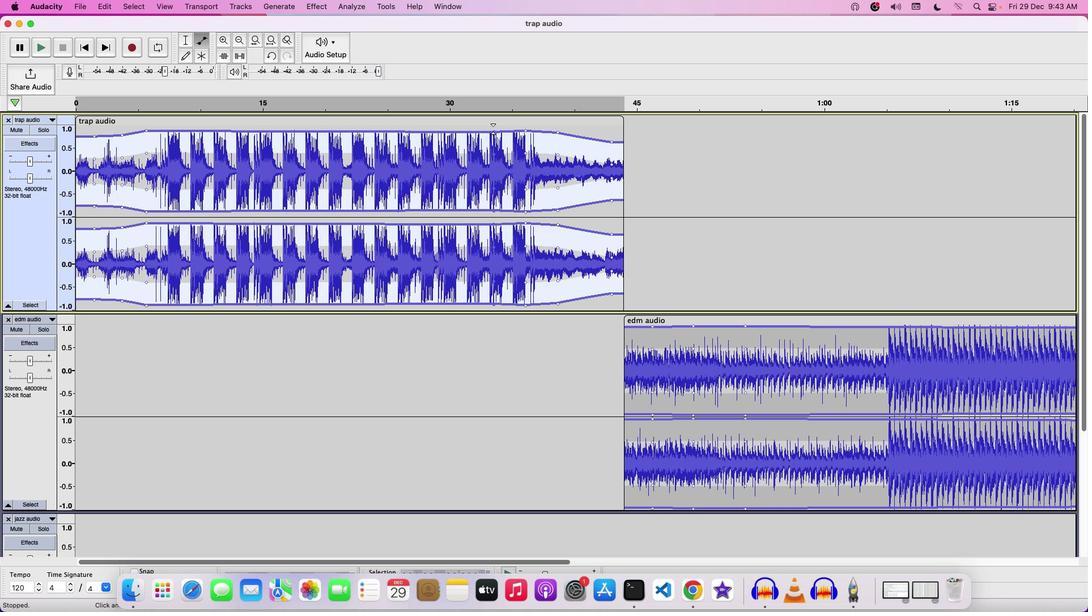 
Action: Mouse moved to (524, 151)
Screenshot: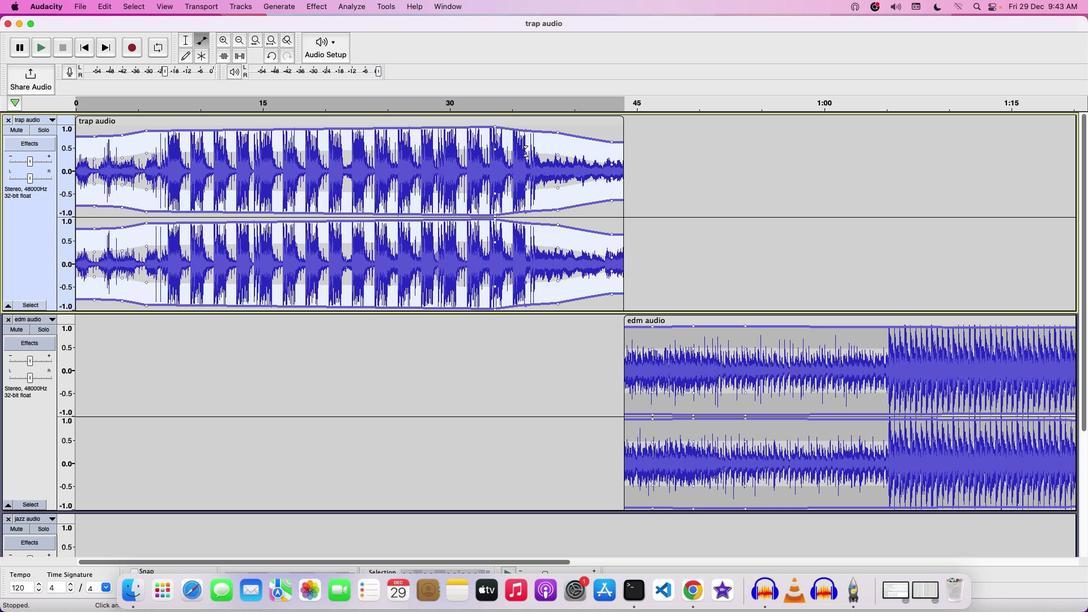 
Action: Mouse pressed left at (524, 151)
Screenshot: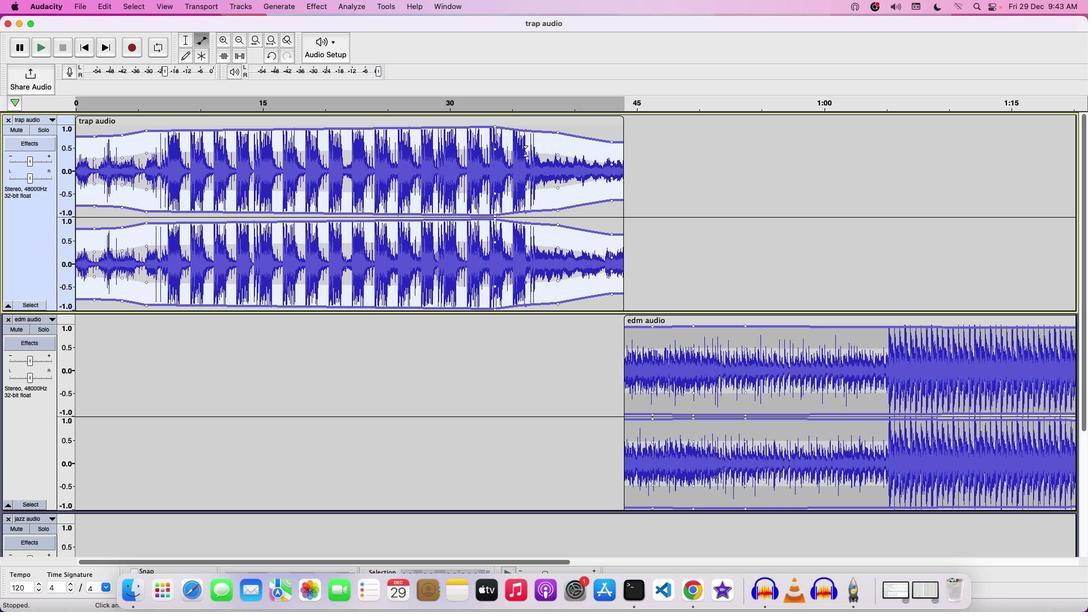 
Action: Mouse moved to (559, 133)
Screenshot: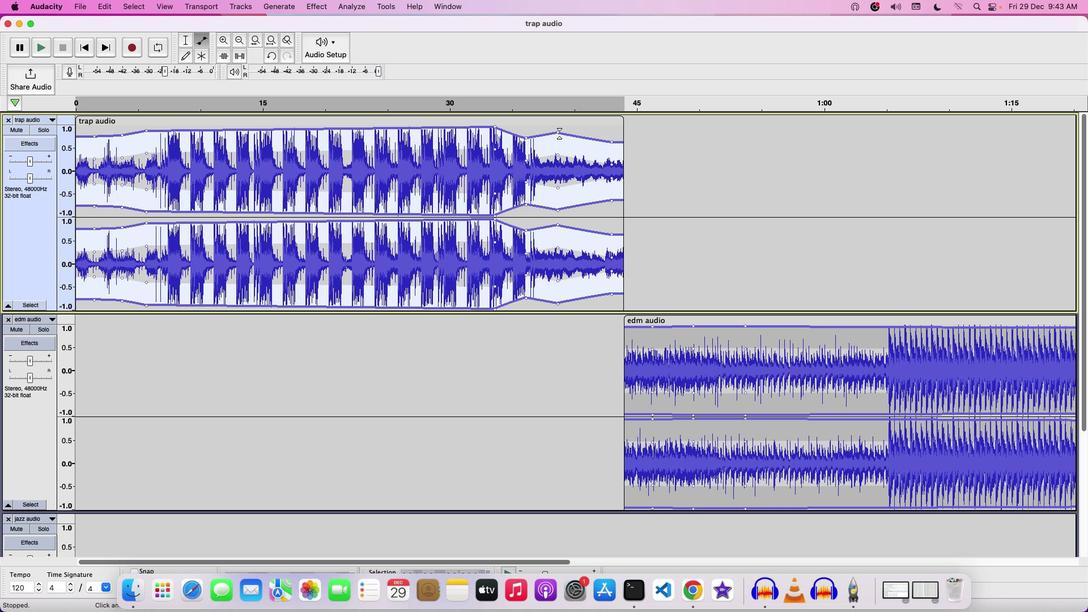 
Action: Mouse pressed left at (559, 133)
Screenshot: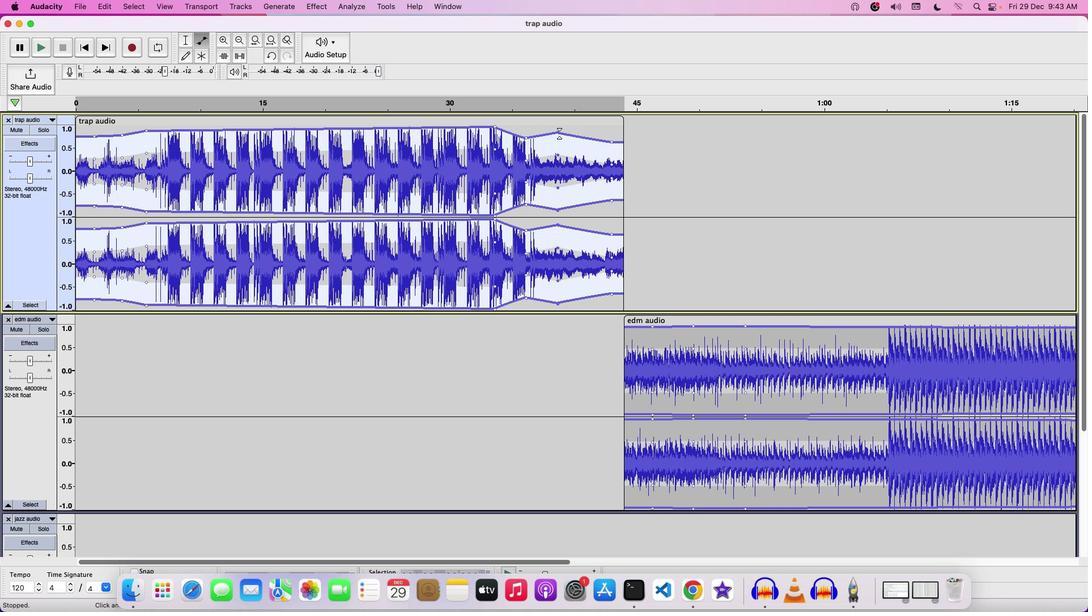 
Action: Mouse moved to (701, 172)
Screenshot: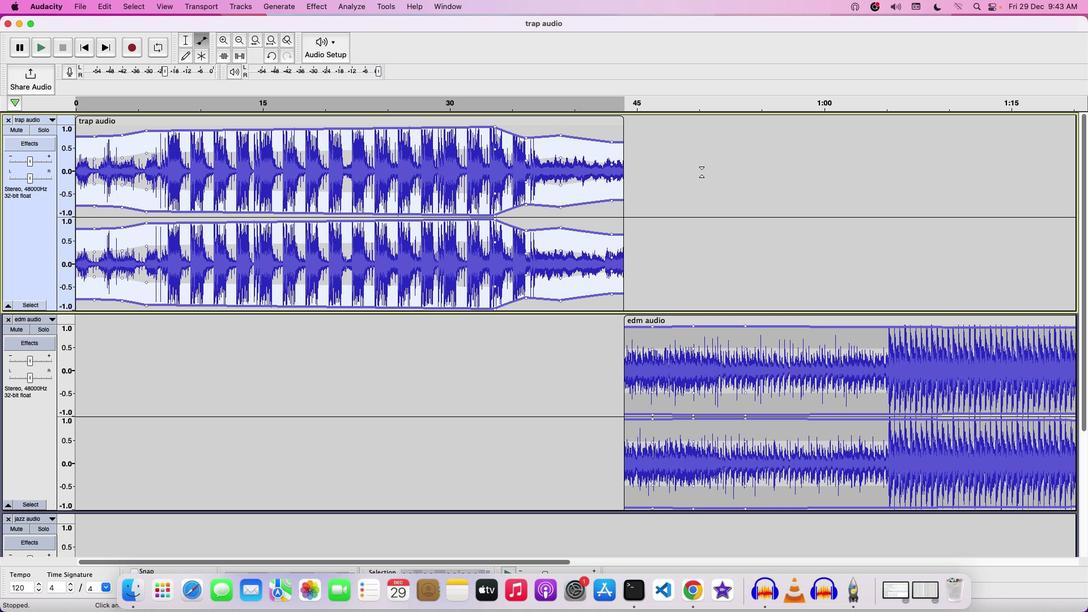 
Action: Mouse scrolled (701, 172) with delta (0, 0)
Screenshot: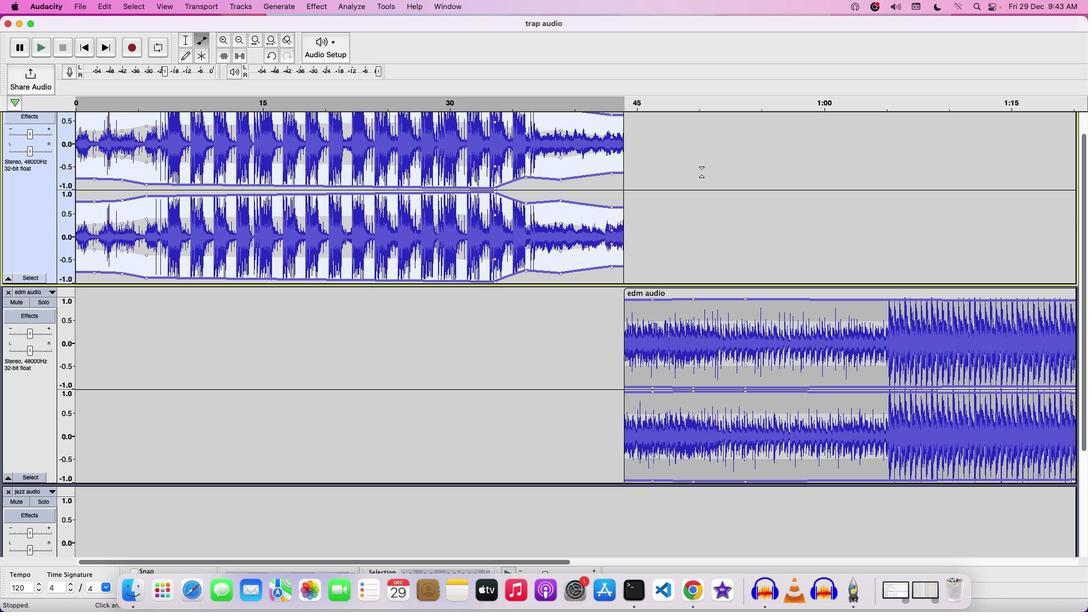 
Action: Mouse moved to (701, 172)
Screenshot: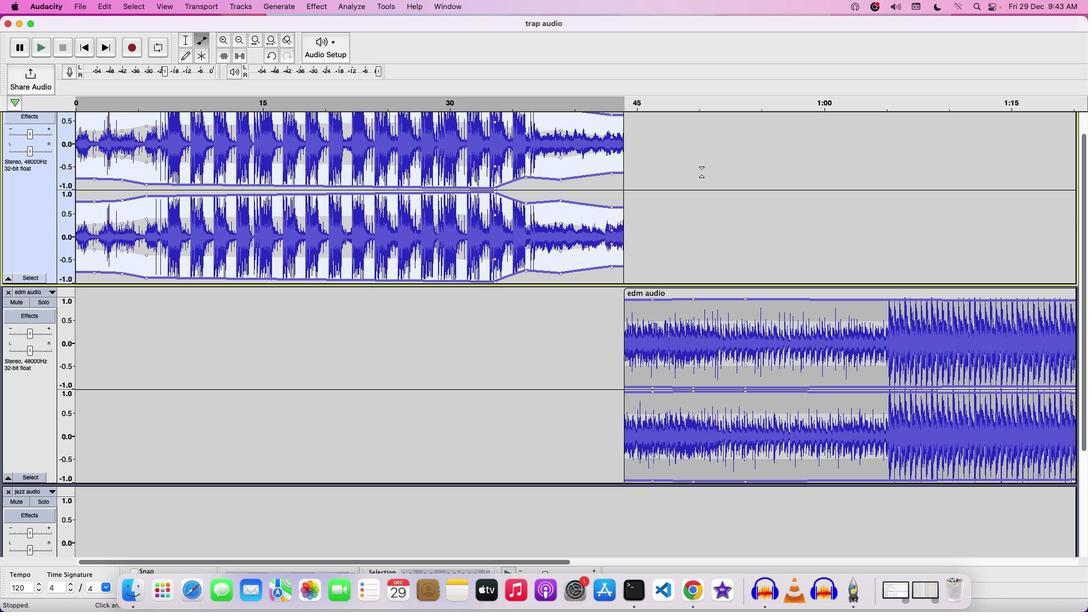 
Action: Mouse scrolled (701, 172) with delta (0, 0)
Screenshot: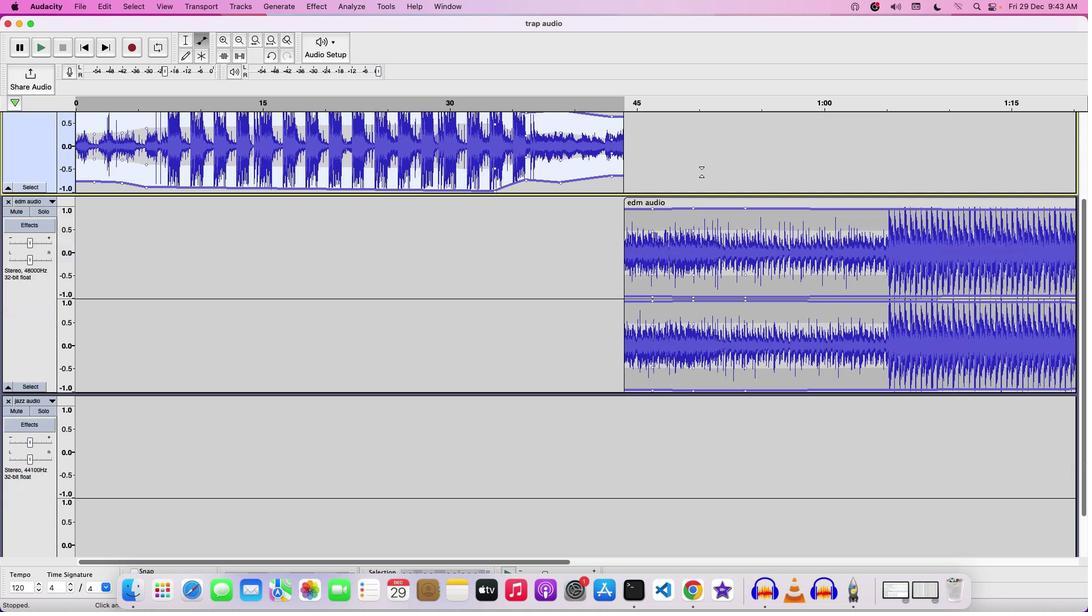 
Action: Mouse scrolled (701, 172) with delta (0, 0)
Screenshot: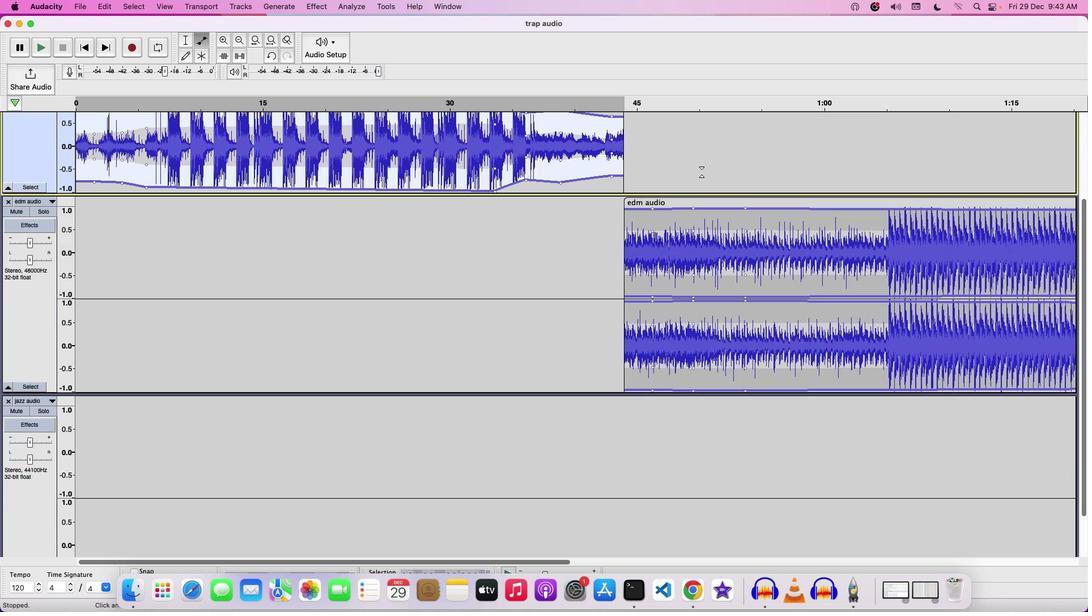 
Action: Mouse moved to (701, 171)
Screenshot: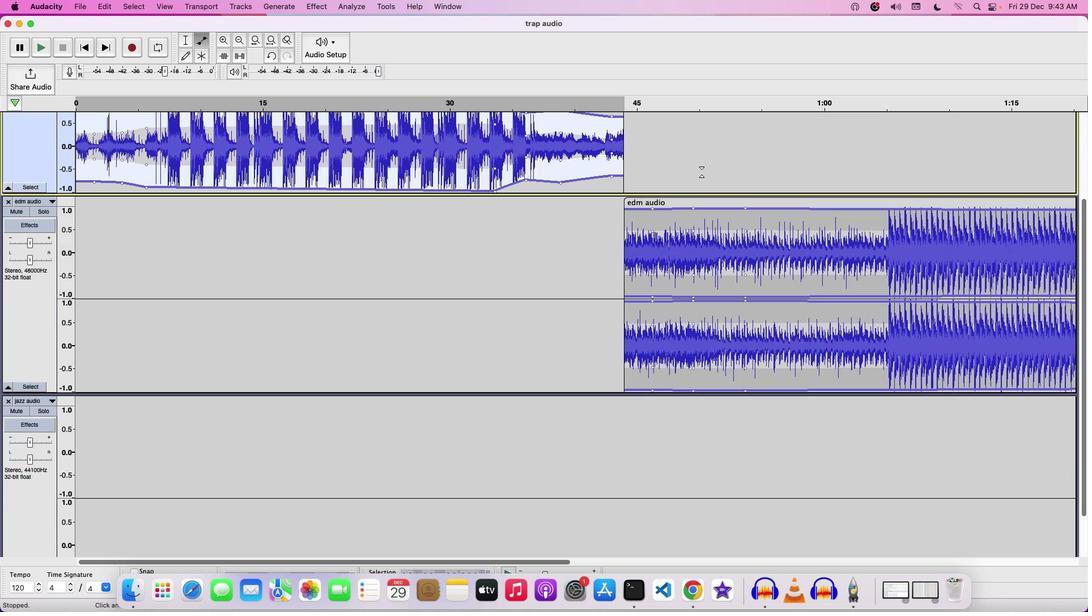
Action: Mouse scrolled (701, 171) with delta (0, -1)
Screenshot: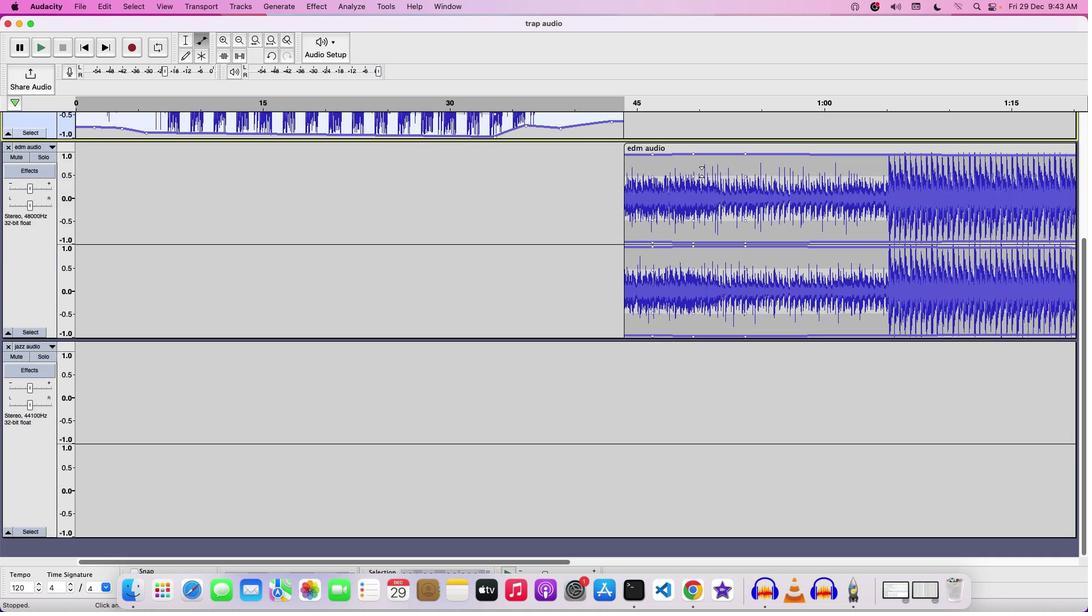 
Action: Mouse scrolled (701, 171) with delta (0, 0)
Screenshot: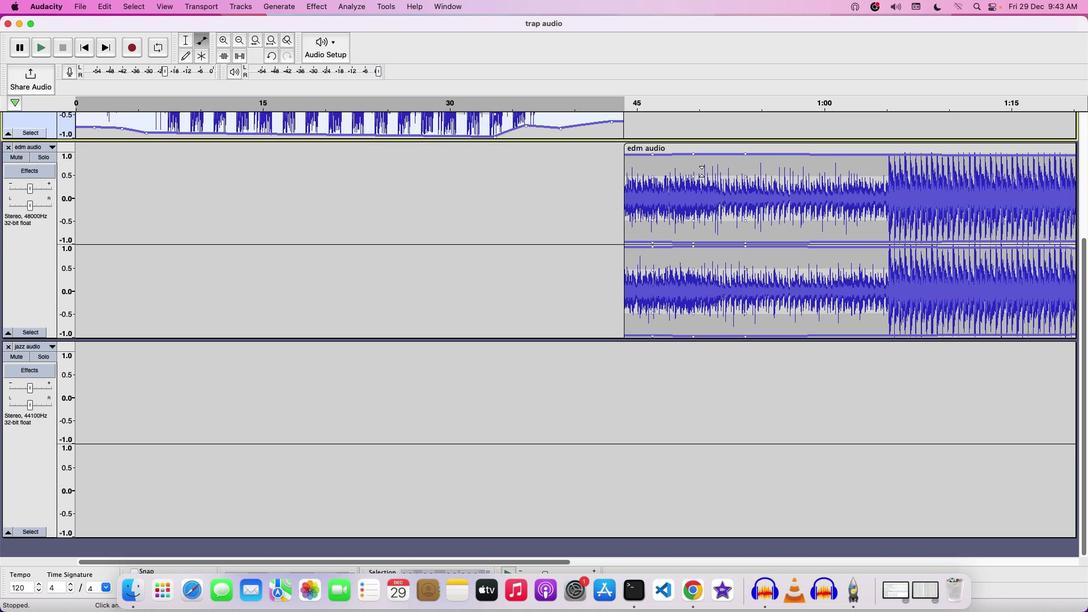 
Action: Mouse moved to (651, 177)
Screenshot: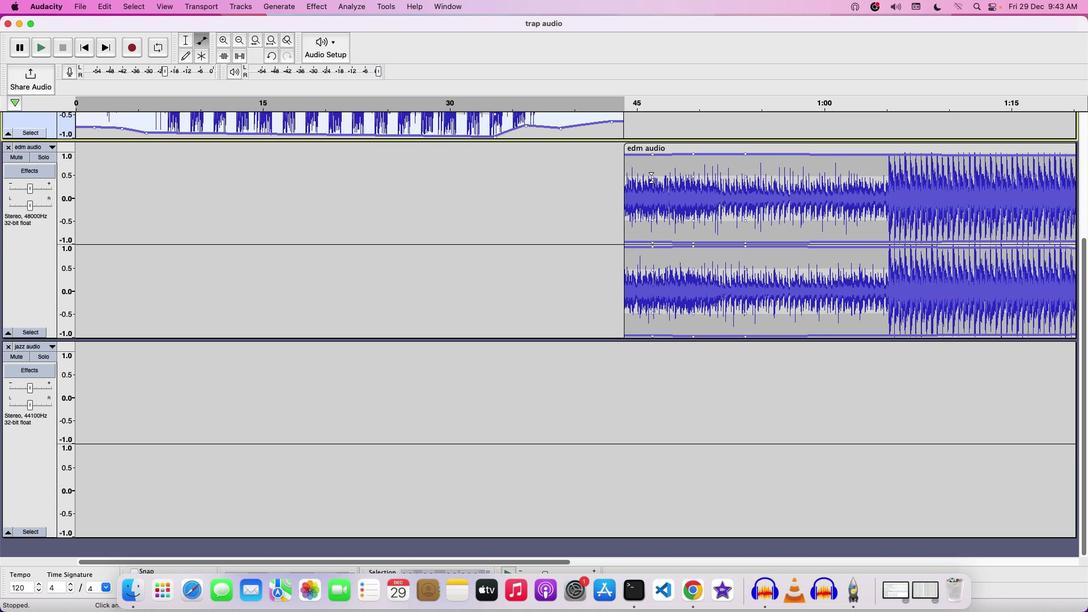 
Action: Mouse pressed left at (651, 177)
Screenshot: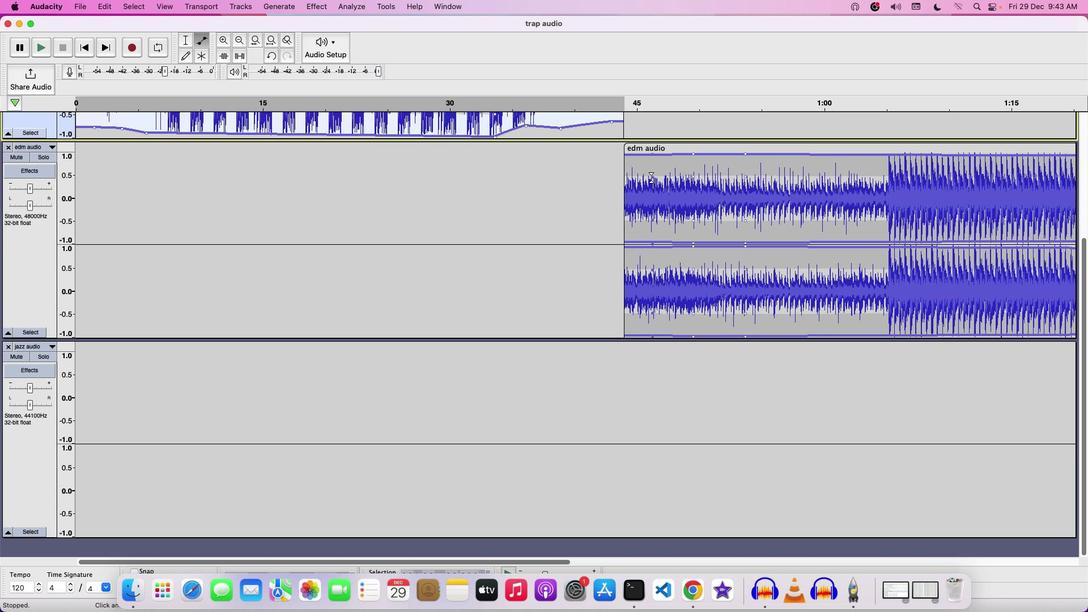 
Action: Mouse moved to (693, 154)
Screenshot: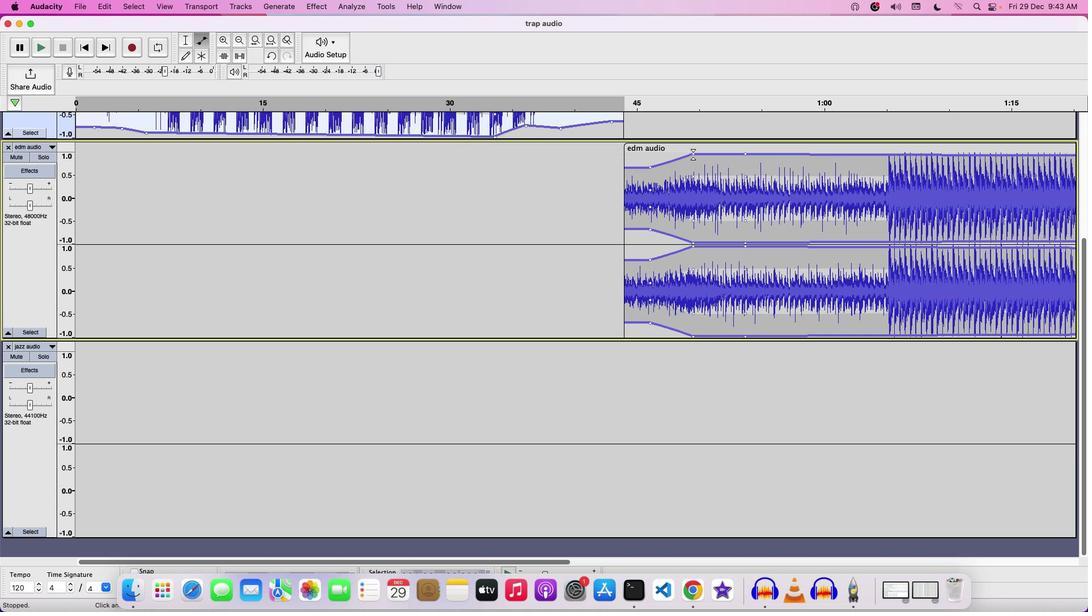 
Action: Mouse pressed left at (693, 154)
Screenshot: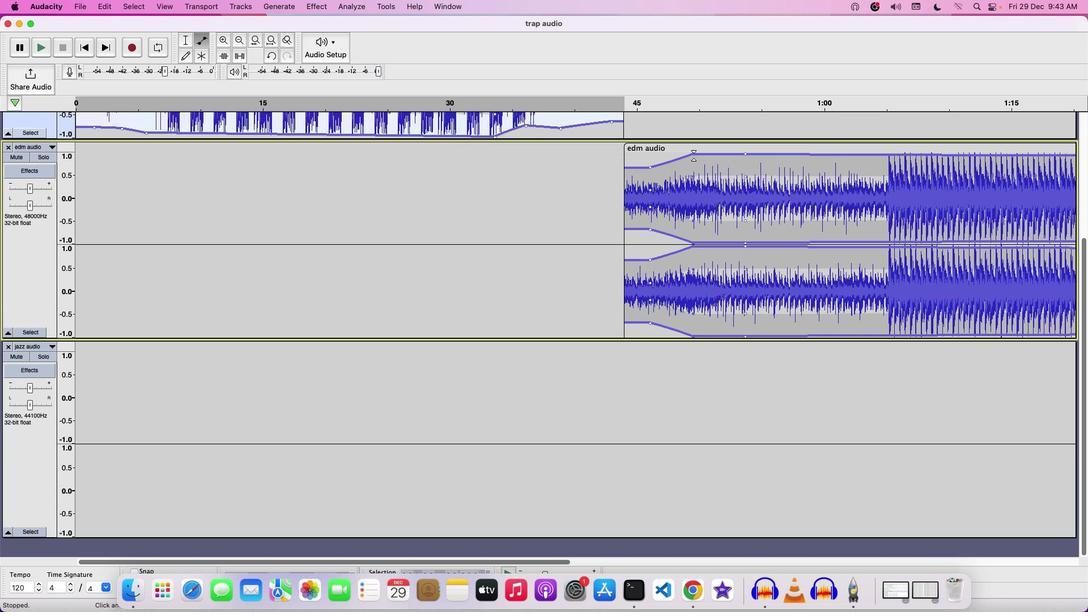 
Action: Mouse moved to (650, 190)
Screenshot: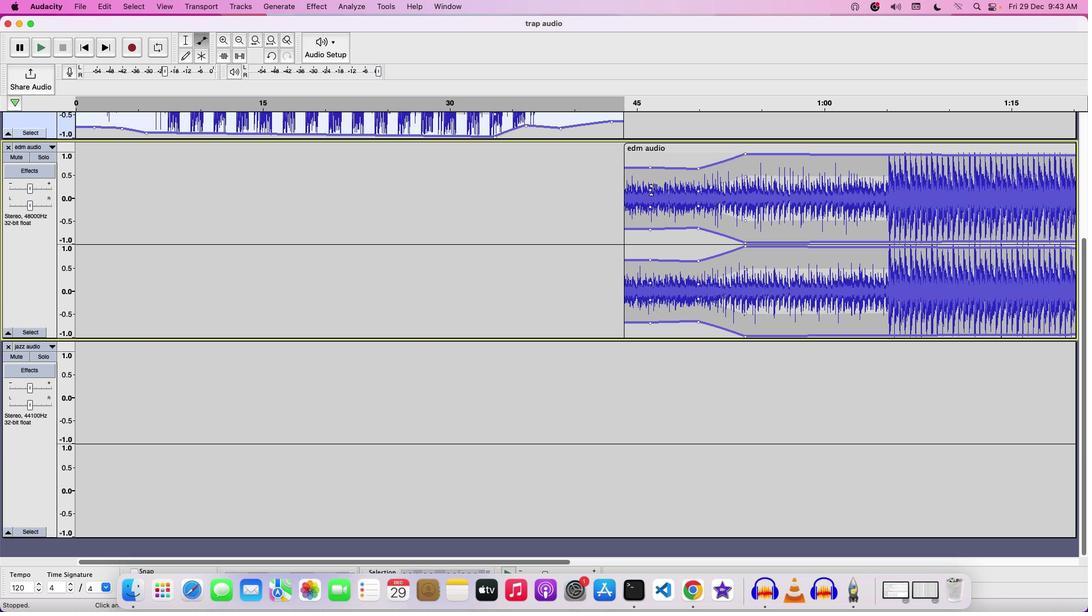 
Action: Mouse pressed left at (650, 190)
Screenshot: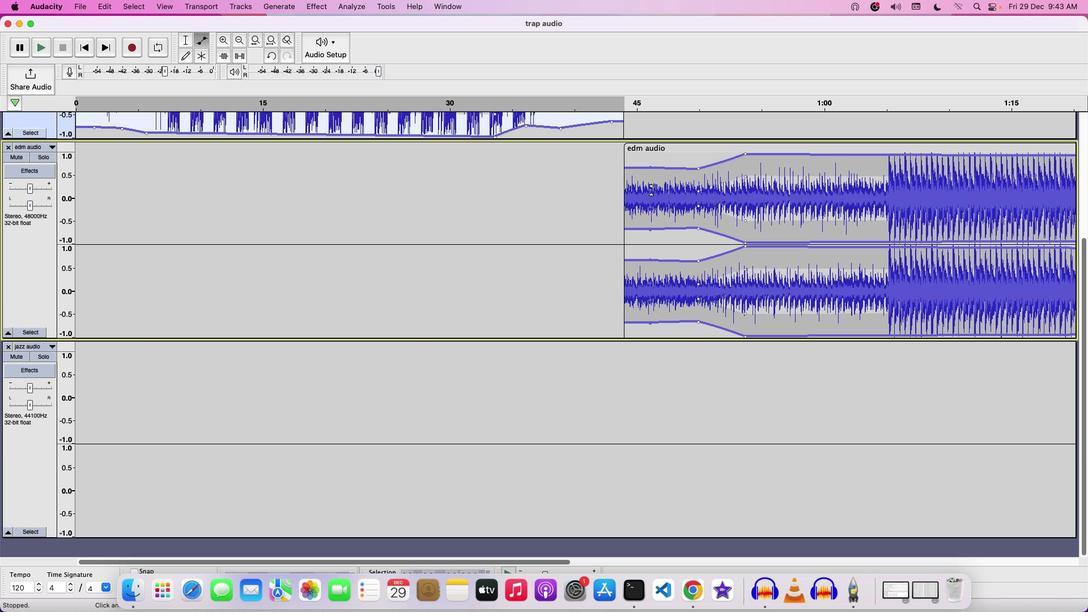
Action: Mouse moved to (744, 154)
Screenshot: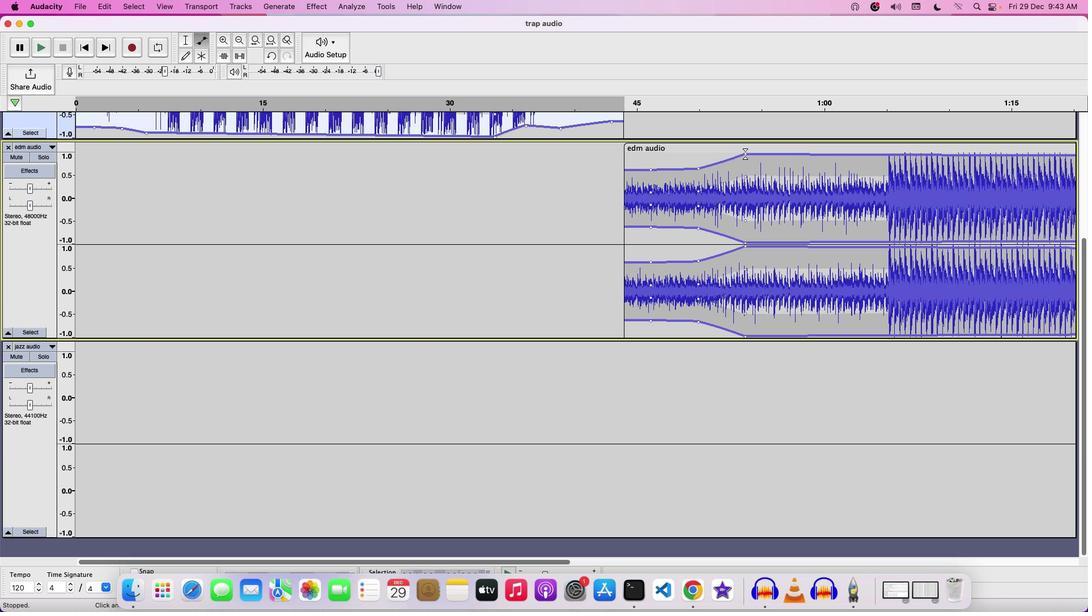
Action: Mouse pressed left at (744, 154)
Screenshot: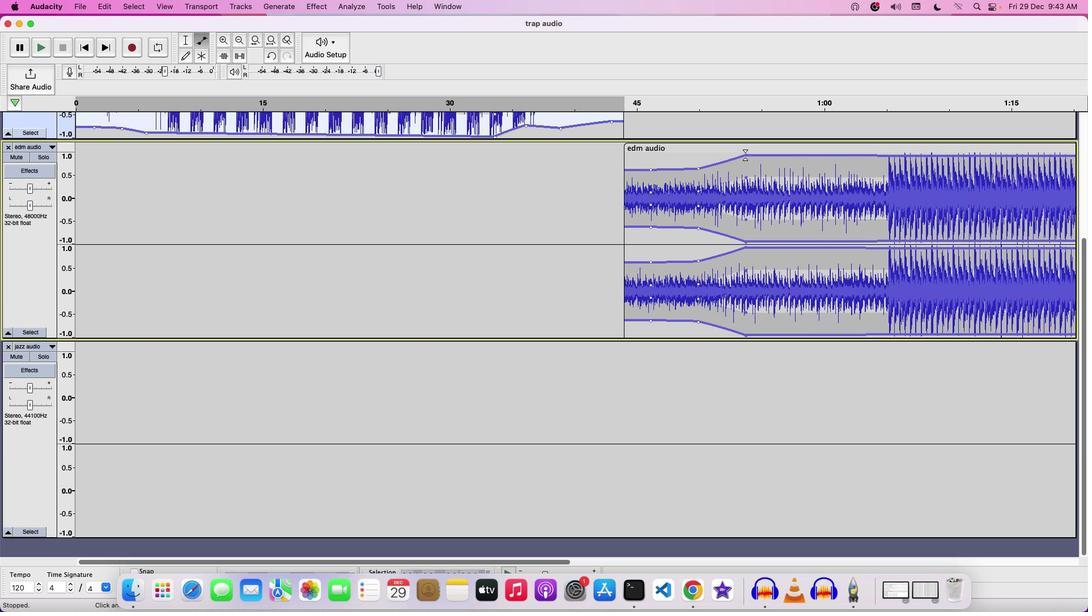 
Action: Mouse moved to (522, 563)
Screenshot: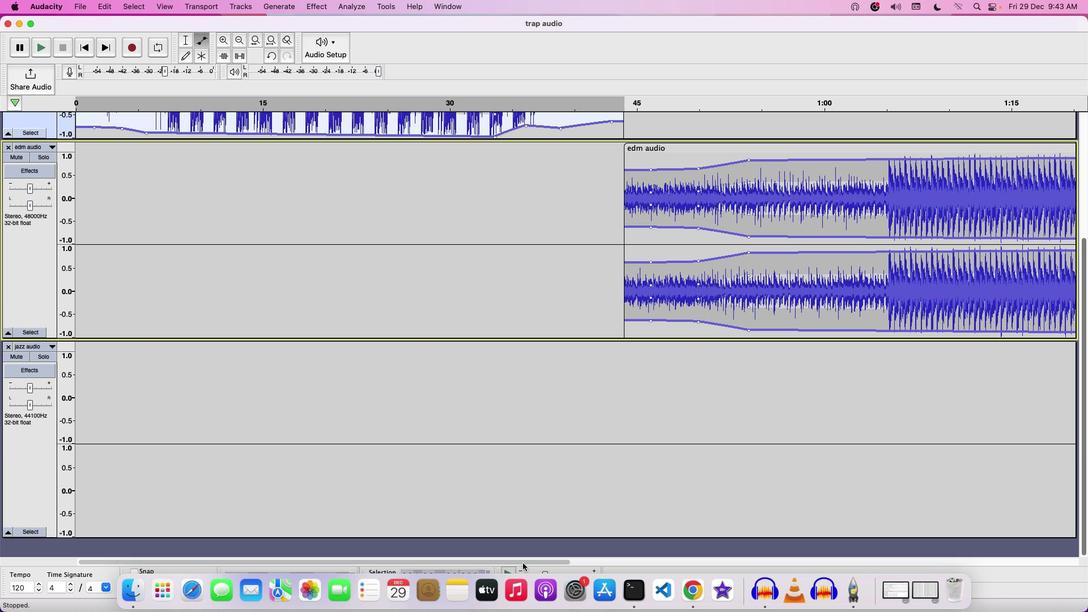 
Action: Mouse pressed left at (522, 563)
Screenshot: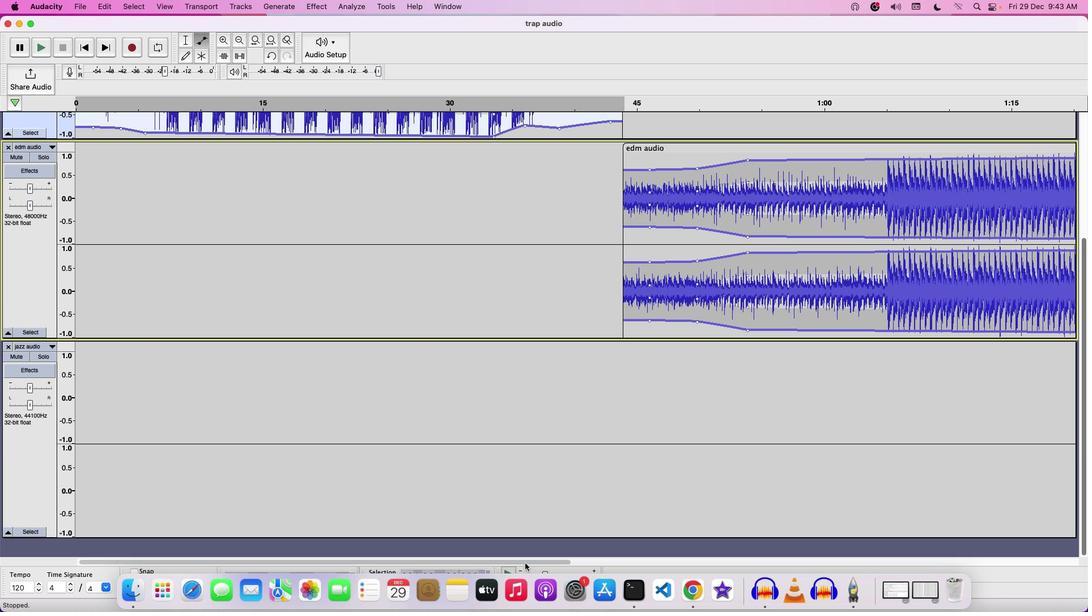 
Action: Mouse moved to (604, 158)
Screenshot: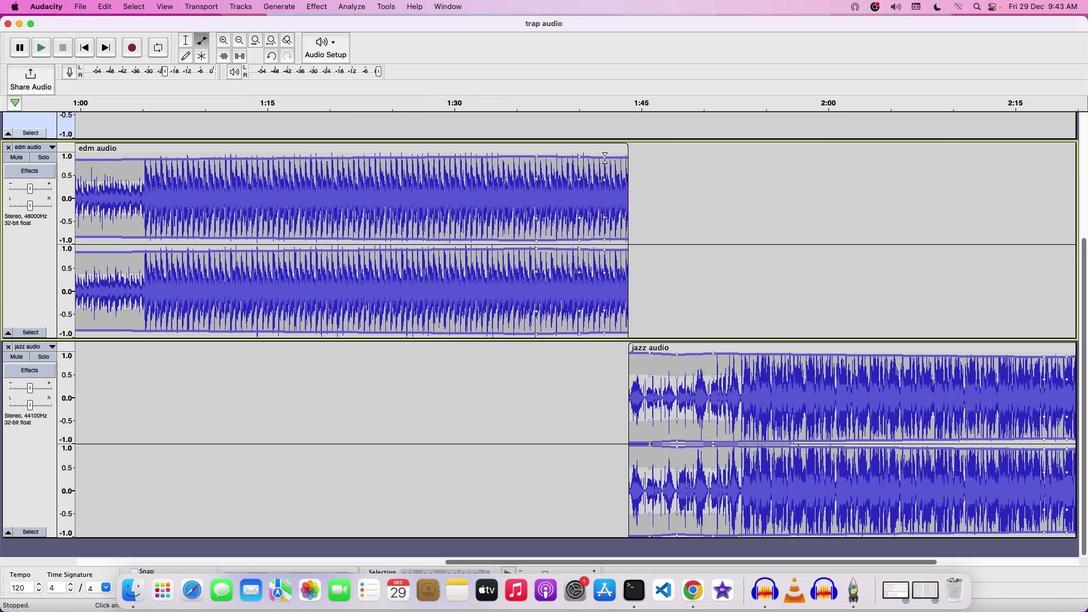 
Action: Mouse pressed left at (604, 158)
Screenshot: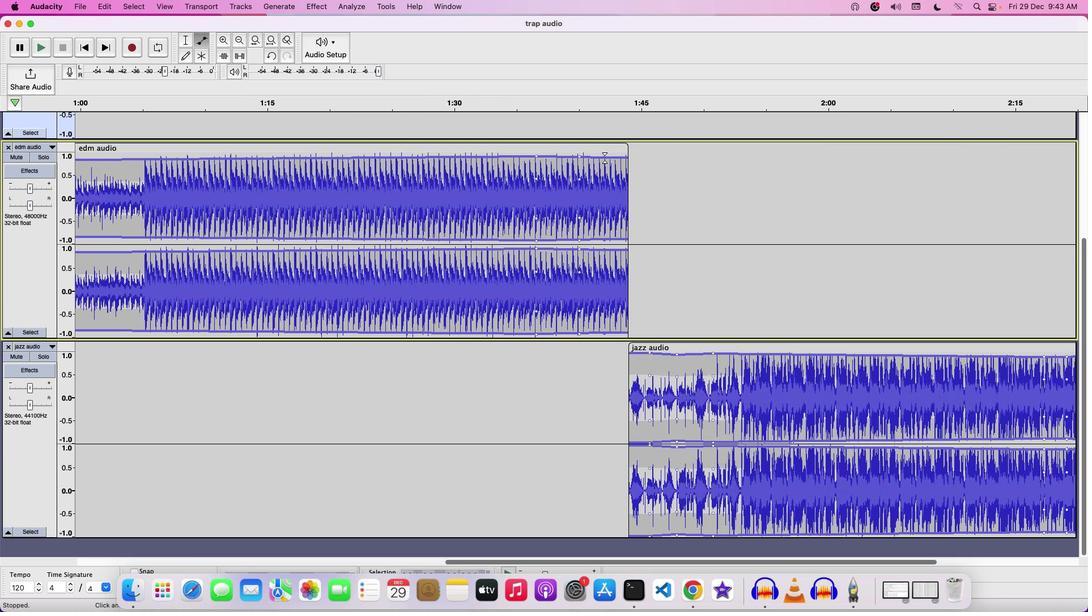 
Action: Mouse moved to (579, 158)
Screenshot: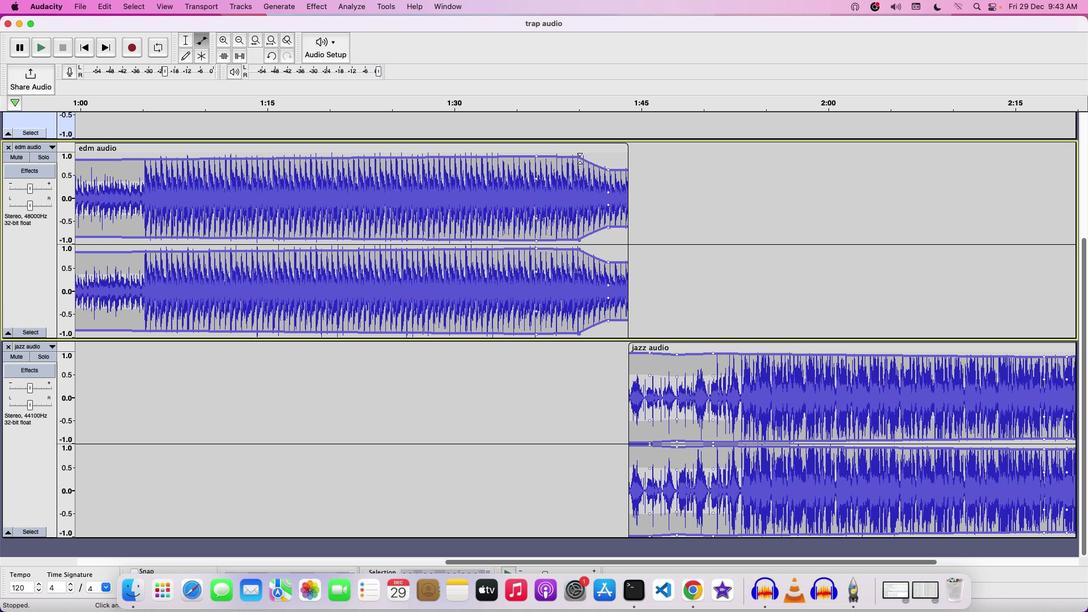 
Action: Mouse pressed left at (579, 158)
Screenshot: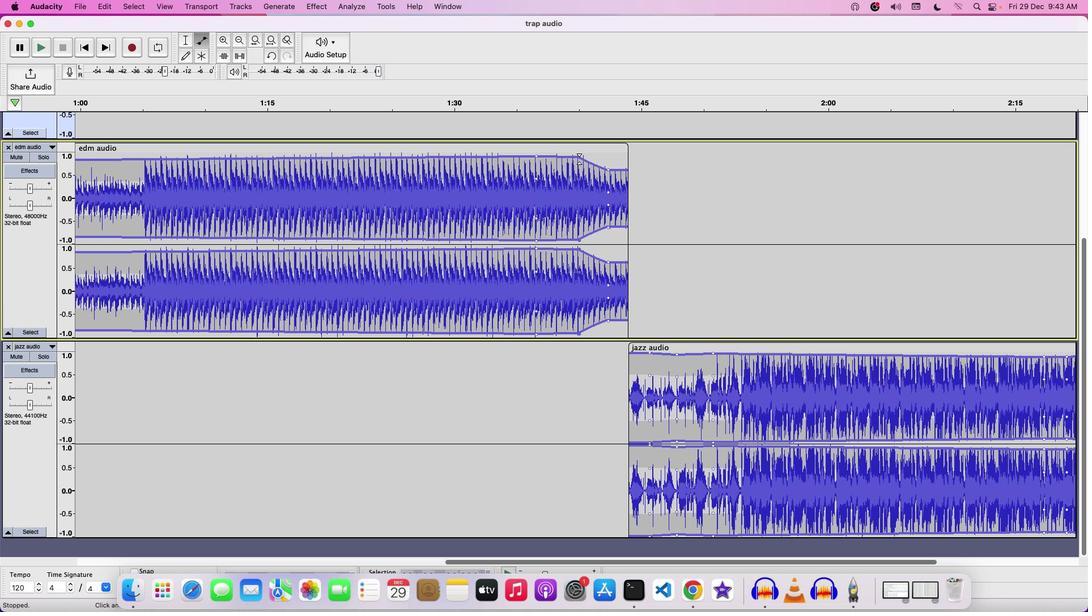 
Action: Mouse moved to (607, 190)
Screenshot: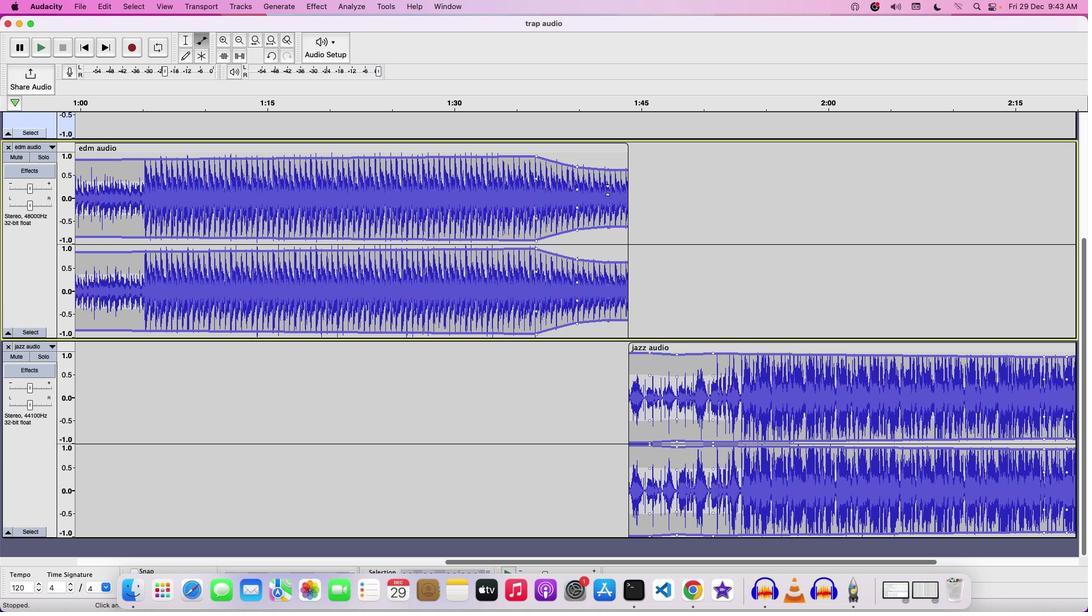 
Action: Mouse pressed left at (607, 190)
Screenshot: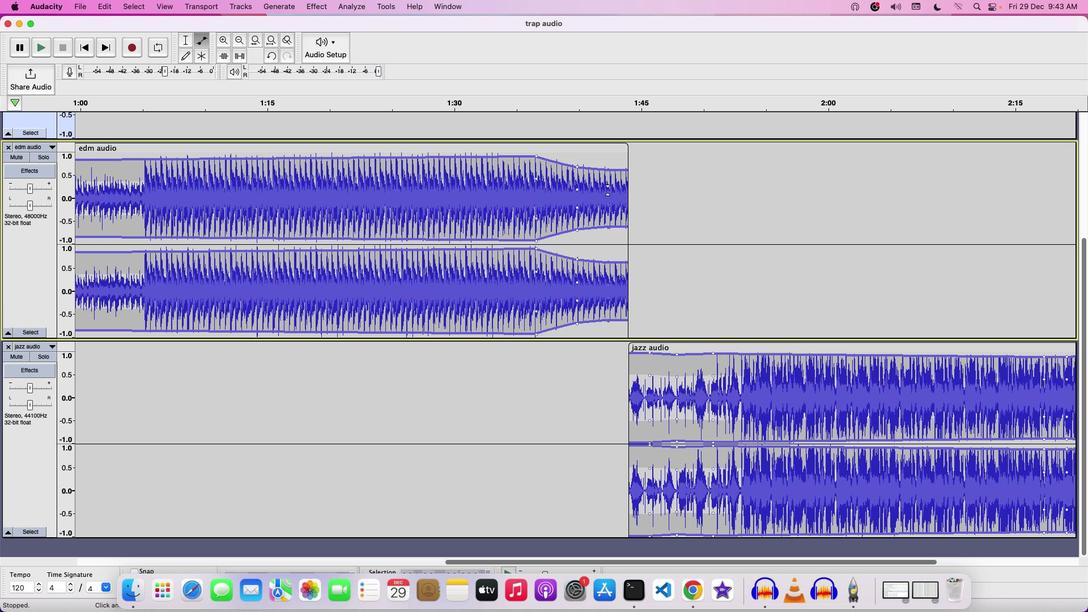 
Action: Mouse moved to (536, 157)
Screenshot: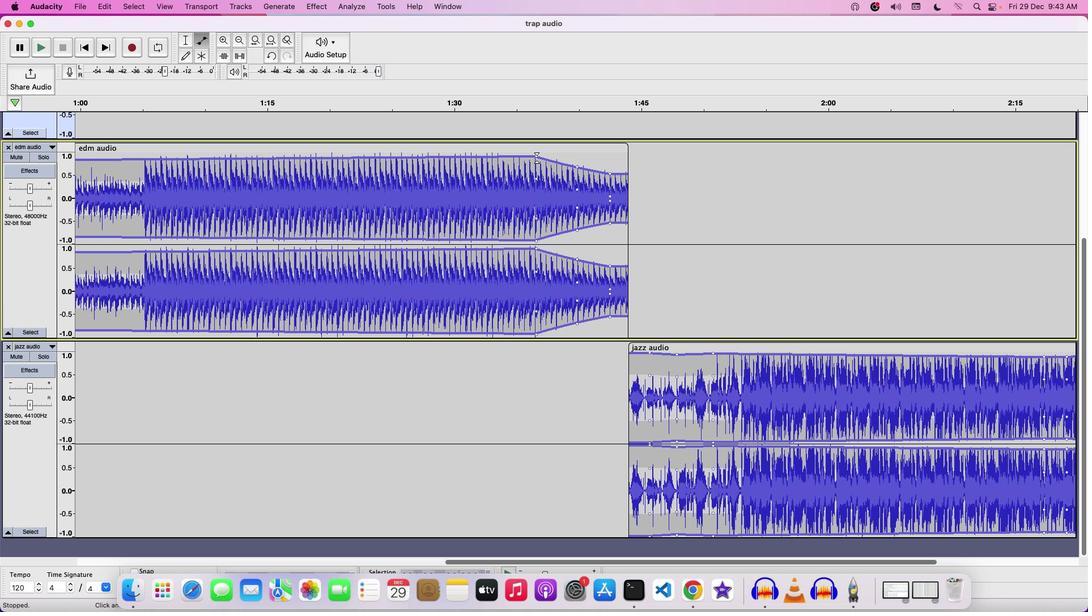 
Action: Mouse pressed left at (536, 157)
Screenshot: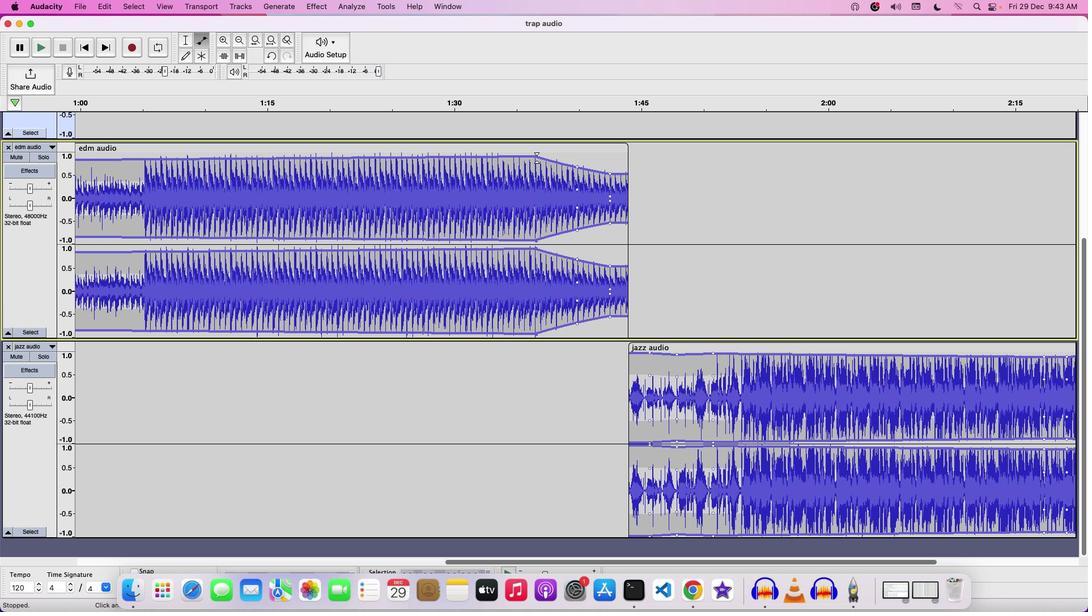 
Action: Mouse moved to (575, 187)
Screenshot: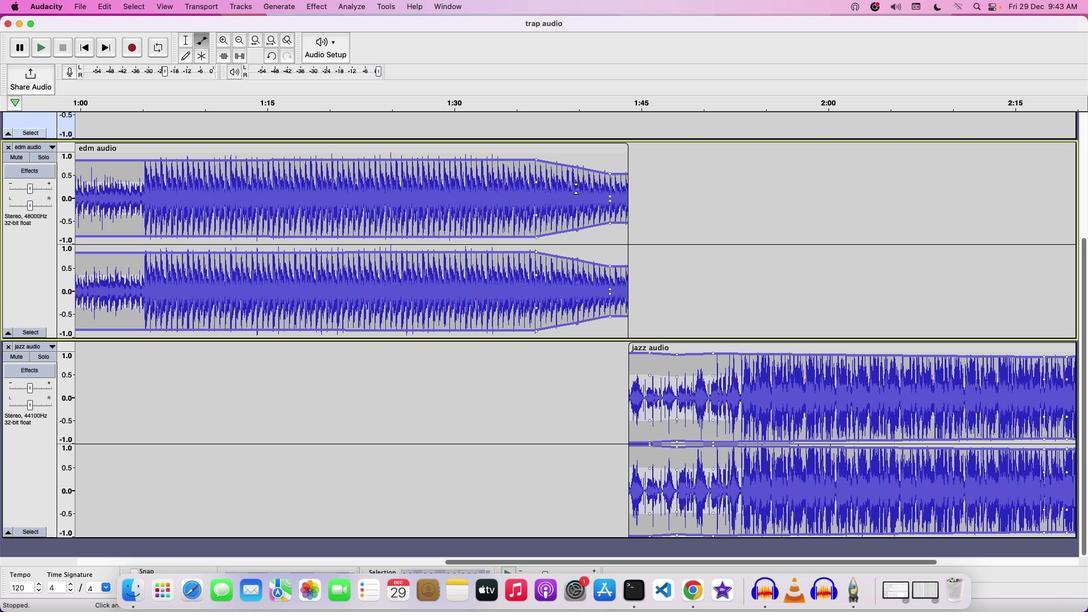 
Action: Mouse pressed left at (575, 187)
Screenshot: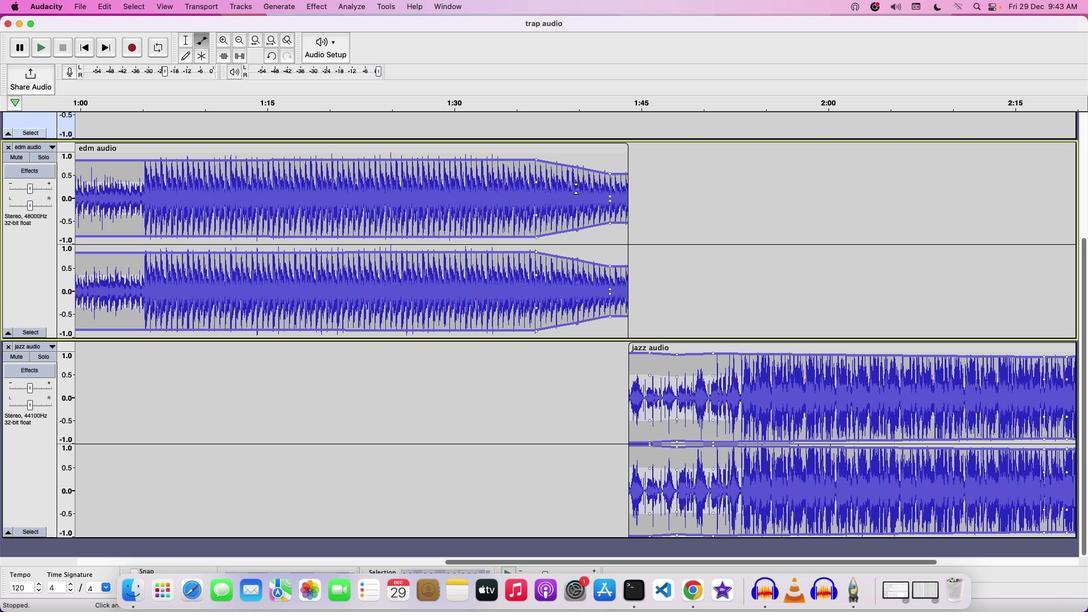 
Action: Mouse moved to (535, 180)
Screenshot: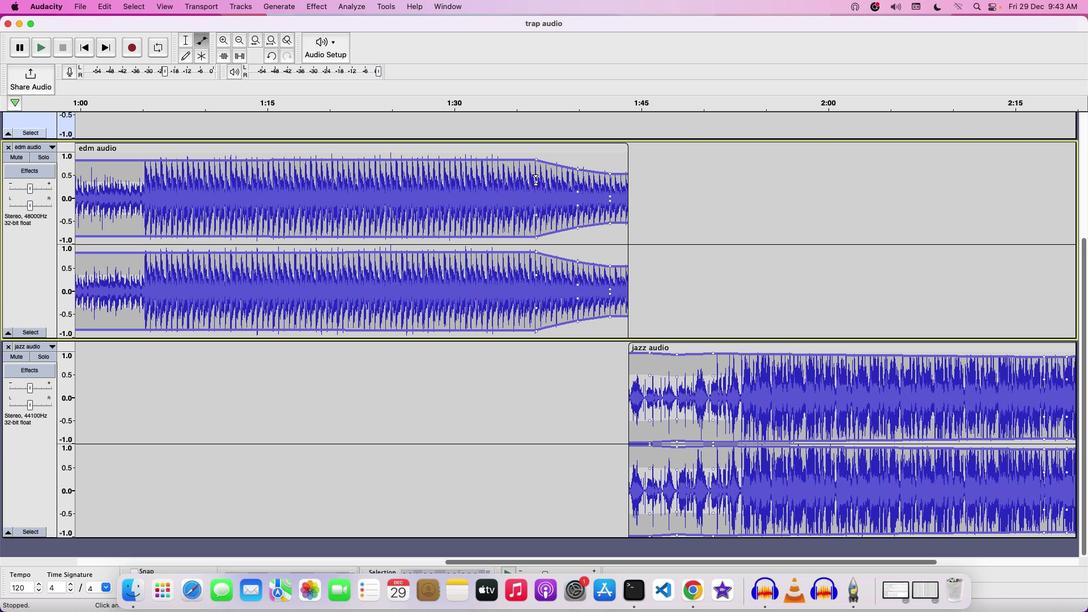 
Action: Mouse pressed left at (535, 180)
Screenshot: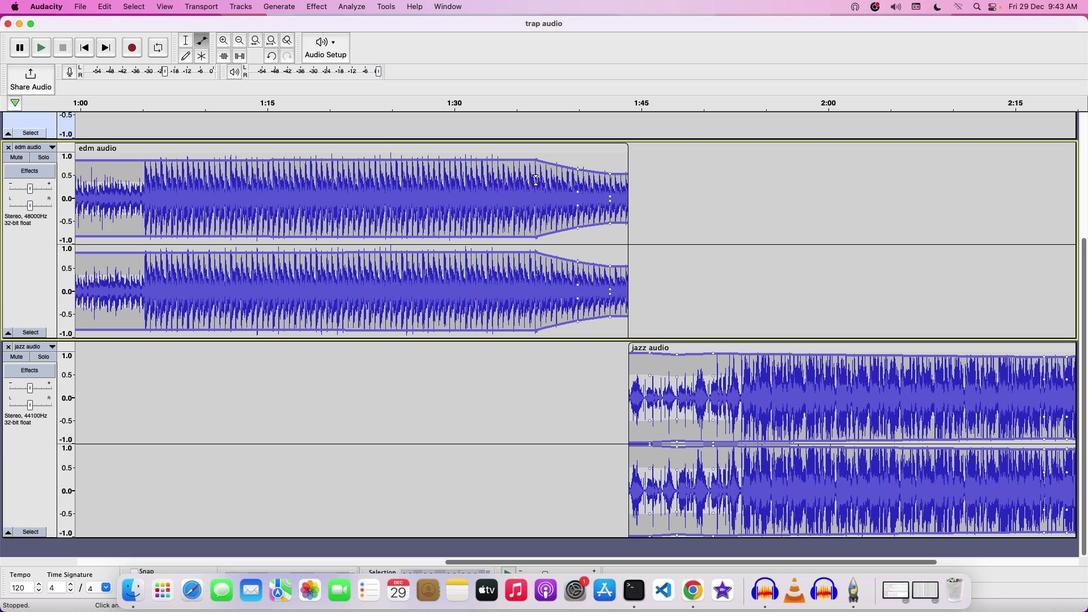 
Action: Mouse moved to (619, 560)
Screenshot: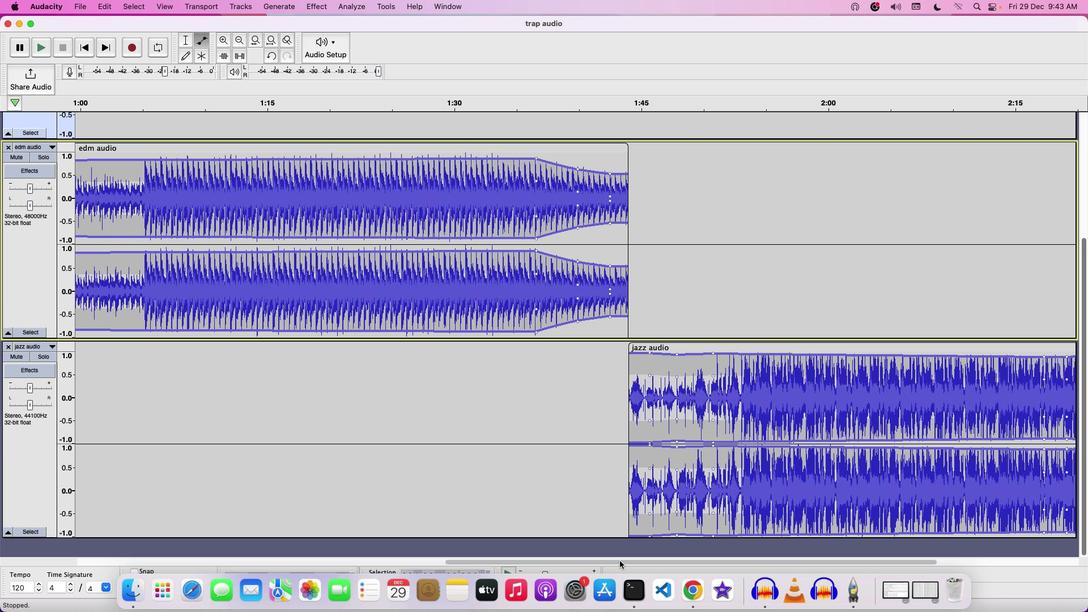 
Action: Mouse pressed left at (619, 560)
Screenshot: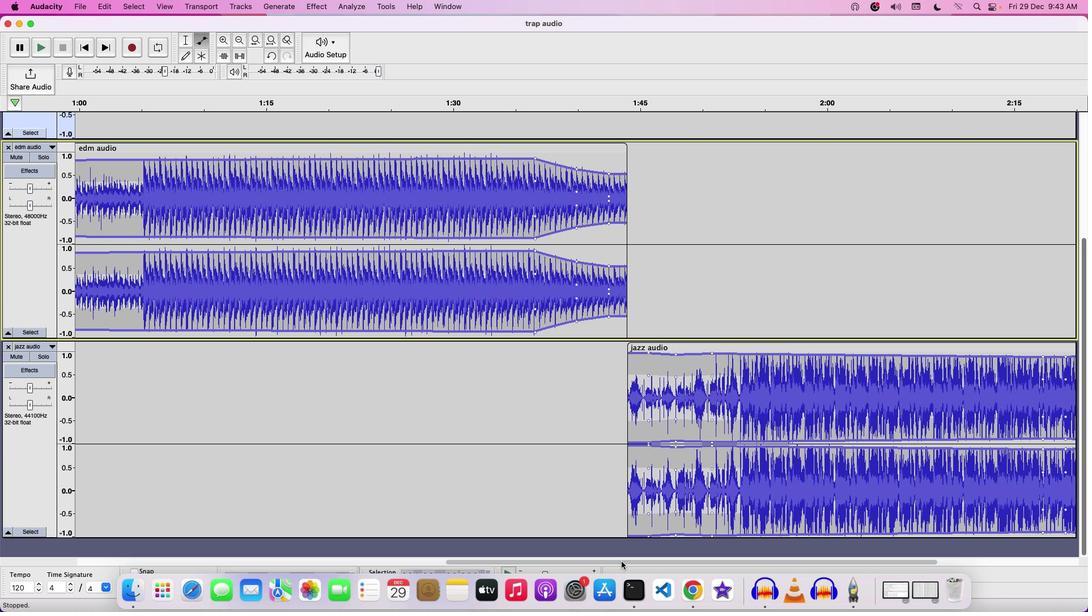 
Action: Mouse moved to (450, 377)
Screenshot: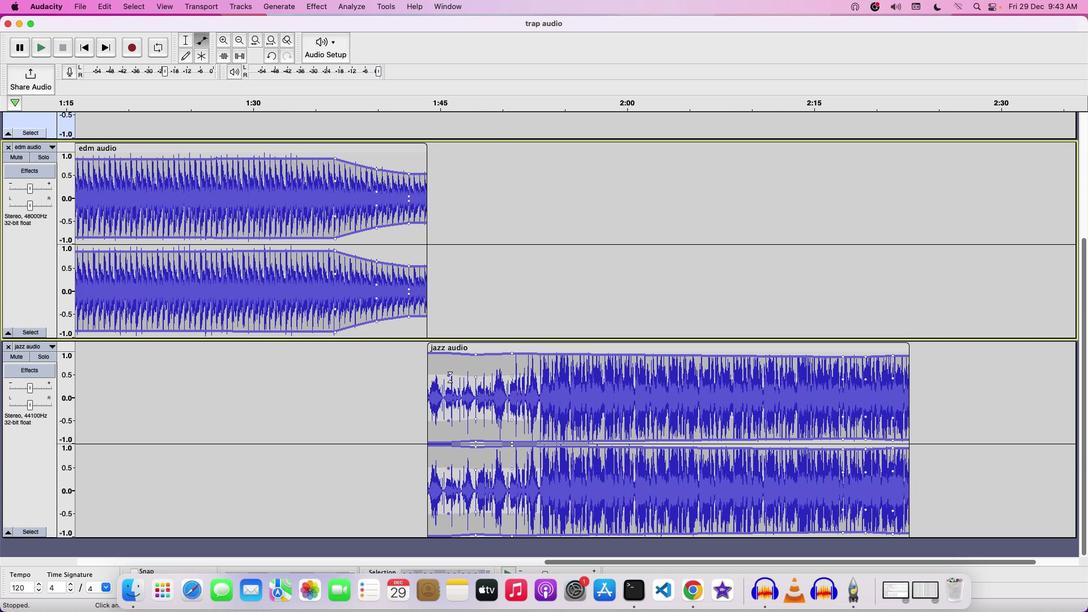 
Action: Mouse pressed left at (450, 377)
